 Task: Create a new sales revenue record with the following details: Sales Revenue Name, Date, Revenue, and Product Name.
Action: Key pressed <Key.alt_l><Key.tab><Key.tab>
Screenshot: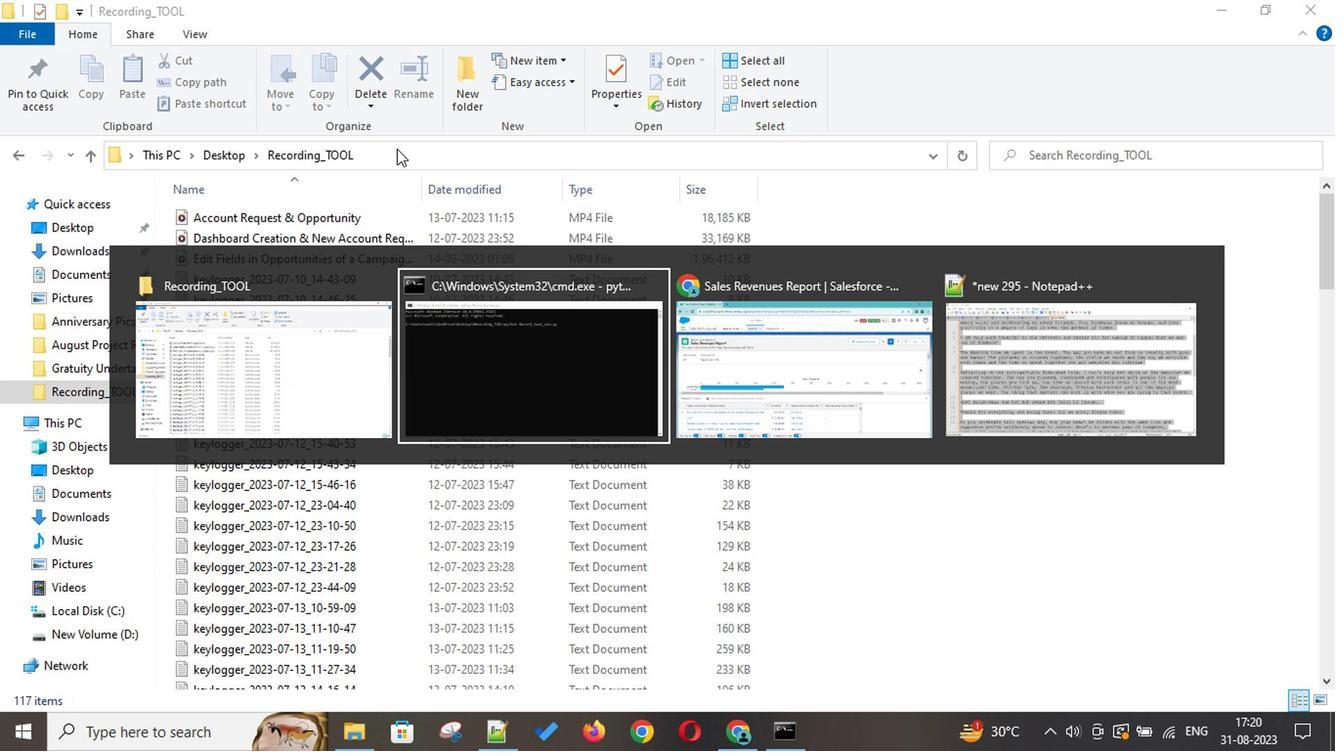 
Action: Mouse moved to (1215, 95)
Screenshot: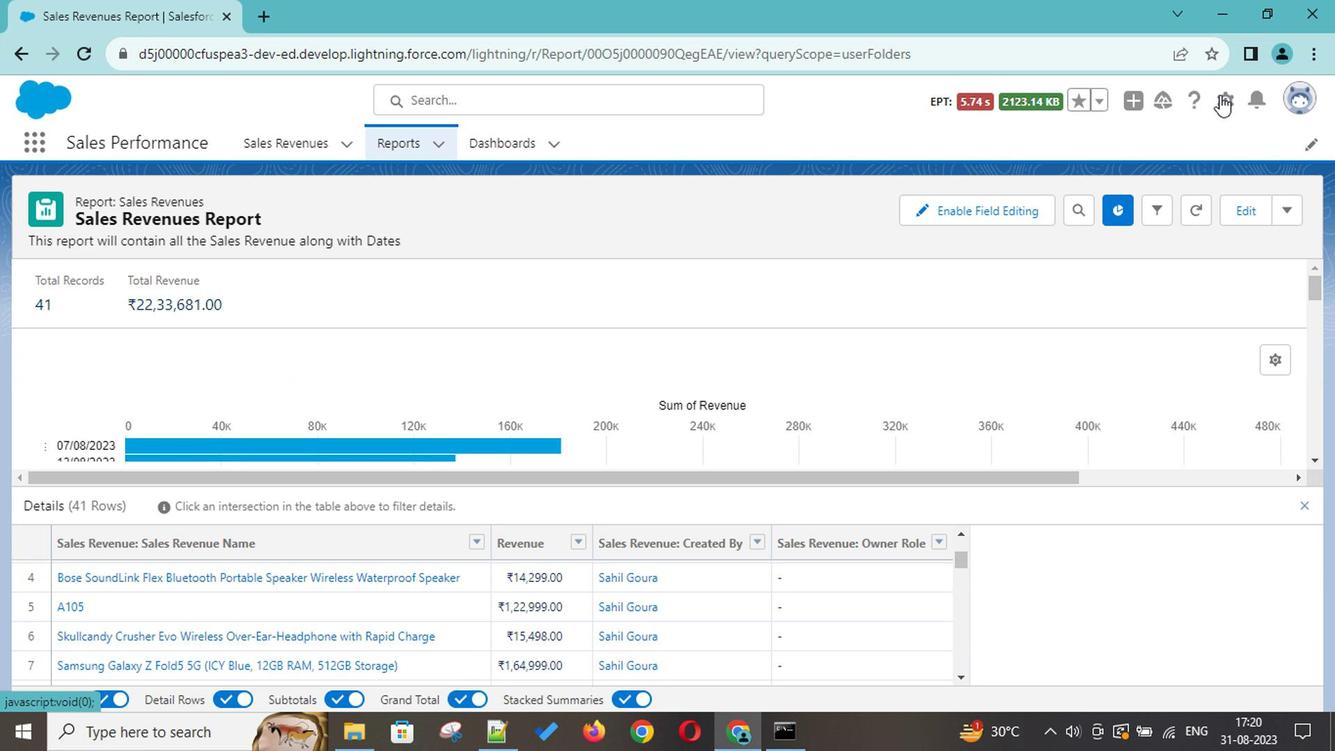 
Action: Mouse pressed left at (1215, 95)
Screenshot: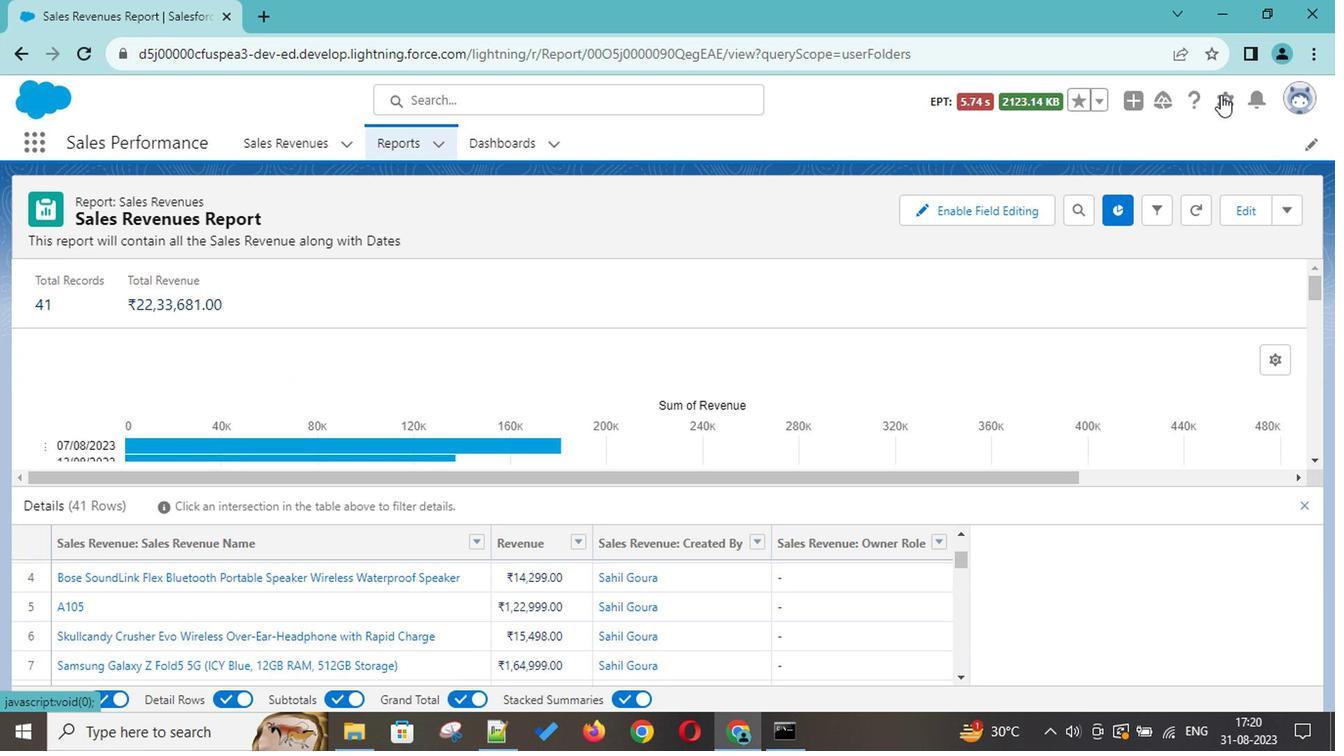 
Action: Mouse moved to (1169, 157)
Screenshot: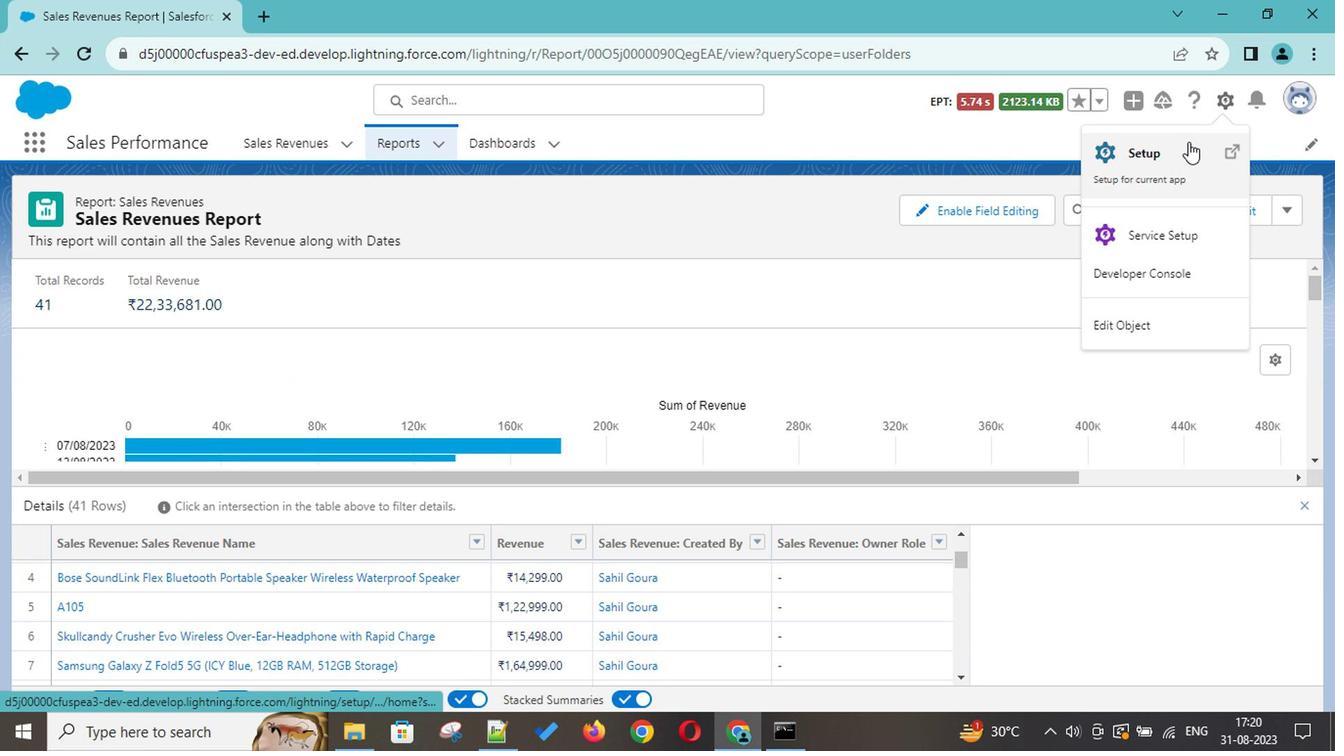 
Action: Mouse pressed left at (1169, 157)
Screenshot: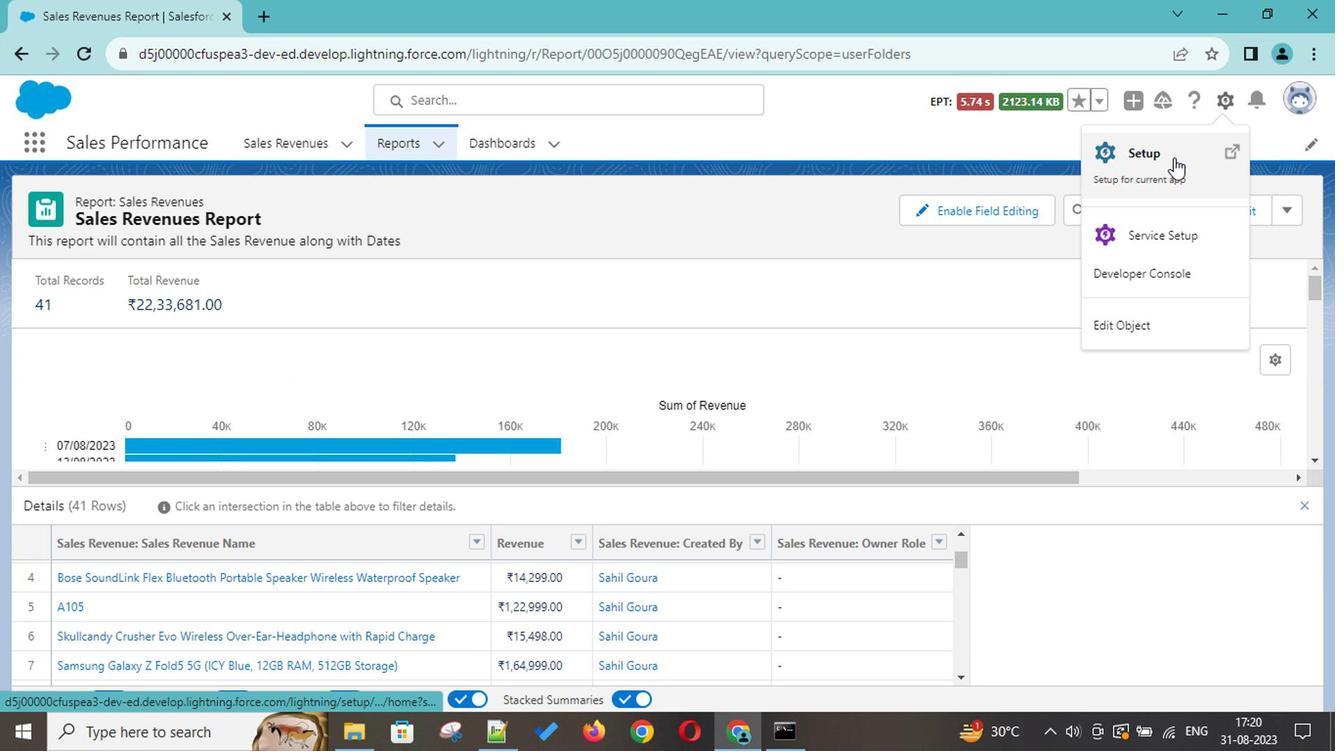 
Action: Mouse moved to (76, 201)
Screenshot: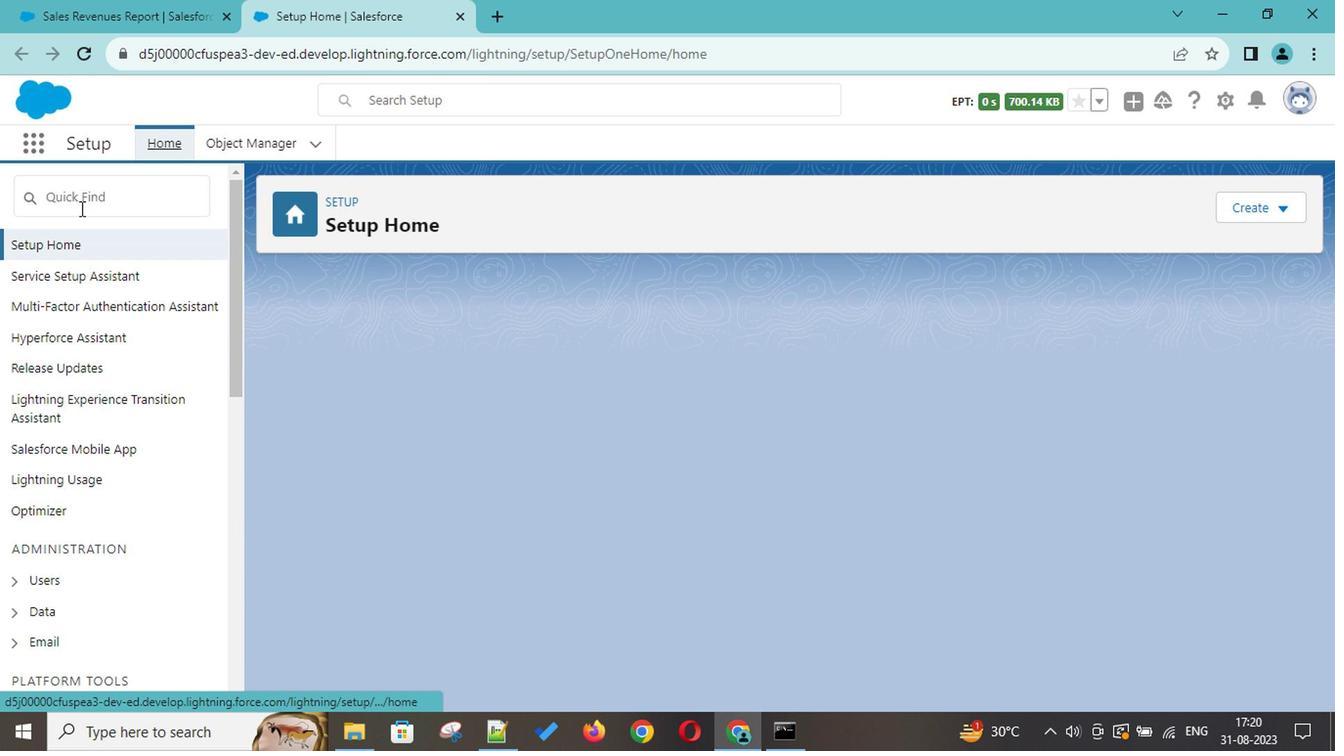 
Action: Mouse pressed left at (76, 201)
Screenshot: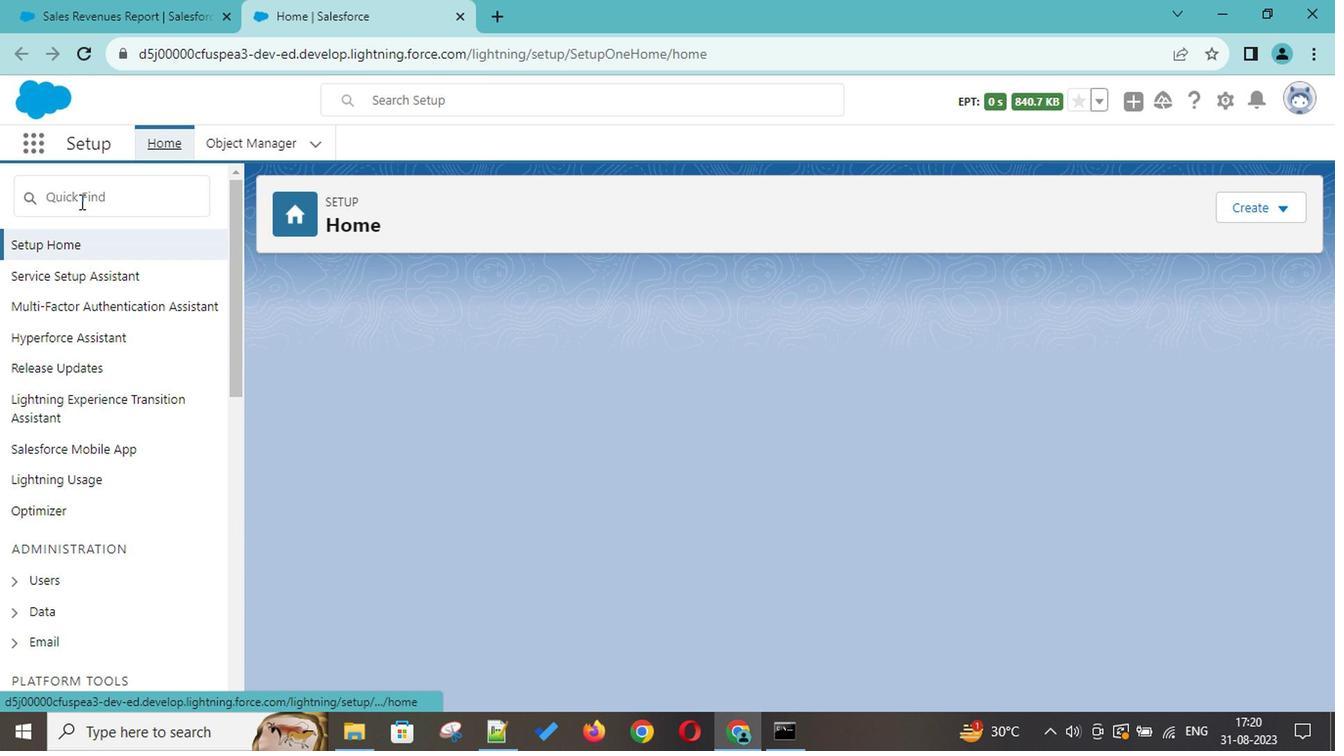 
Action: Key pressed data<Key.space>ca
Screenshot: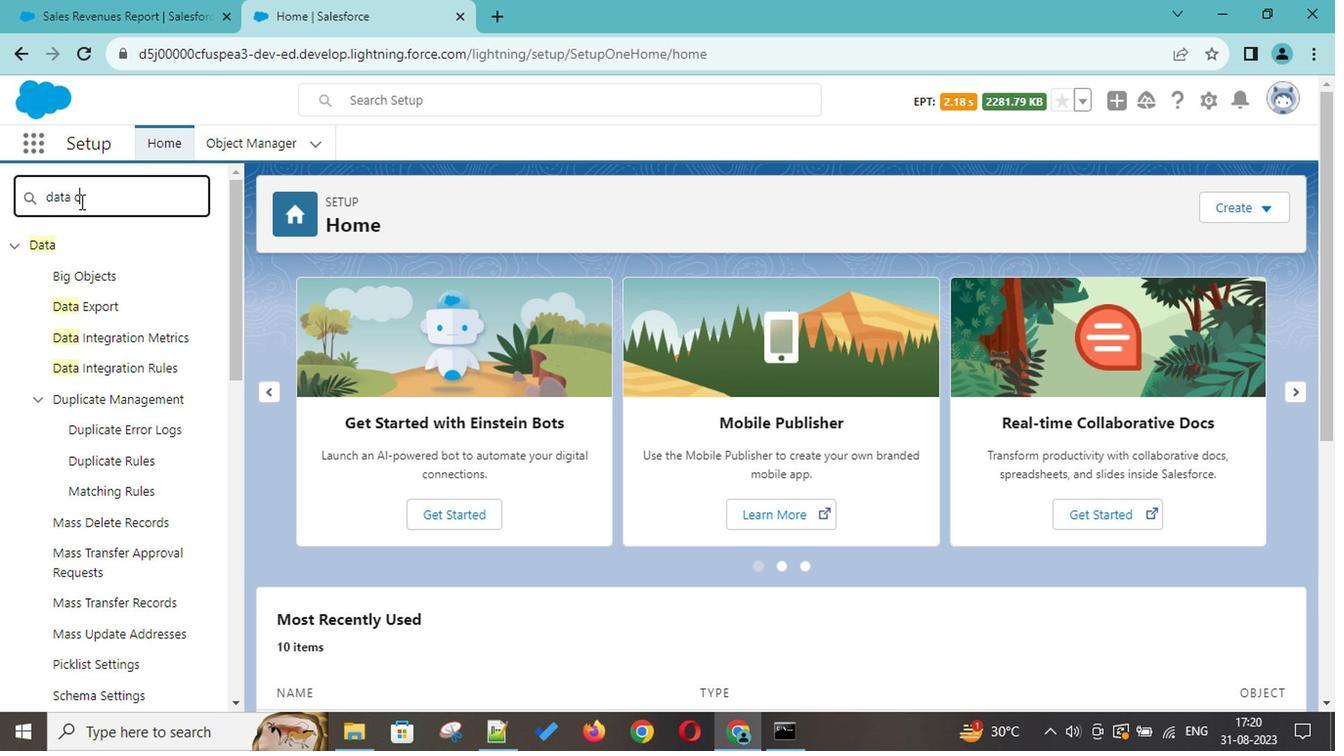 
Action: Mouse moved to (136, 206)
Screenshot: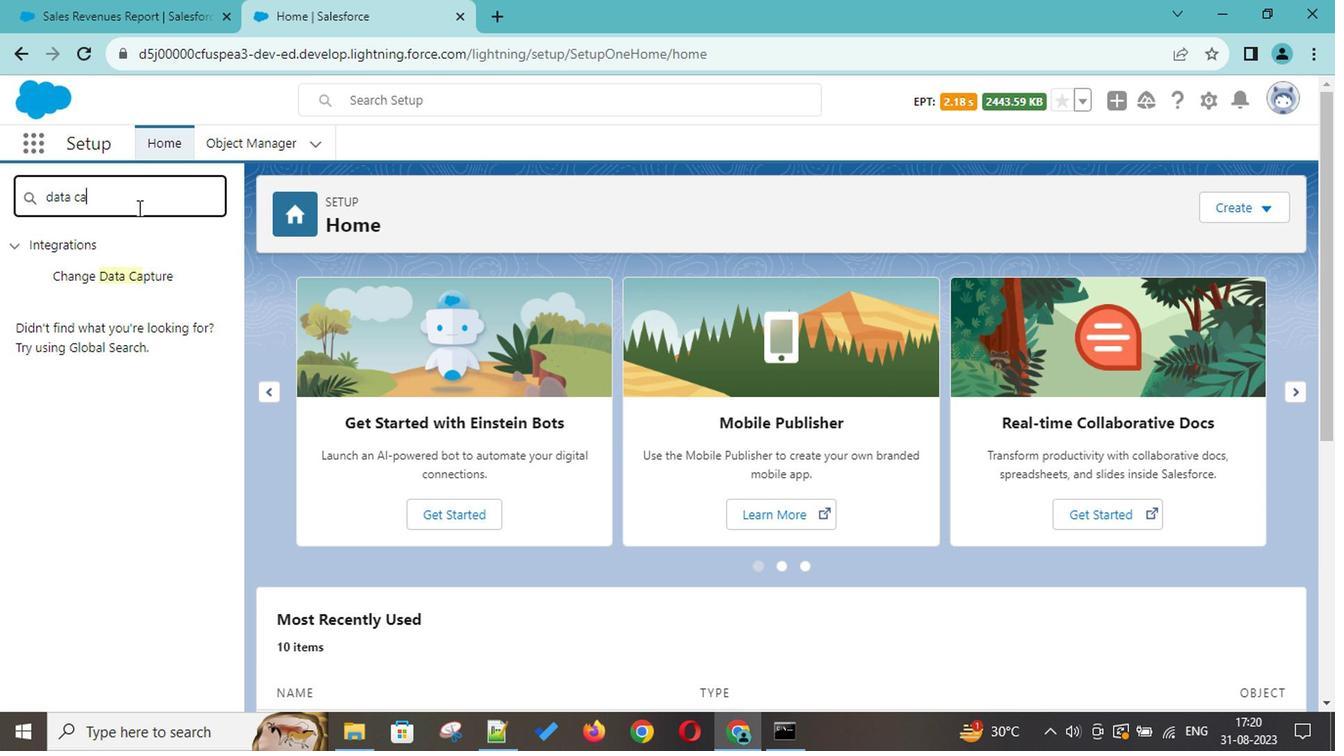 
Action: Mouse pressed left at (136, 206)
Screenshot: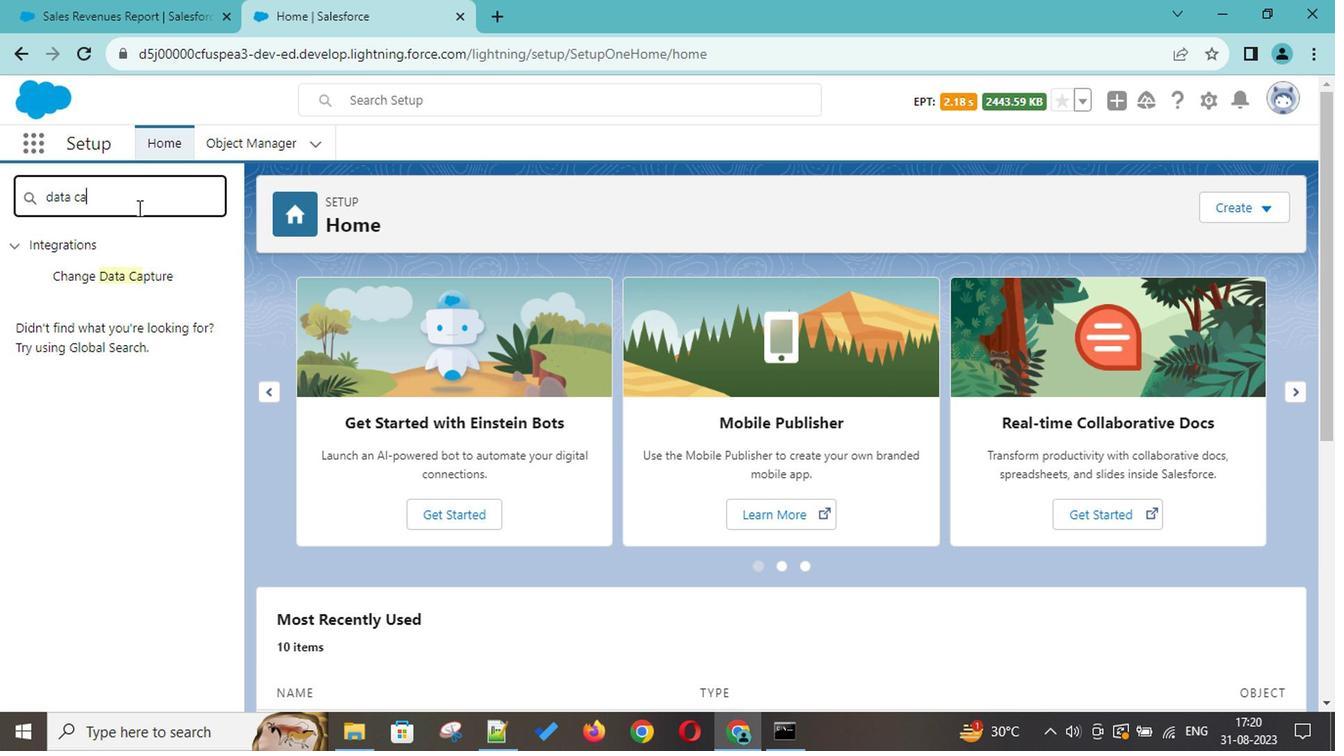 
Action: Mouse moved to (29, 148)
Screenshot: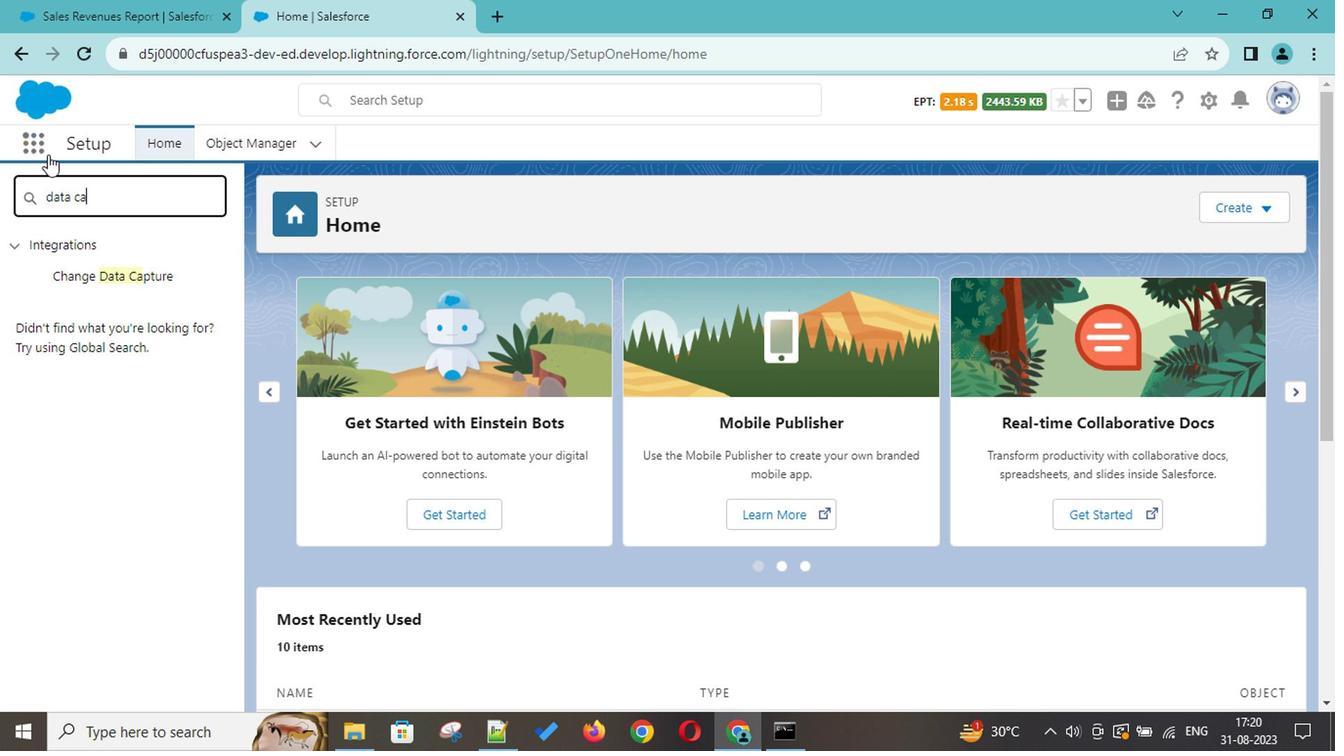 
Action: Mouse pressed left at (29, 148)
Screenshot: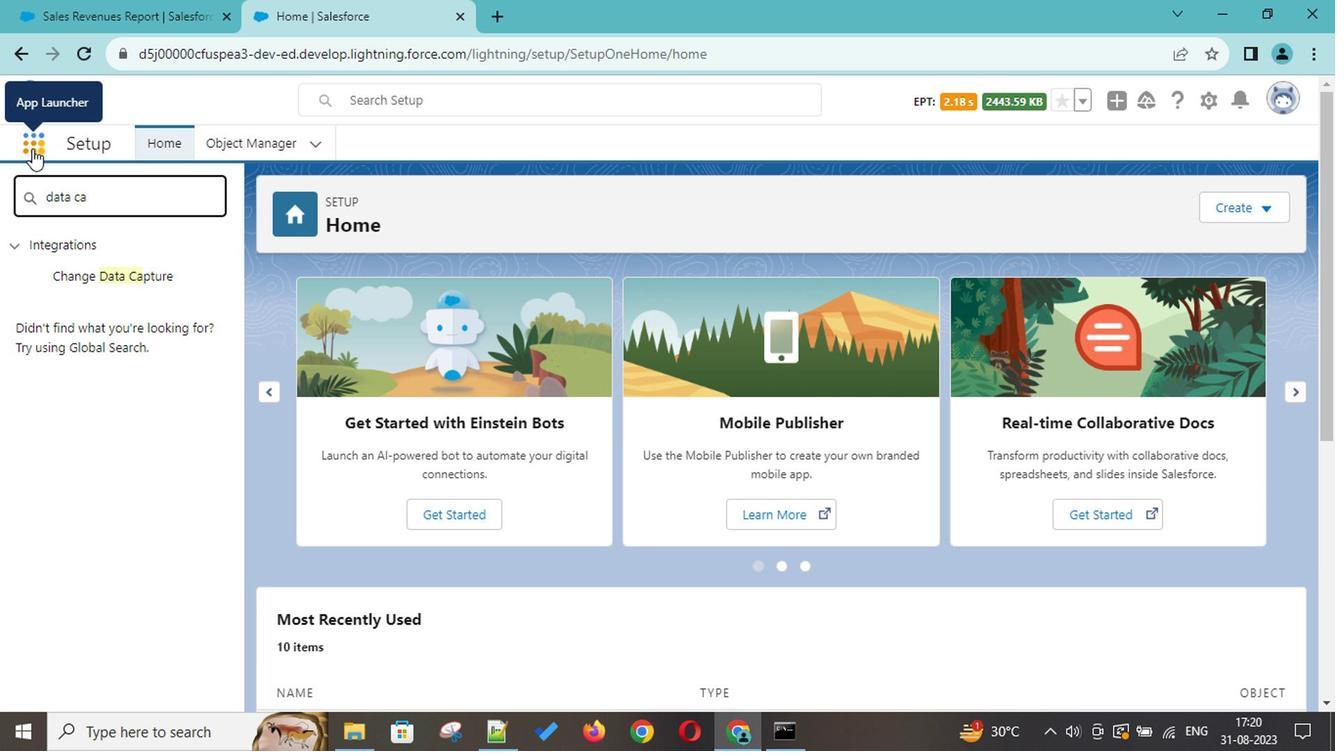 
Action: Mouse moved to (91, 199)
Screenshot: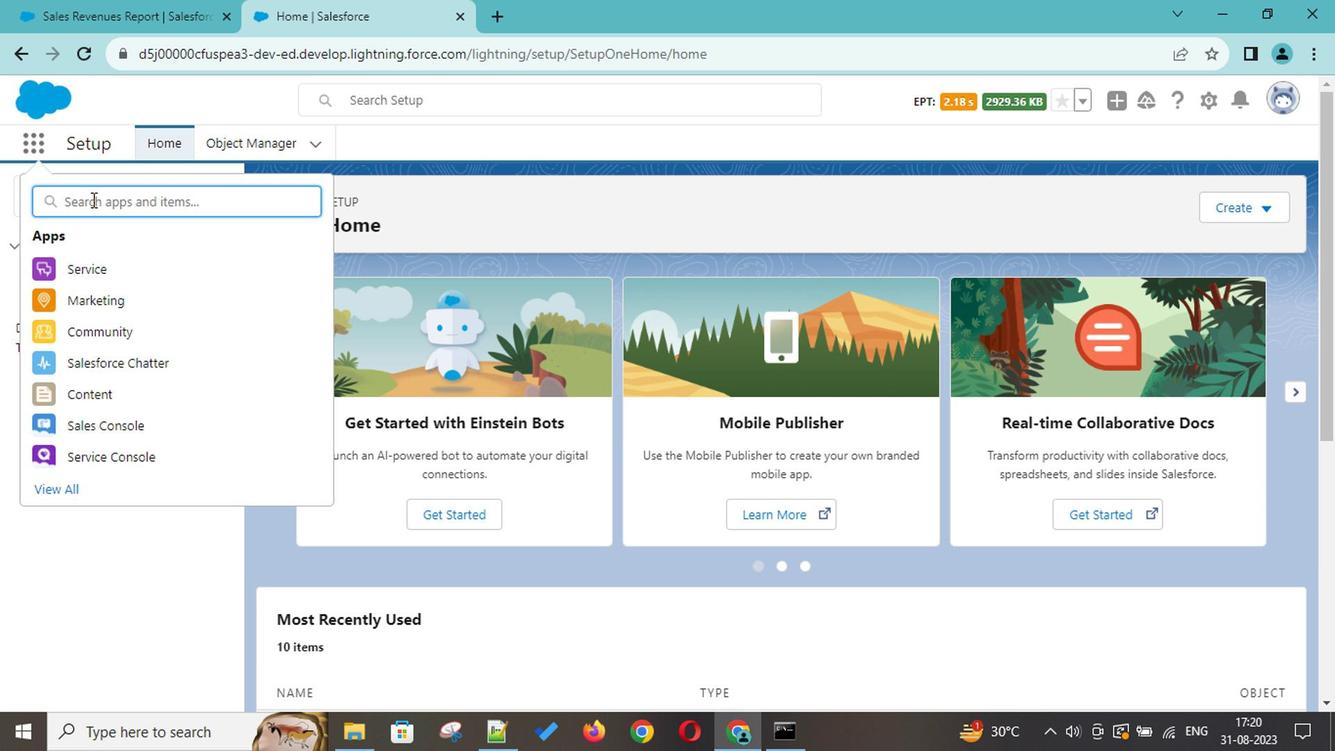 
Action: Key pressed <Key.shift>Sa<Key.backspace>er
Screenshot: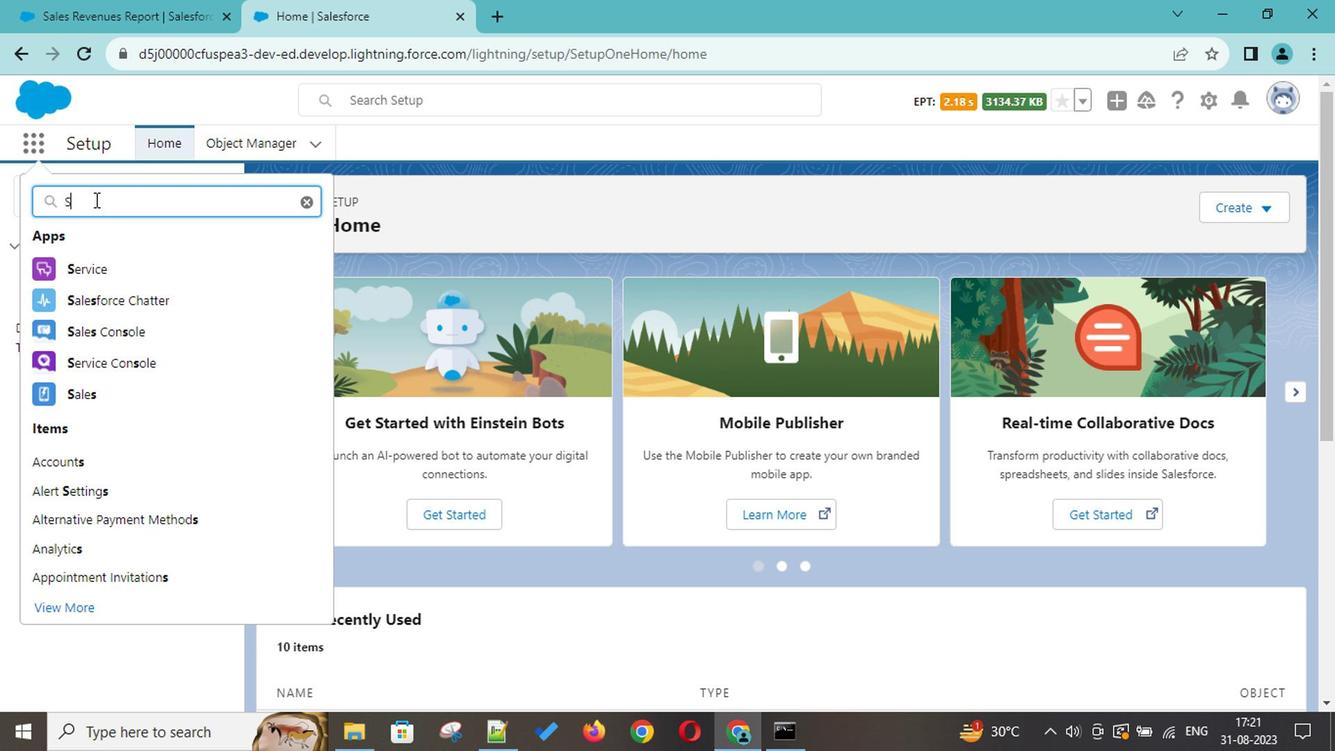 
Action: Mouse moved to (85, 262)
Screenshot: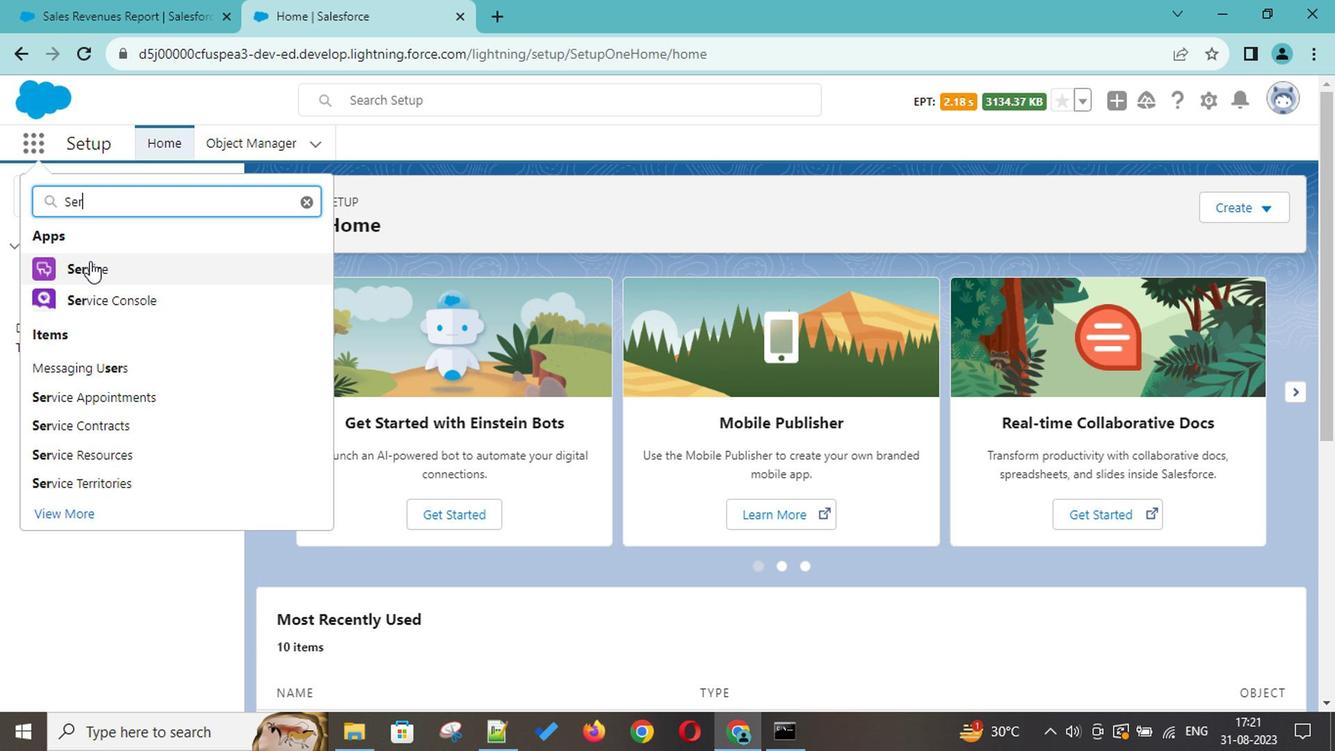 
Action: Mouse pressed left at (85, 262)
Screenshot: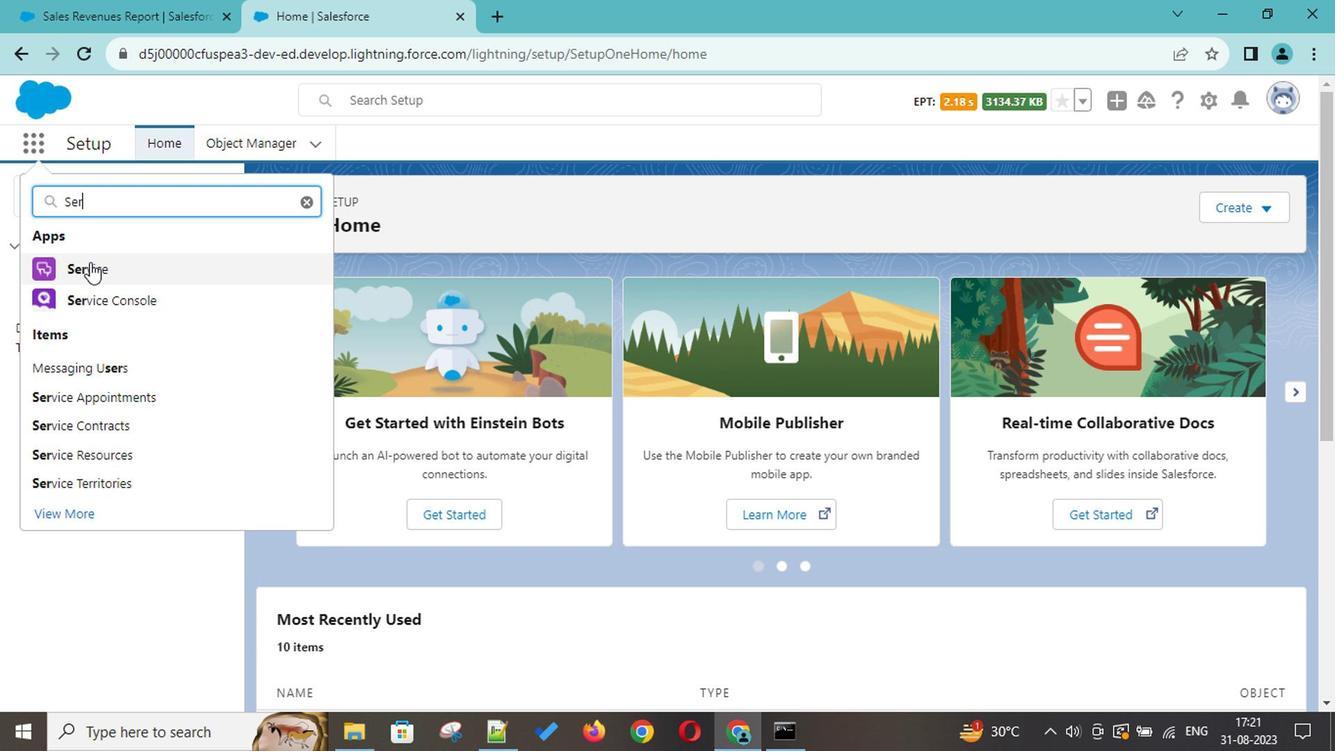 
Action: Mouse moved to (1203, 97)
Screenshot: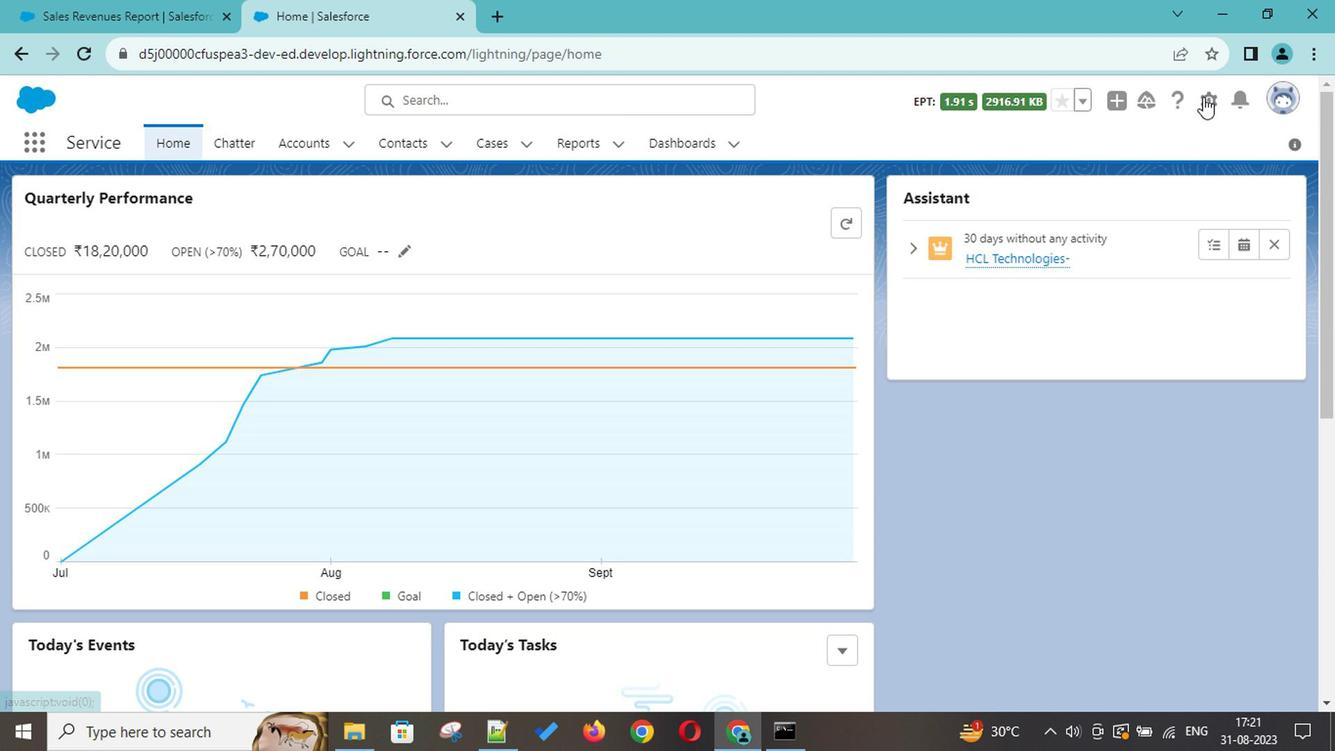 
Action: Mouse pressed left at (1203, 97)
Screenshot: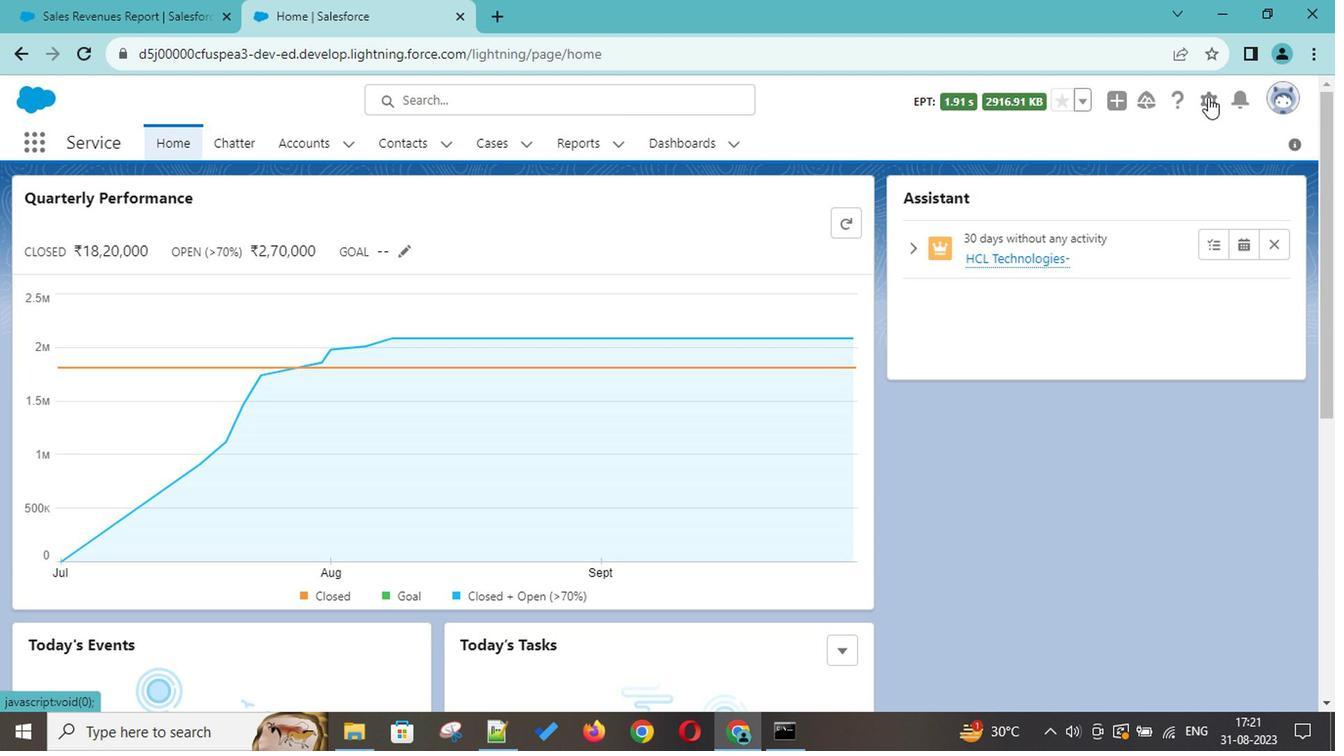 
Action: Mouse moved to (1172, 153)
Screenshot: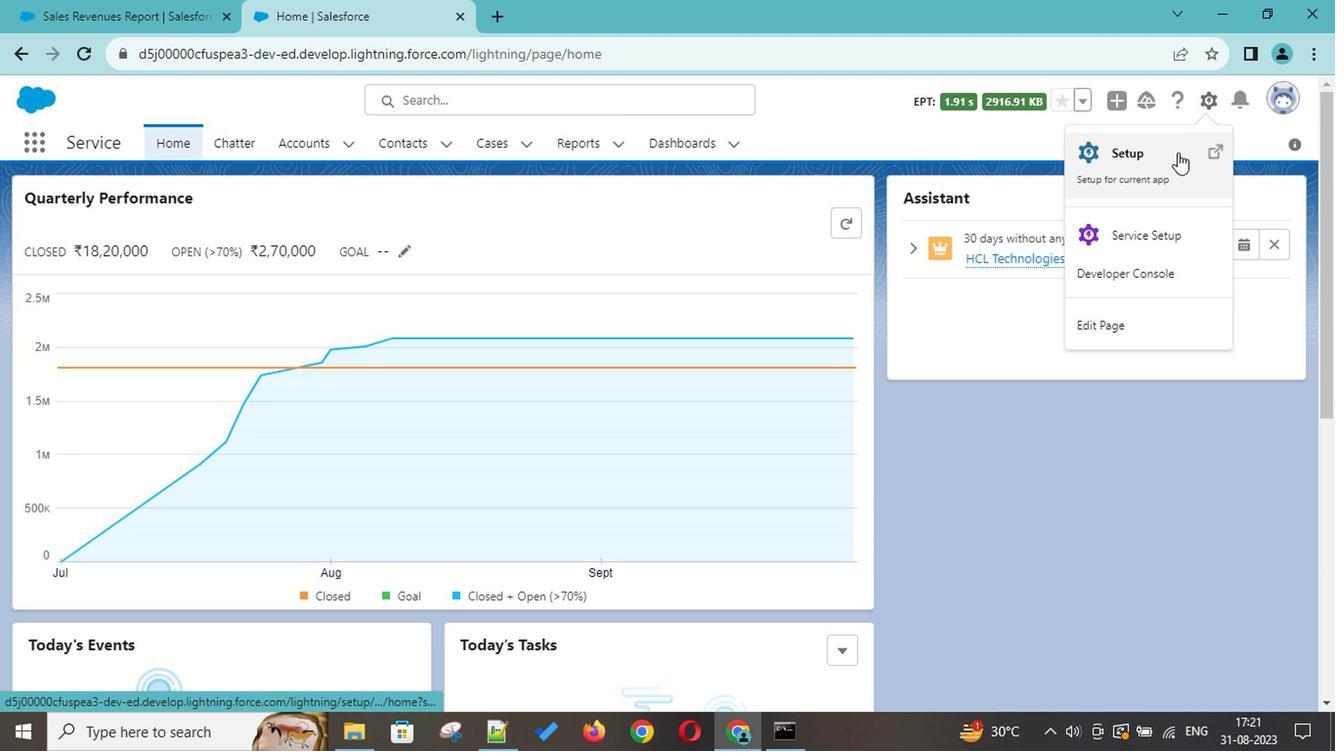 
Action: Mouse pressed left at (1172, 153)
Screenshot: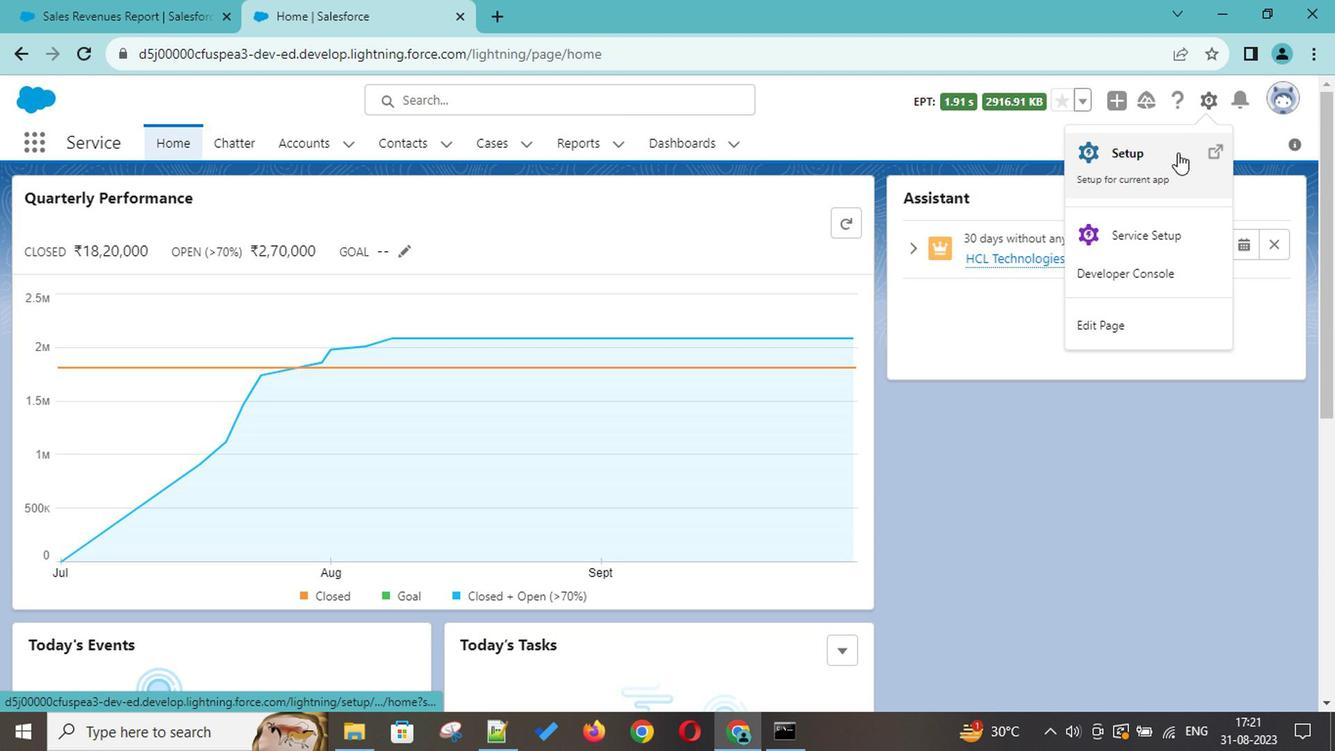 
Action: Mouse moved to (112, 197)
Screenshot: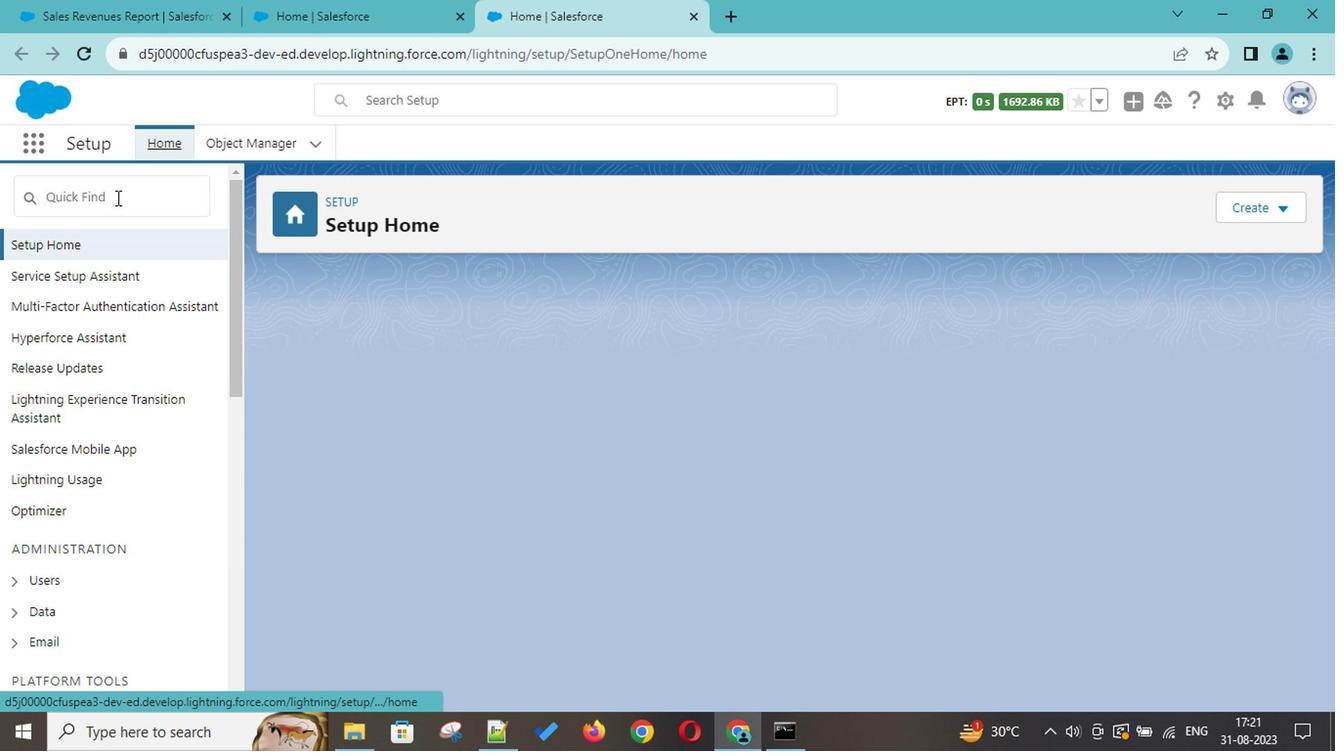 
Action: Mouse pressed left at (112, 197)
Screenshot: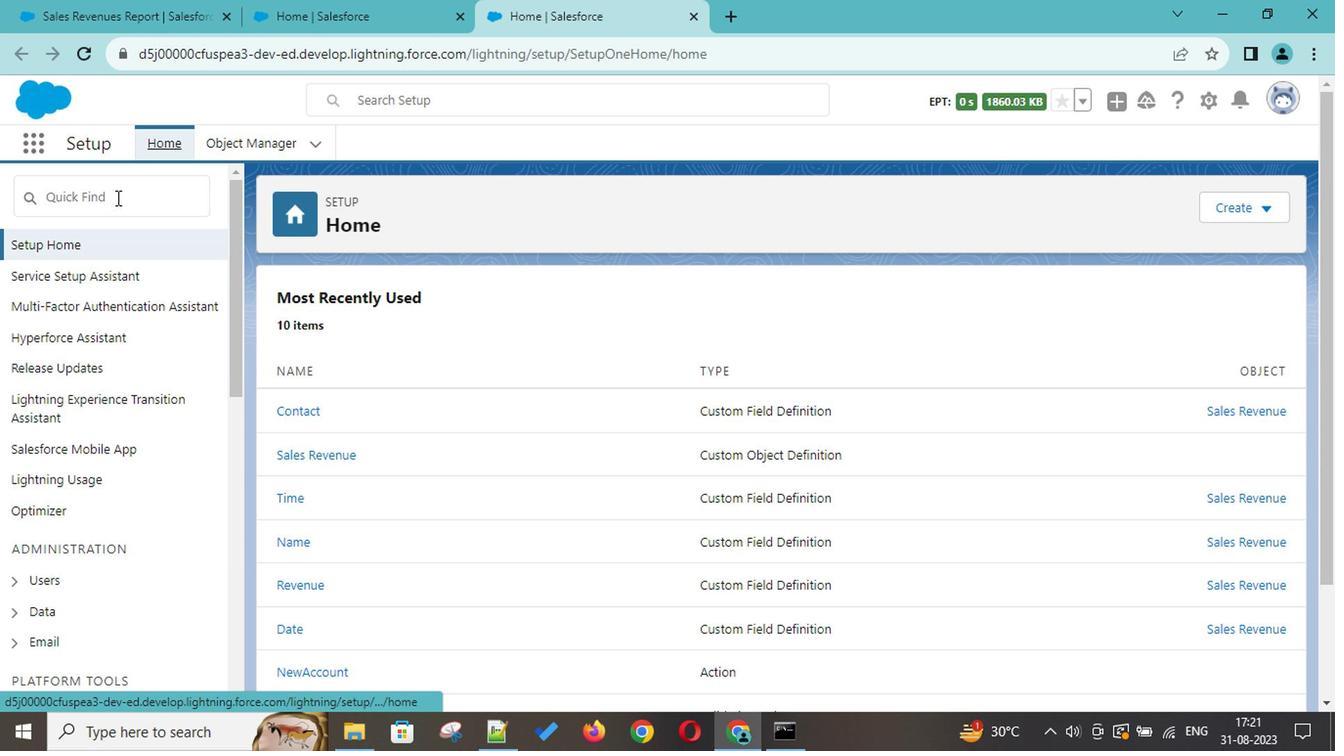 
Action: Key pressed data
Screenshot: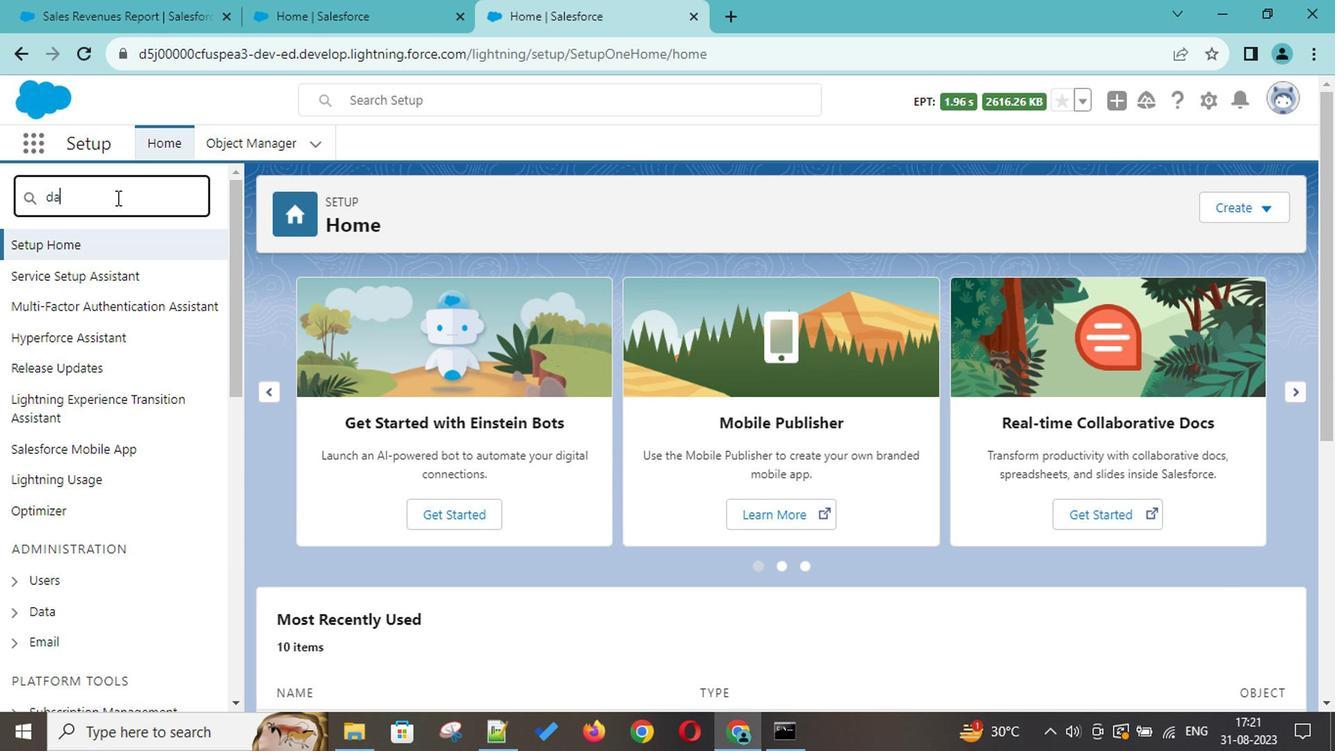 
Action: Mouse moved to (112, 329)
Screenshot: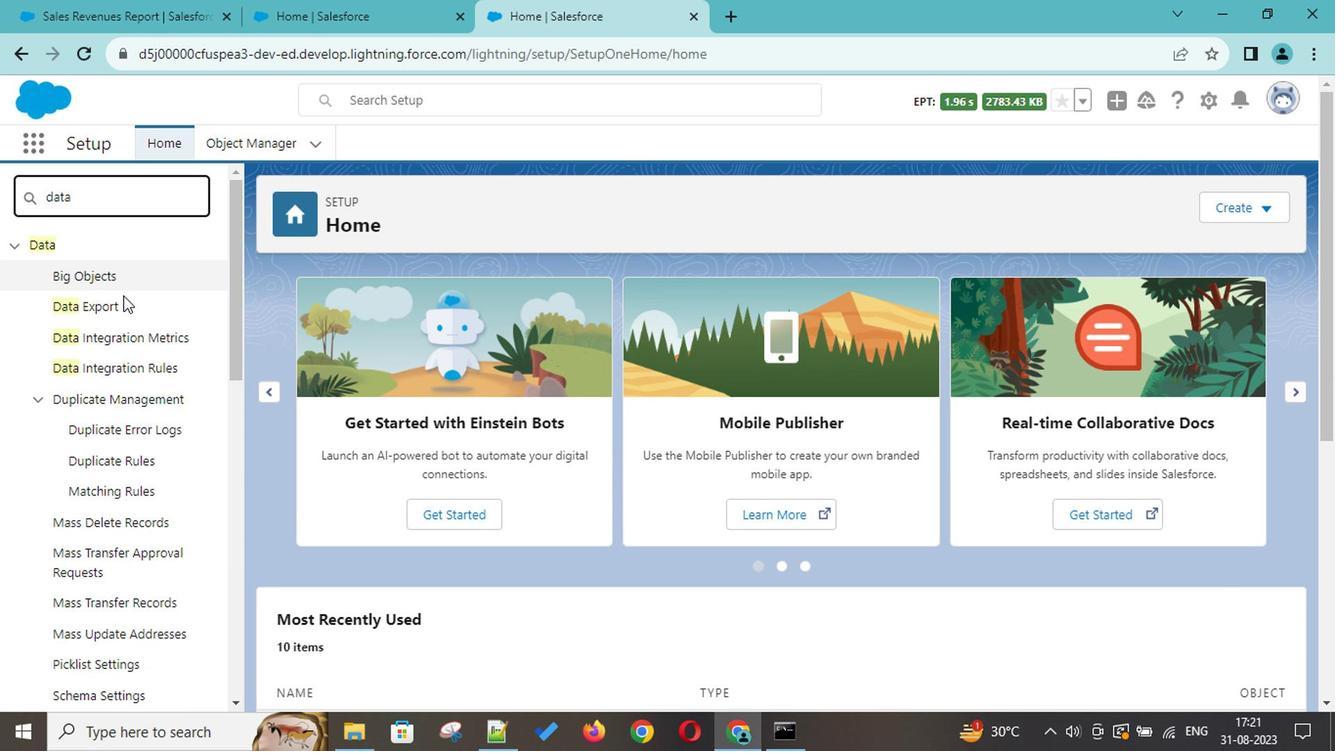 
Action: Mouse scrolled (112, 327) with delta (0, -1)
Screenshot: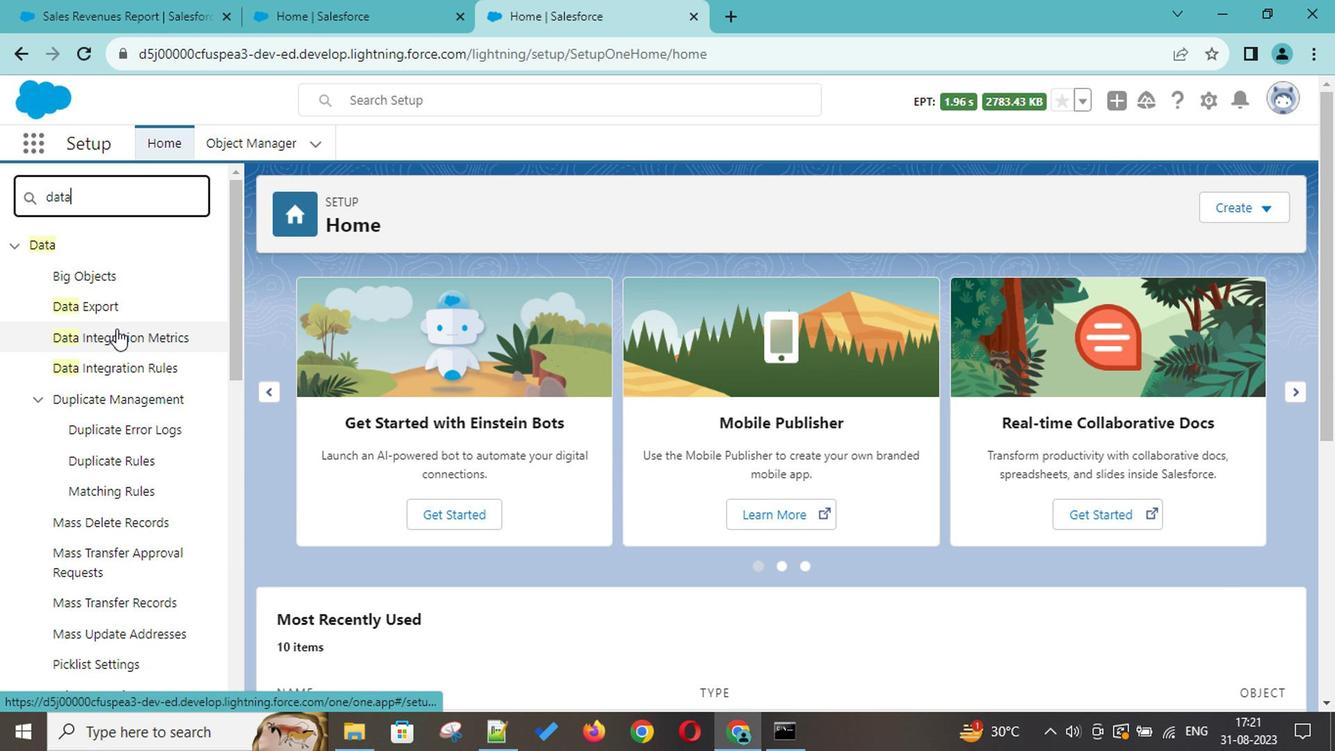 
Action: Mouse scrolled (112, 327) with delta (0, -1)
Screenshot: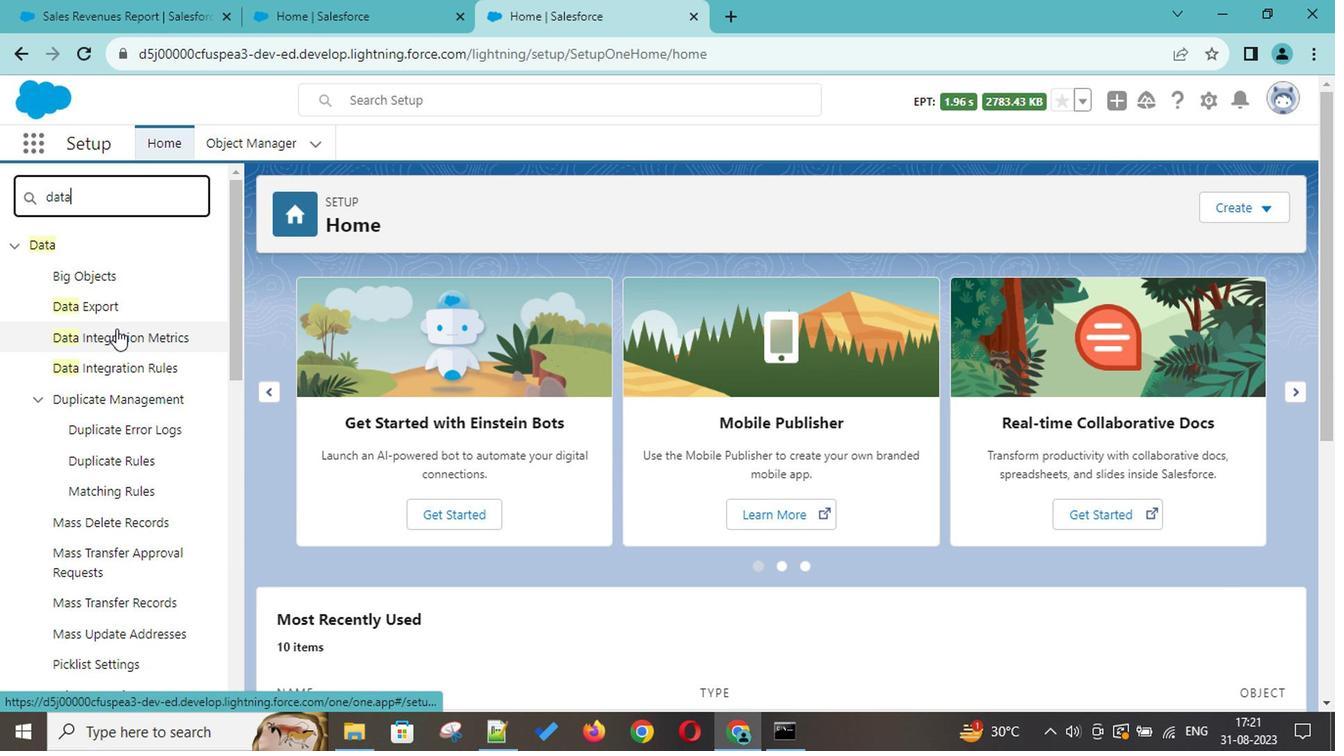 
Action: Mouse scrolled (112, 327) with delta (0, -1)
Screenshot: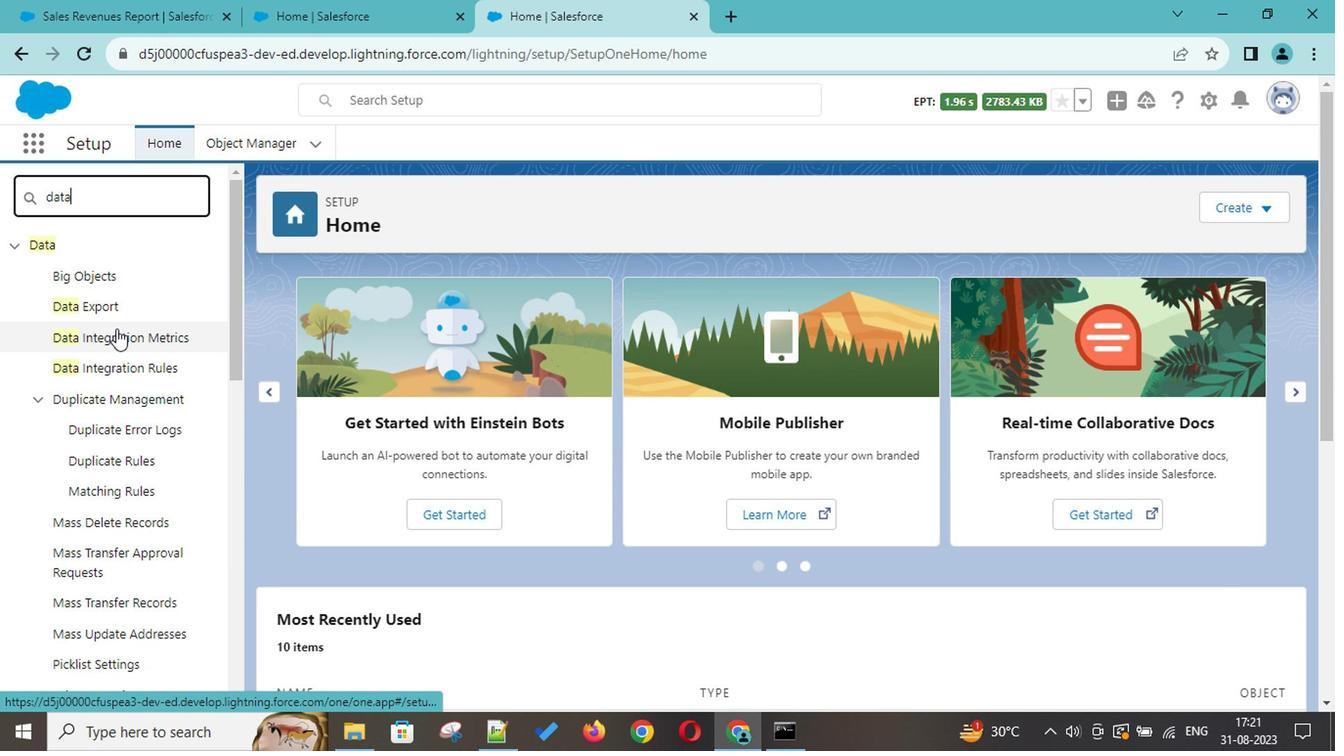 
Action: Mouse scrolled (112, 327) with delta (0, -1)
Screenshot: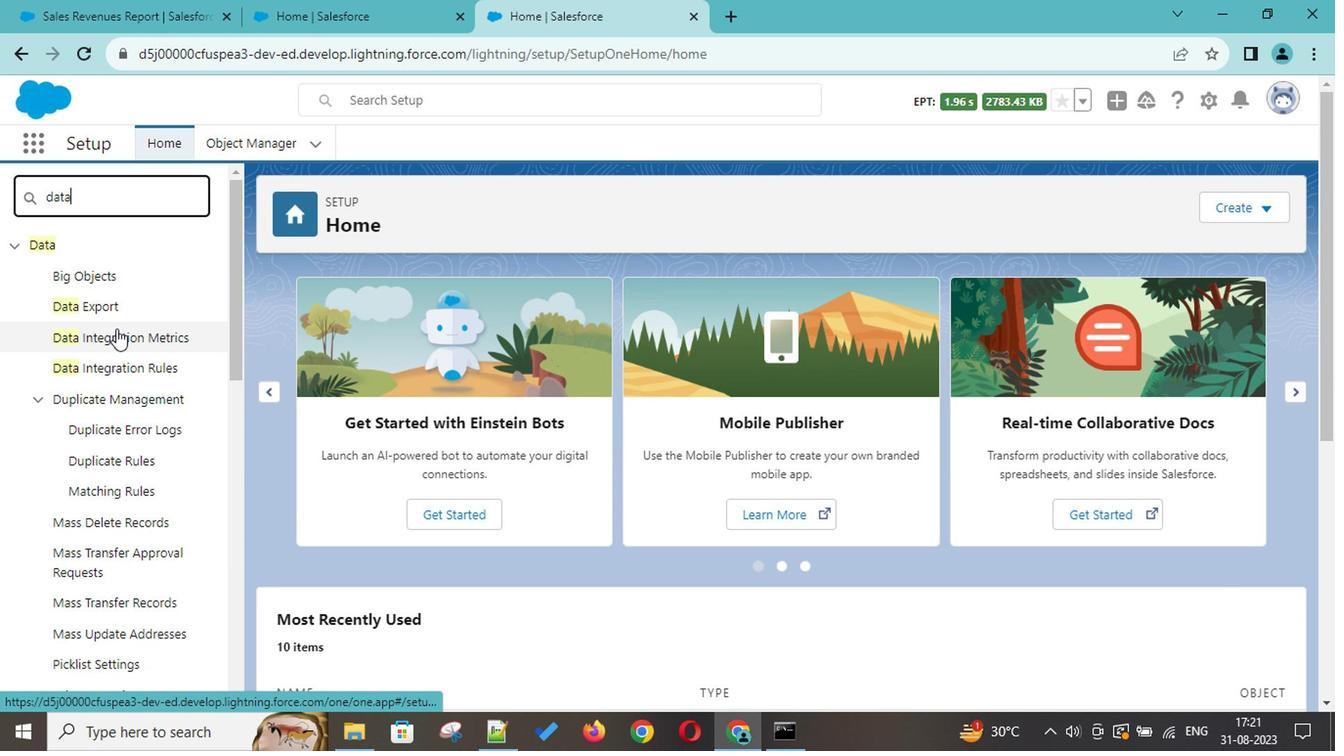 
Action: Mouse scrolled (112, 327) with delta (0, -1)
Screenshot: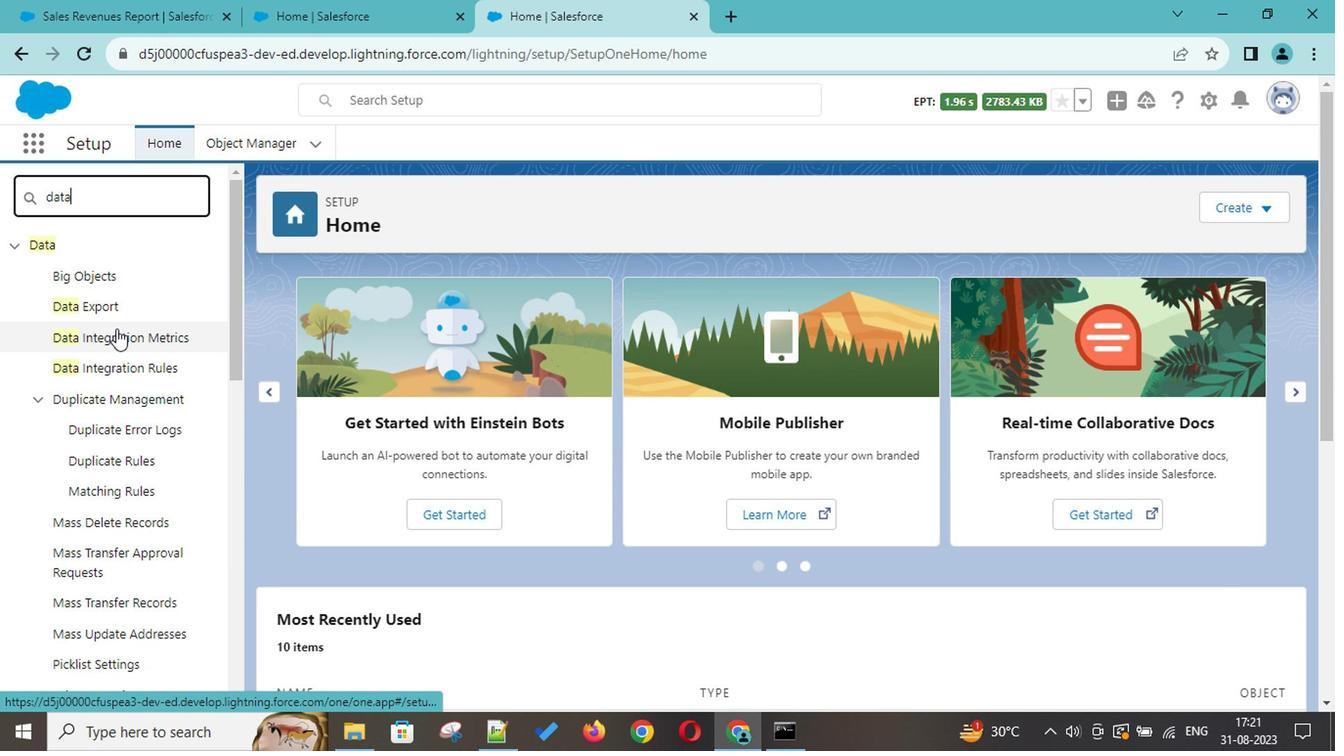 
Action: Mouse scrolled (112, 327) with delta (0, -1)
Screenshot: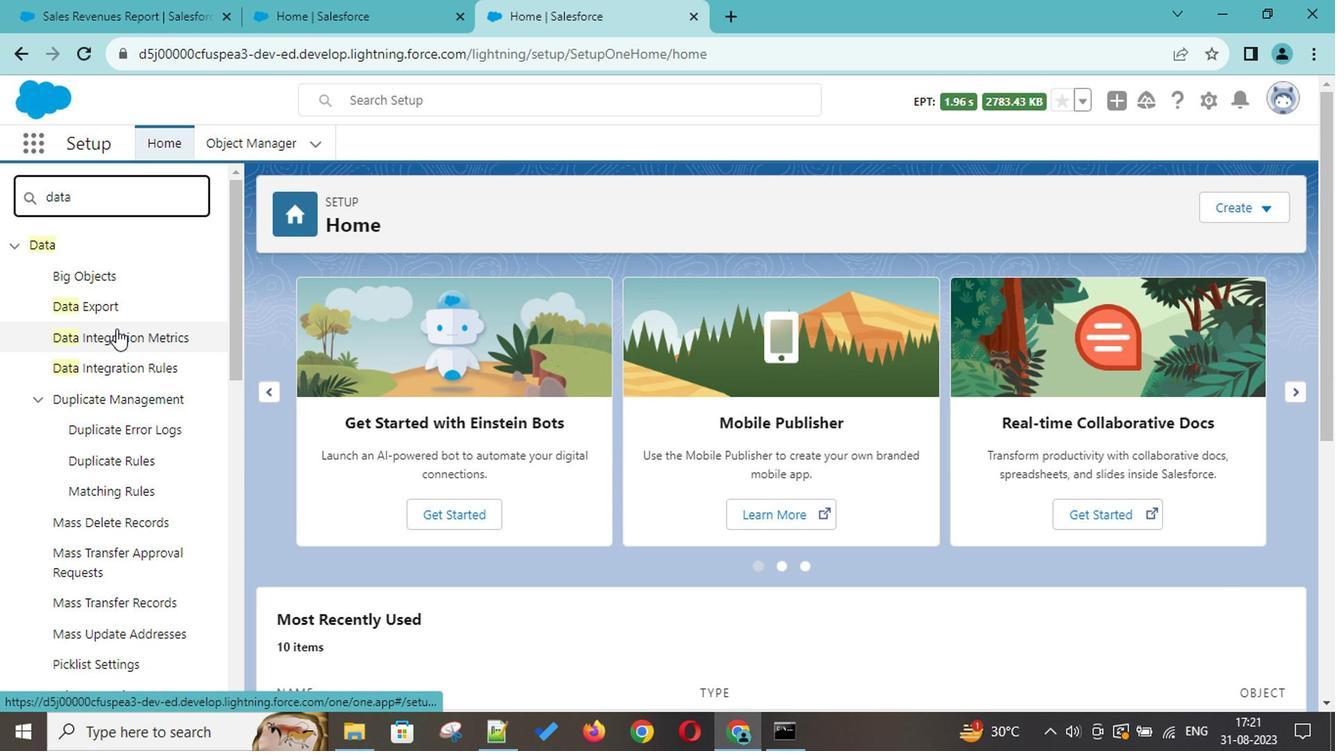 
Action: Key pressed <Key.space>c<Key.backspace><Key.backspace><Key.backspace><Key.backspace><Key.backspace><Key.backspace><Key.backspace><Key.backspace><Key.backspace><Key.backspace><Key.backspace><Key.backspace>
Screenshot: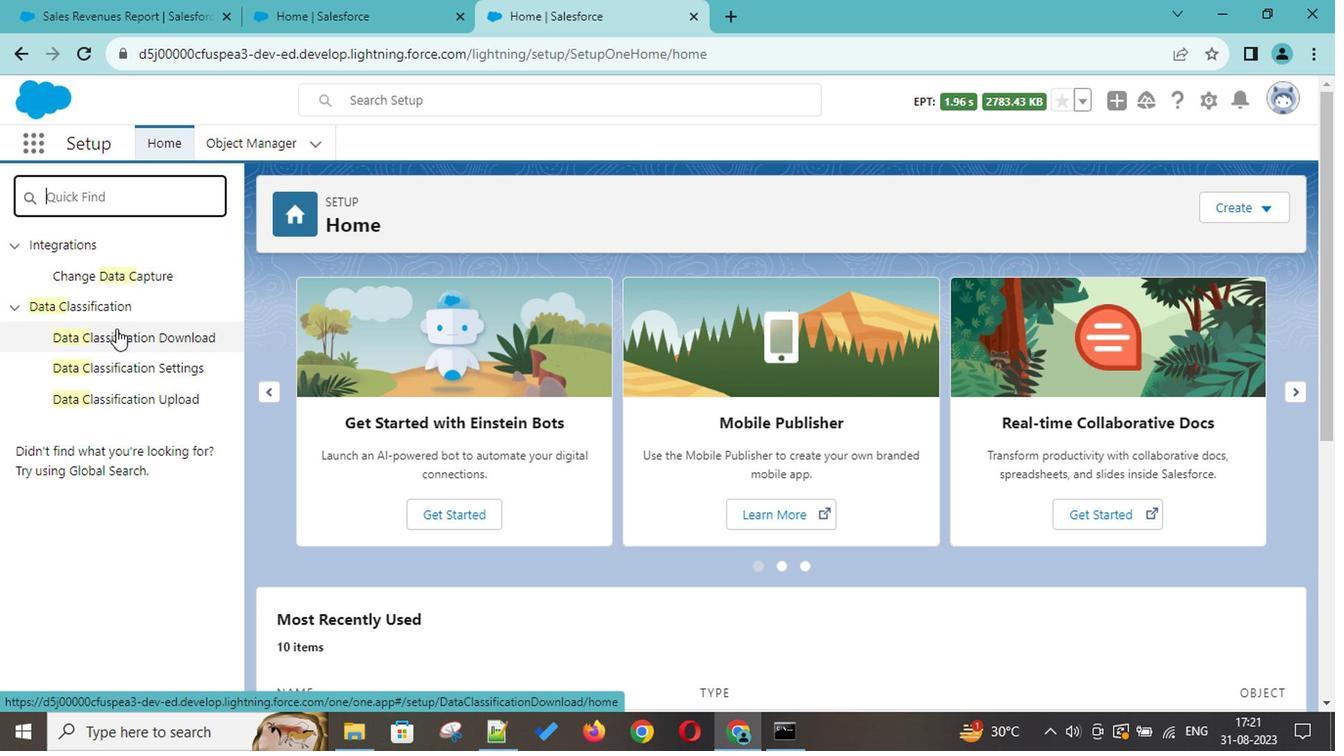 
Action: Mouse moved to (330, 0)
Screenshot: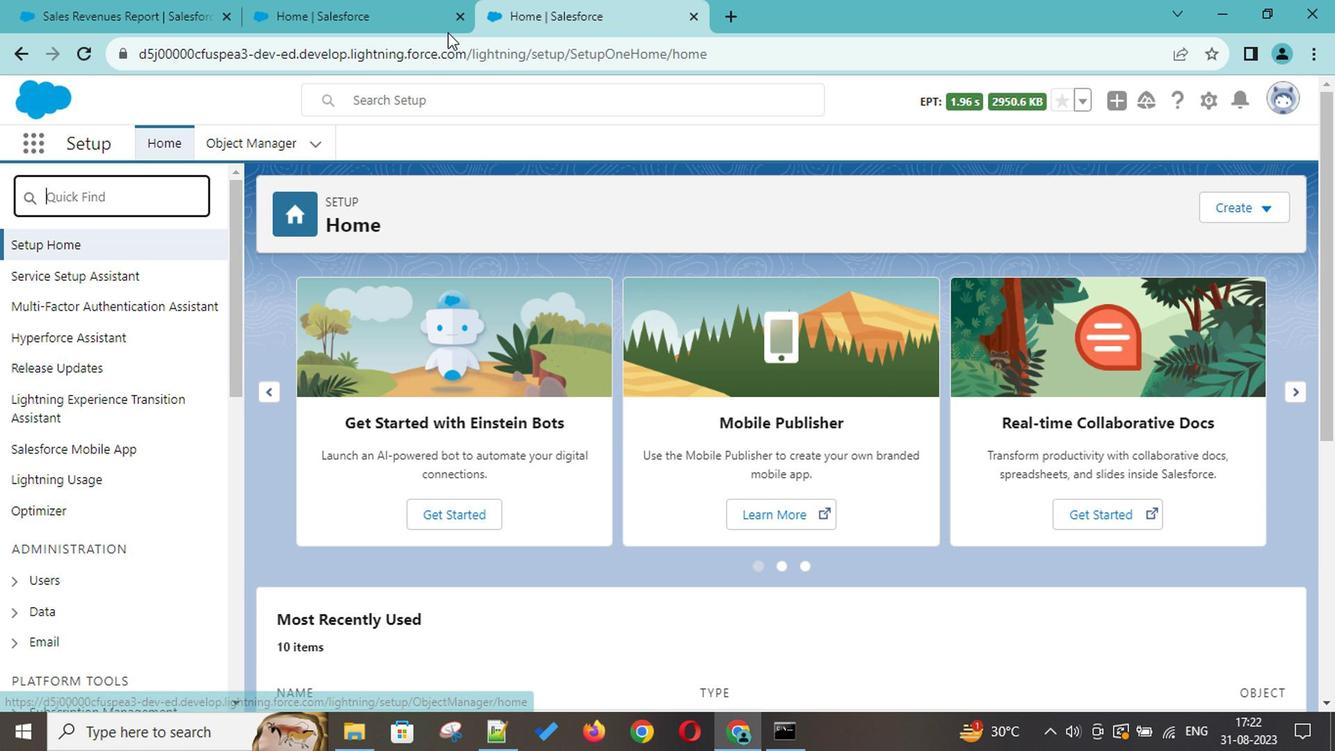 
Action: Mouse pressed left at (330, 0)
Screenshot: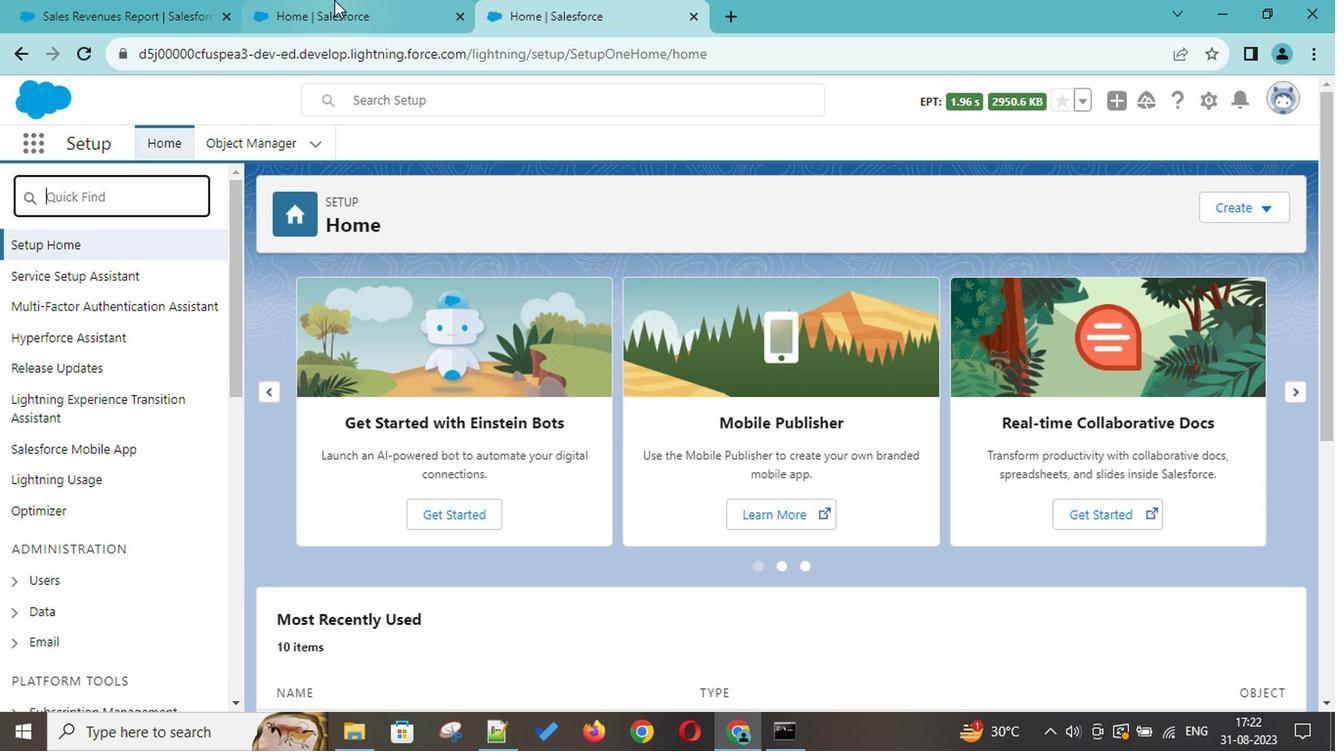 
Action: Mouse moved to (1213, 90)
Screenshot: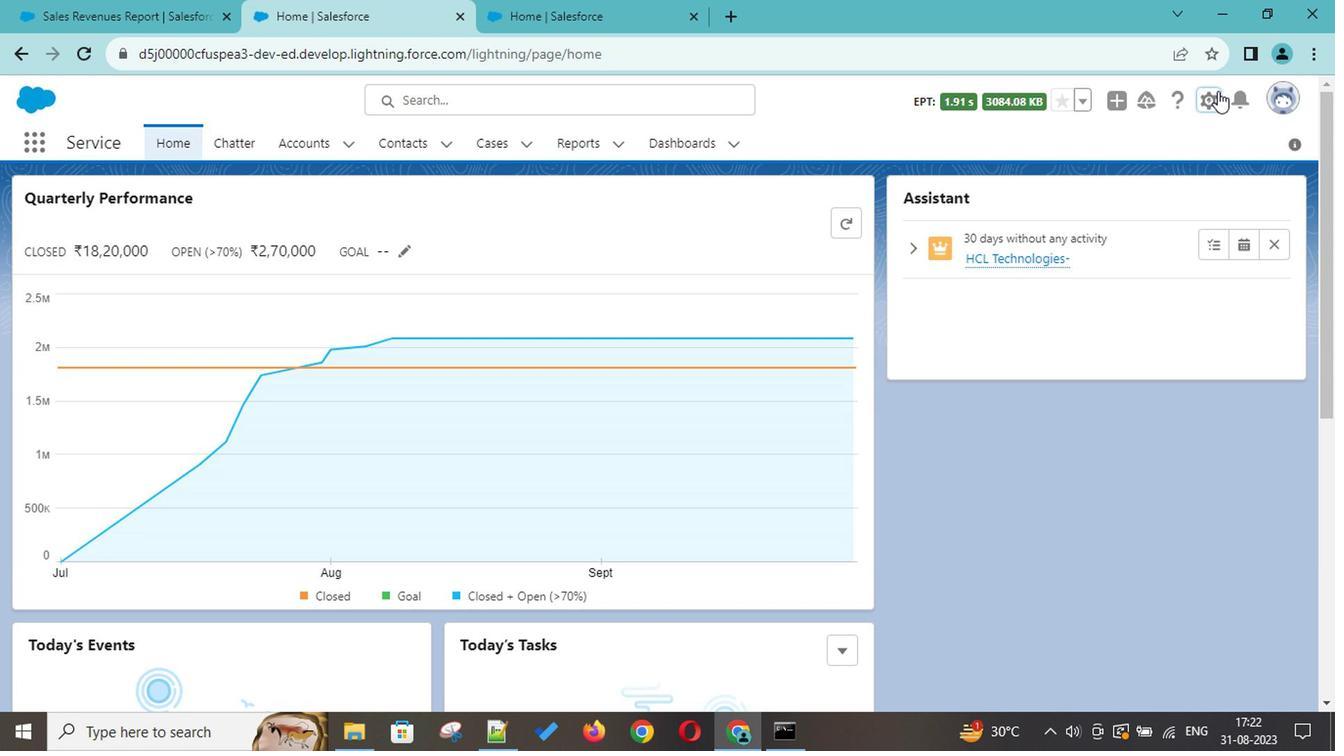 
Action: Mouse pressed left at (1213, 90)
Screenshot: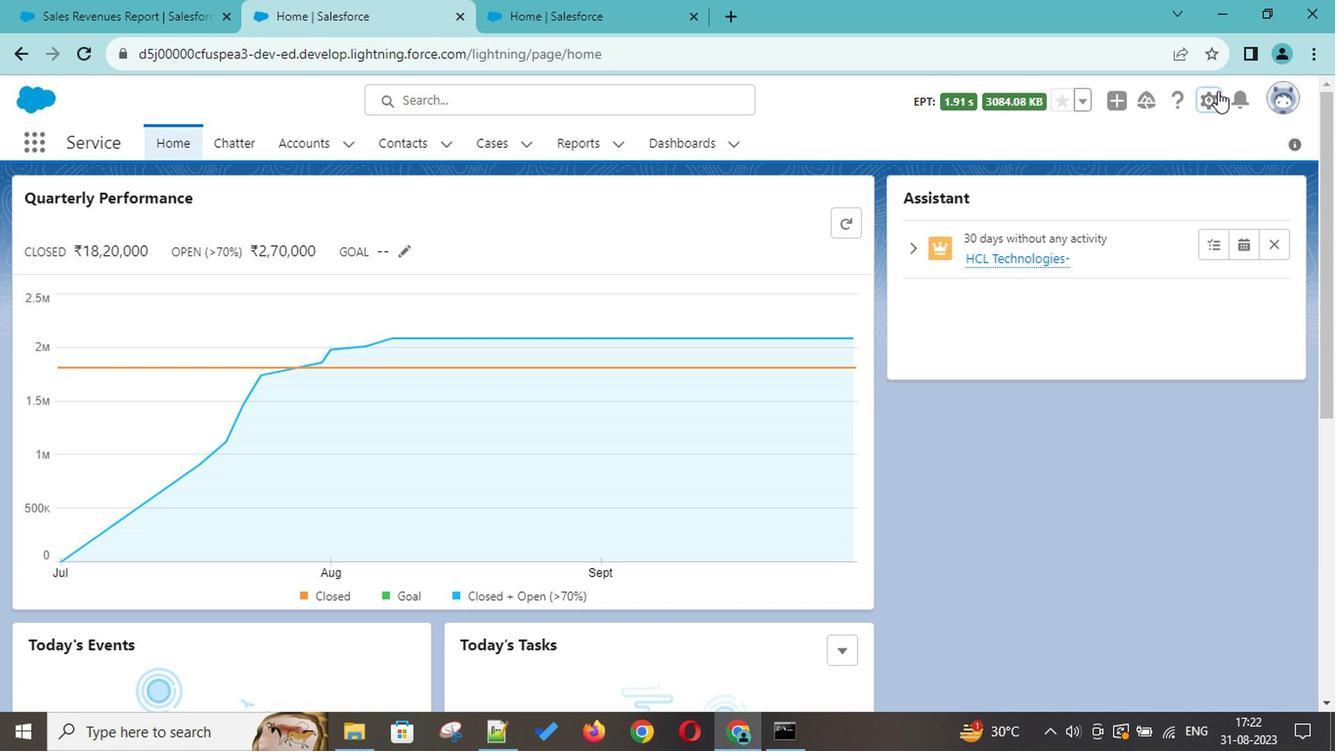 
Action: Mouse moved to (1126, 235)
Screenshot: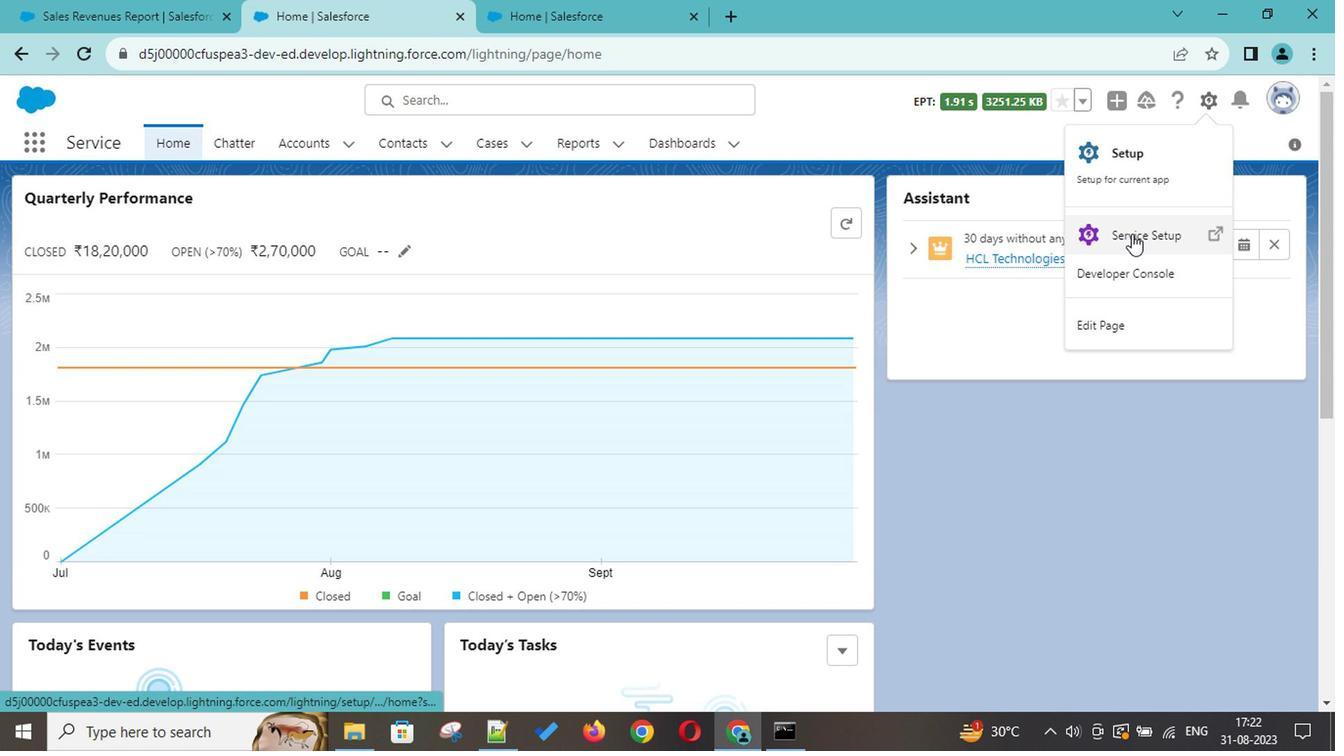 
Action: Mouse pressed left at (1126, 235)
Screenshot: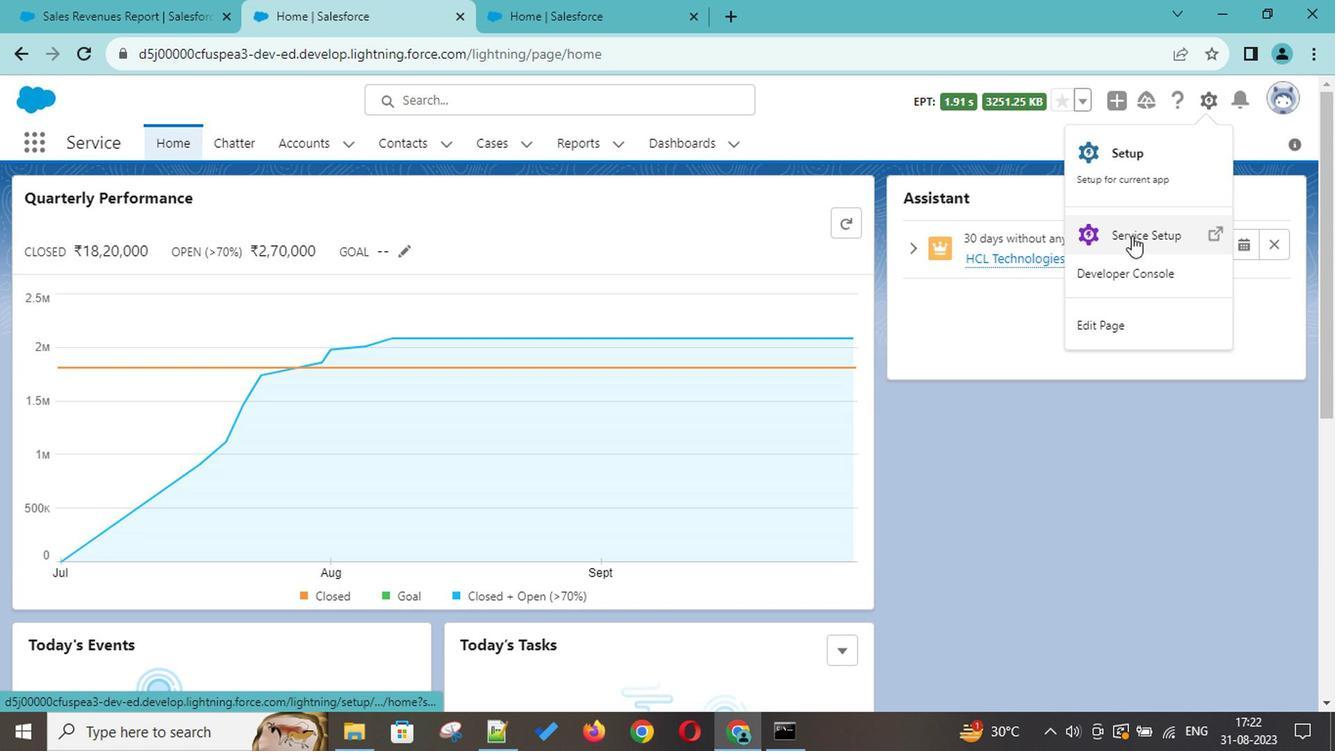 
Action: Mouse moved to (109, 201)
Screenshot: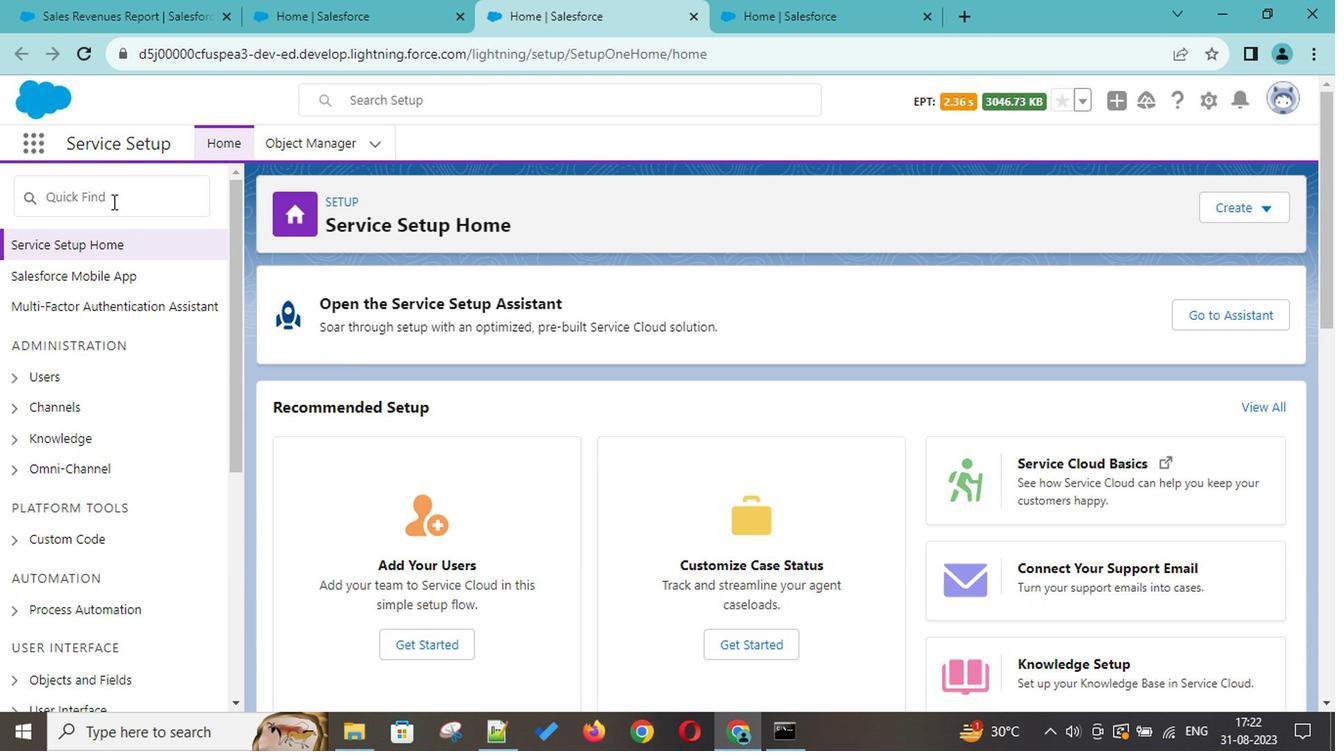 
Action: Mouse pressed left at (109, 201)
Screenshot: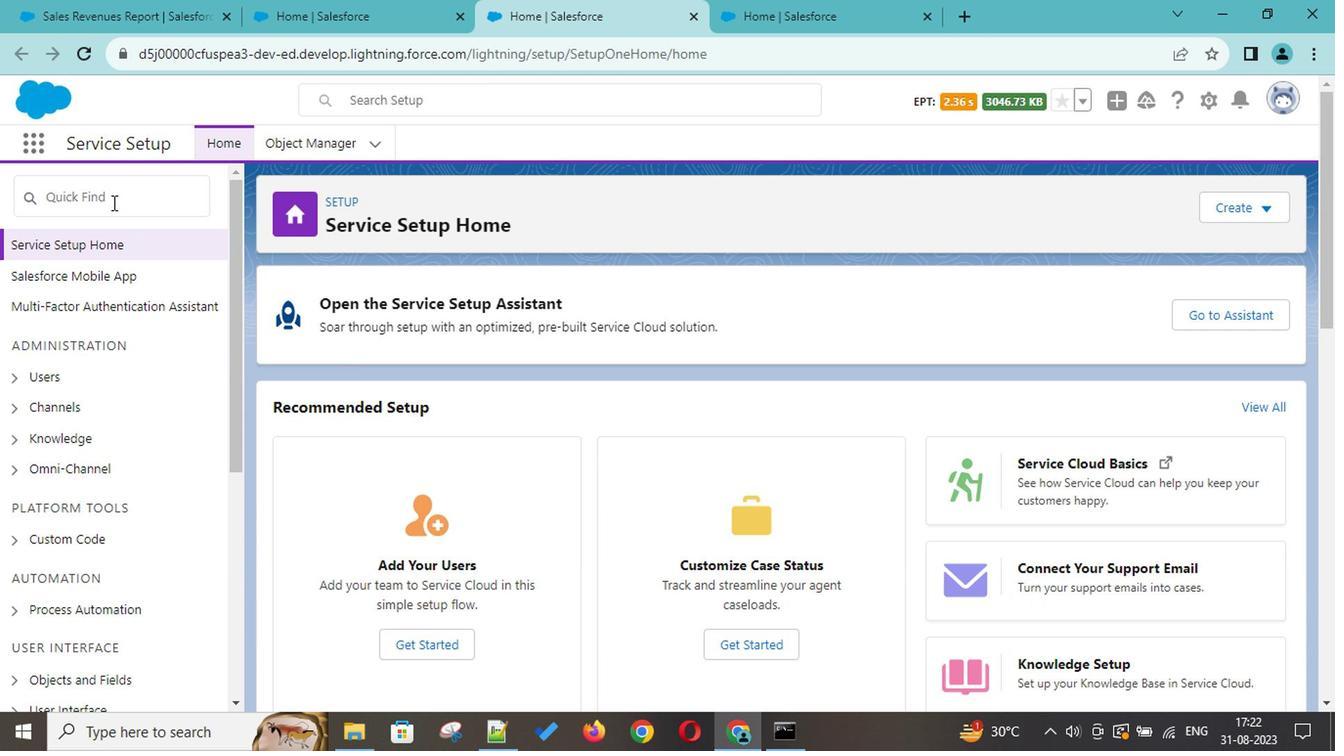 
Action: Key pressed data<Key.space>ca<Key.backspace><Key.backspace><Key.backspace><Key.backspace><Key.backspace><Key.backspace><Key.backspace><Key.backspace><Key.backspace><Key.backspace><Key.backspace>cat<Key.backspace><Key.backspace><Key.backspace><Key.backspace><Key.backspace><Key.backspace><Key.backspace><Key.backspace><Key.backspace><Key.backspace><Key.backspace><Key.backspace><Key.backspace><Key.backspace><Key.backspace><Key.backspace><Key.backspace><Key.backspace>
Screenshot: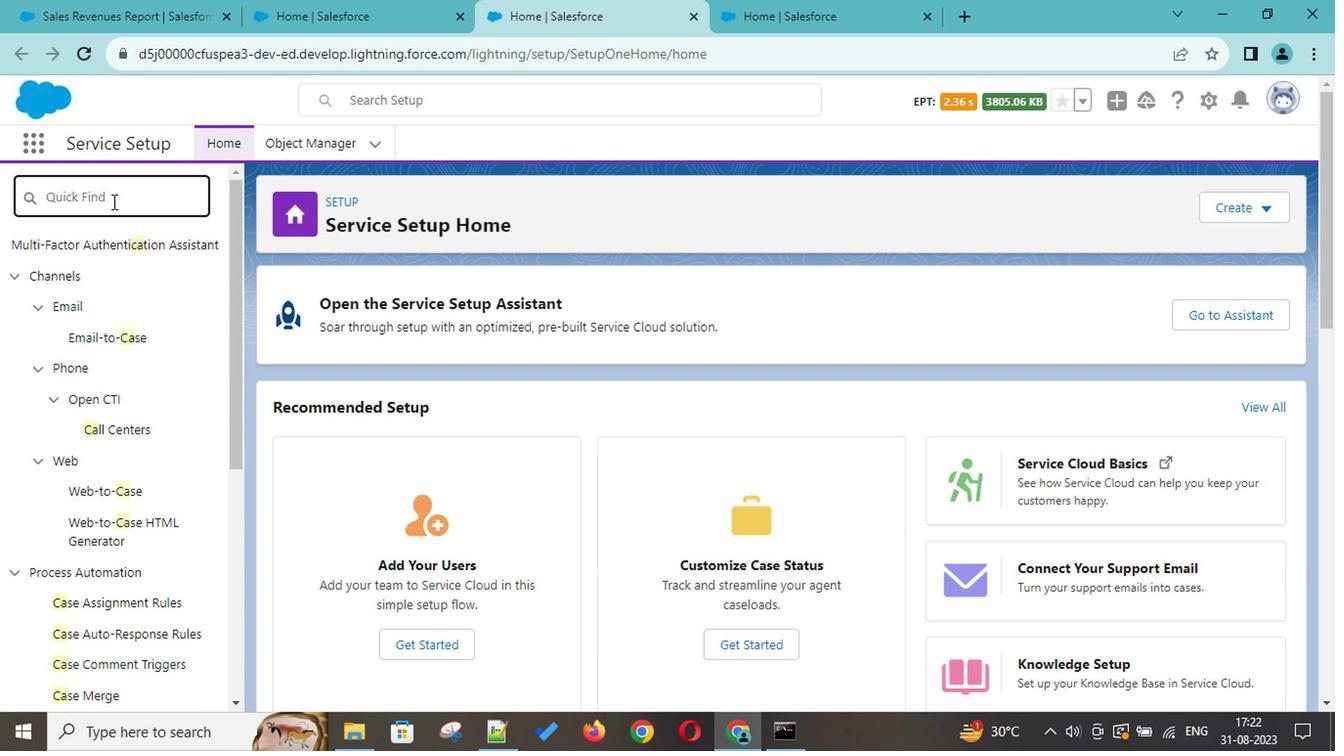 
Action: Mouse moved to (146, 456)
Screenshot: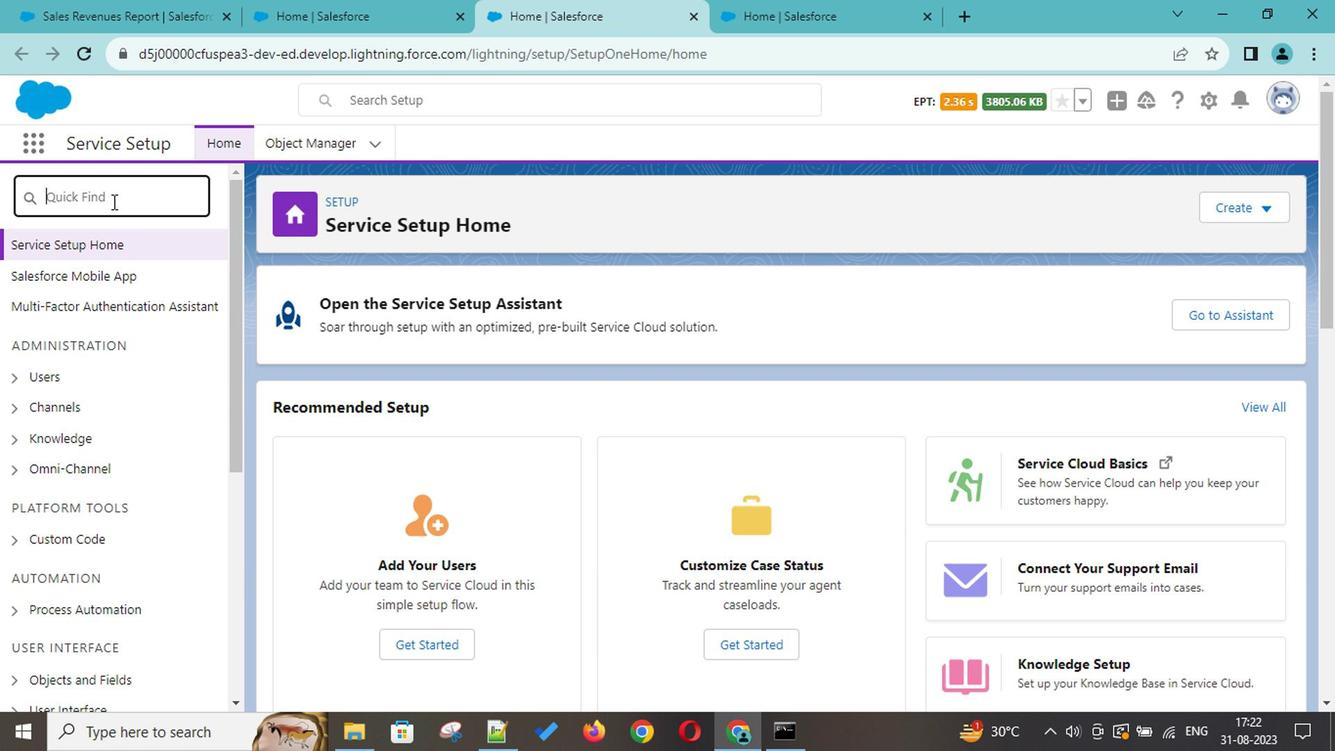 
Action: Mouse scrolled (146, 455) with delta (0, -1)
Screenshot: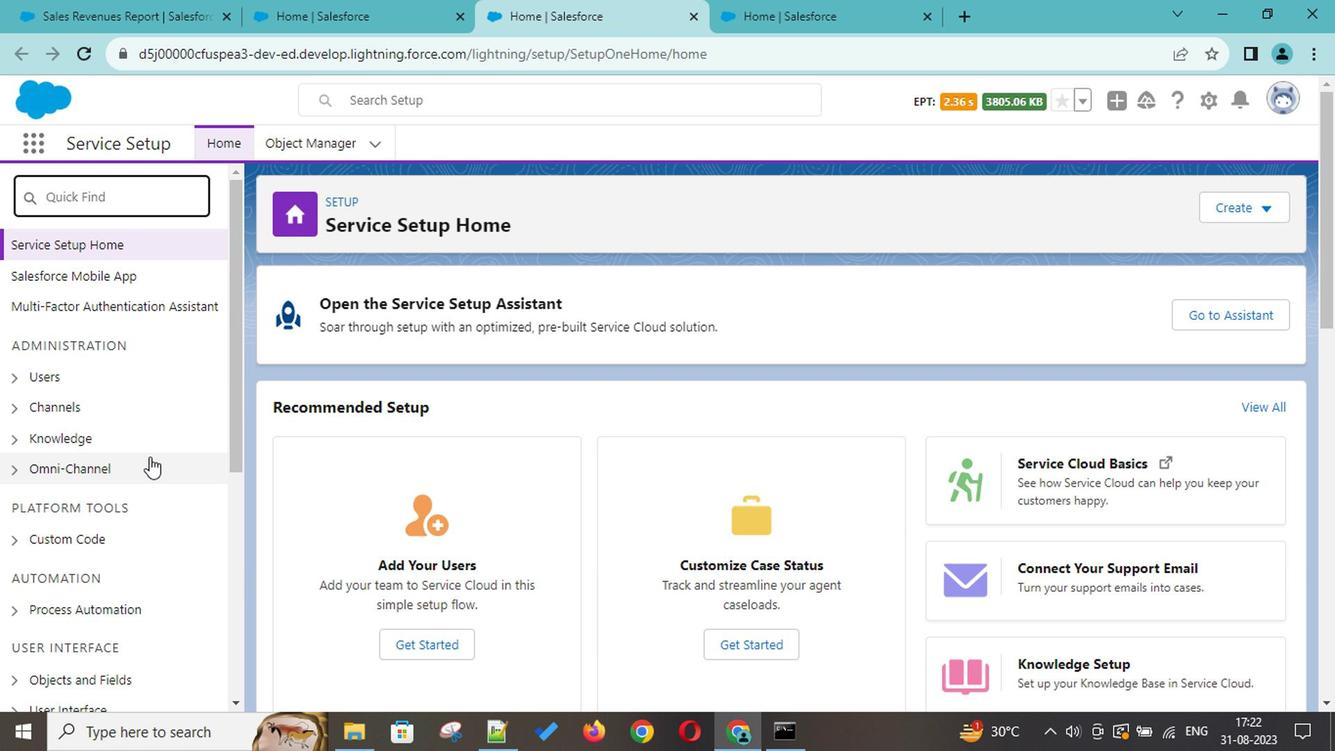 
Action: Mouse scrolled (146, 455) with delta (0, -1)
Screenshot: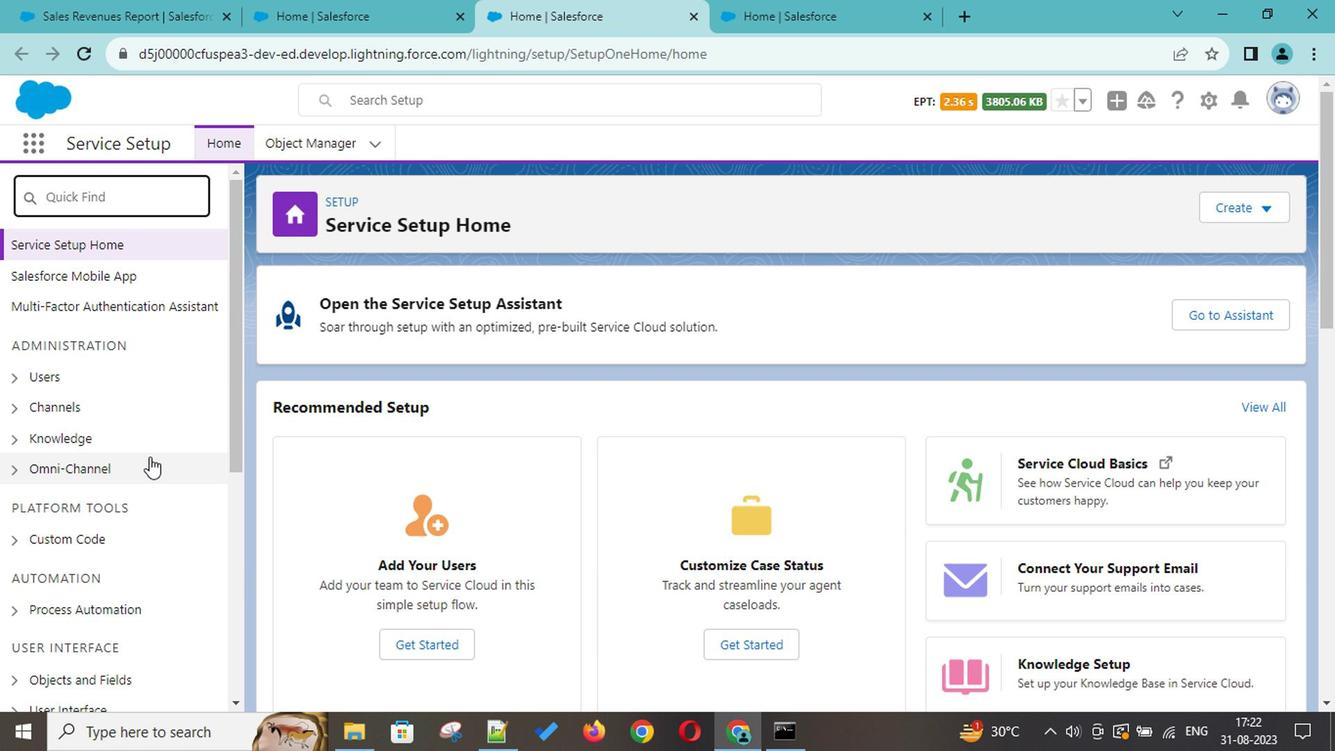 
Action: Mouse scrolled (146, 455) with delta (0, -1)
Screenshot: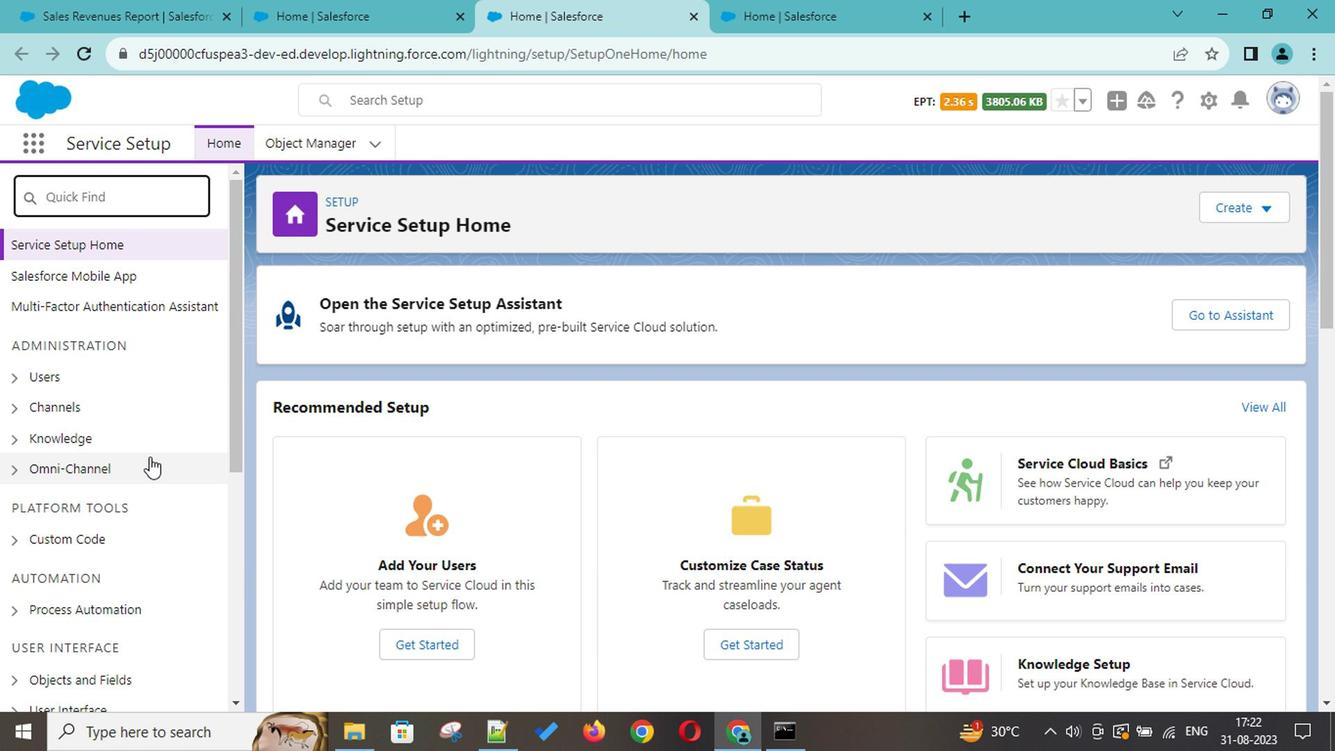
Action: Mouse scrolled (146, 455) with delta (0, -1)
Screenshot: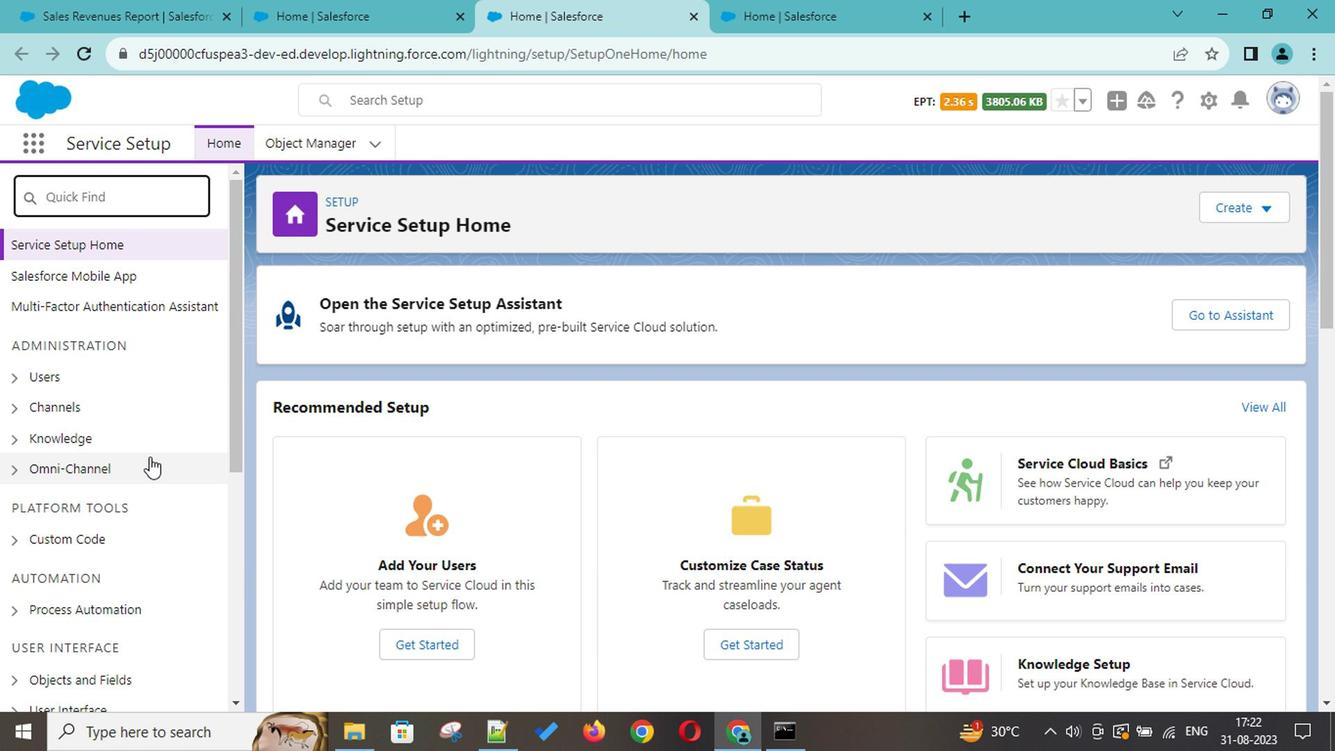 
Action: Mouse scrolled (146, 455) with delta (0, -1)
Screenshot: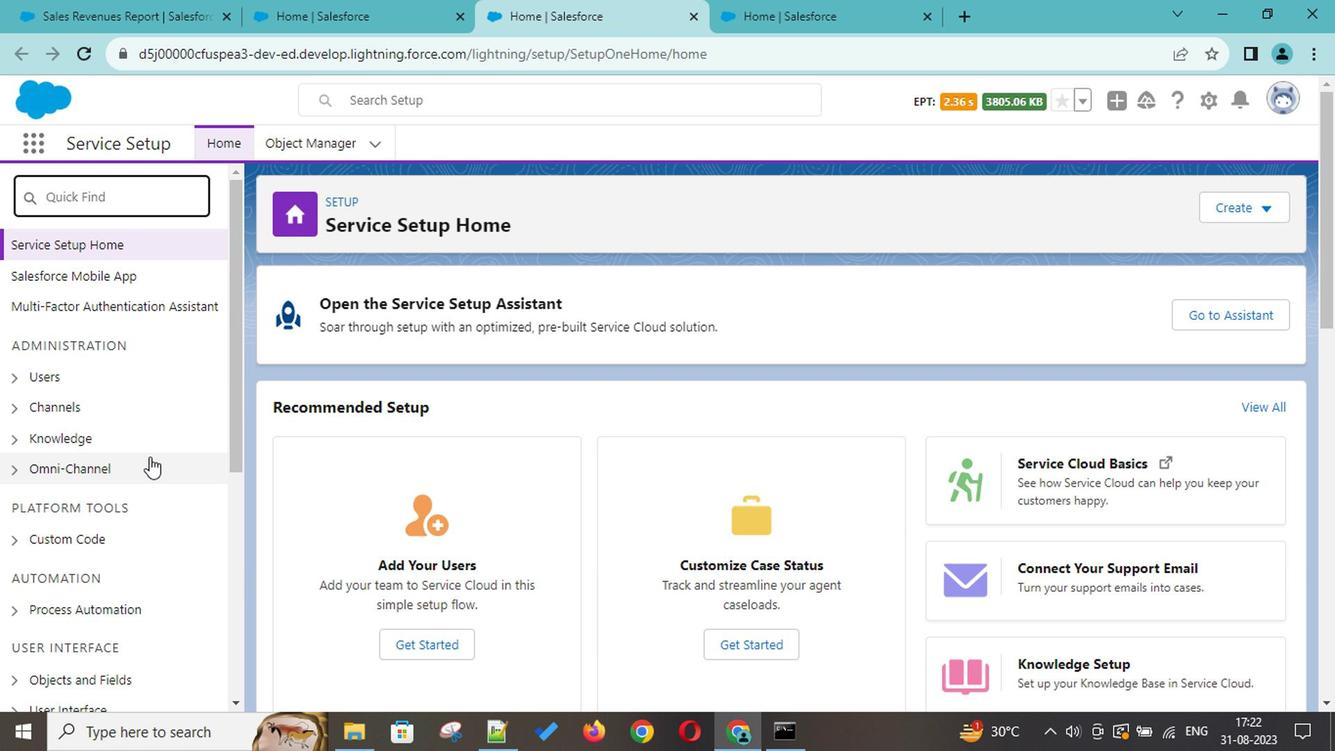 
Action: Mouse scrolled (146, 455) with delta (0, -1)
Screenshot: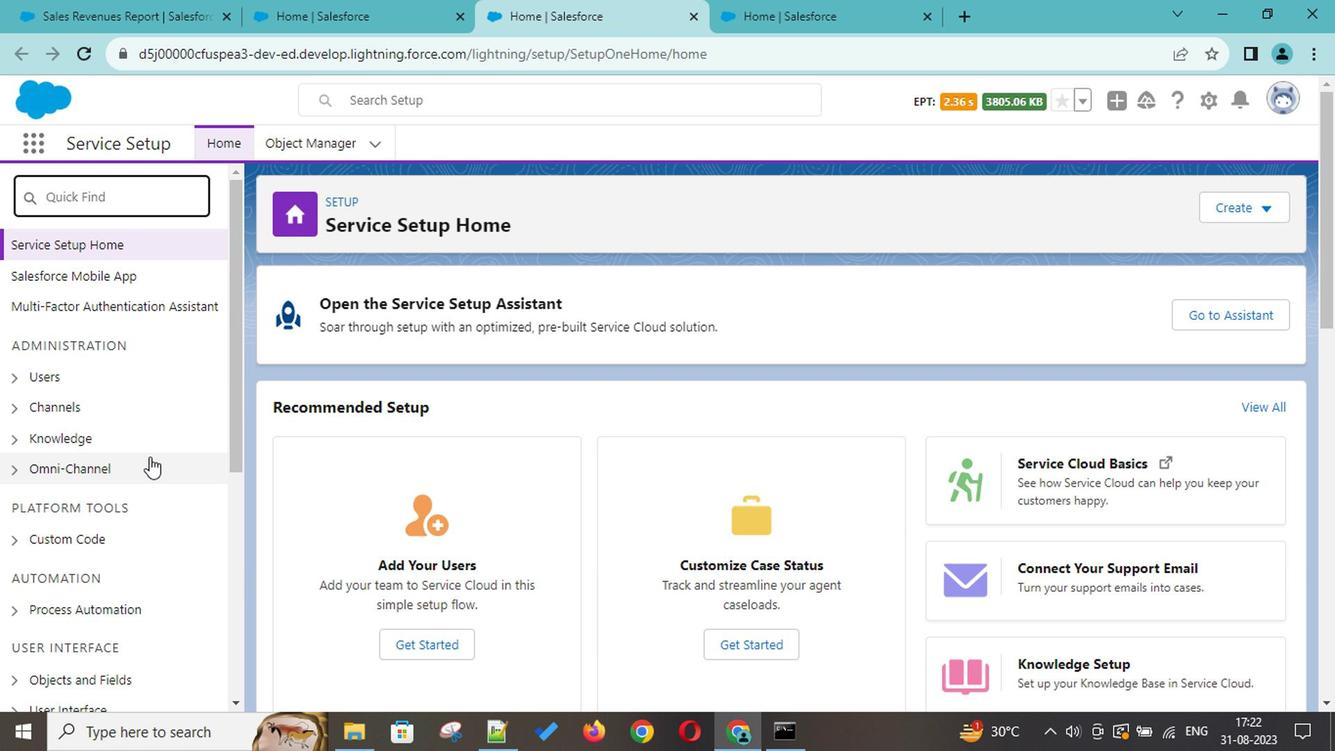 
Action: Mouse scrolled (146, 455) with delta (0, -1)
Screenshot: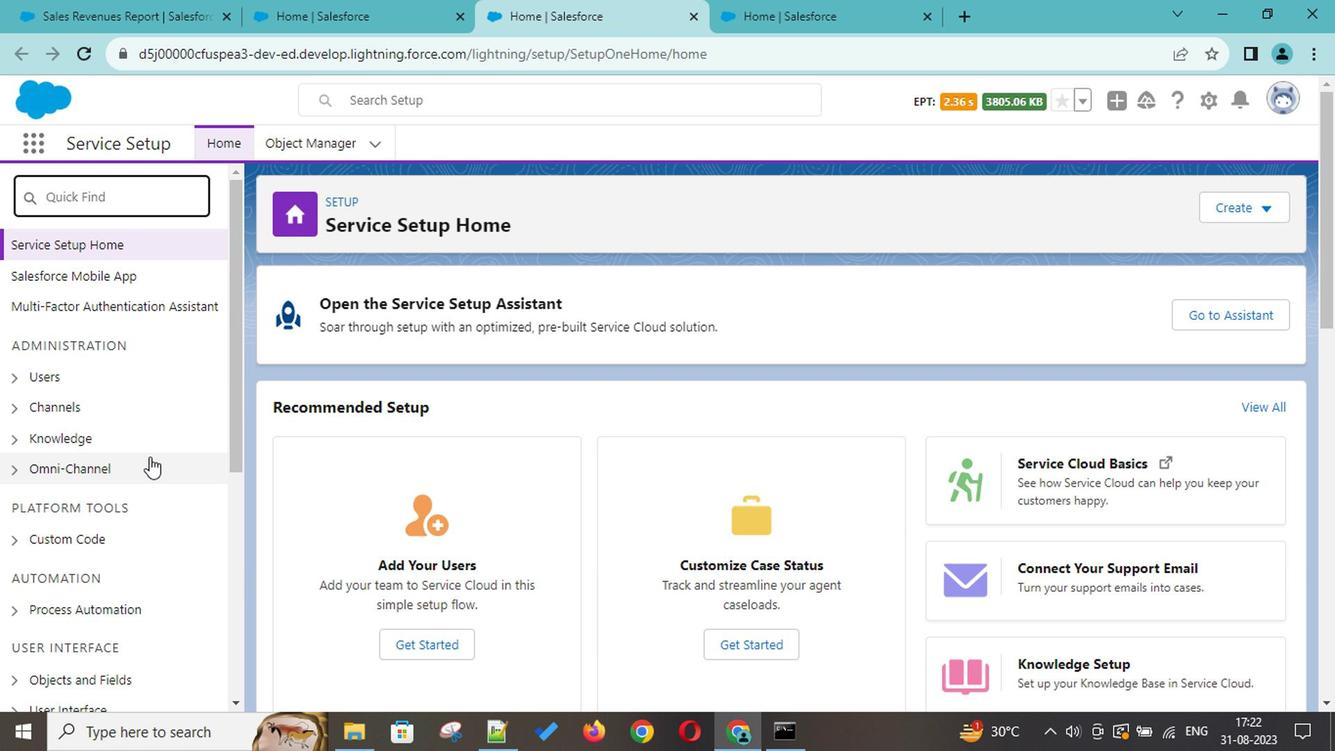 
Action: Mouse scrolled (146, 455) with delta (0, -1)
Screenshot: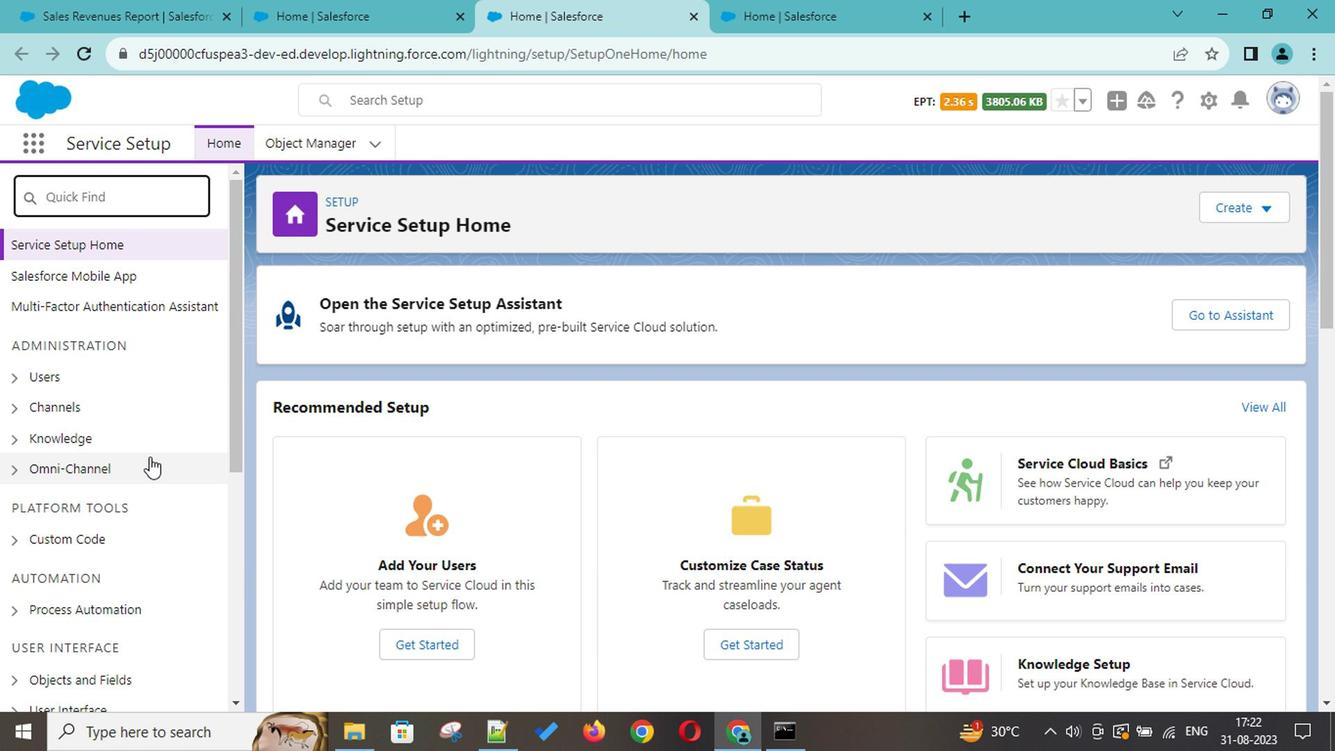 
Action: Mouse scrolled (146, 455) with delta (0, -1)
Screenshot: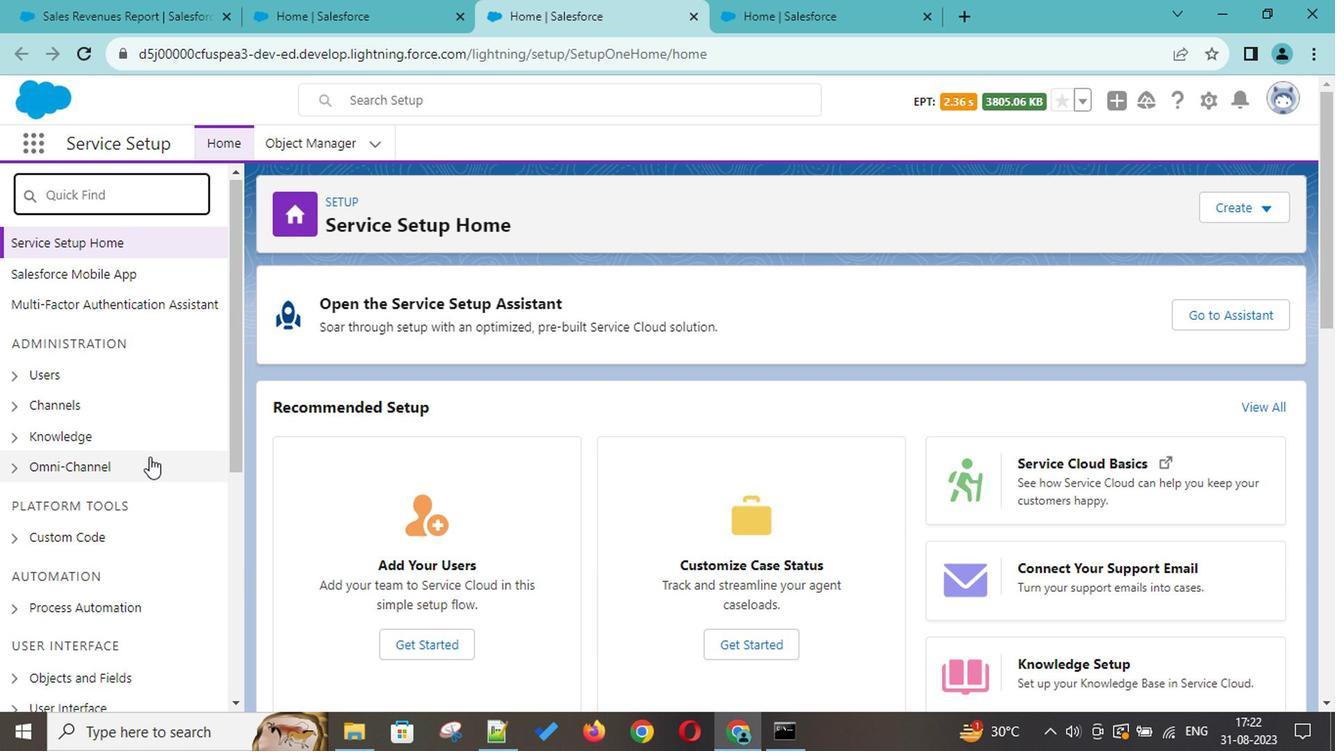 
Action: Mouse scrolled (146, 455) with delta (0, -1)
Screenshot: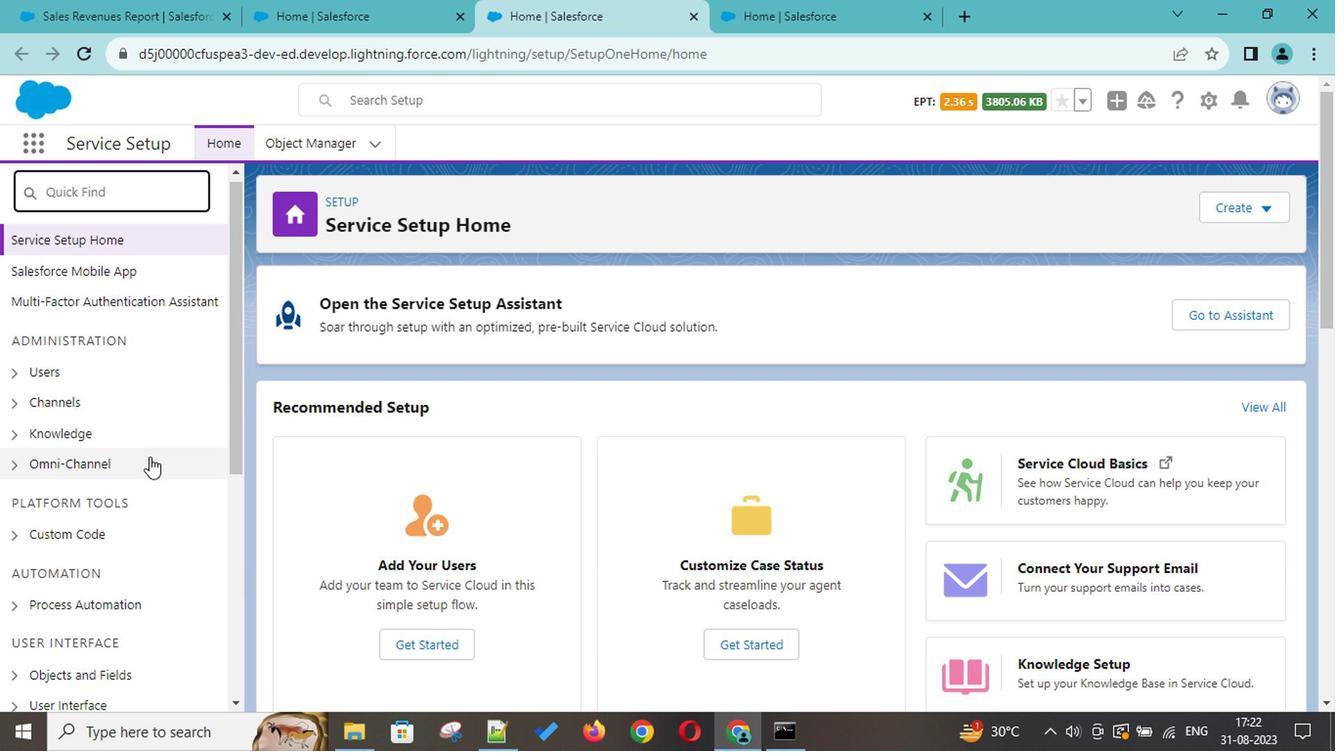 
Action: Mouse scrolled (146, 455) with delta (0, -1)
Screenshot: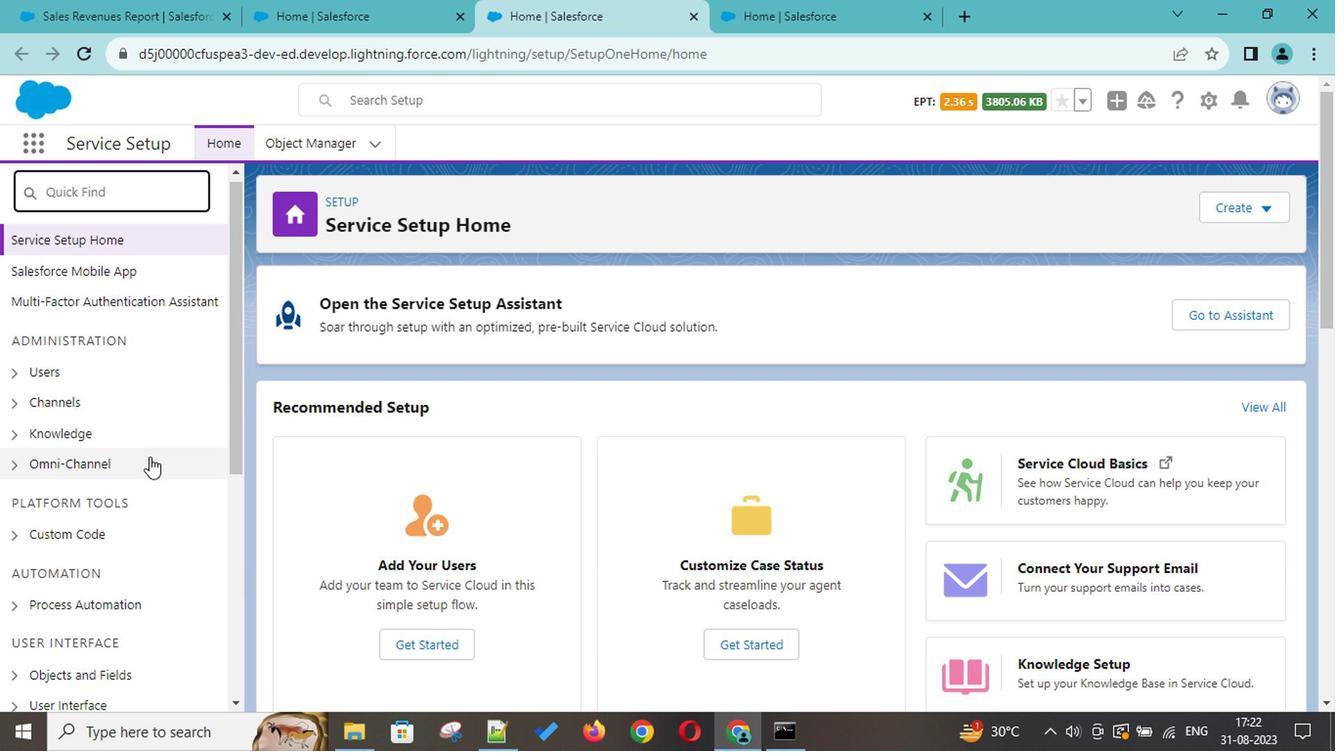 
Action: Mouse scrolled (146, 455) with delta (0, -1)
Screenshot: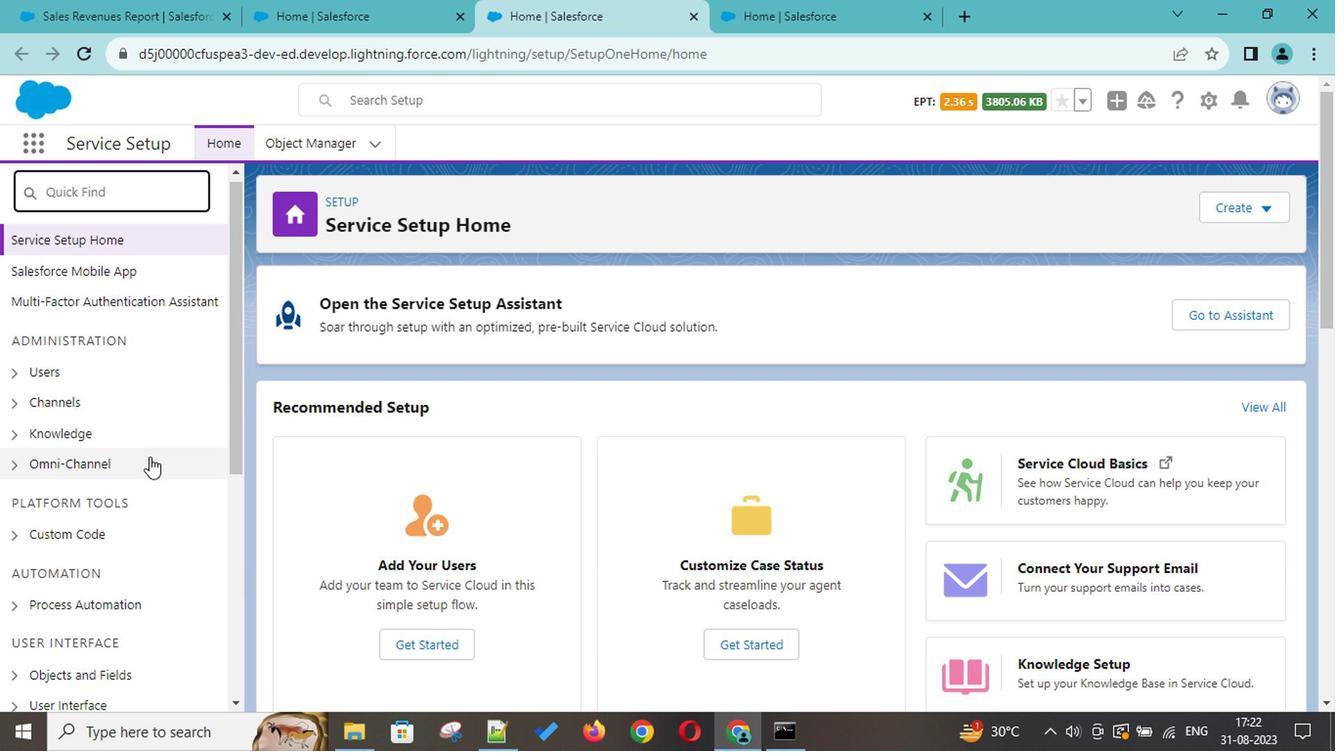 
Action: Mouse scrolled (146, 455) with delta (0, -1)
Screenshot: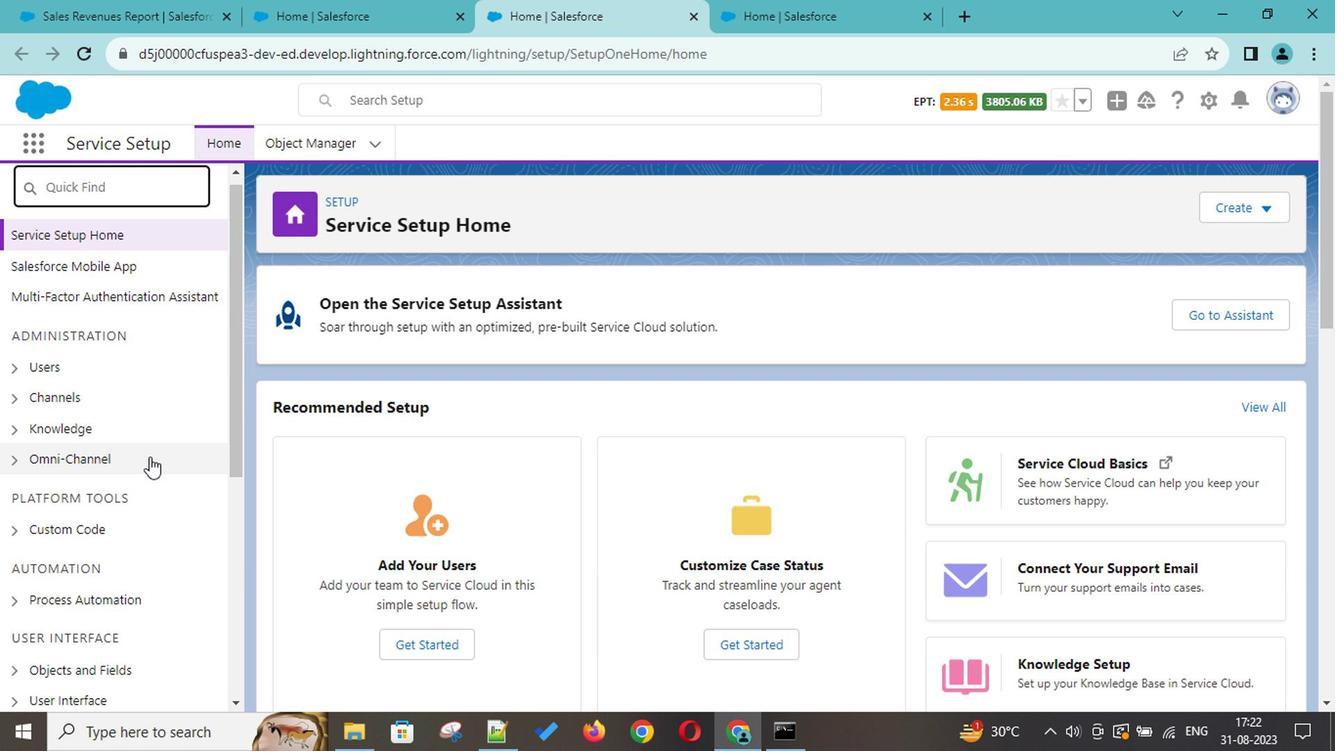 
Action: Mouse scrolled (146, 455) with delta (0, -1)
Screenshot: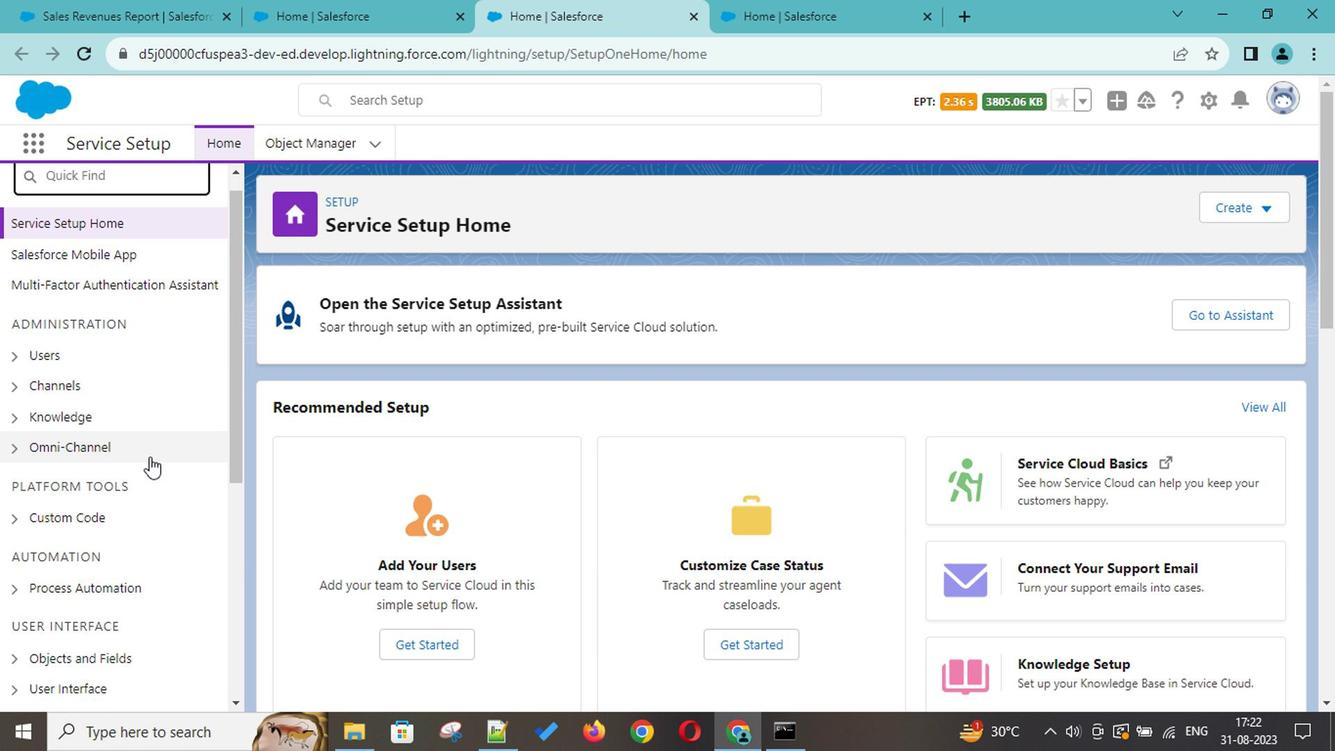 
Action: Mouse moved to (105, 485)
Screenshot: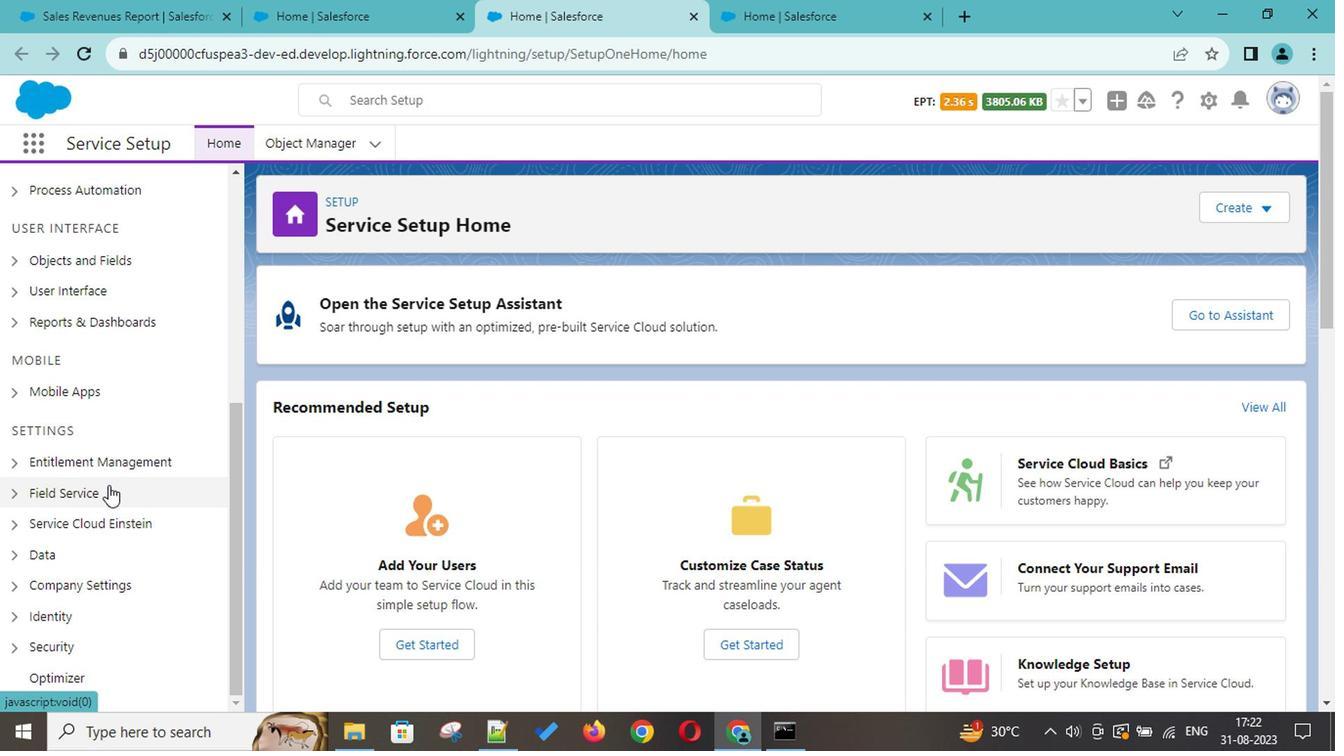 
Action: Mouse pressed left at (105, 485)
Screenshot: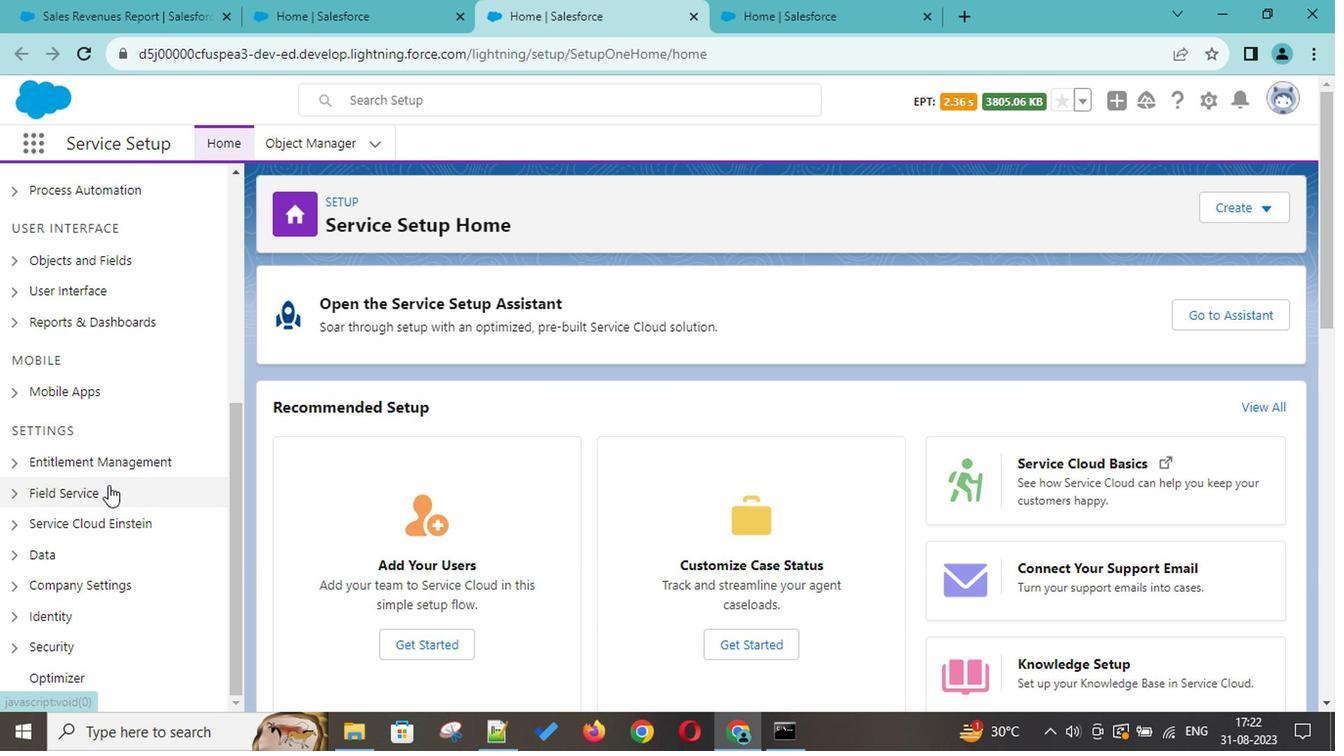 
Action: Mouse moved to (73, 485)
Screenshot: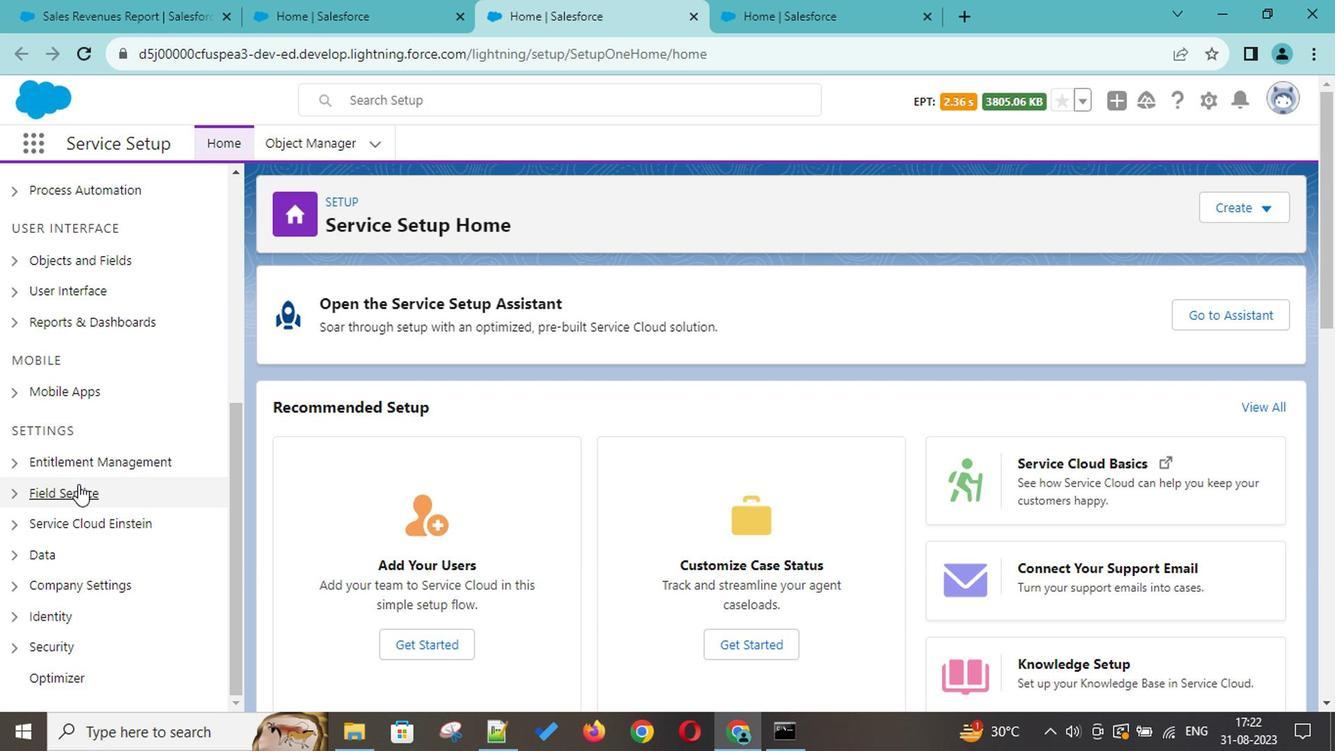 
Action: Mouse pressed left at (73, 485)
Screenshot: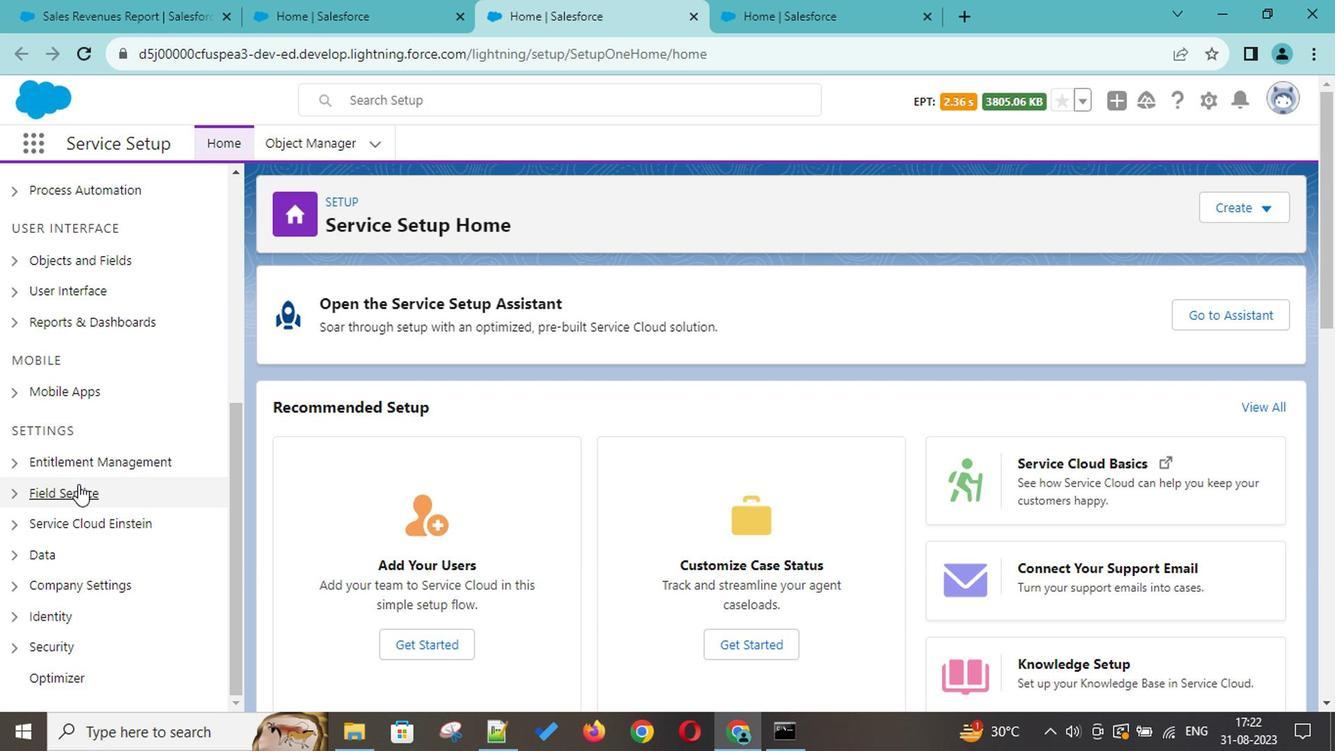 
Action: Mouse moved to (187, 409)
Screenshot: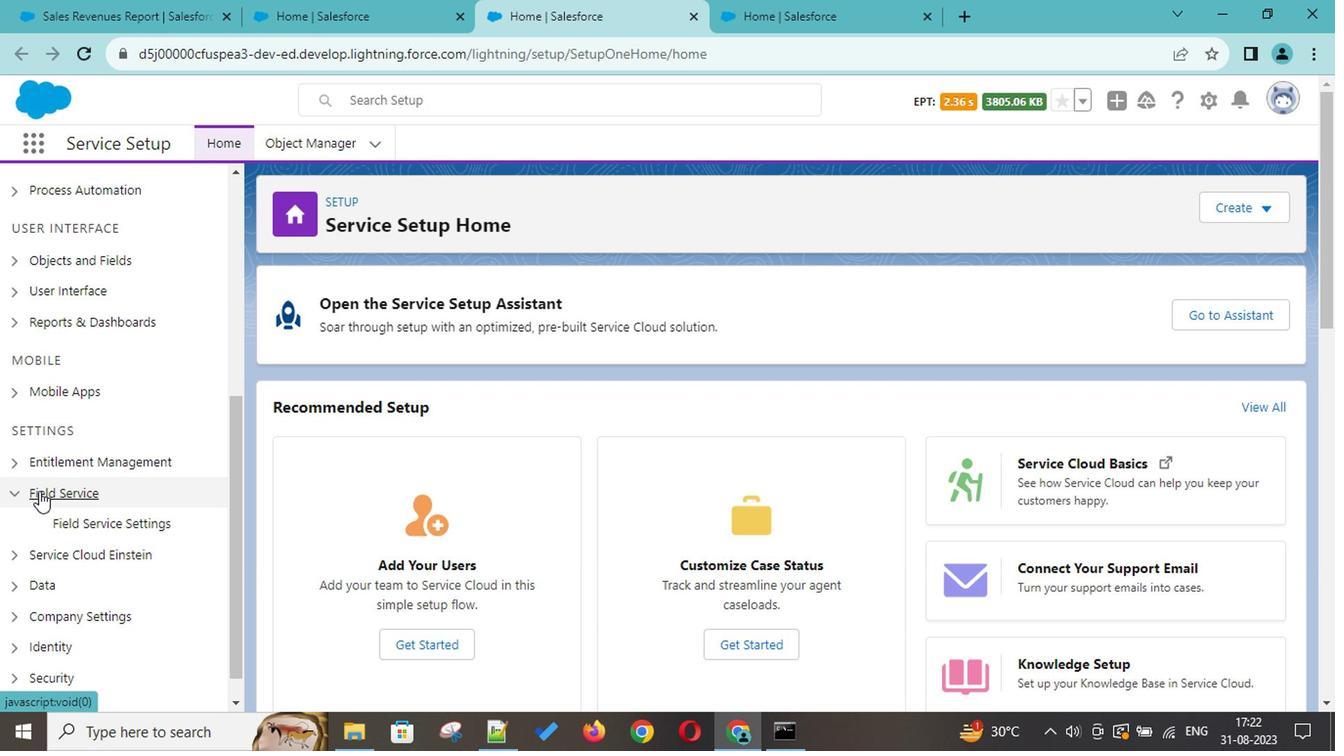 
Action: Mouse scrolled (187, 411) with delta (0, 1)
Screenshot: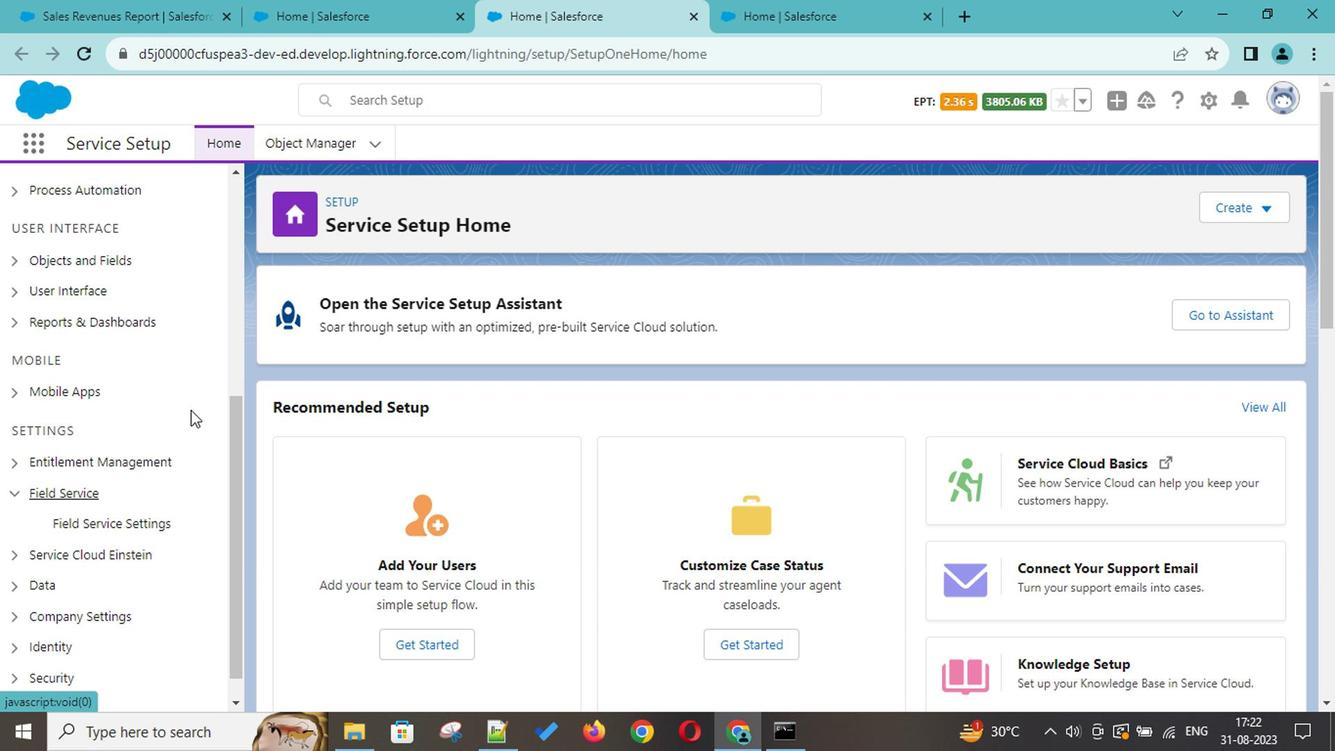 
Action: Mouse scrolled (187, 411) with delta (0, 1)
Screenshot: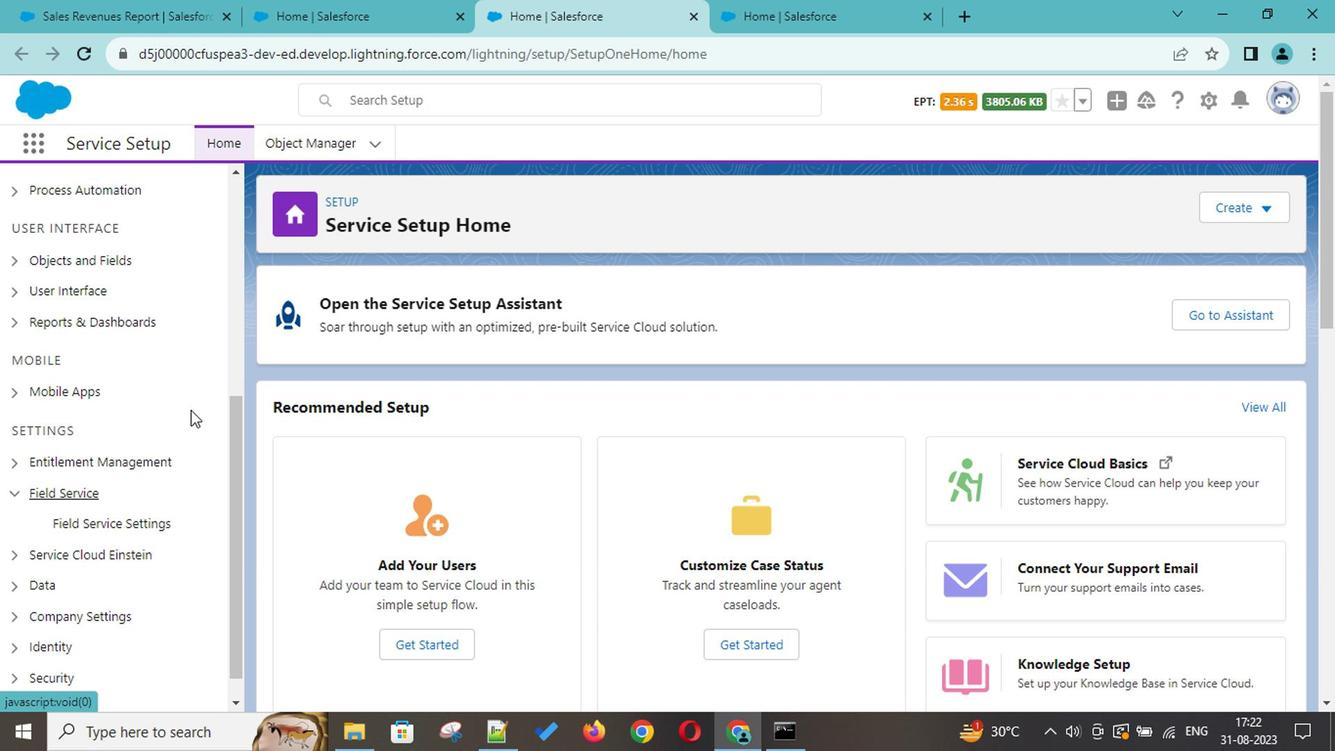
Action: Mouse scrolled (187, 411) with delta (0, 1)
Screenshot: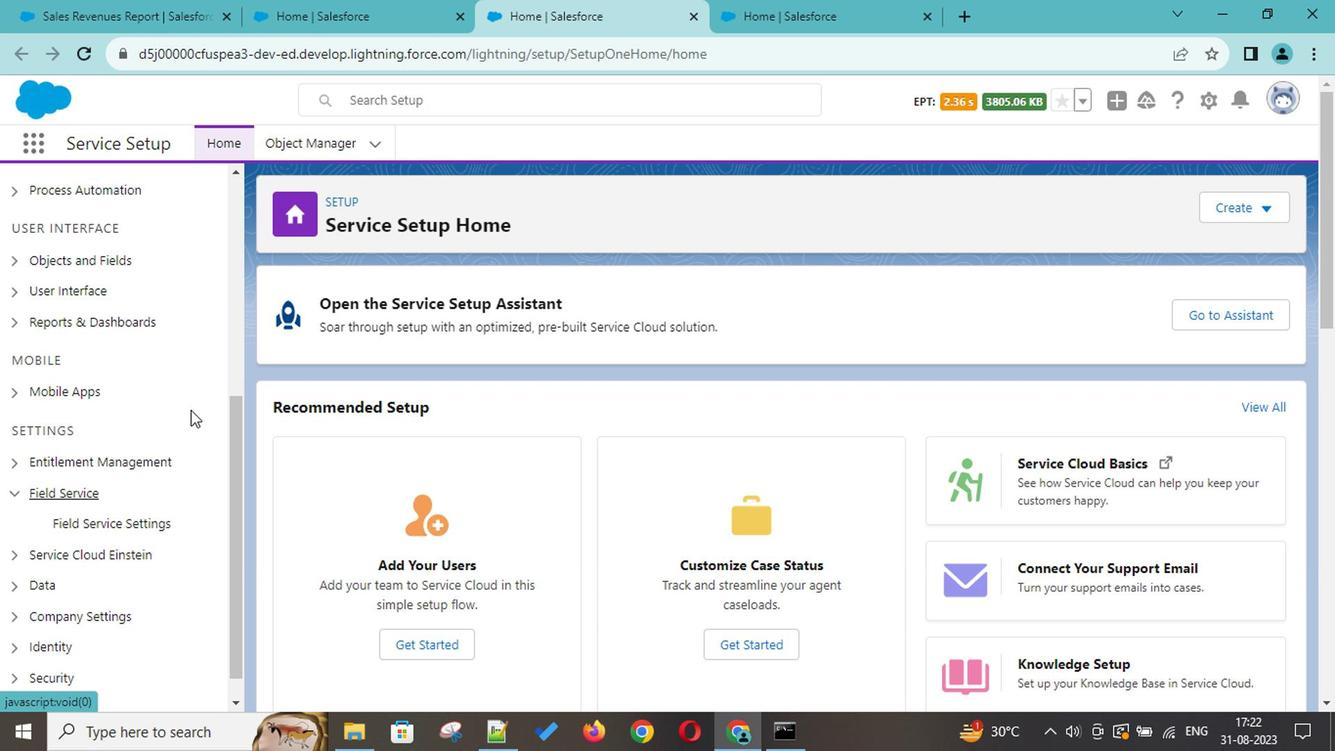 
Action: Mouse moved to (32, 149)
Screenshot: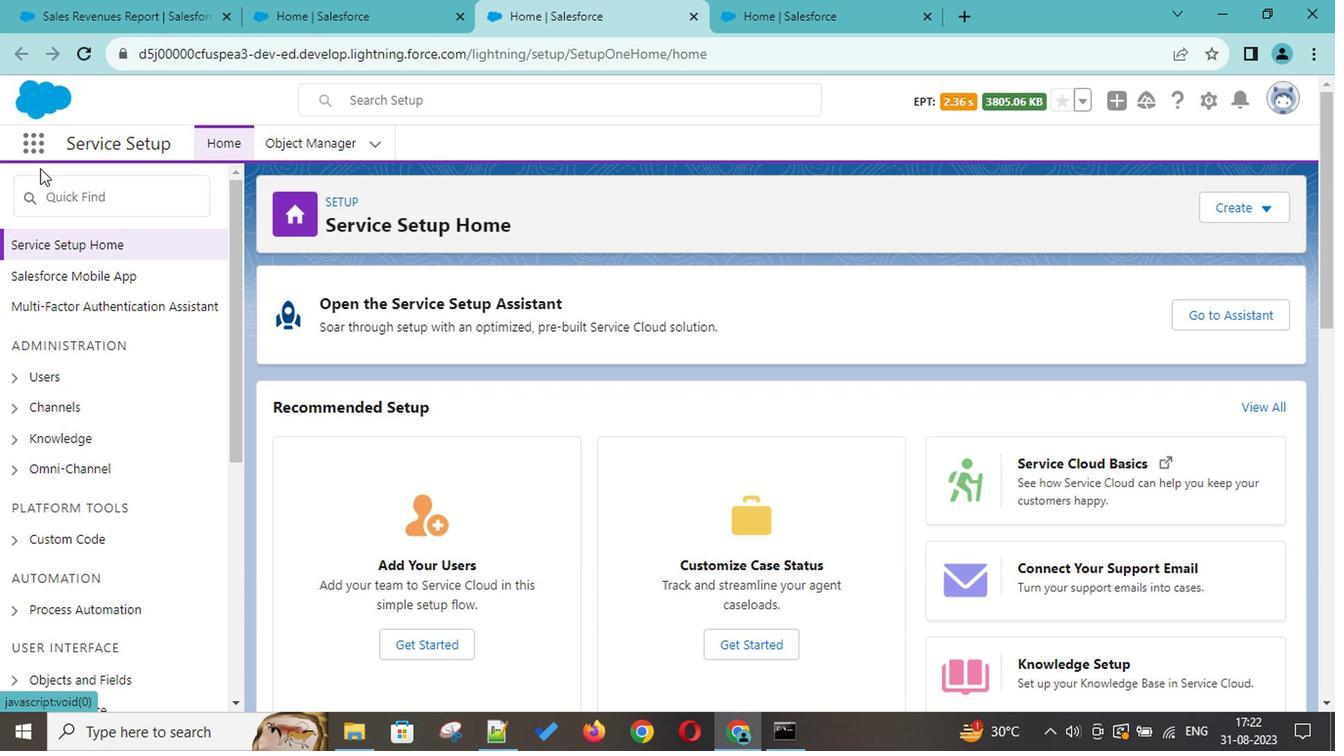
Action: Mouse pressed left at (32, 149)
Screenshot: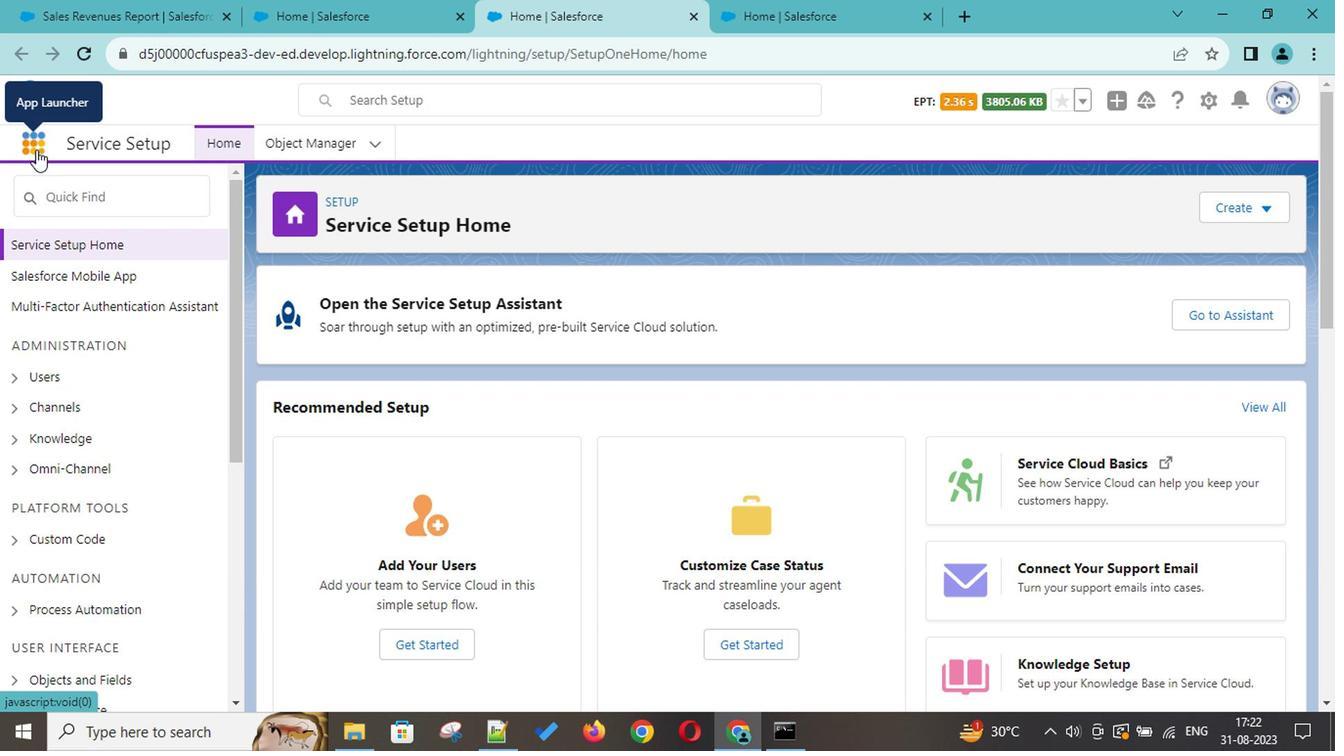 
Action: Mouse moved to (139, 356)
Screenshot: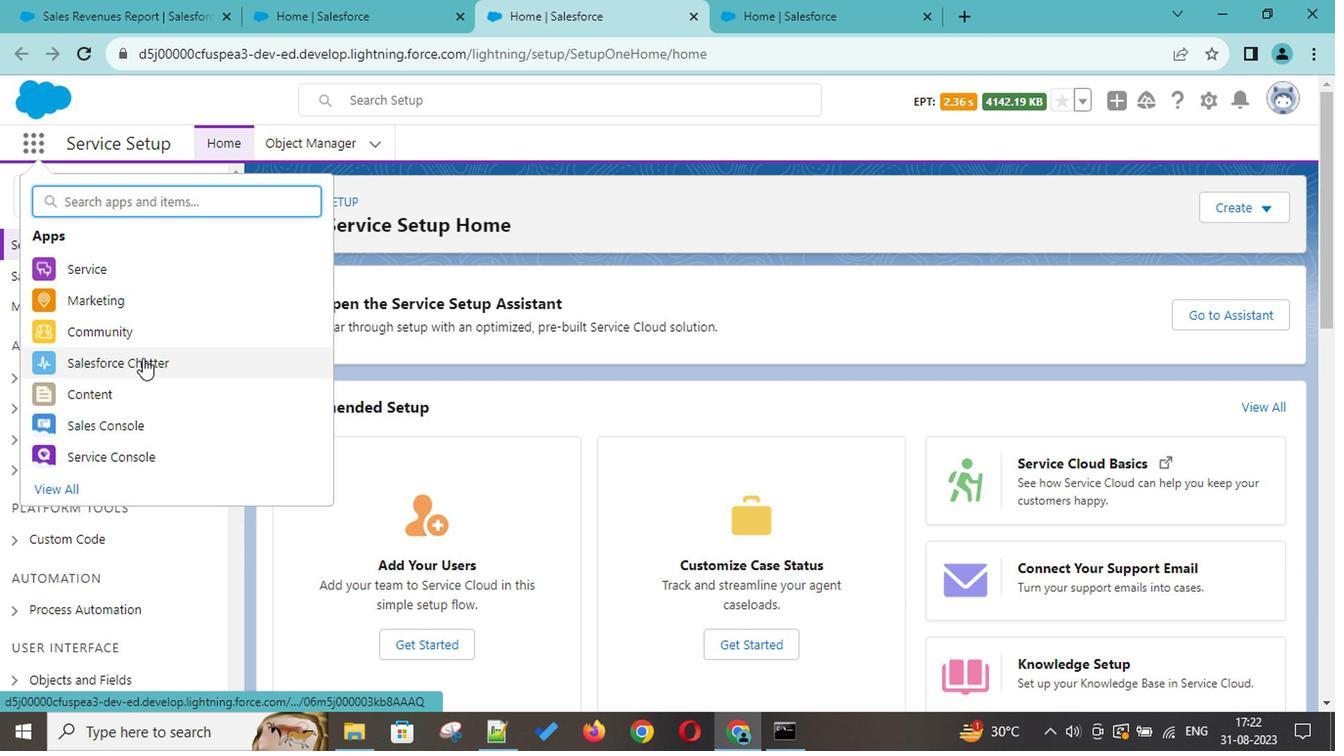 
Action: Mouse scrolled (139, 355) with delta (0, 0)
Screenshot: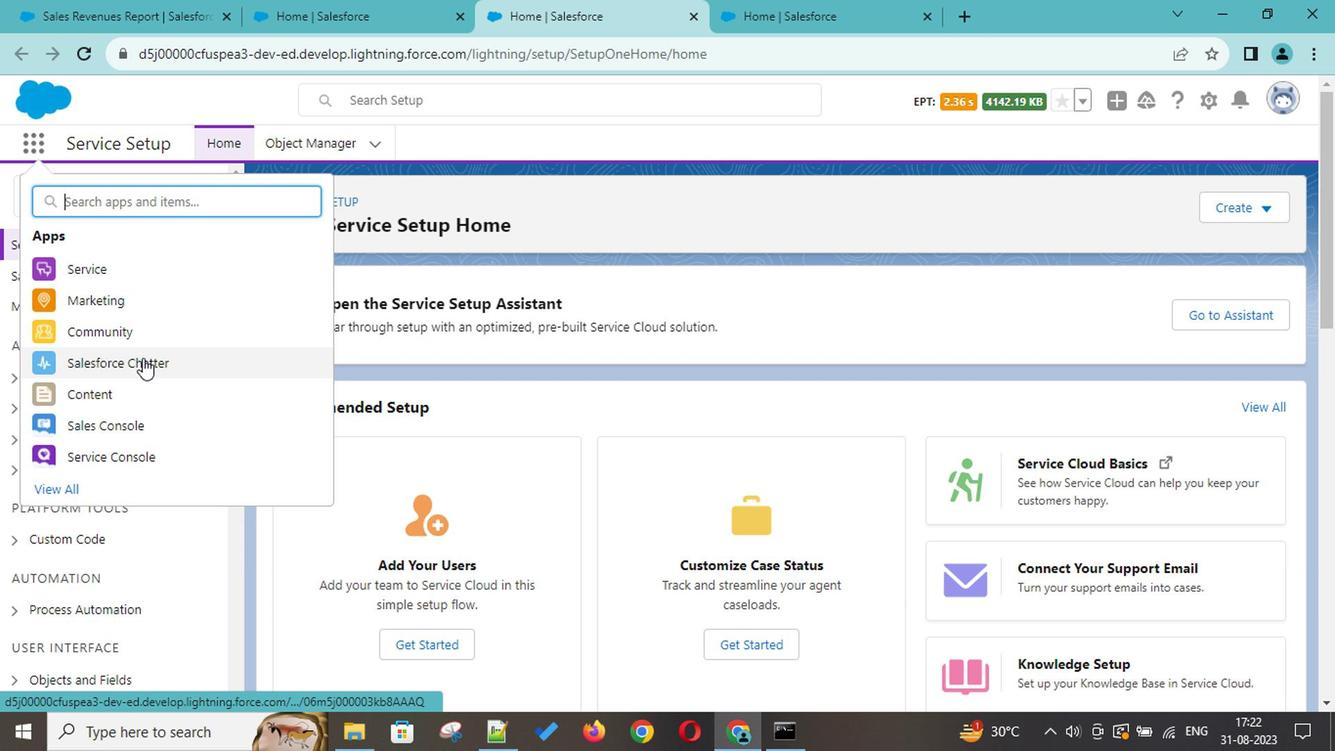 
Action: Mouse scrolled (139, 355) with delta (0, 0)
Screenshot: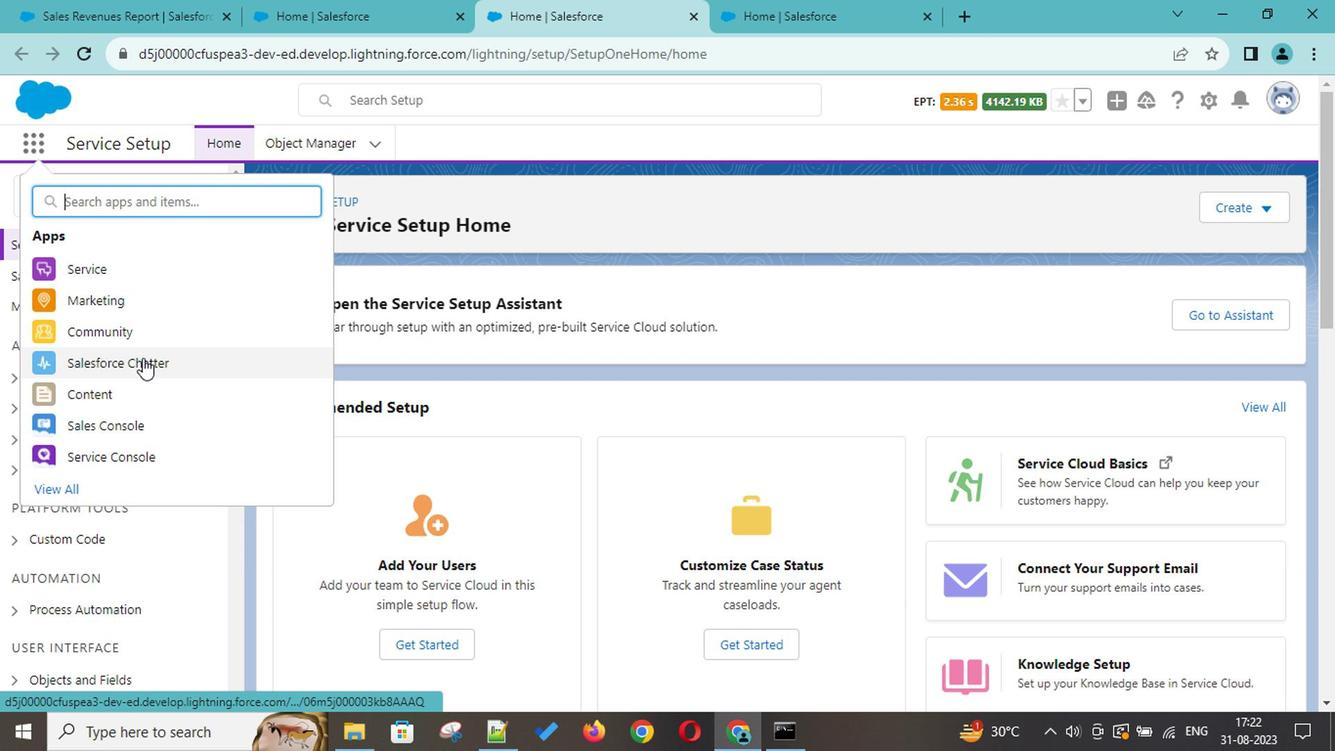 
Action: Mouse moved to (61, 495)
Screenshot: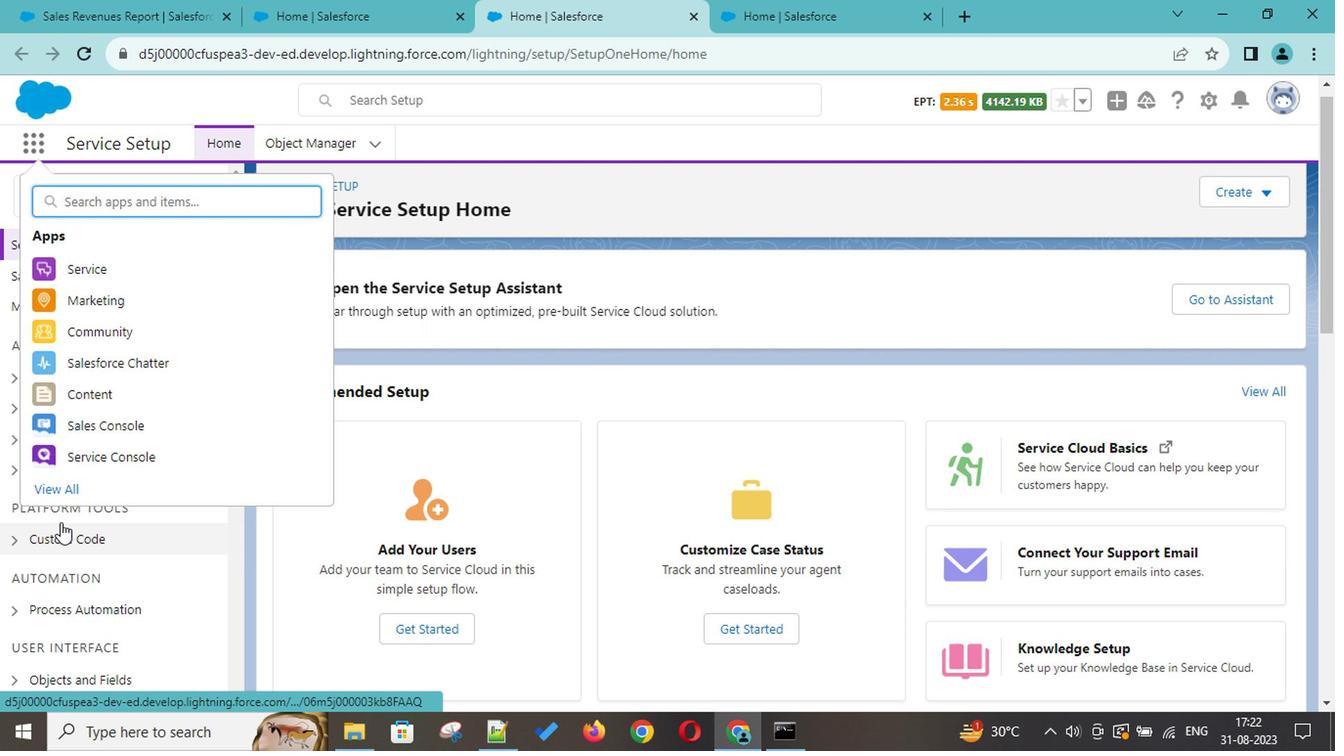 
Action: Mouse pressed left at (61, 495)
Screenshot: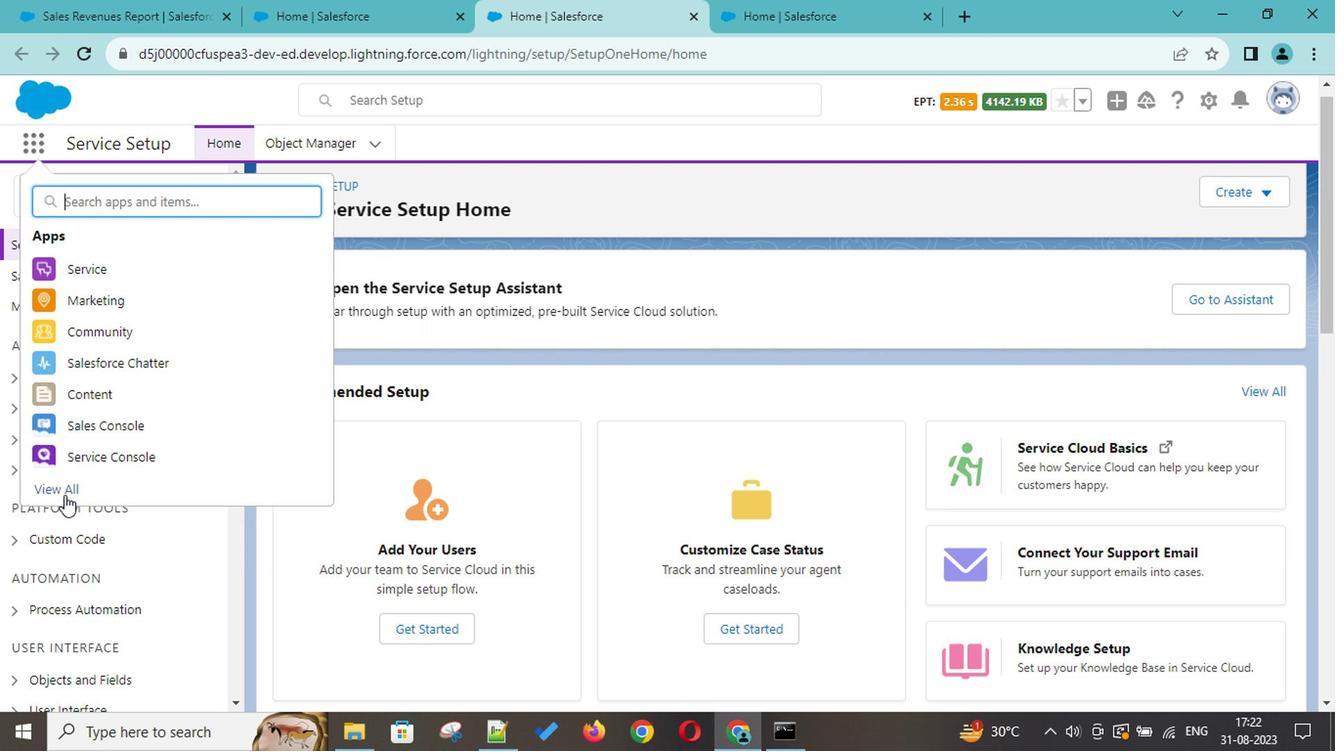 
Action: Mouse moved to (495, 377)
Screenshot: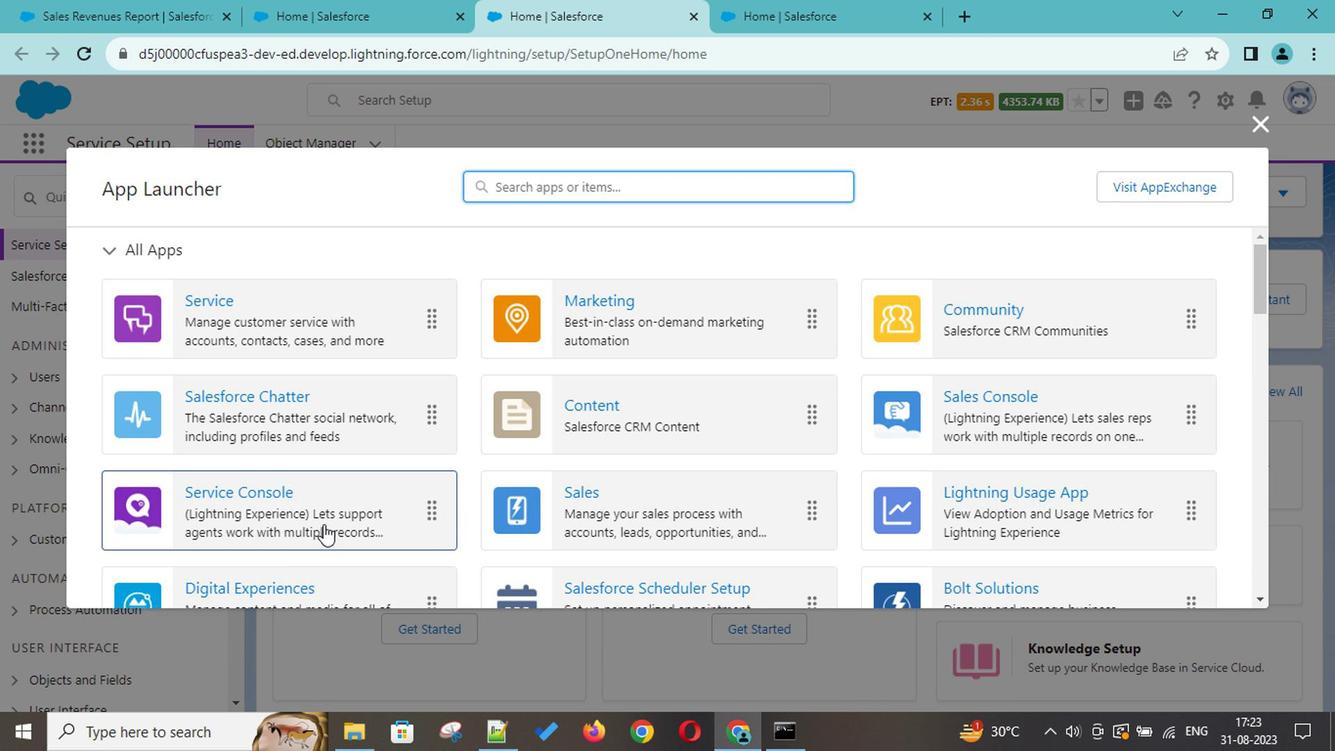 
Action: Mouse scrolled (495, 375) with delta (0, -1)
Screenshot: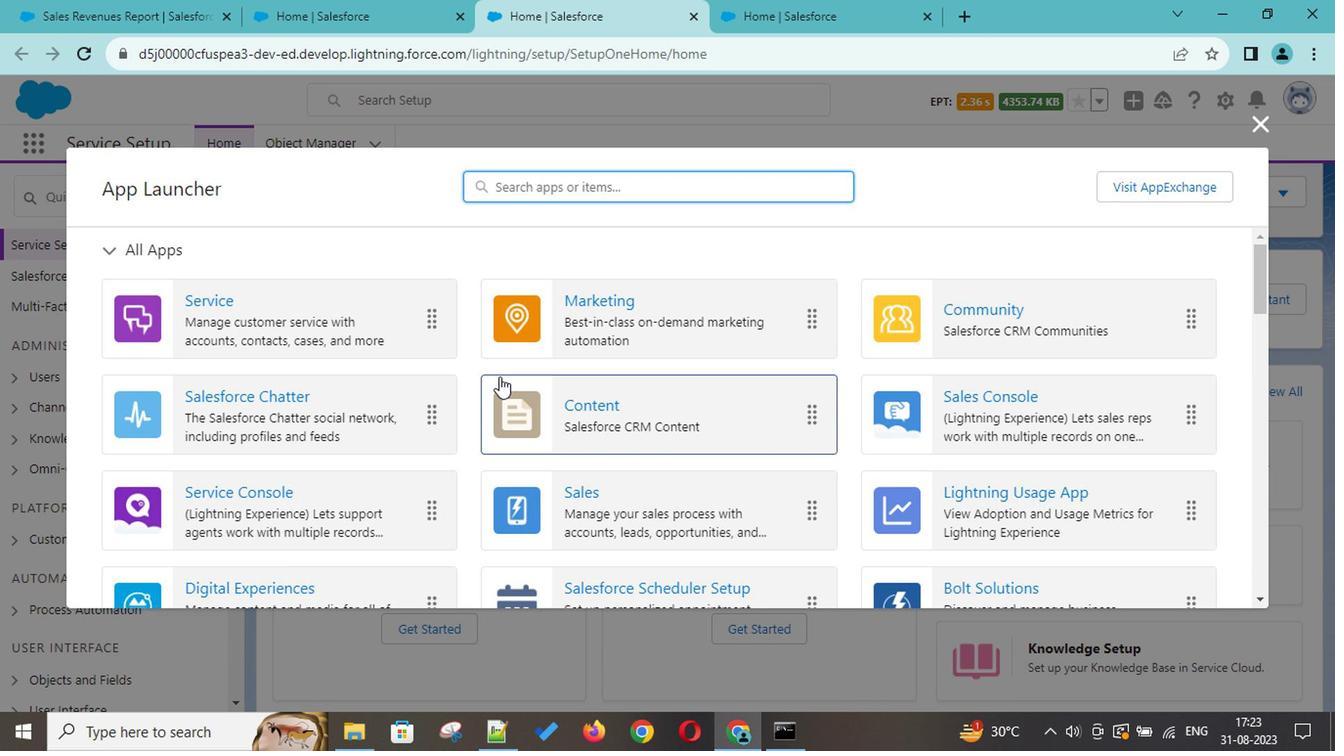 
Action: Mouse scrolled (495, 375) with delta (0, -1)
Screenshot: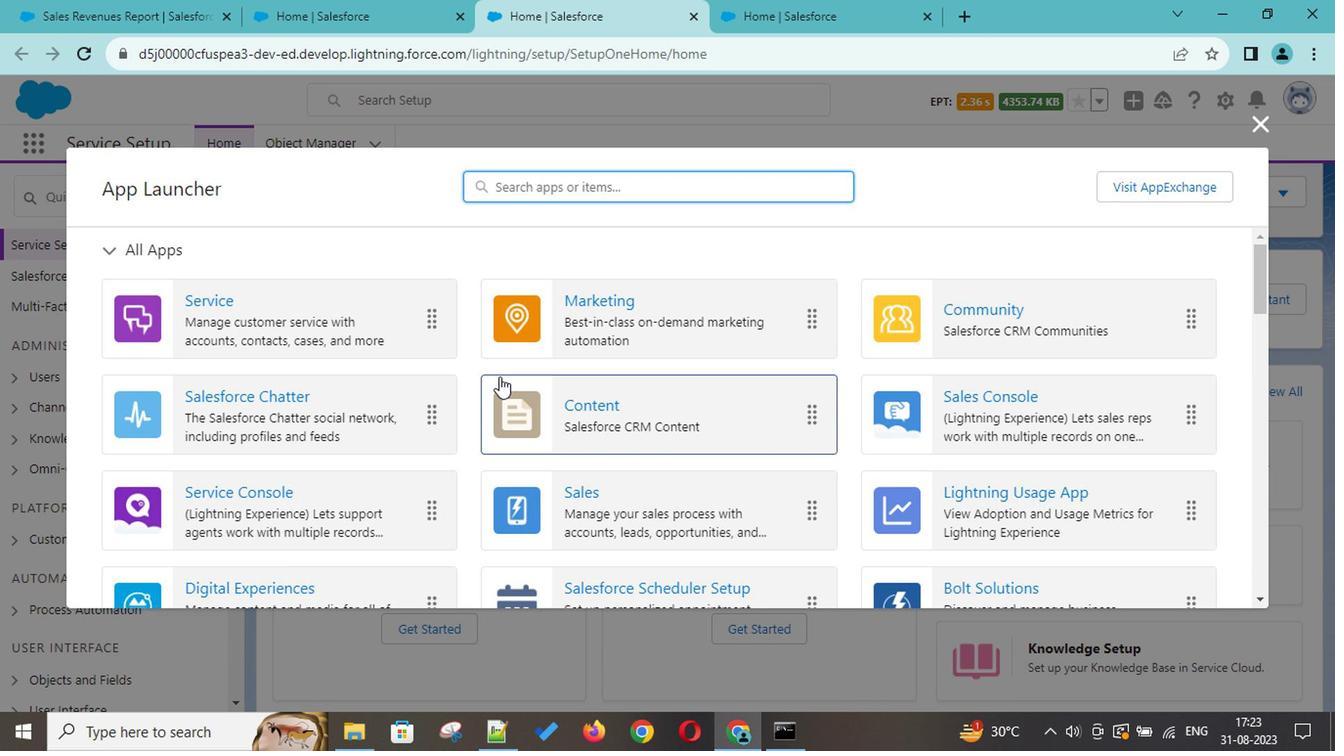 
Action: Mouse scrolled (495, 375) with delta (0, -1)
Screenshot: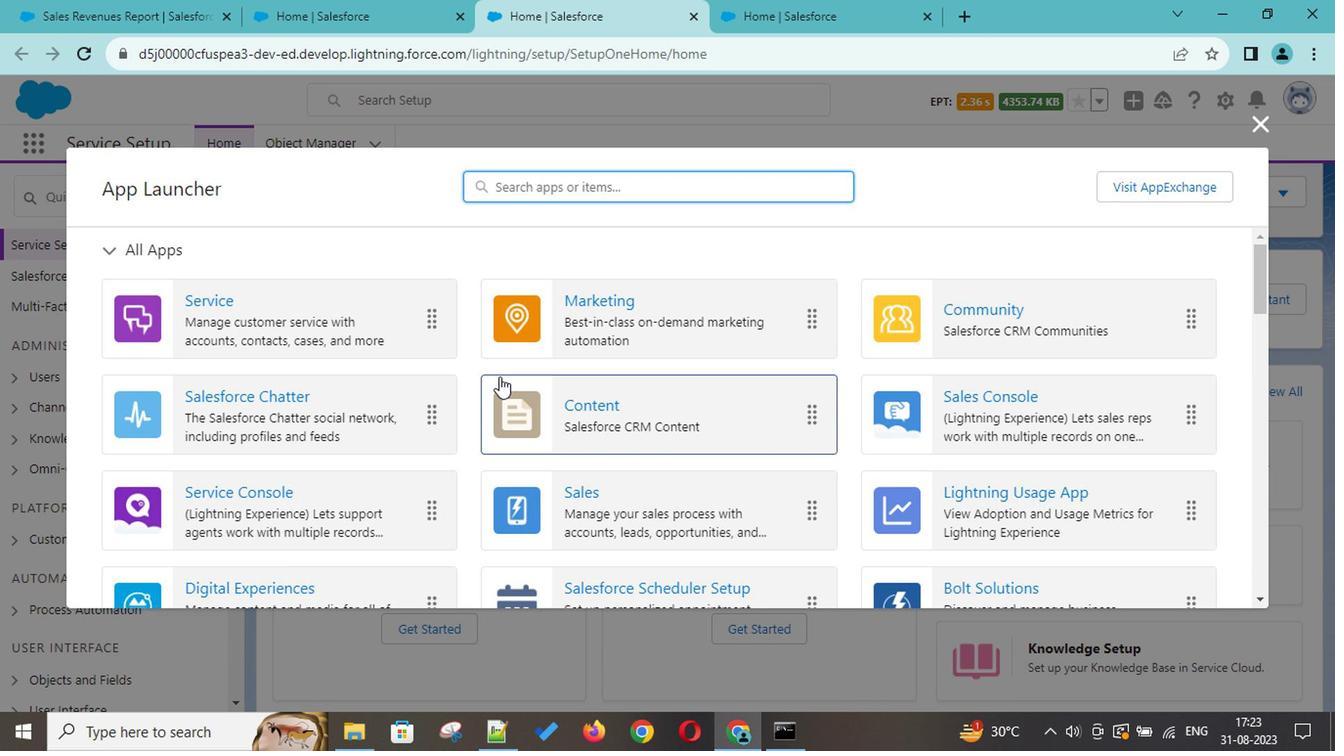 
Action: Mouse scrolled (495, 375) with delta (0, -1)
Screenshot: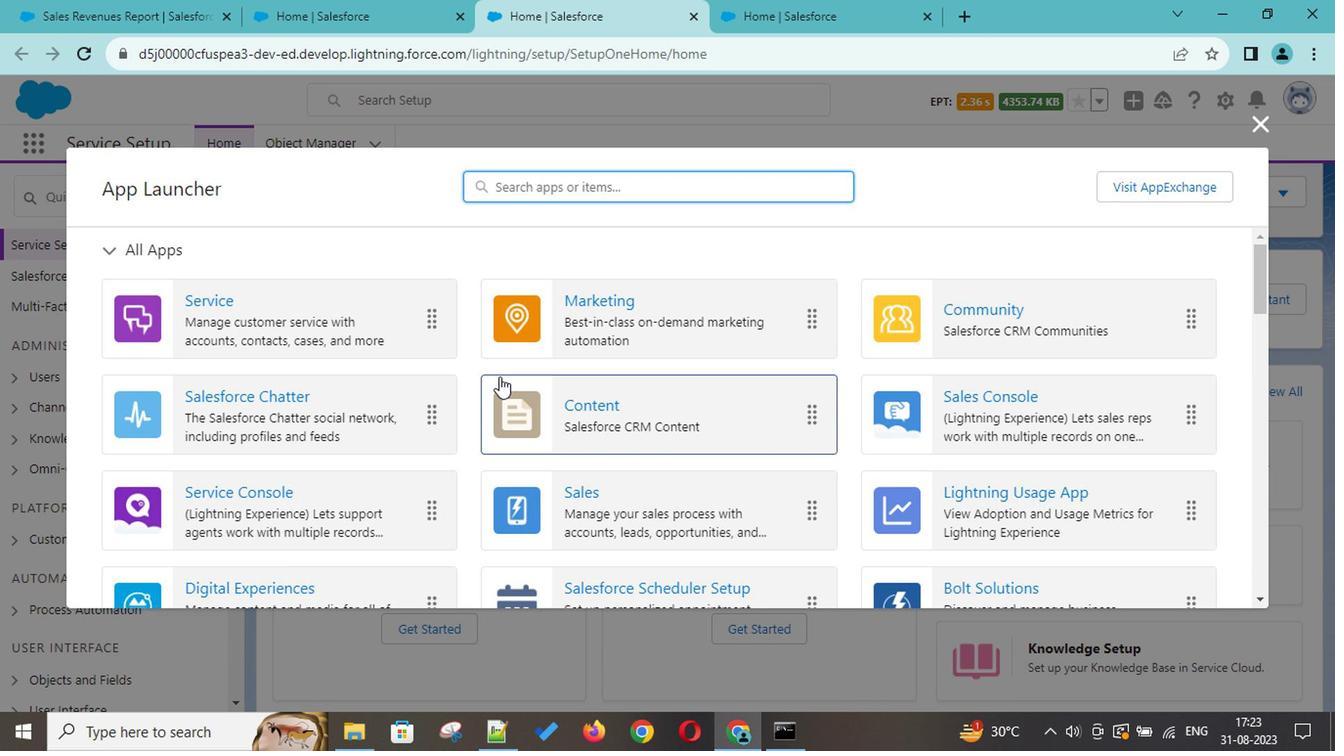 
Action: Mouse scrolled (495, 375) with delta (0, -1)
Screenshot: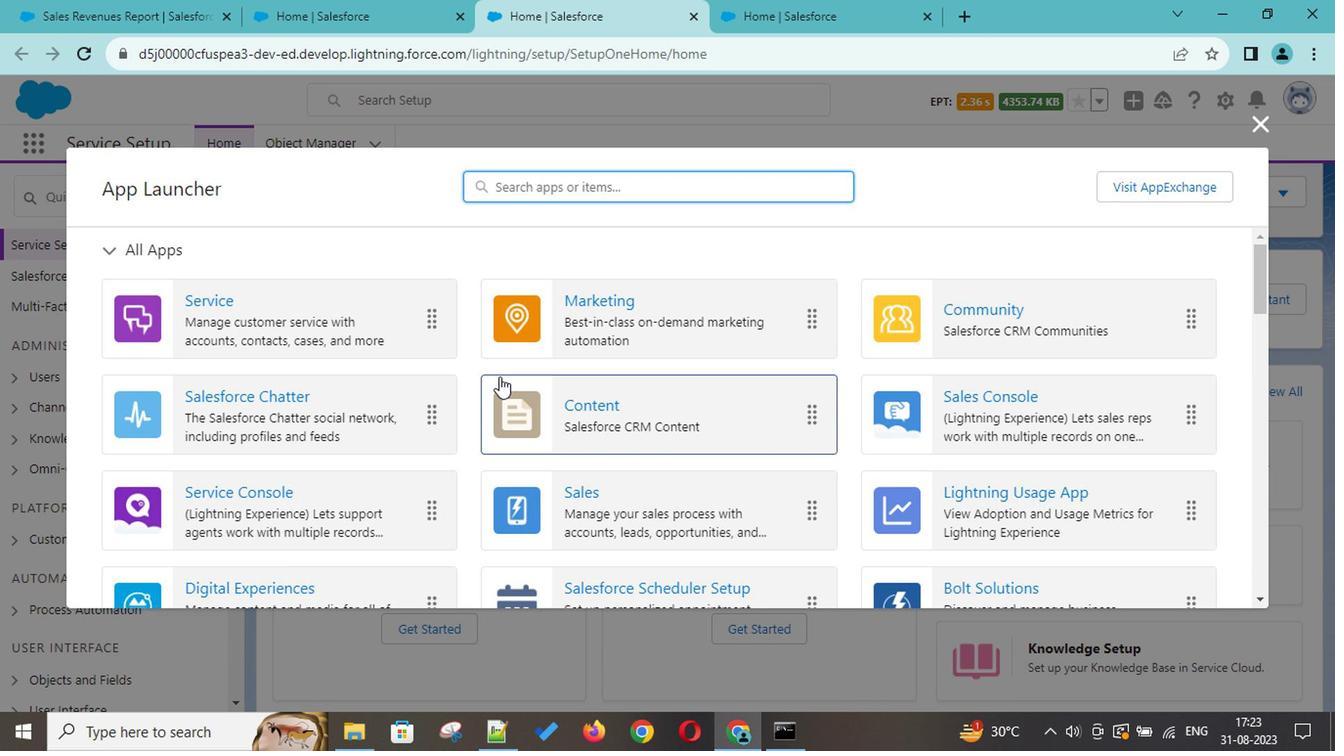 
Action: Mouse scrolled (495, 375) with delta (0, -1)
Screenshot: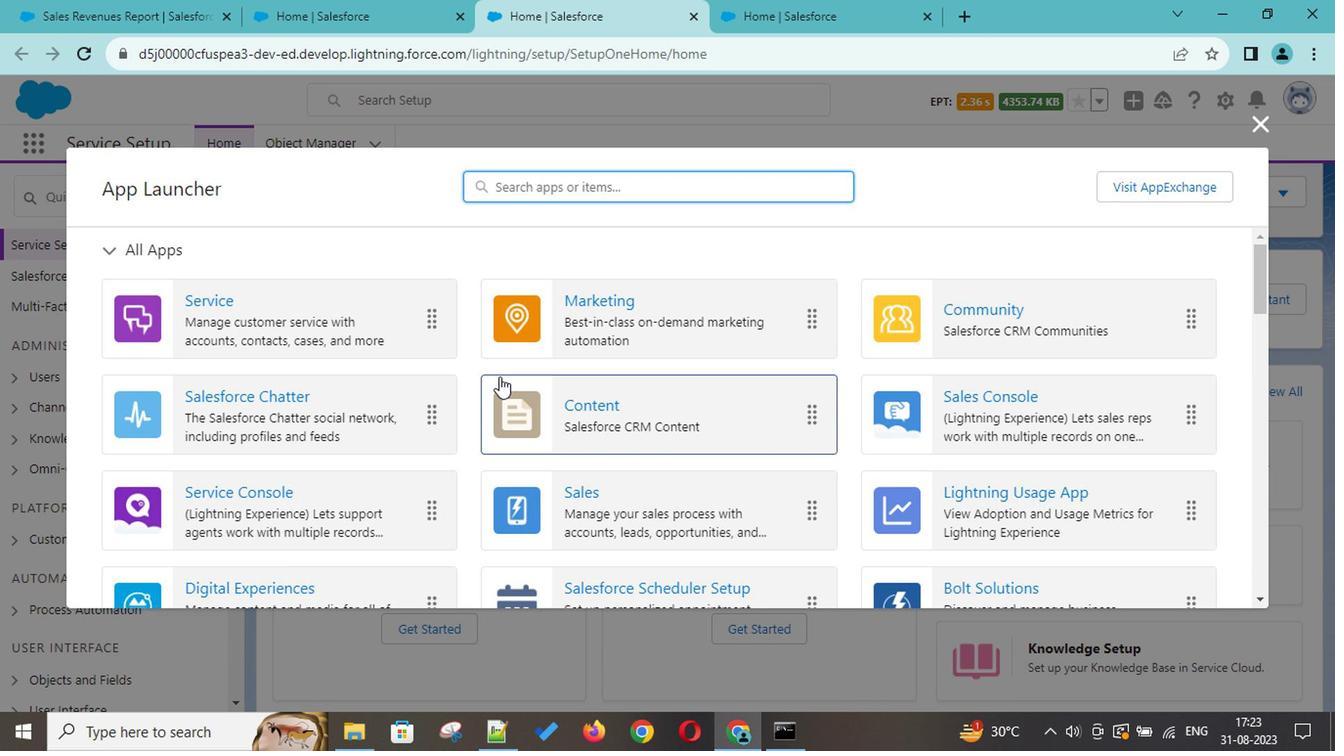 
Action: Mouse scrolled (495, 375) with delta (0, -1)
Screenshot: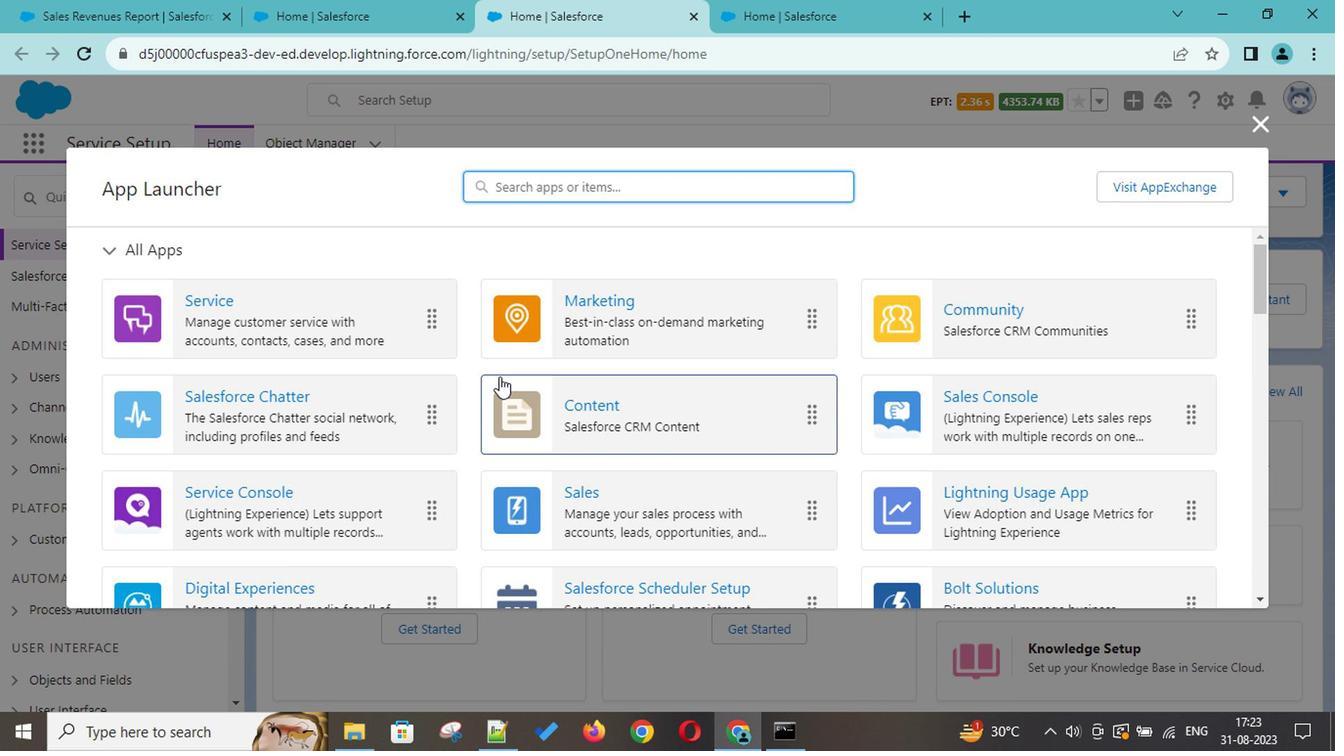 
Action: Mouse scrolled (495, 375) with delta (0, -1)
Screenshot: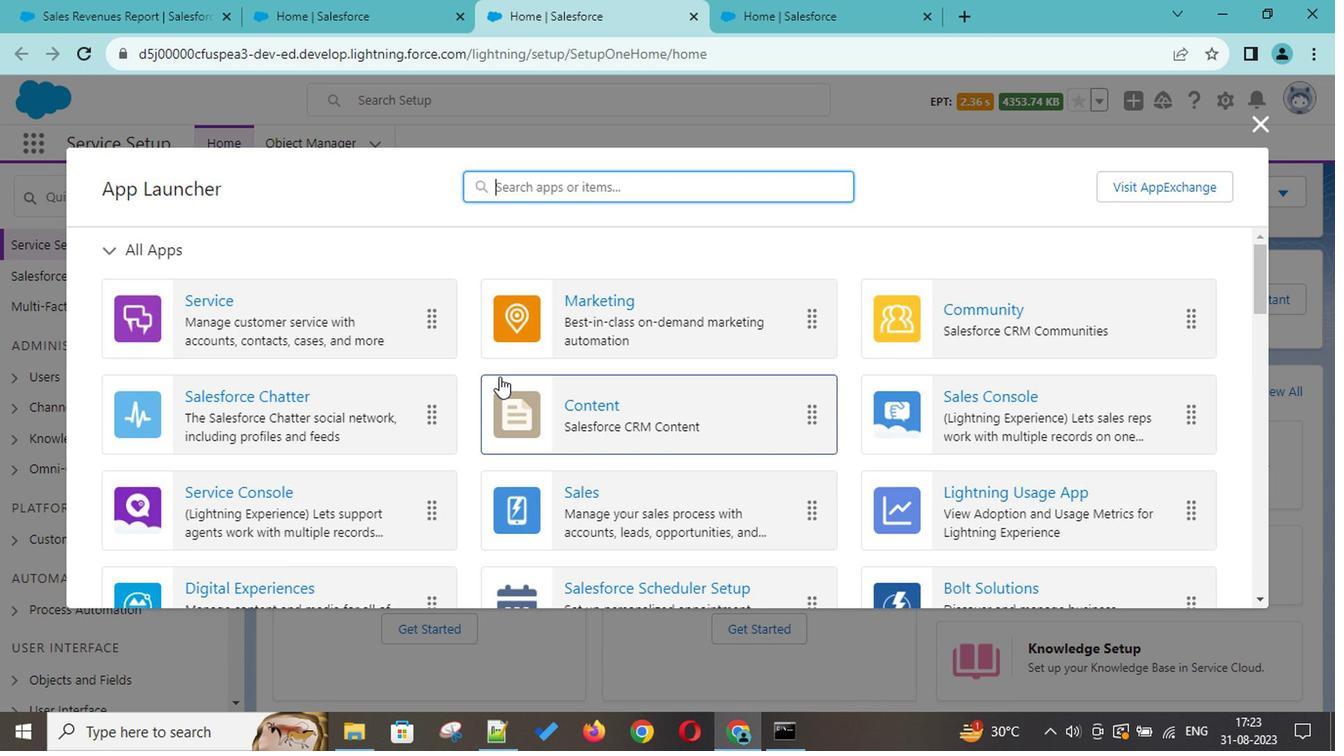 
Action: Mouse scrolled (495, 375) with delta (0, -1)
Screenshot: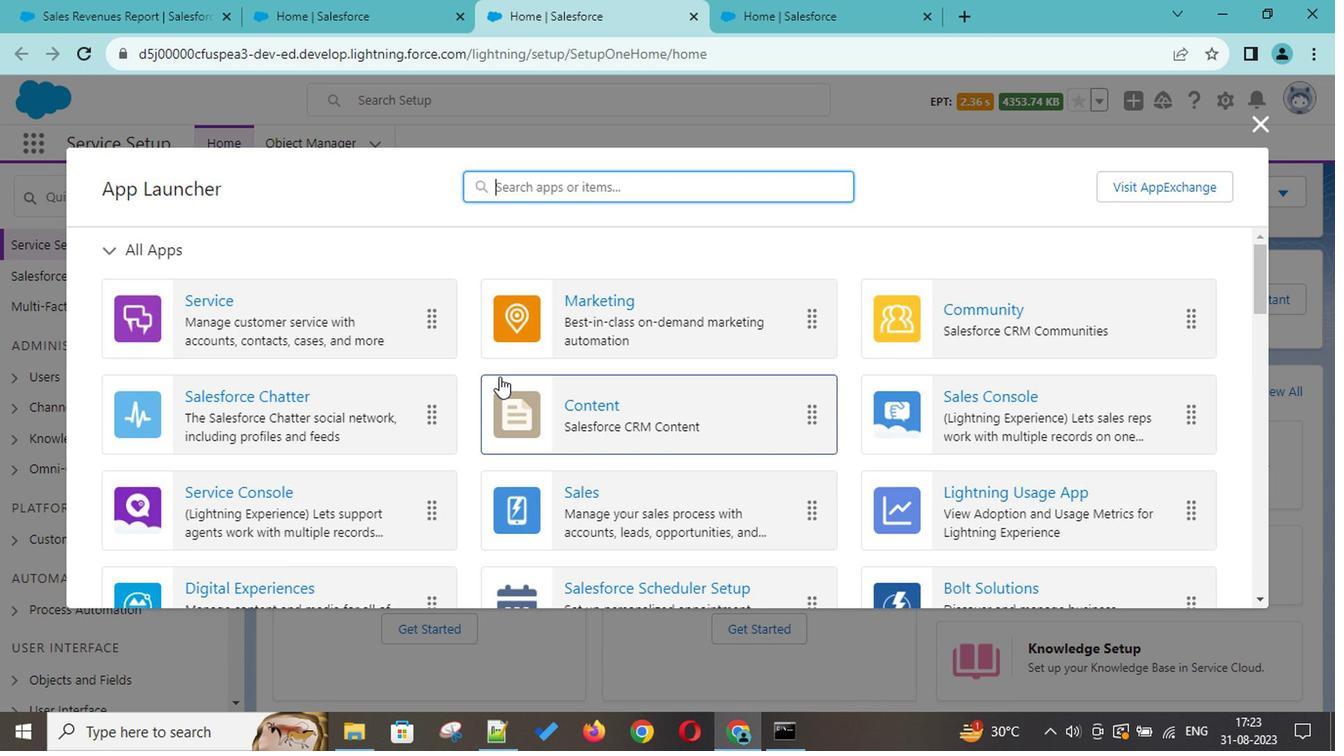 
Action: Mouse scrolled (495, 375) with delta (0, -1)
Screenshot: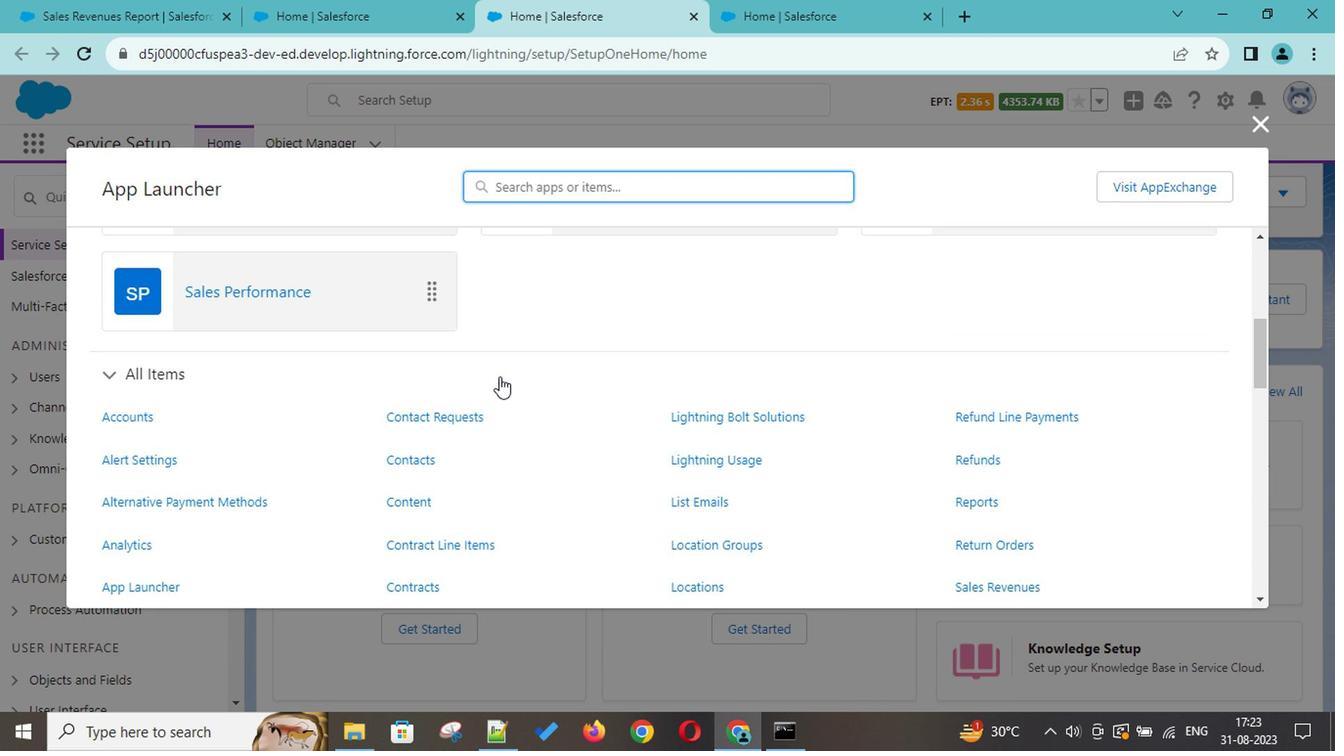 
Action: Mouse scrolled (495, 375) with delta (0, -1)
Screenshot: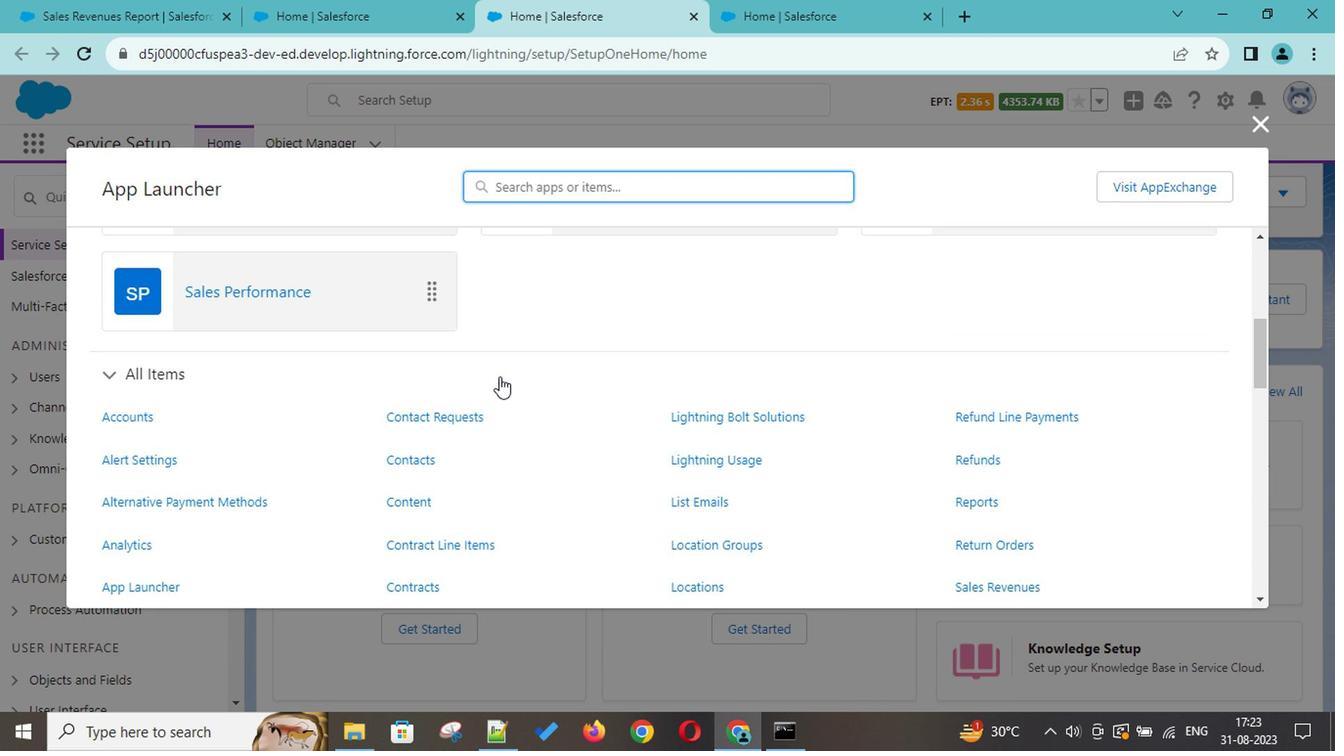 
Action: Mouse moved to (313, 375)
Screenshot: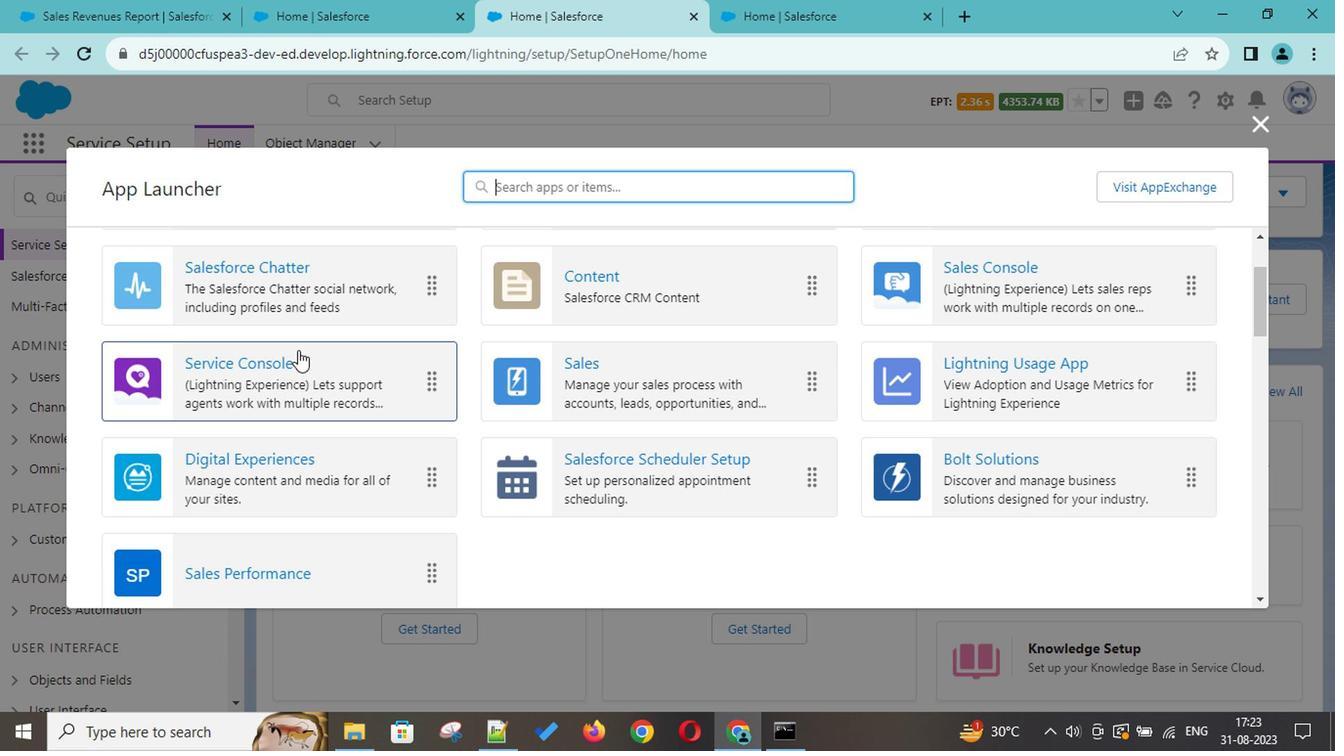 
Action: Mouse scrolled (313, 374) with delta (0, 0)
Screenshot: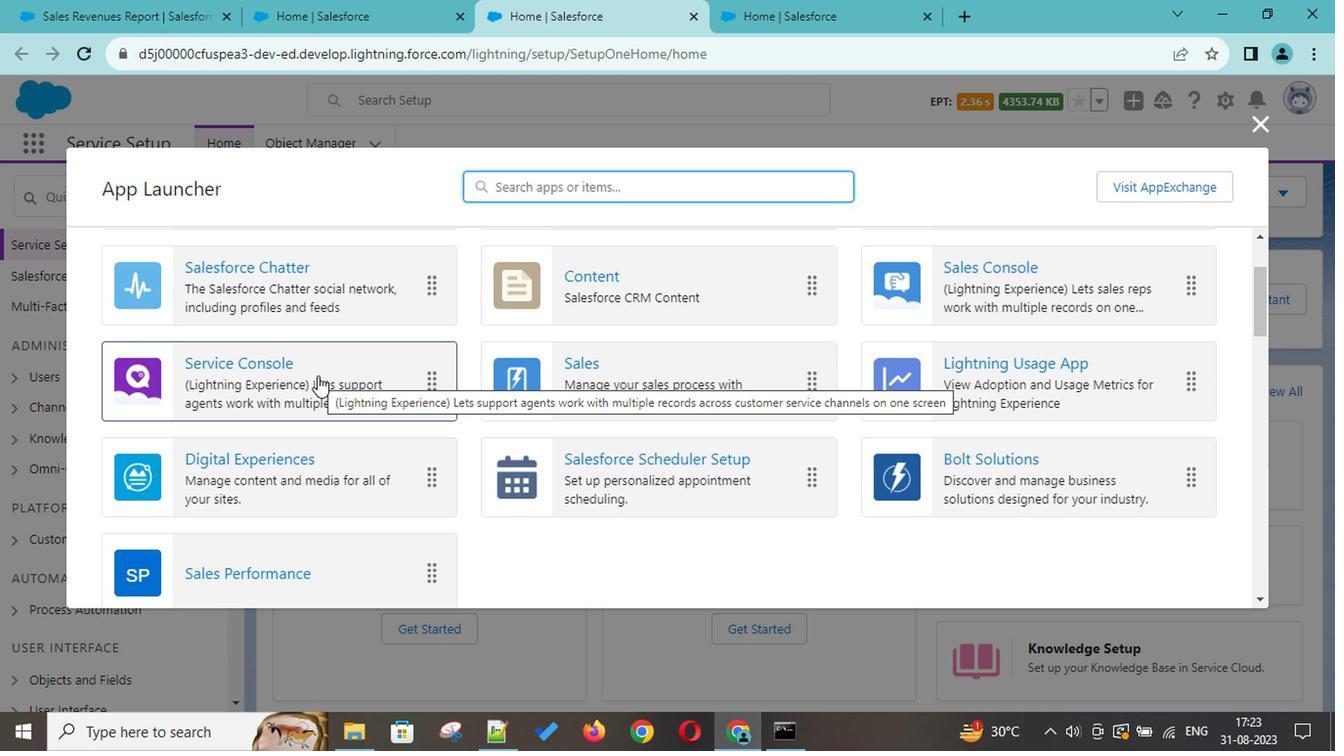 
Action: Mouse scrolled (313, 374) with delta (0, 0)
Screenshot: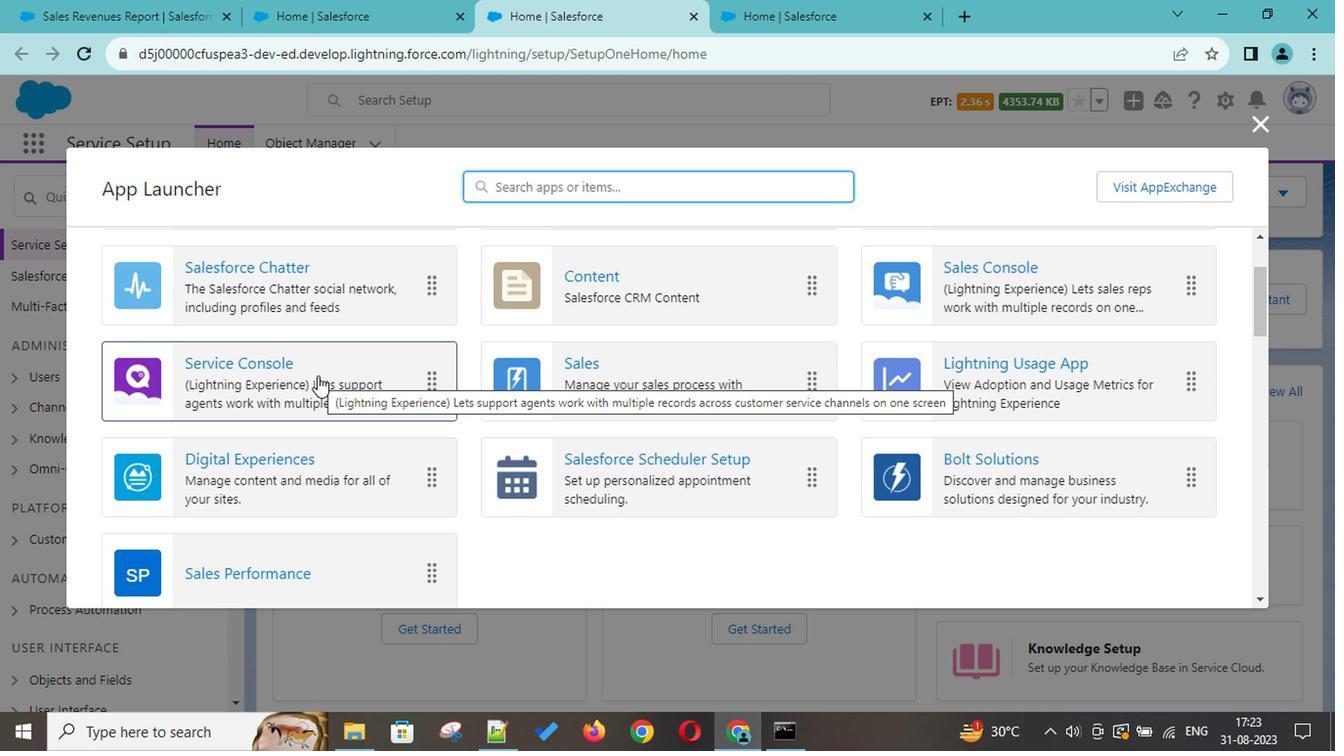 
Action: Mouse scrolled (313, 374) with delta (0, 0)
Screenshot: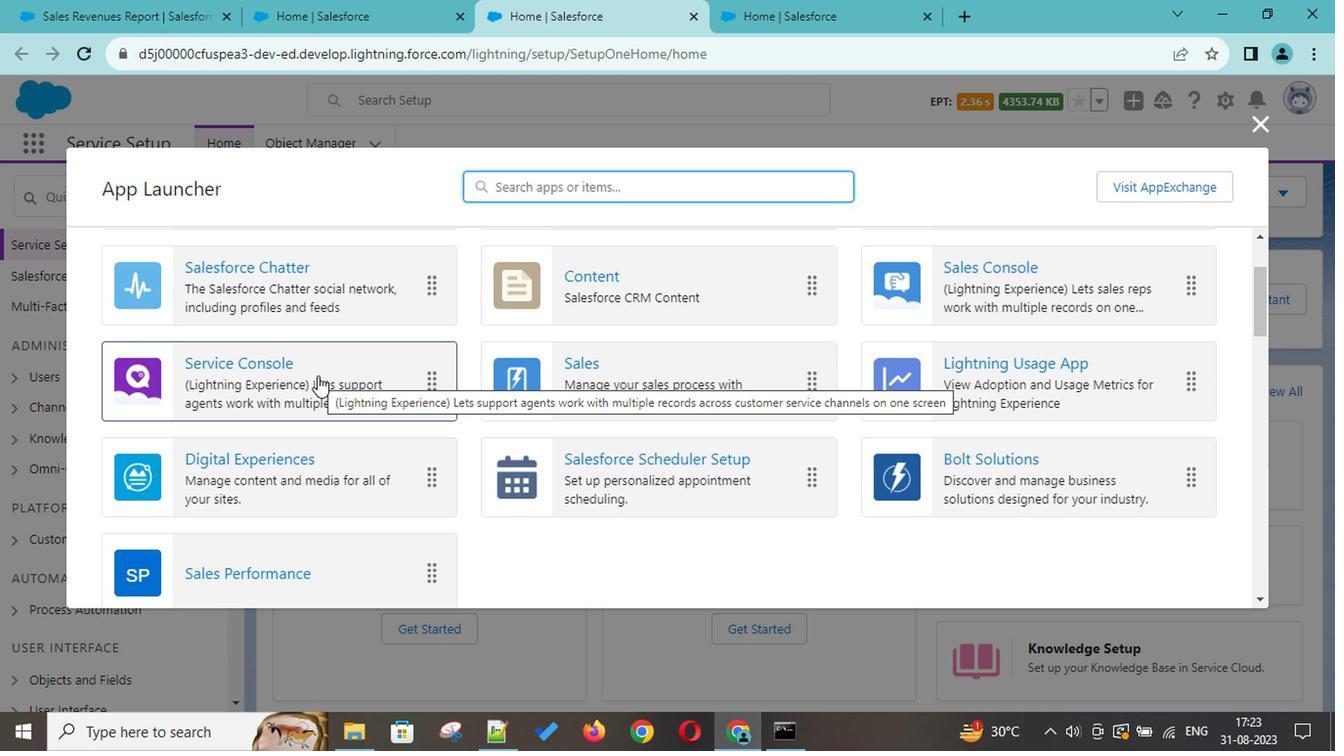 
Action: Mouse scrolled (313, 374) with delta (0, 0)
Screenshot: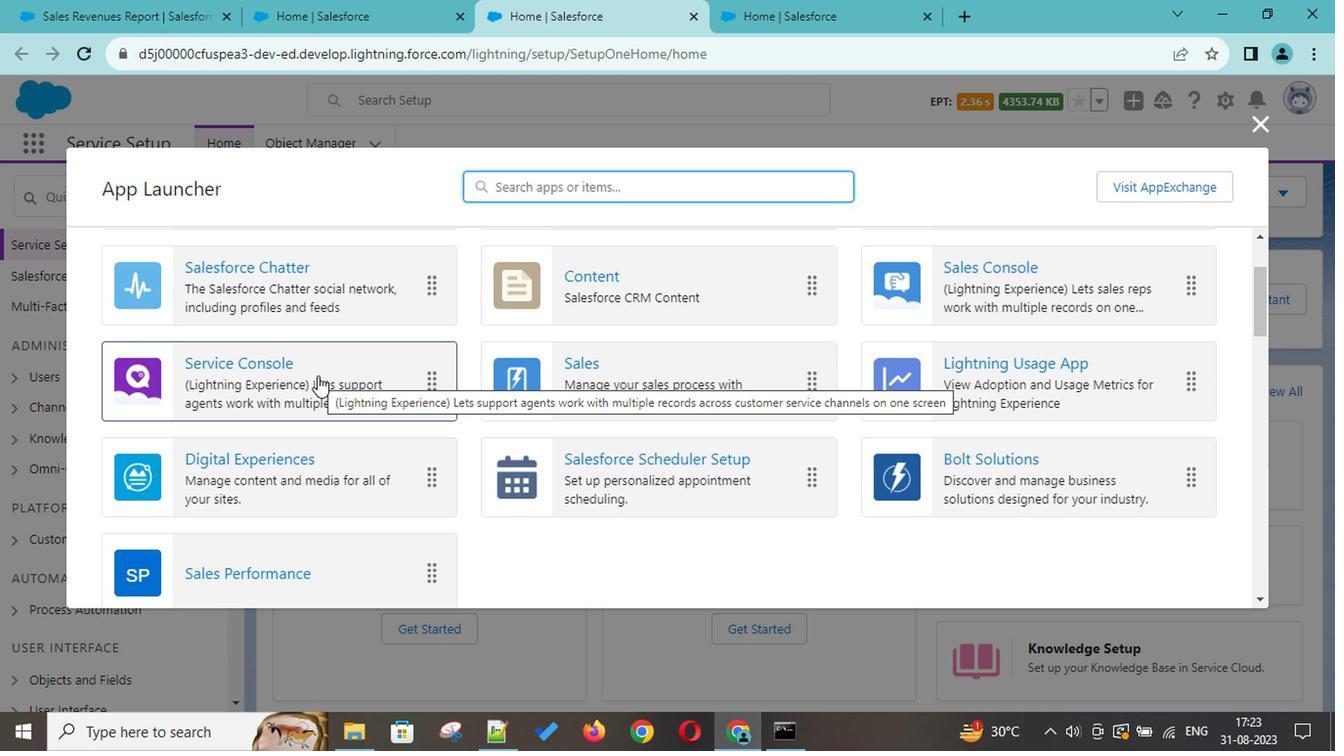 
Action: Mouse scrolled (313, 374) with delta (0, 0)
Screenshot: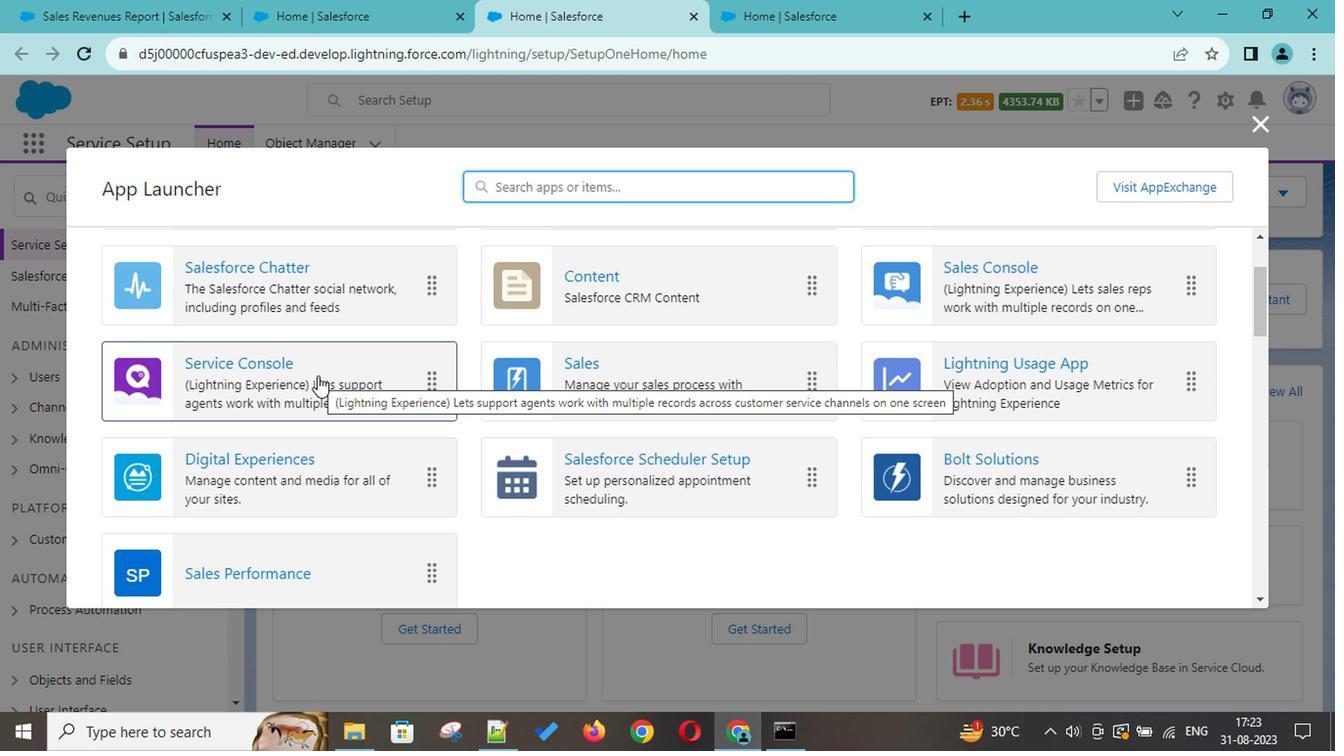 
Action: Mouse scrolled (313, 374) with delta (0, 0)
Screenshot: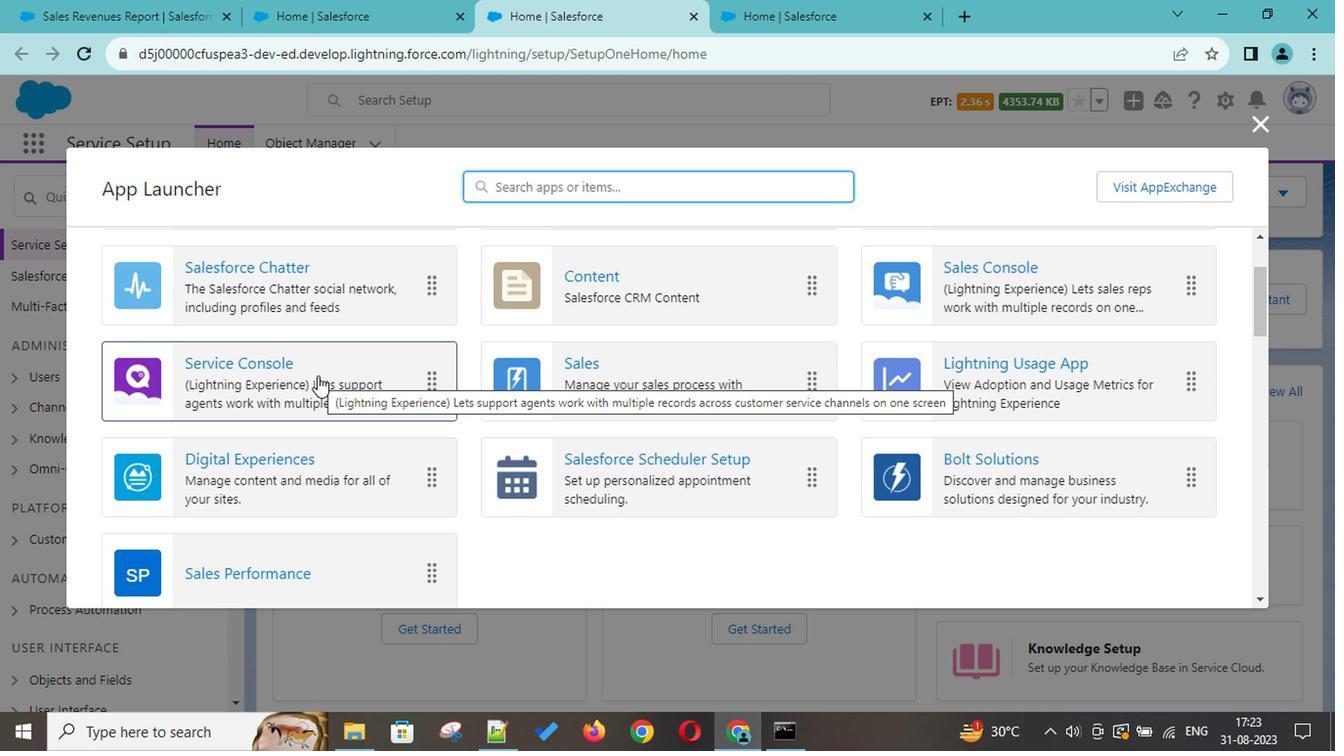 
Action: Mouse scrolled (313, 374) with delta (0, 0)
Screenshot: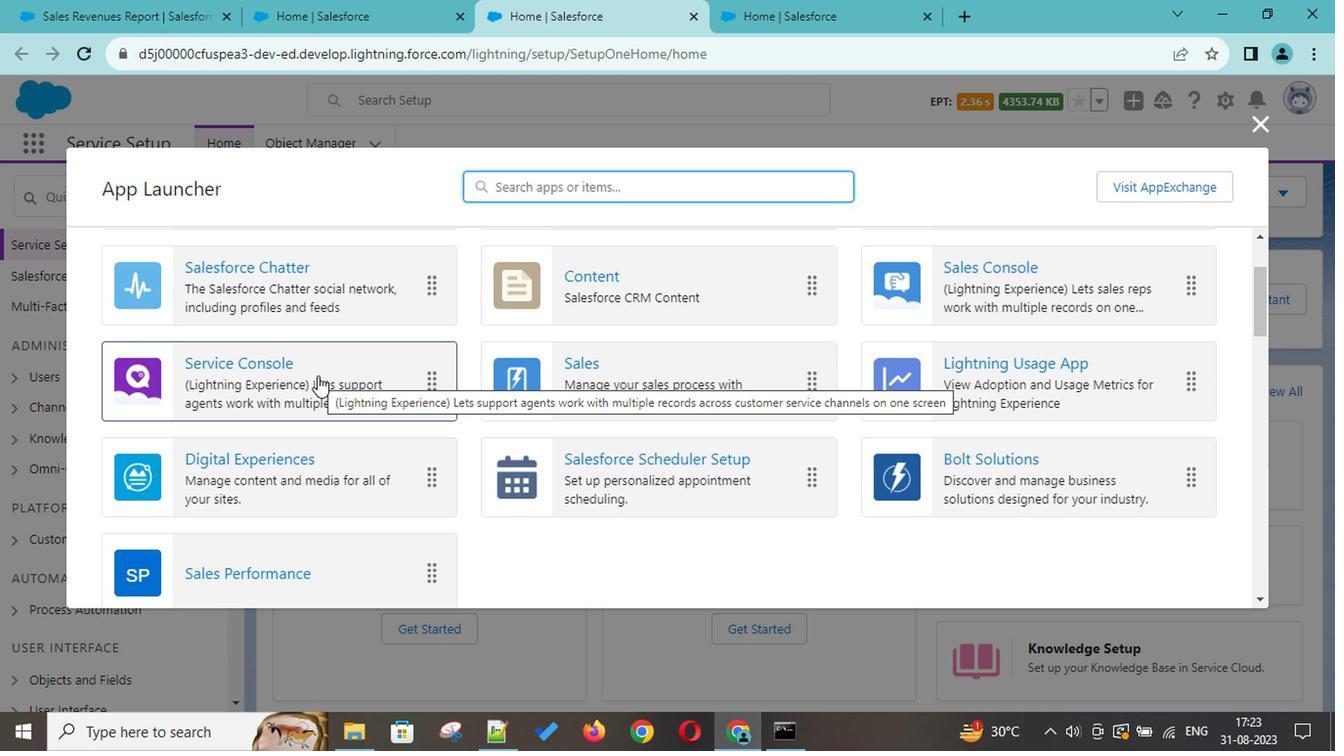 
Action: Mouse scrolled (313, 374) with delta (0, 0)
Screenshot: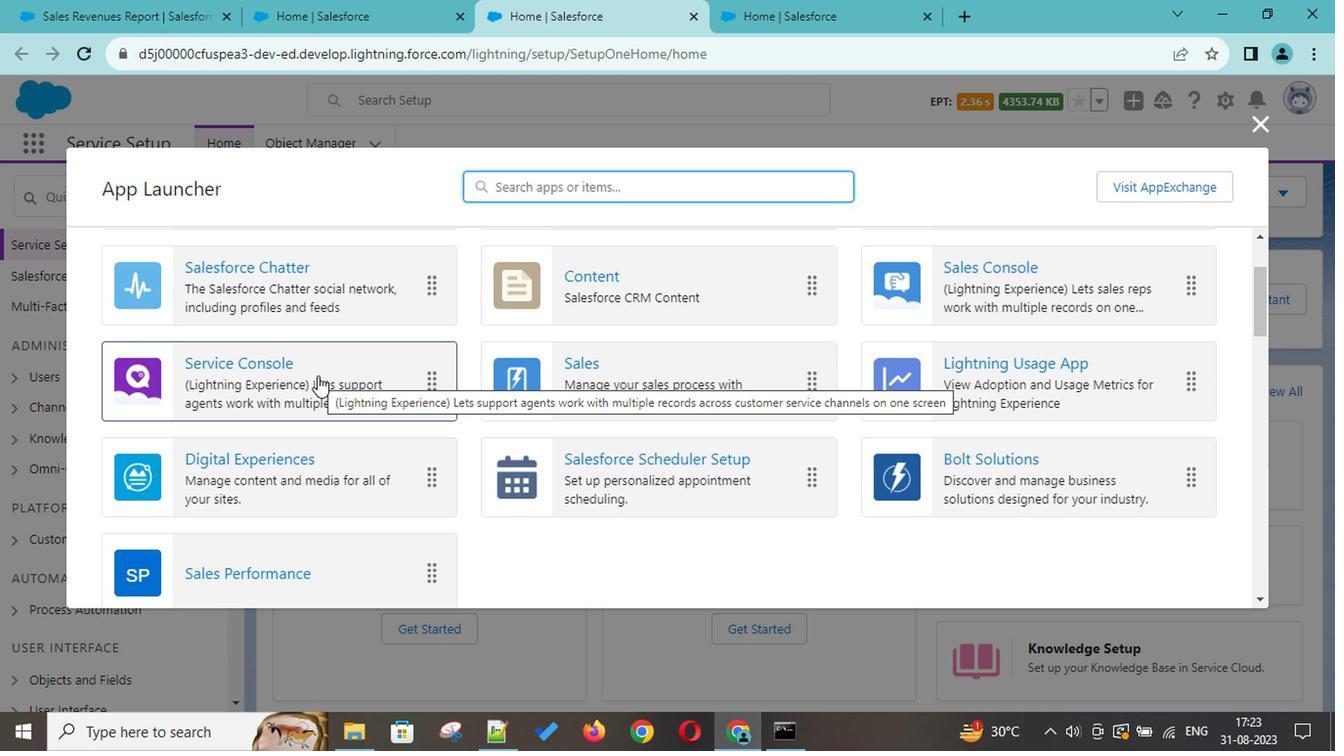 
Action: Mouse scrolled (313, 374) with delta (0, 0)
Screenshot: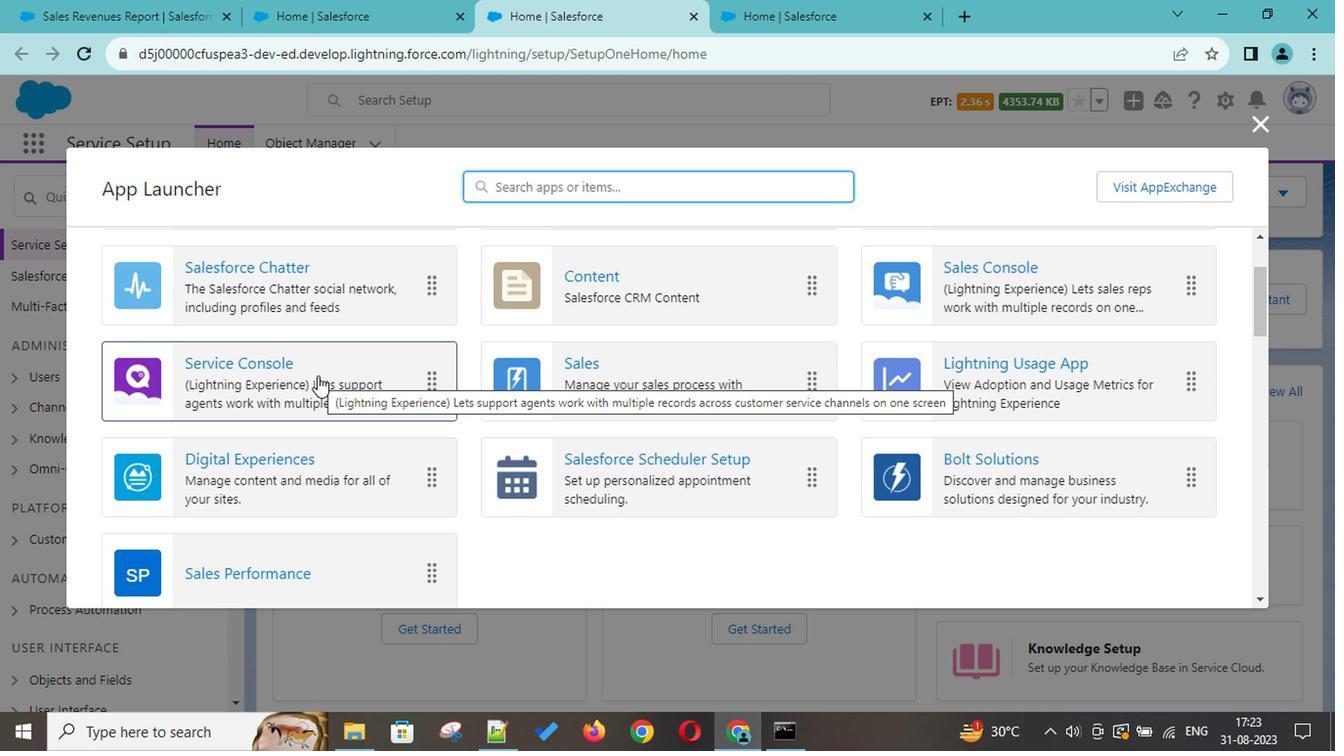 
Action: Mouse scrolled (313, 374) with delta (0, 0)
Screenshot: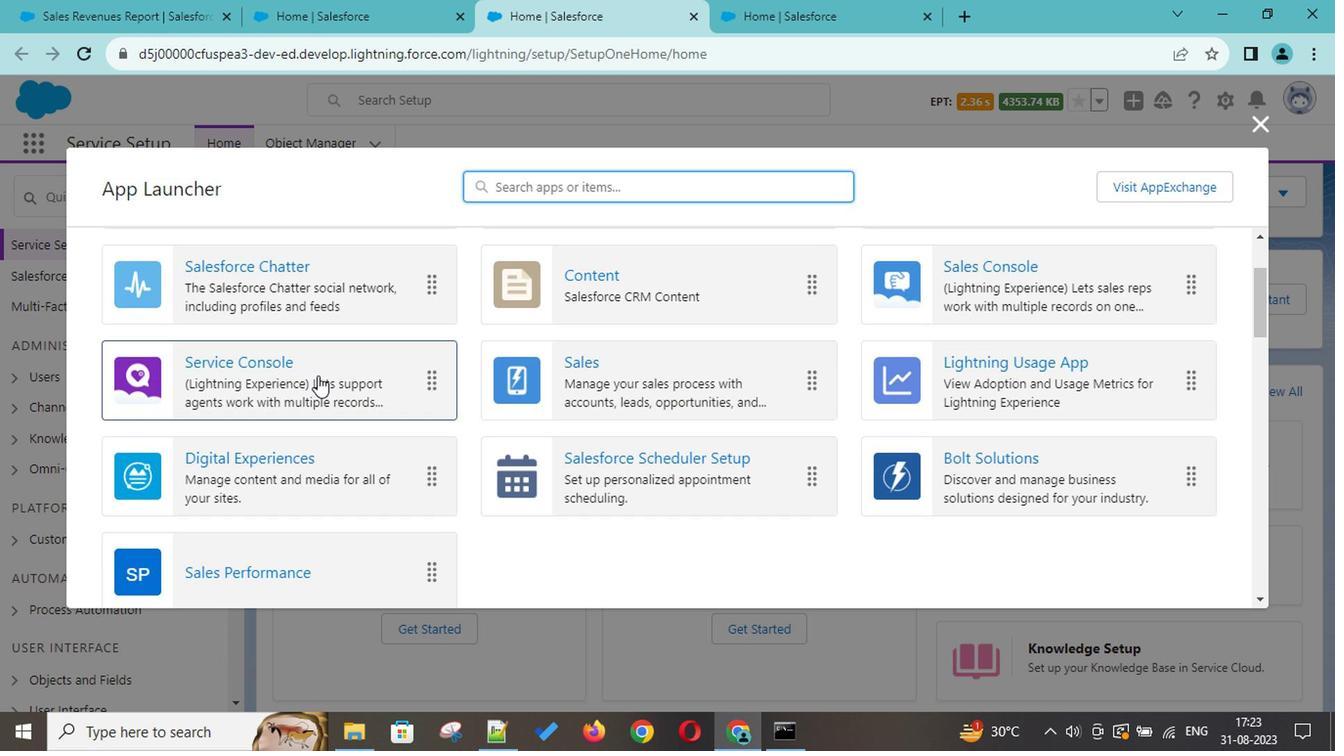 
Action: Mouse scrolled (313, 374) with delta (0, 0)
Screenshot: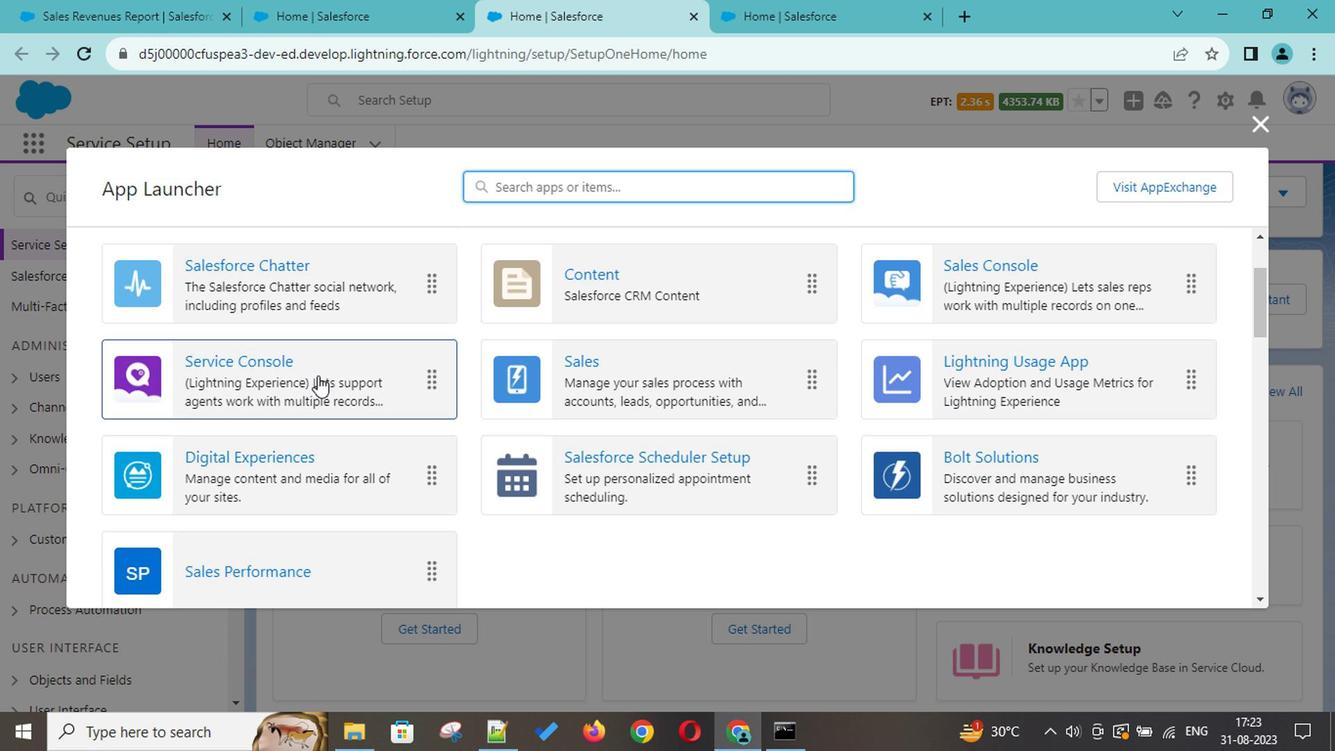 
Action: Mouse scrolled (313, 374) with delta (0, 0)
Screenshot: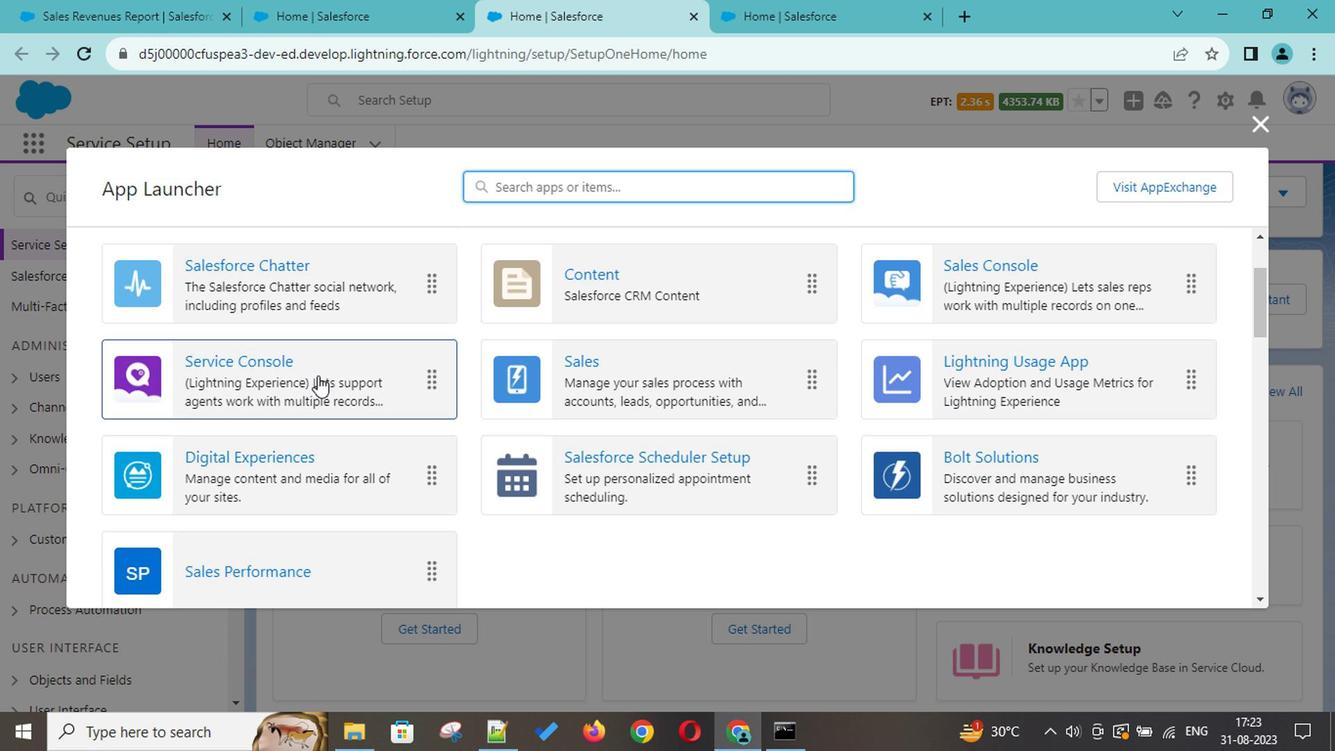 
Action: Mouse scrolled (313, 374) with delta (0, 0)
Screenshot: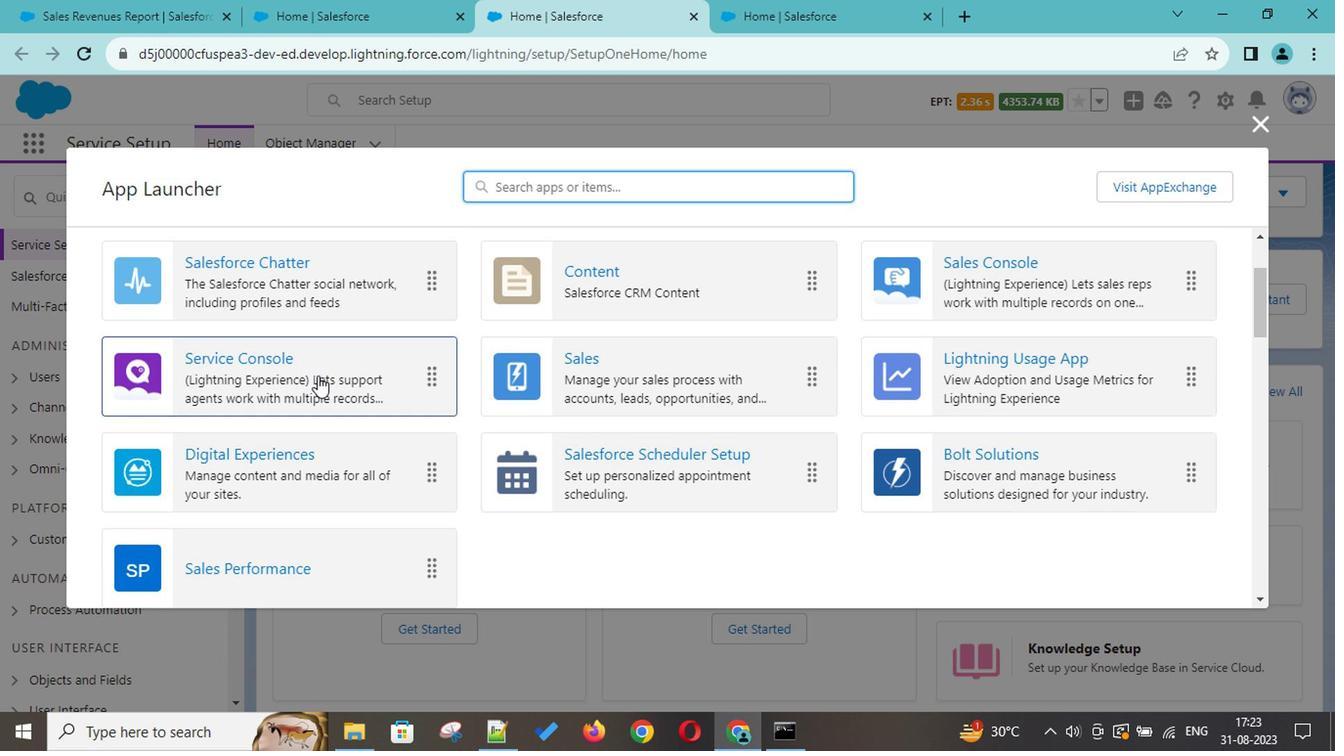
Action: Mouse scrolled (313, 374) with delta (0, 0)
Screenshot: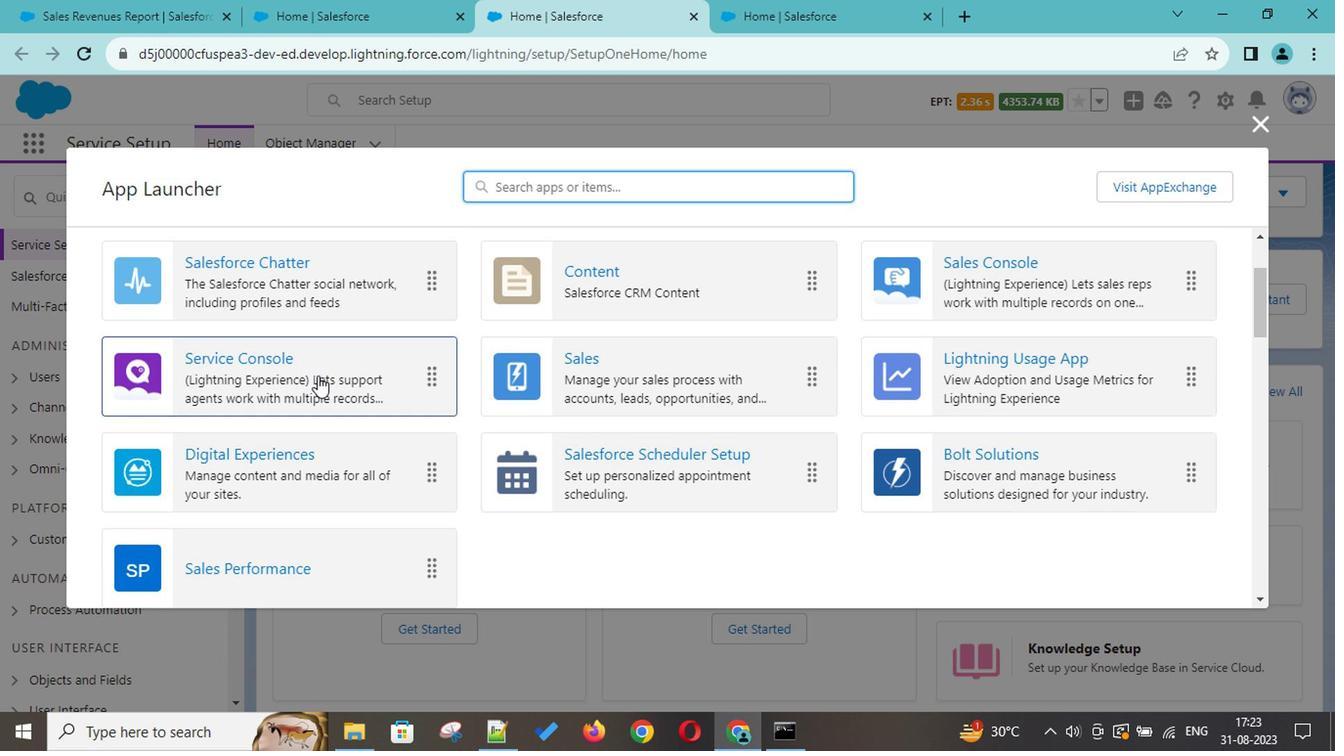 
Action: Mouse scrolled (313, 374) with delta (0, 0)
Screenshot: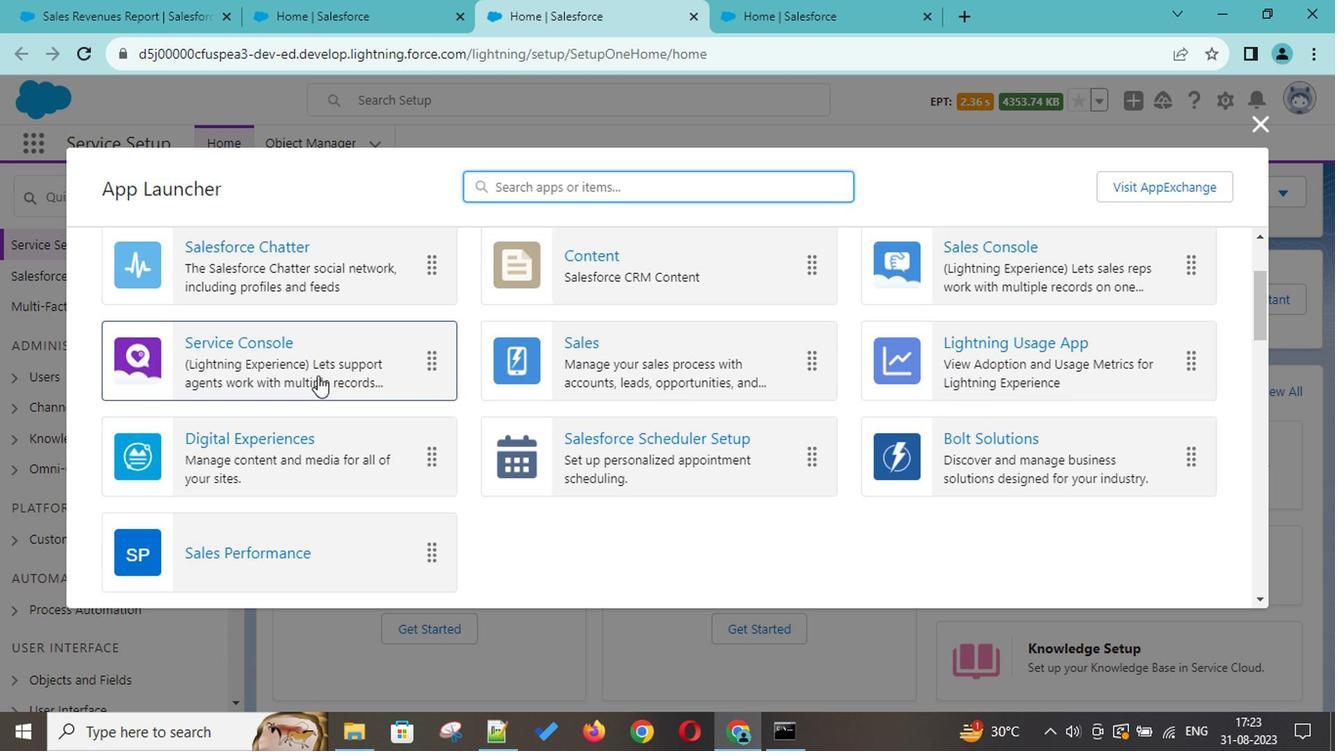 
Action: Mouse scrolled (313, 374) with delta (0, 0)
Screenshot: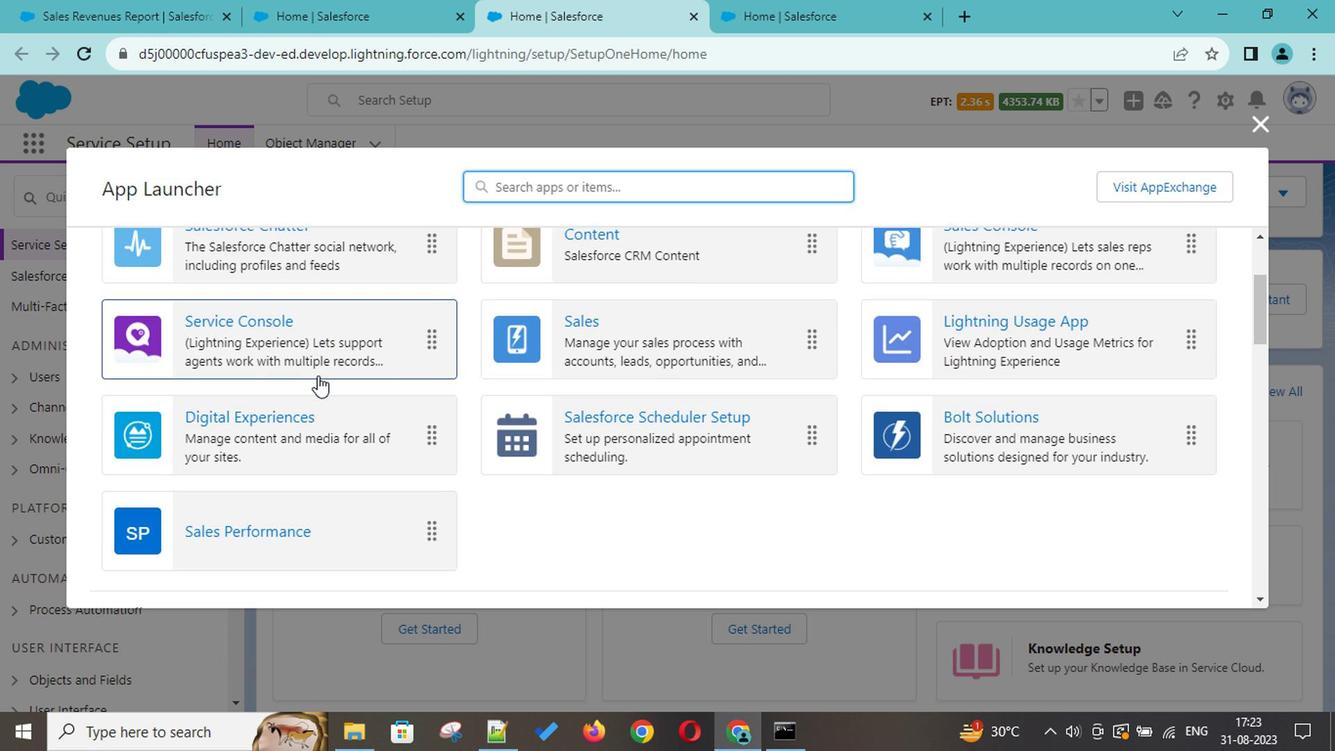 
Action: Mouse moved to (107, 0)
Screenshot: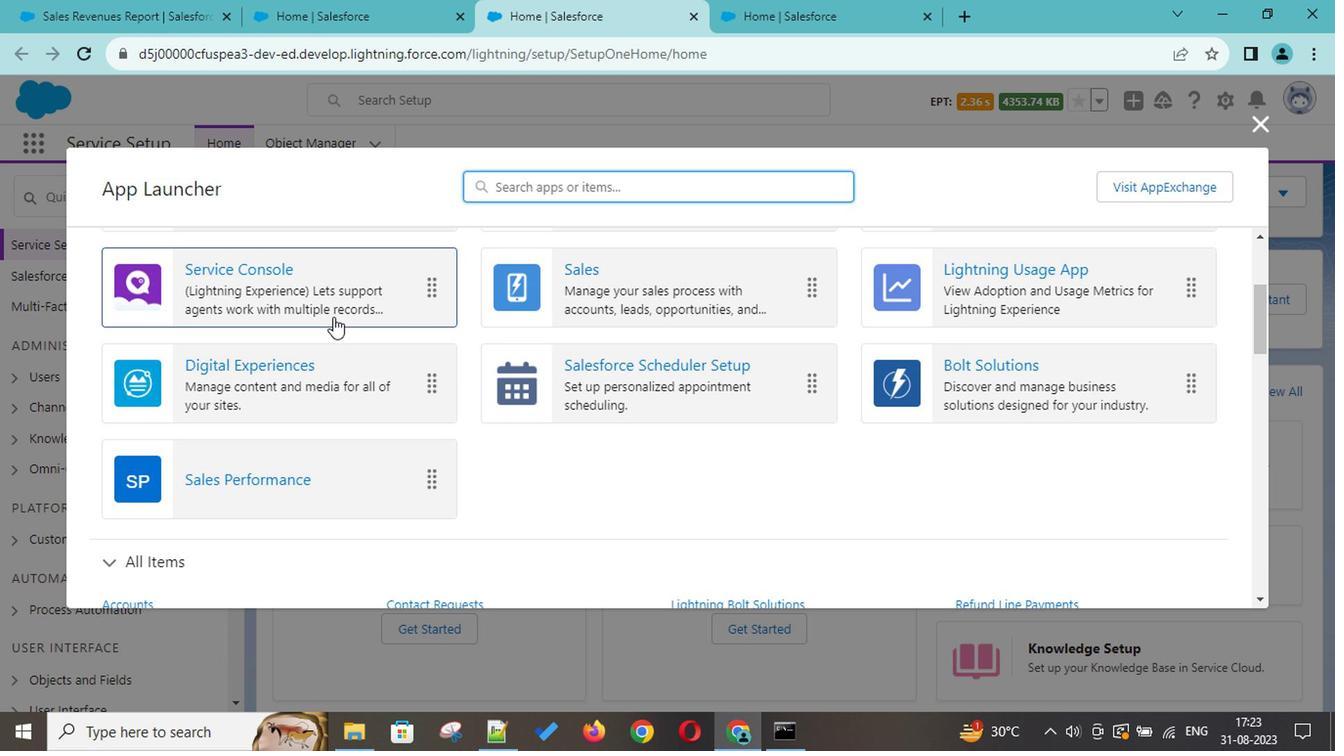 
Action: Mouse pressed left at (107, 0)
Screenshot: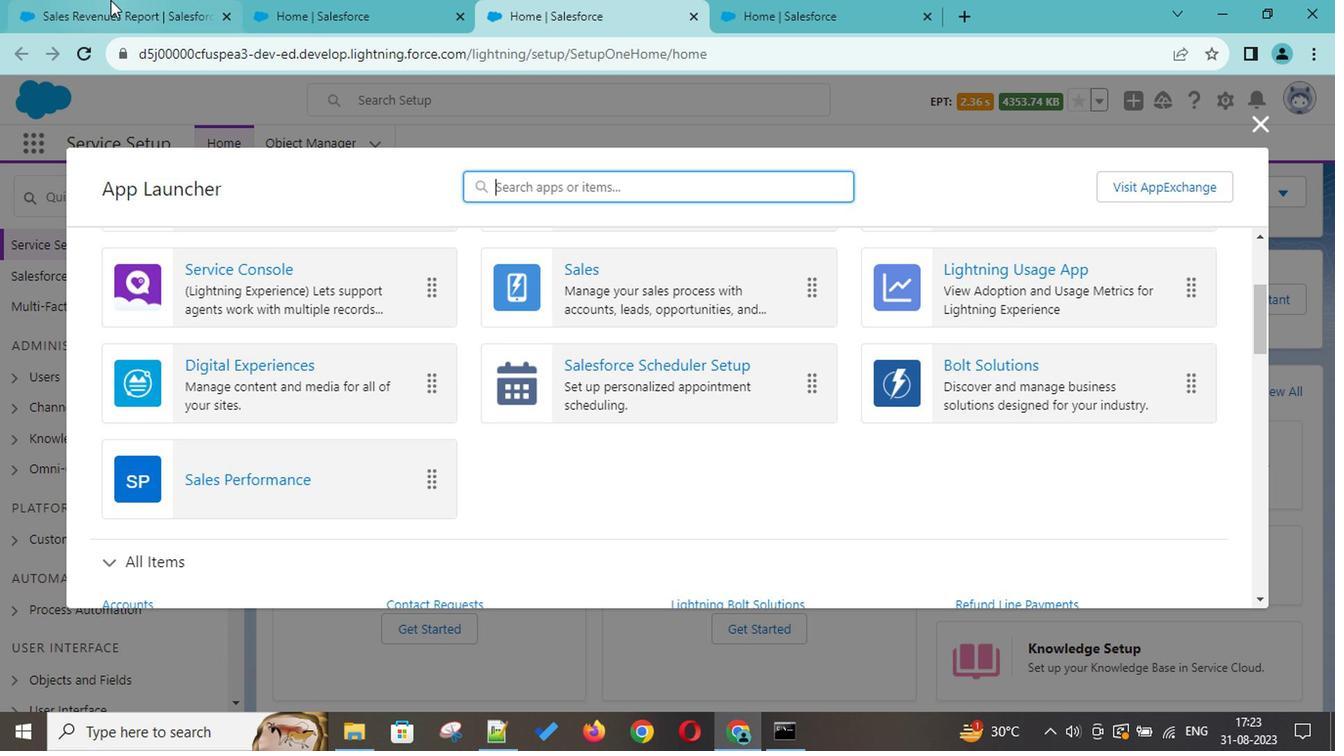 
Action: Mouse moved to (283, 143)
Screenshot: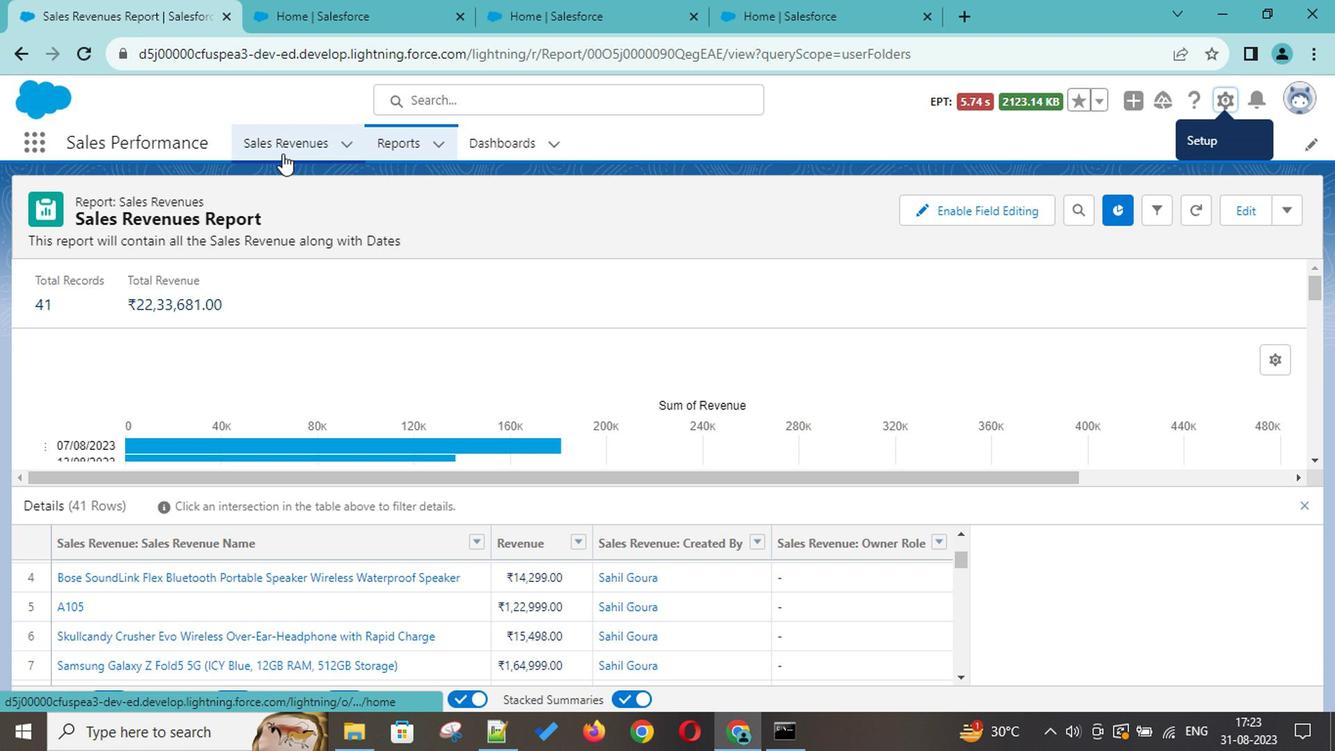 
Action: Mouse pressed left at (283, 143)
Screenshot: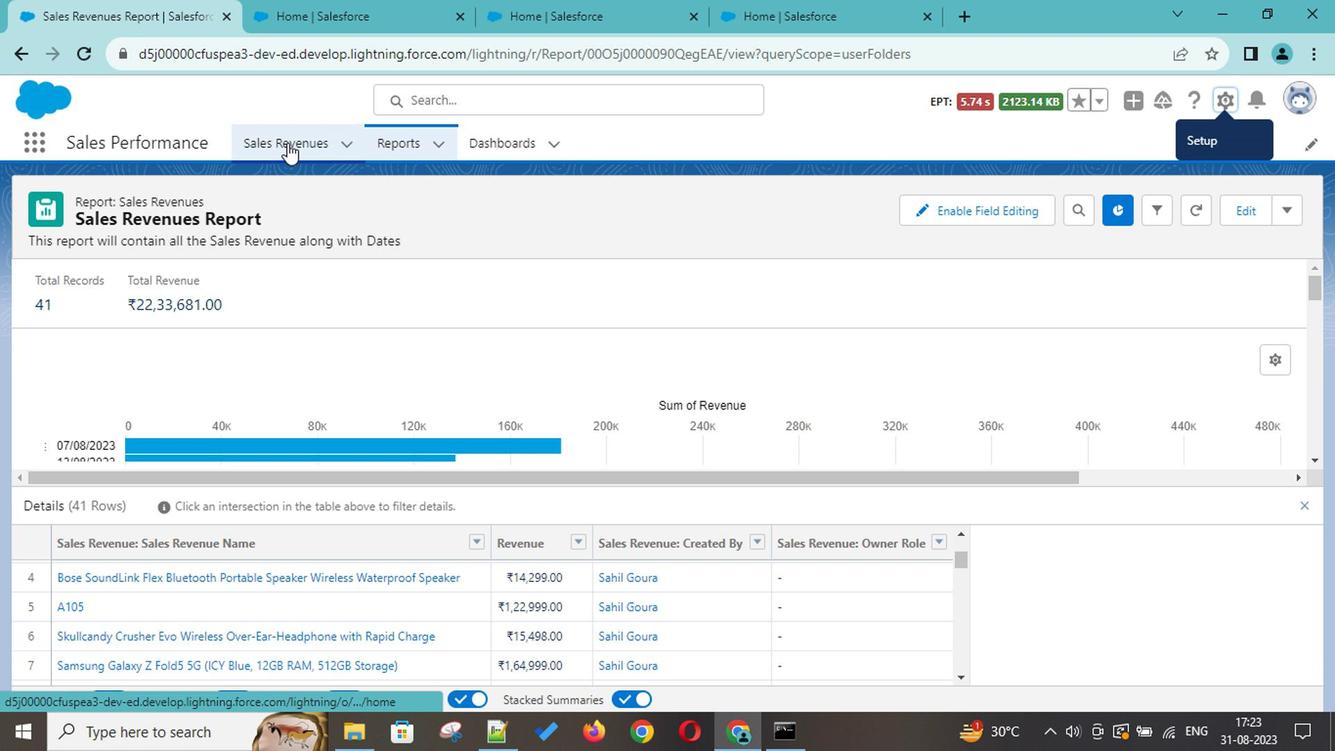 
Action: Mouse moved to (344, 0)
Screenshot: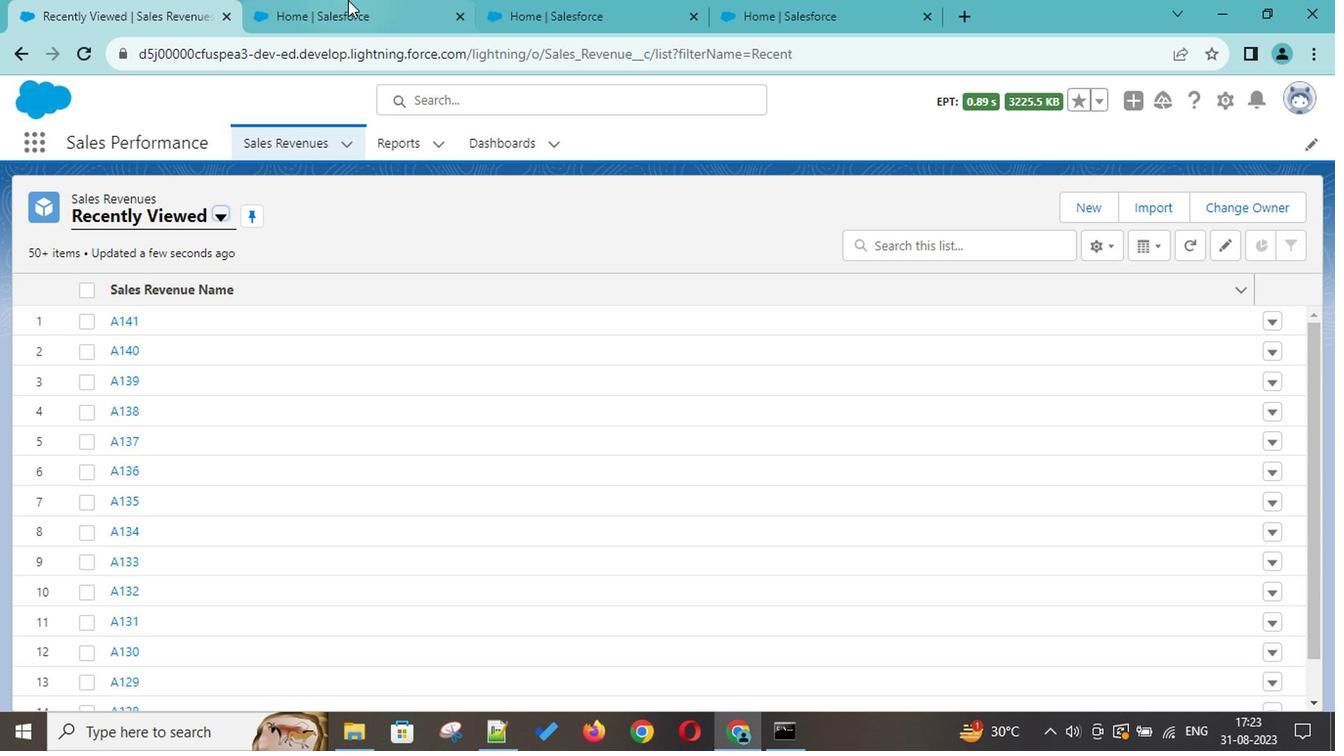 
Action: Mouse pressed left at (344, 0)
Screenshot: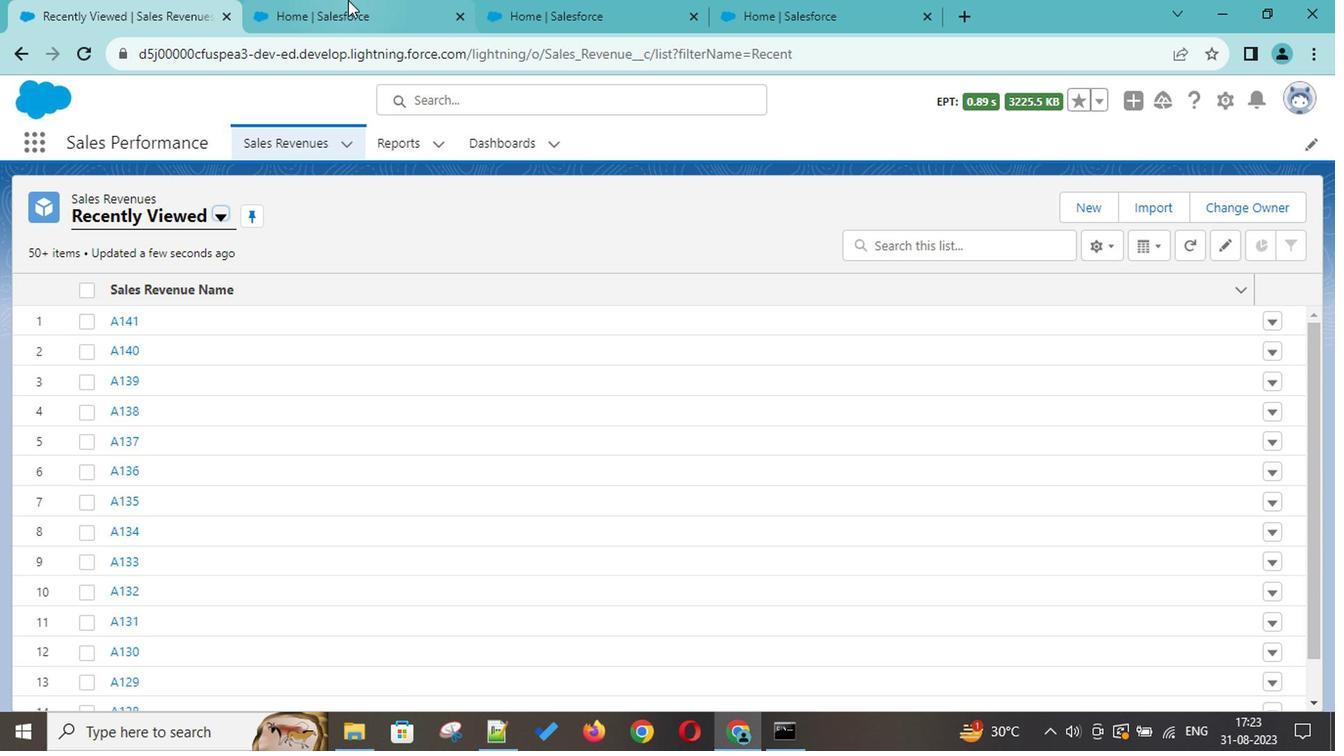 
Action: Mouse moved to (25, 141)
Screenshot: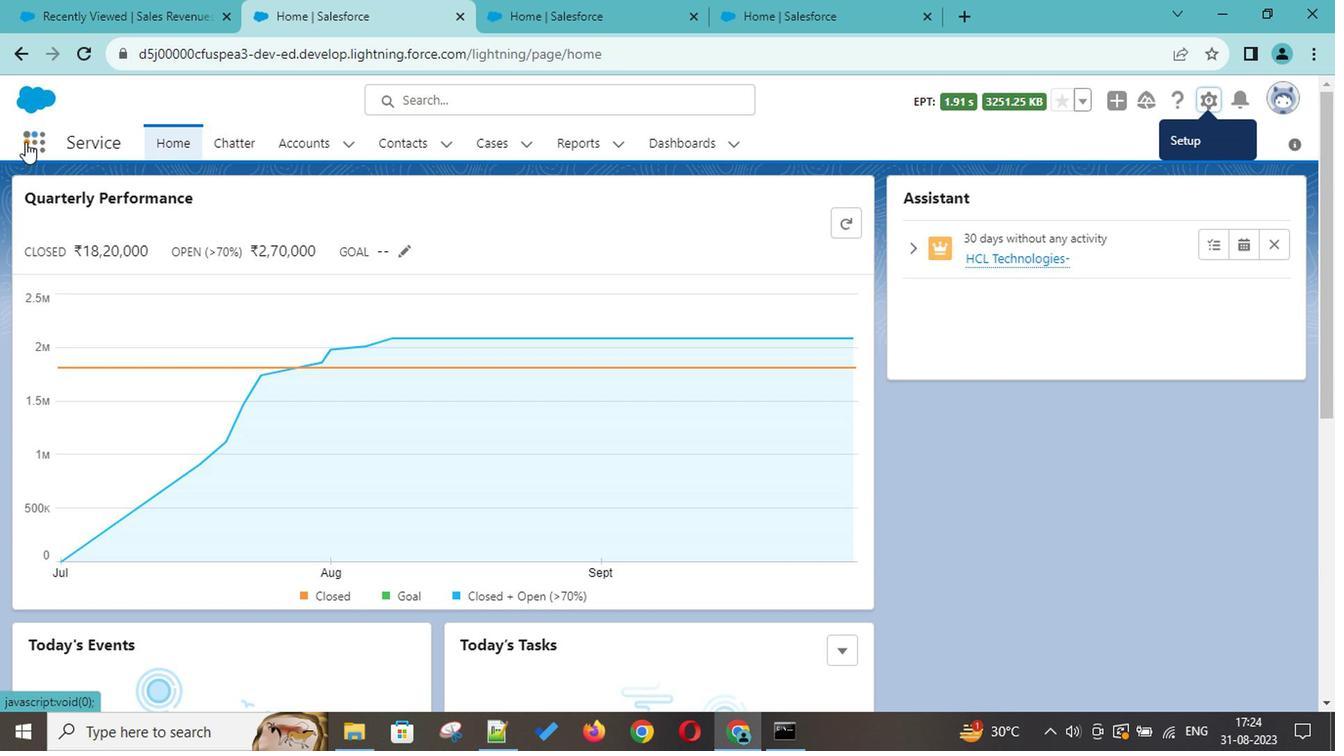 
Action: Mouse pressed left at (25, 141)
Screenshot: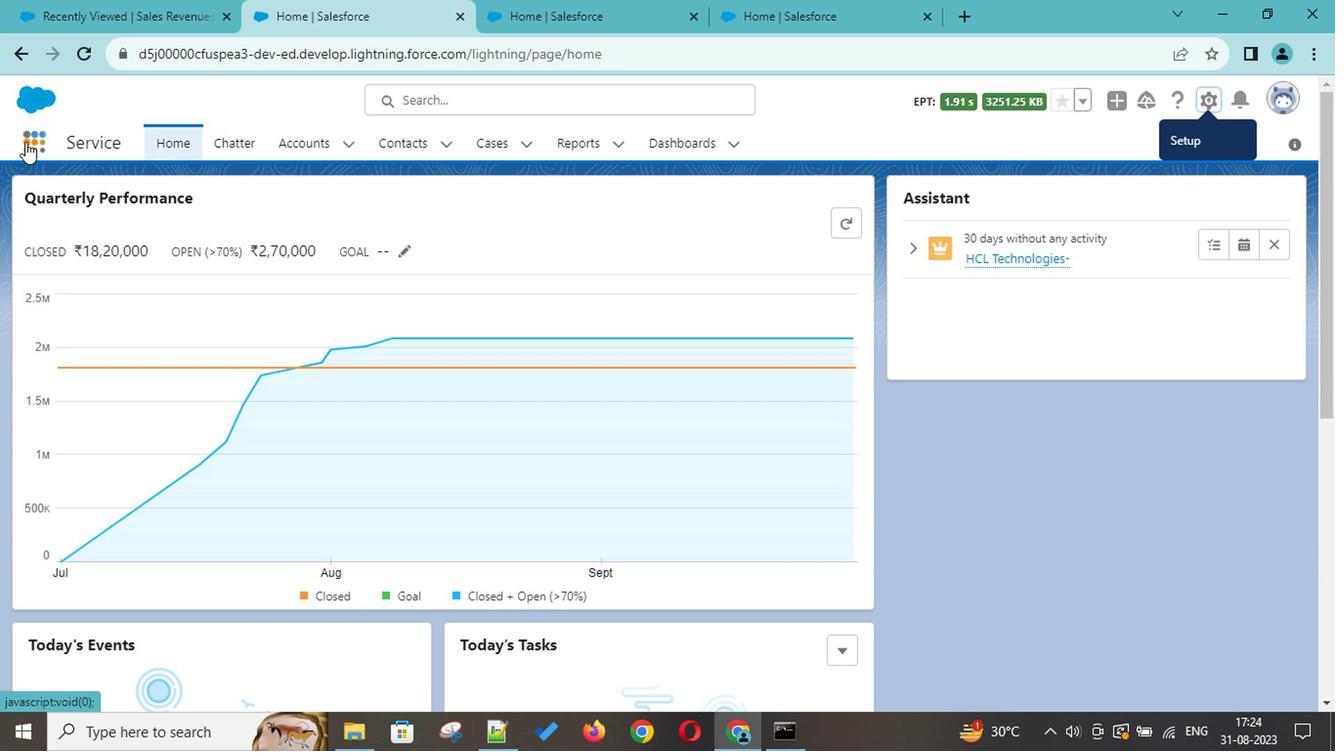 
Action: Mouse moved to (173, 189)
Screenshot: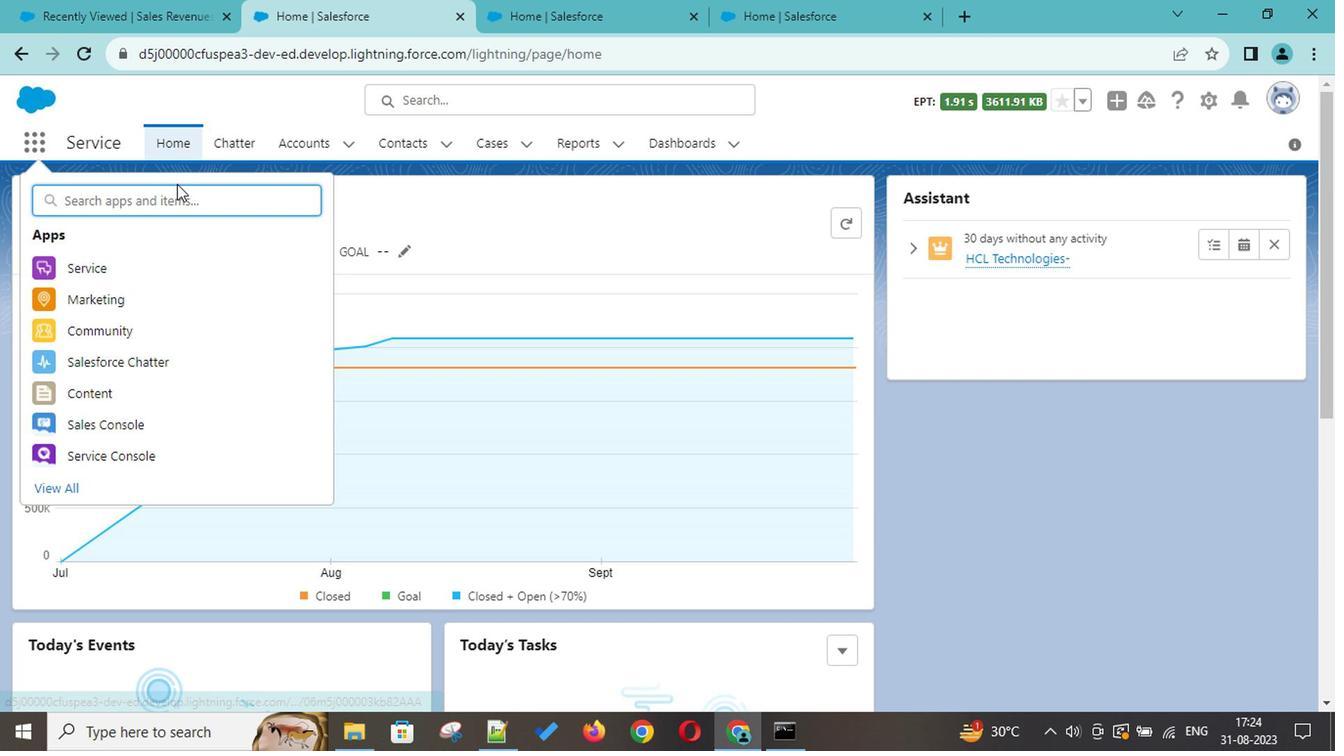 
Action: Key pressed <Key.shift>sal
Screenshot: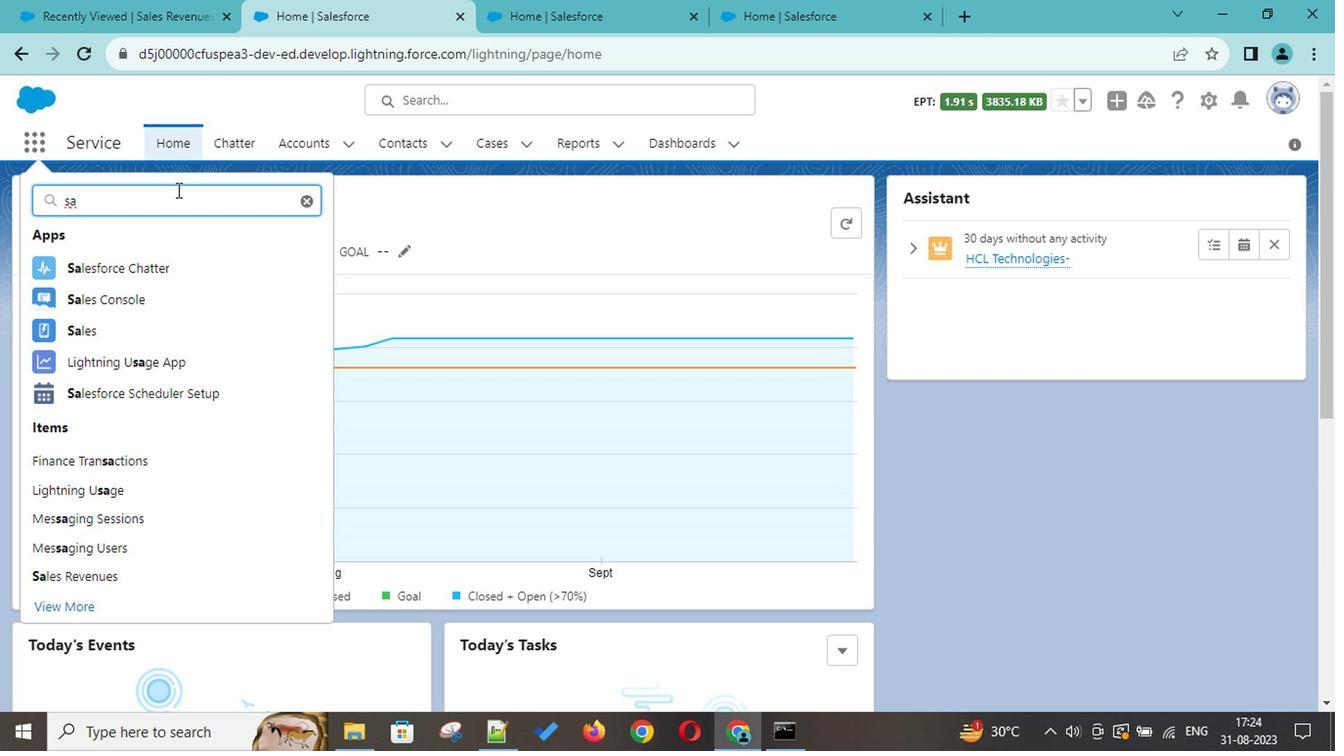 
Action: Mouse moved to (80, 377)
Screenshot: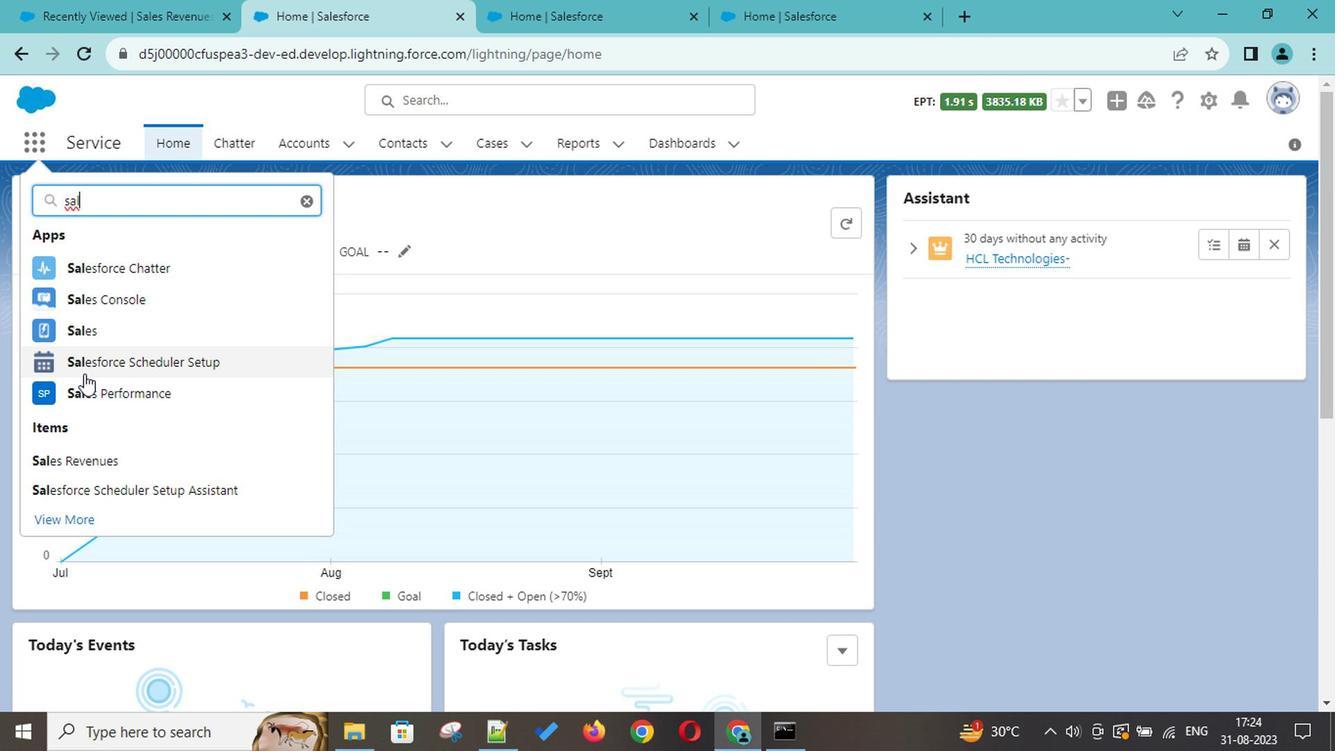 
Action: Mouse pressed left at (80, 377)
Screenshot: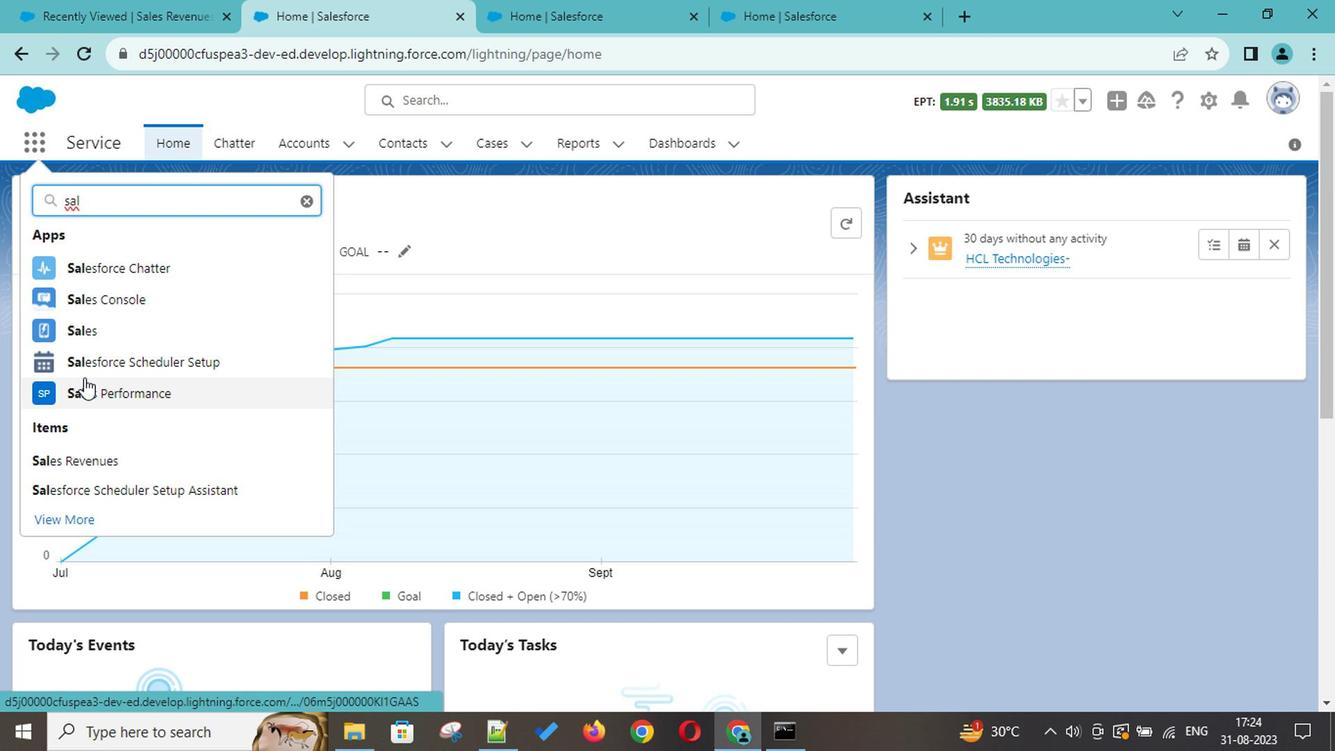 
Action: Mouse moved to (1221, 98)
Screenshot: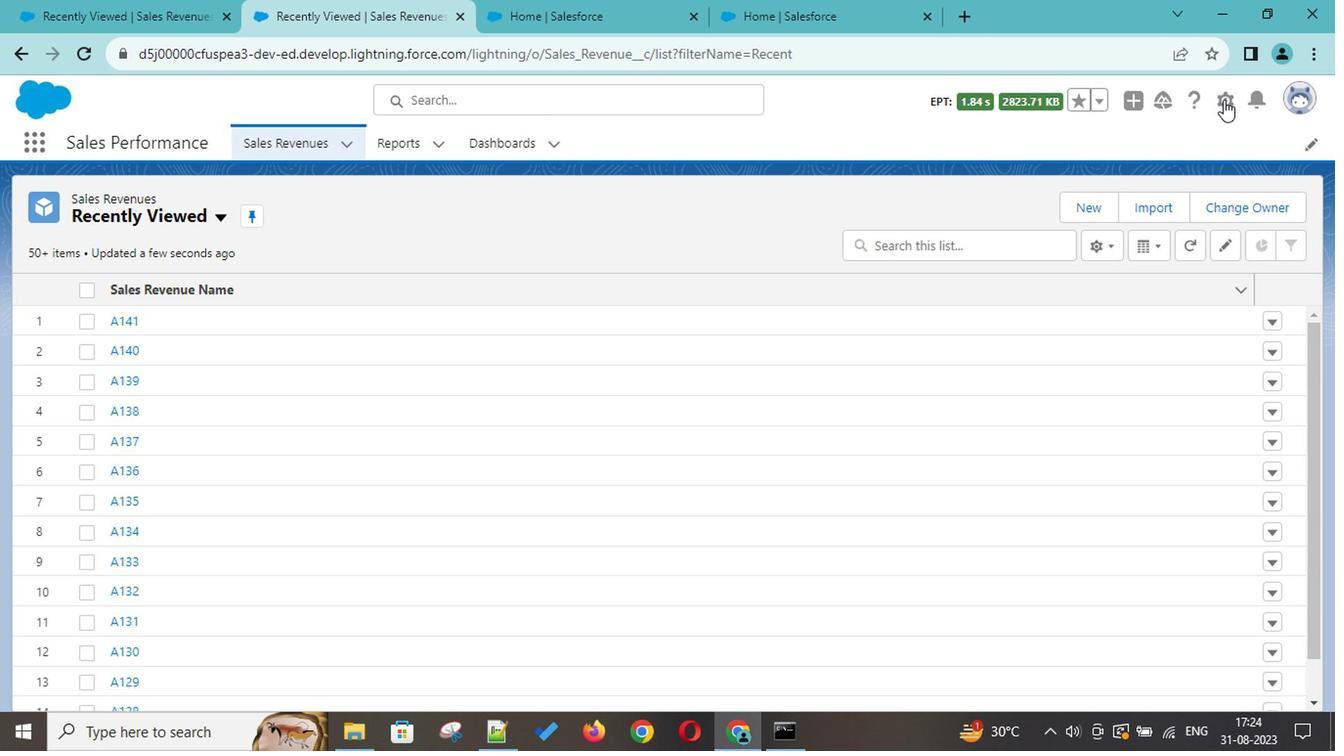 
Action: Mouse pressed left at (1221, 98)
Screenshot: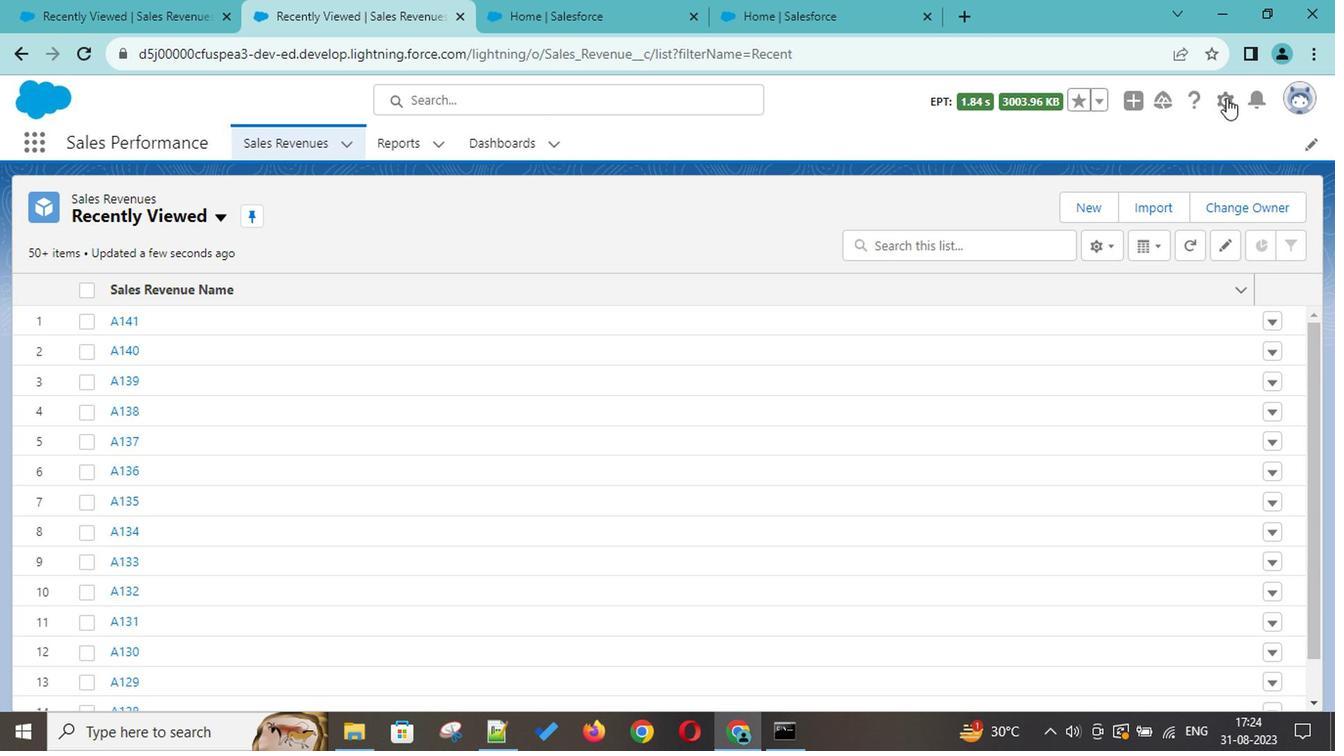 
Action: Mouse moved to (1172, 171)
Screenshot: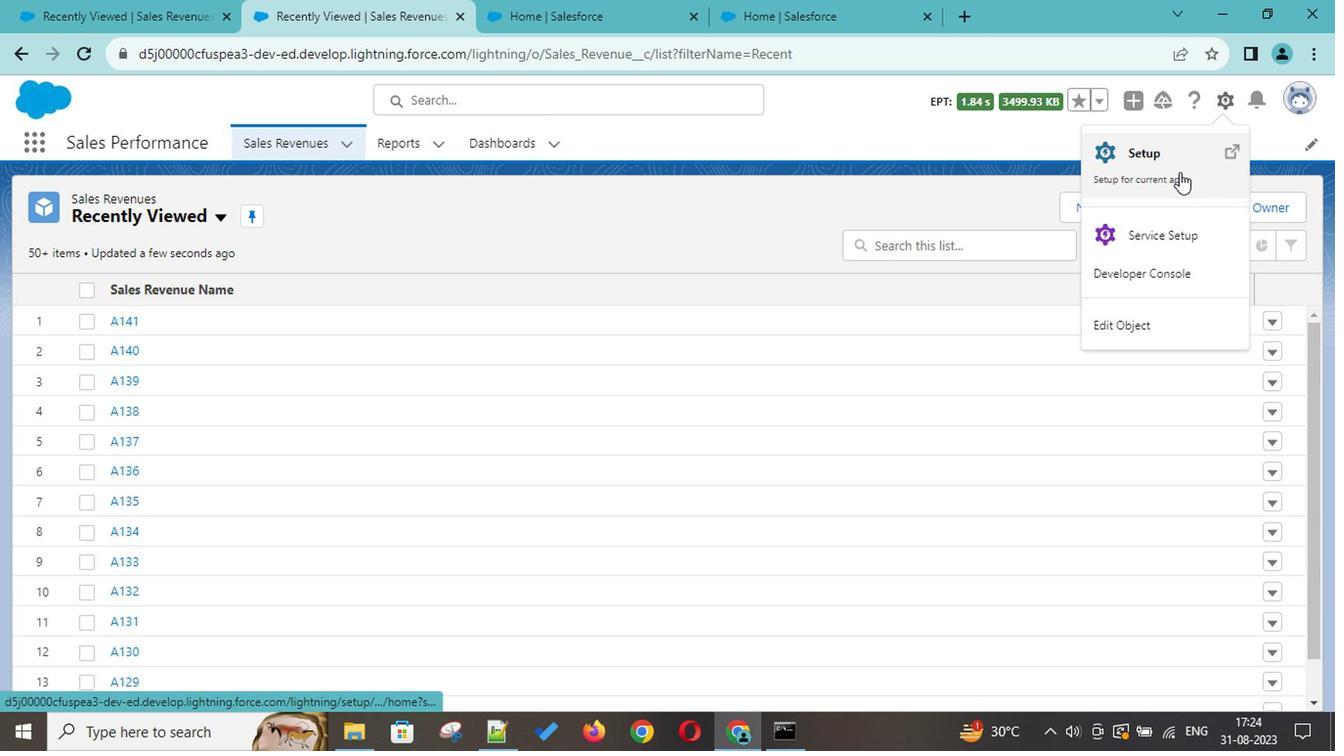 
Action: Mouse pressed left at (1172, 171)
Screenshot: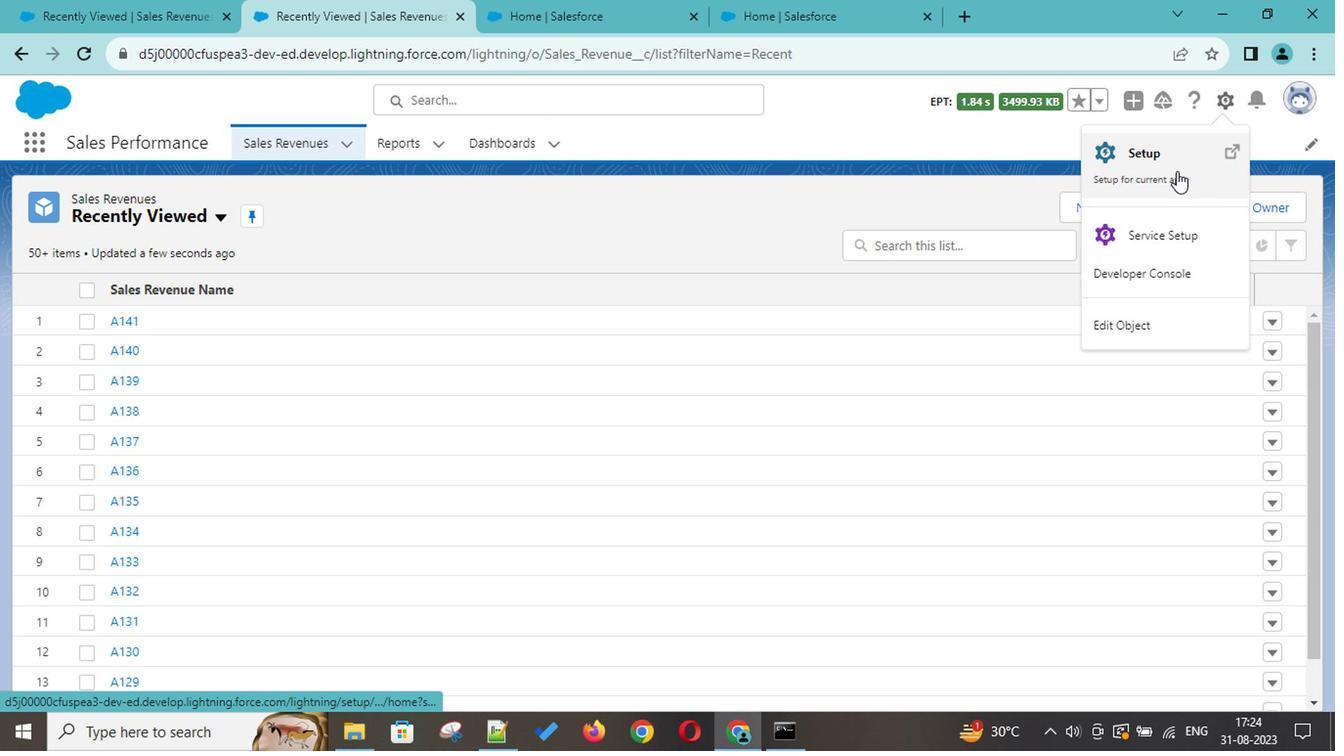 
Action: Mouse moved to (272, 134)
Screenshot: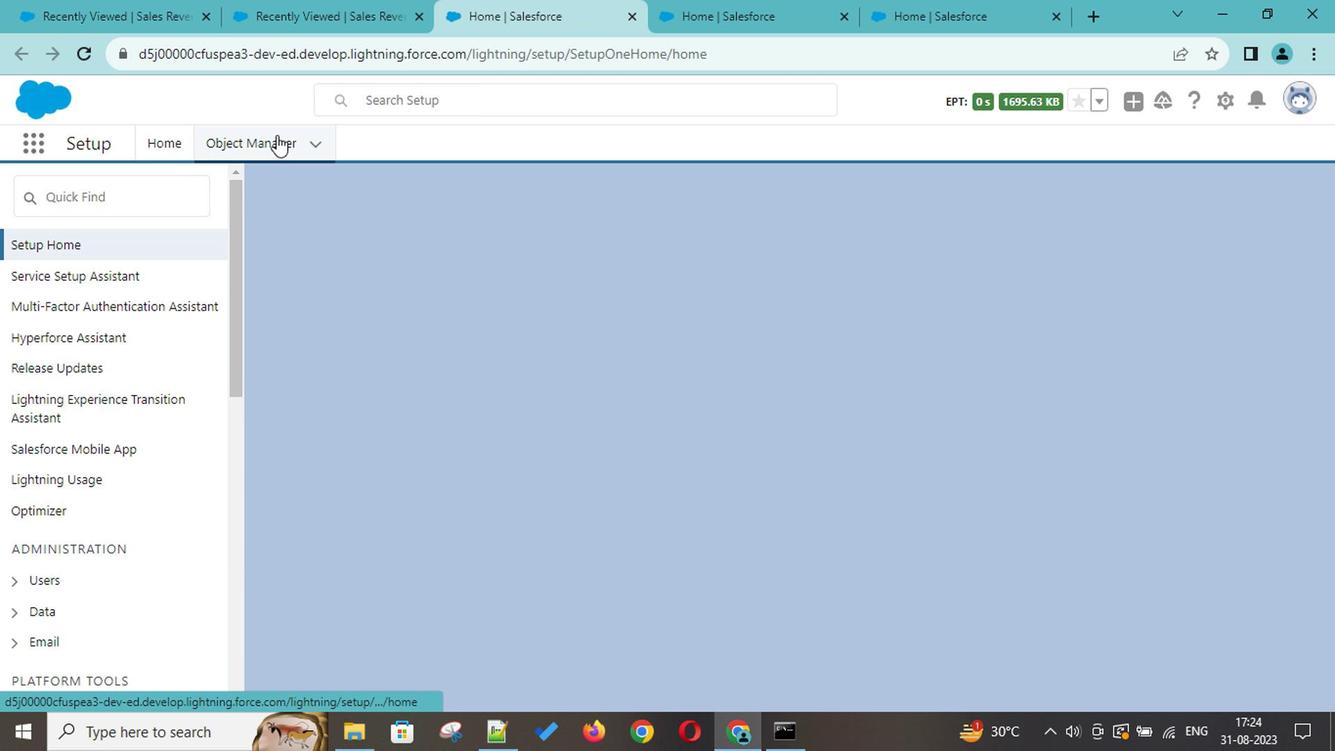 
Action: Mouse pressed left at (272, 134)
Screenshot: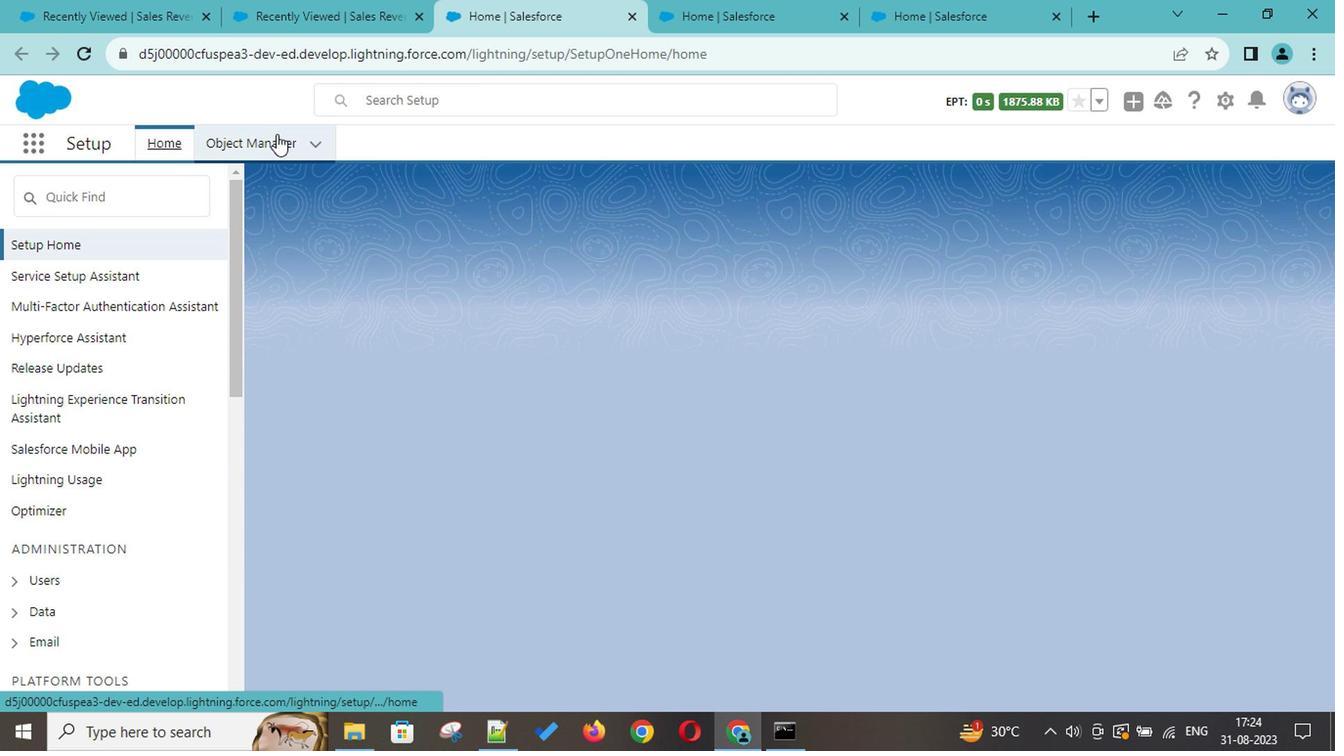 
Action: Mouse moved to (529, 384)
Screenshot: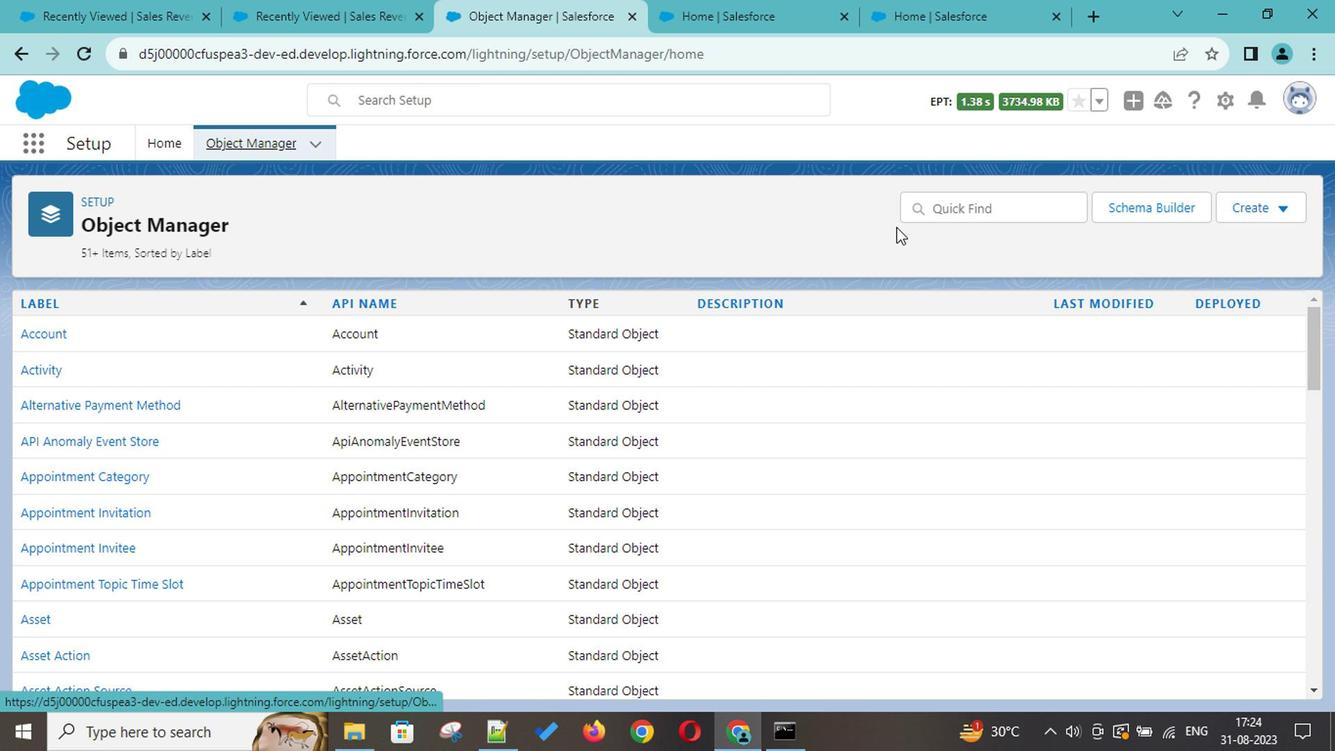 
Action: Mouse scrolled (529, 383) with delta (0, -1)
Screenshot: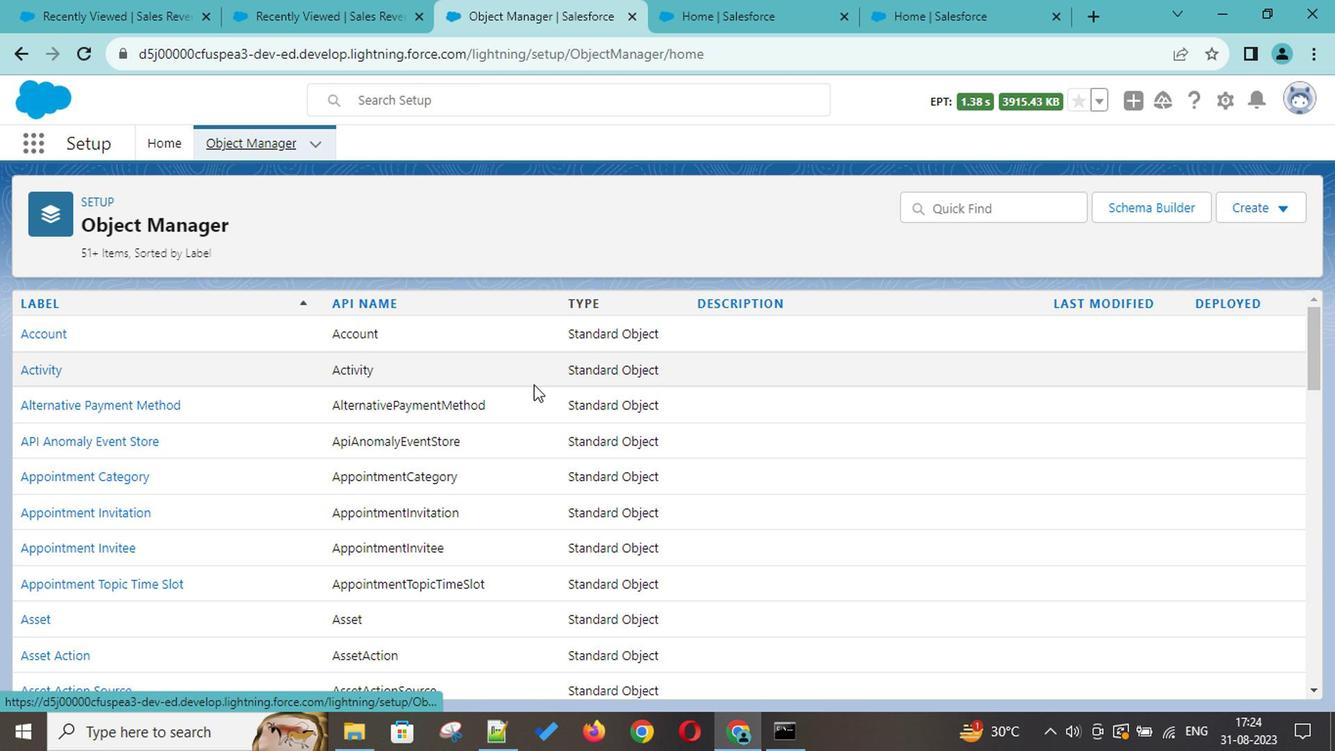 
Action: Mouse scrolled (529, 383) with delta (0, -1)
Screenshot: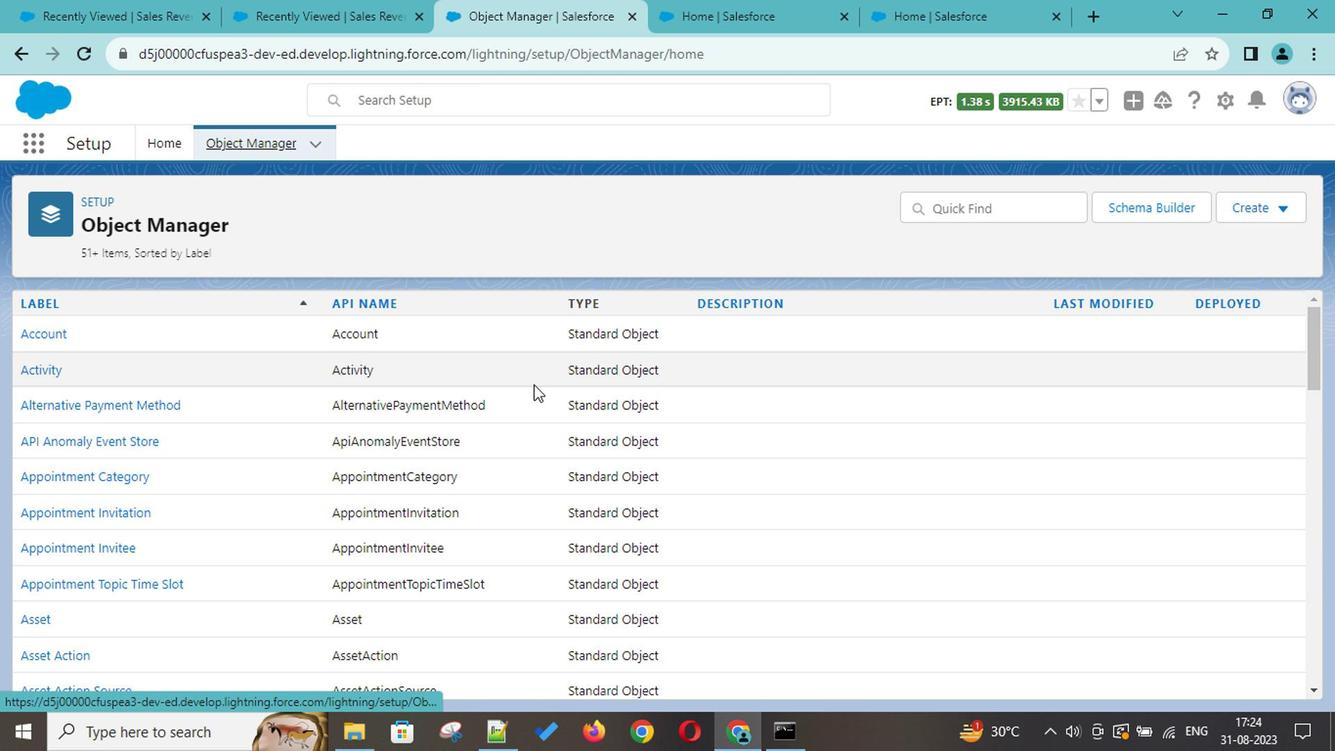
Action: Mouse scrolled (529, 383) with delta (0, -1)
Screenshot: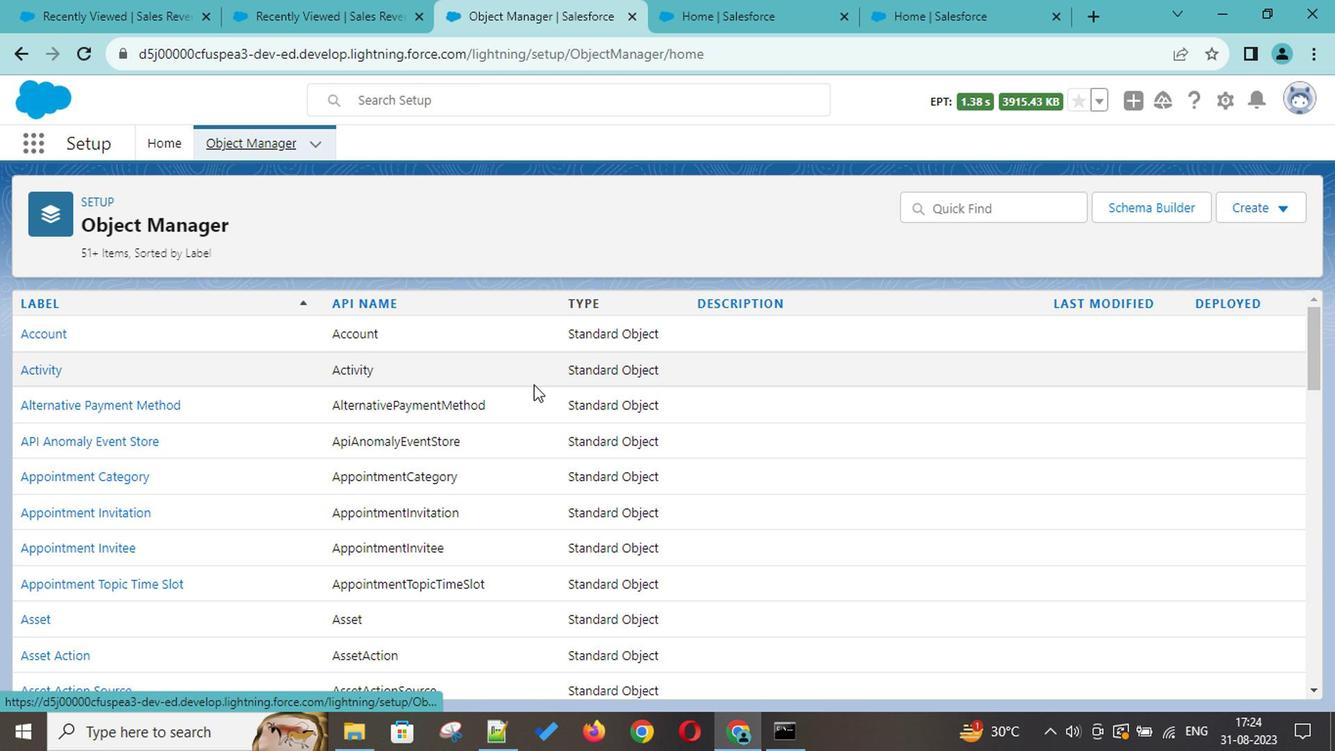 
Action: Mouse scrolled (529, 383) with delta (0, -1)
Screenshot: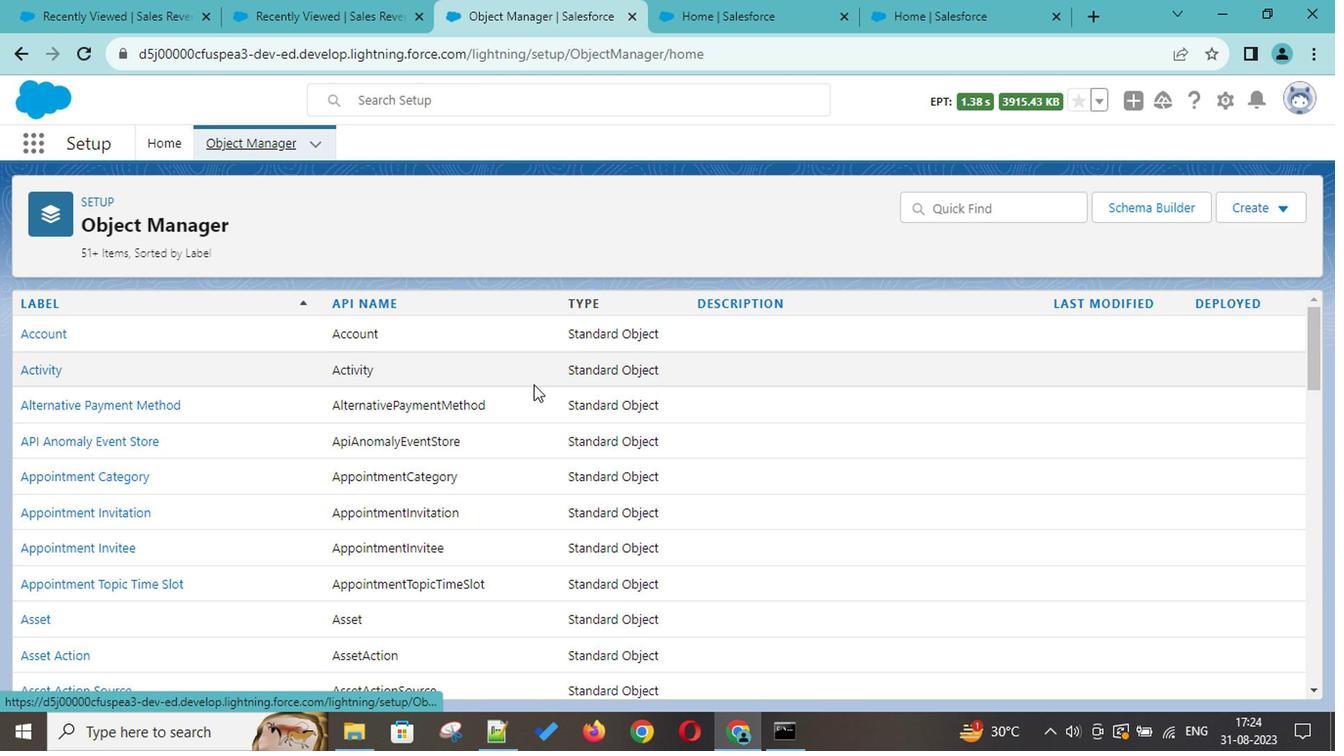 
Action: Mouse scrolled (529, 383) with delta (0, -1)
Screenshot: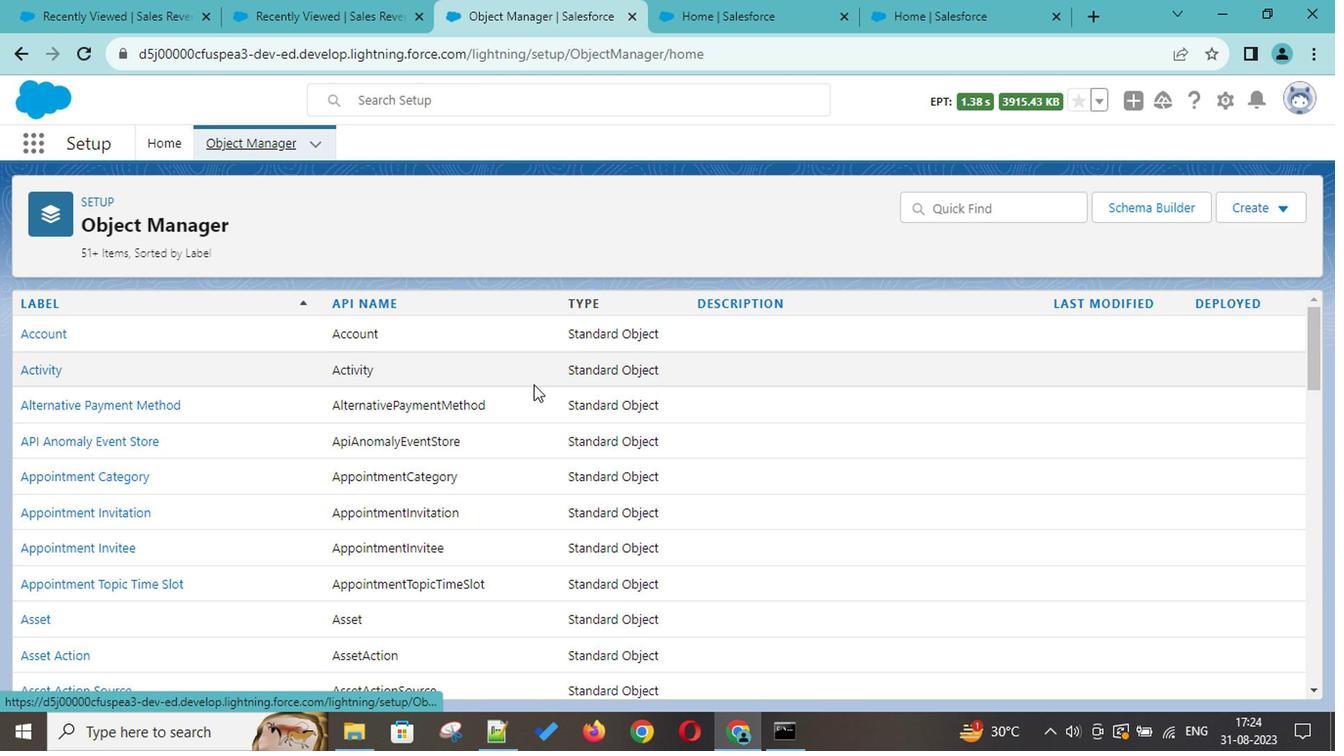 
Action: Mouse scrolled (529, 383) with delta (0, -1)
Screenshot: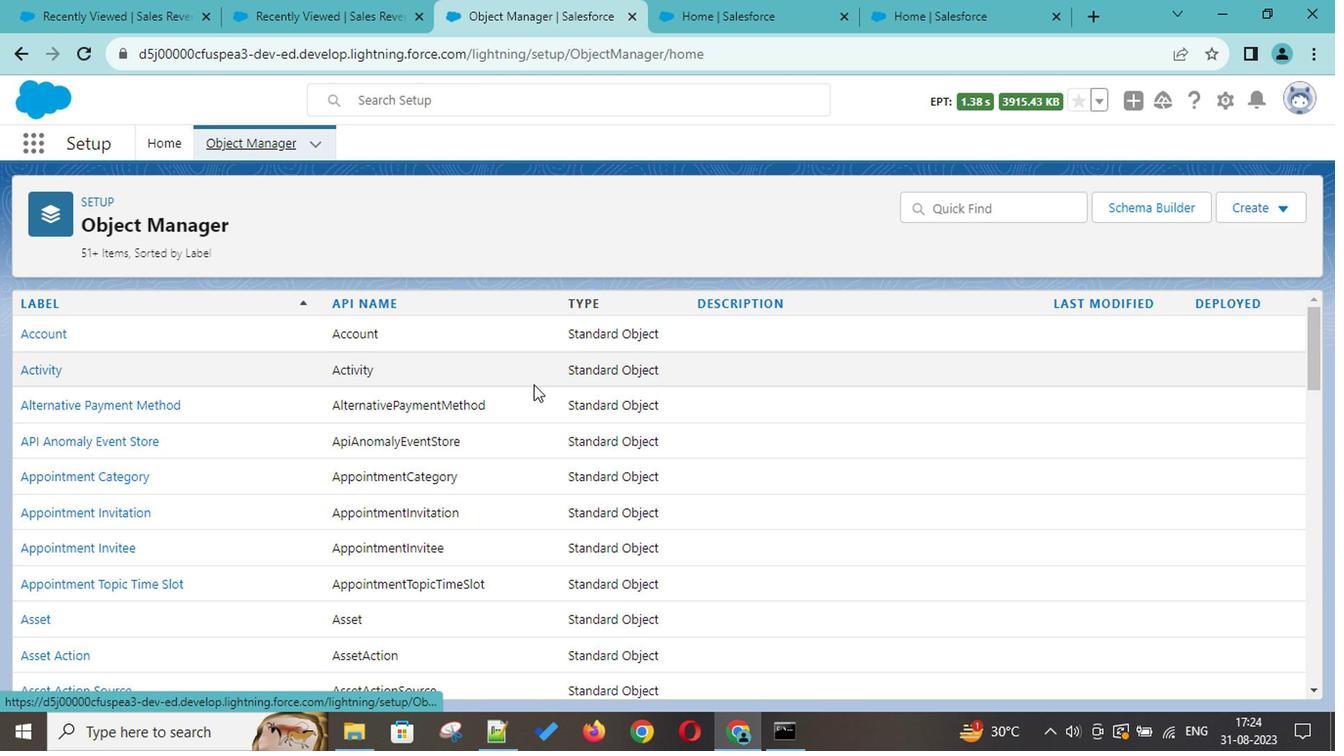 
Action: Mouse scrolled (529, 383) with delta (0, -1)
Screenshot: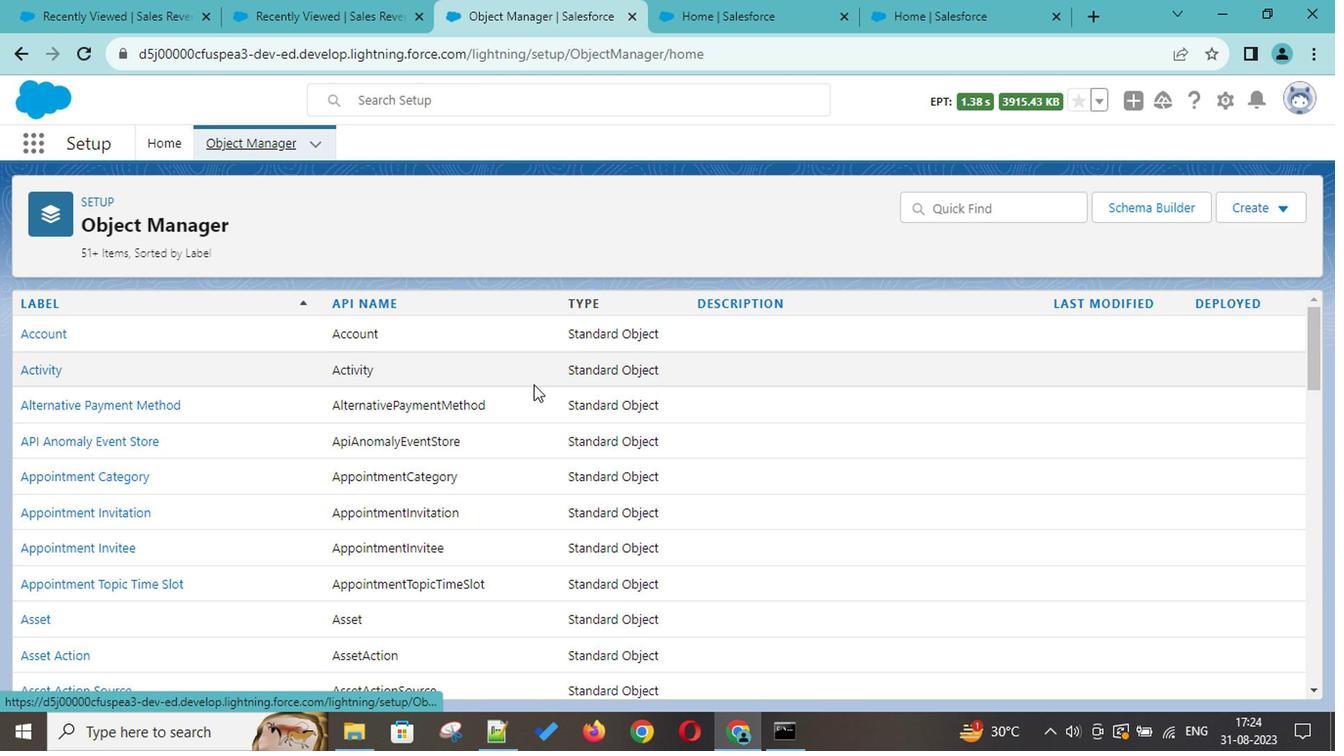 
Action: Mouse scrolled (529, 383) with delta (0, -1)
Screenshot: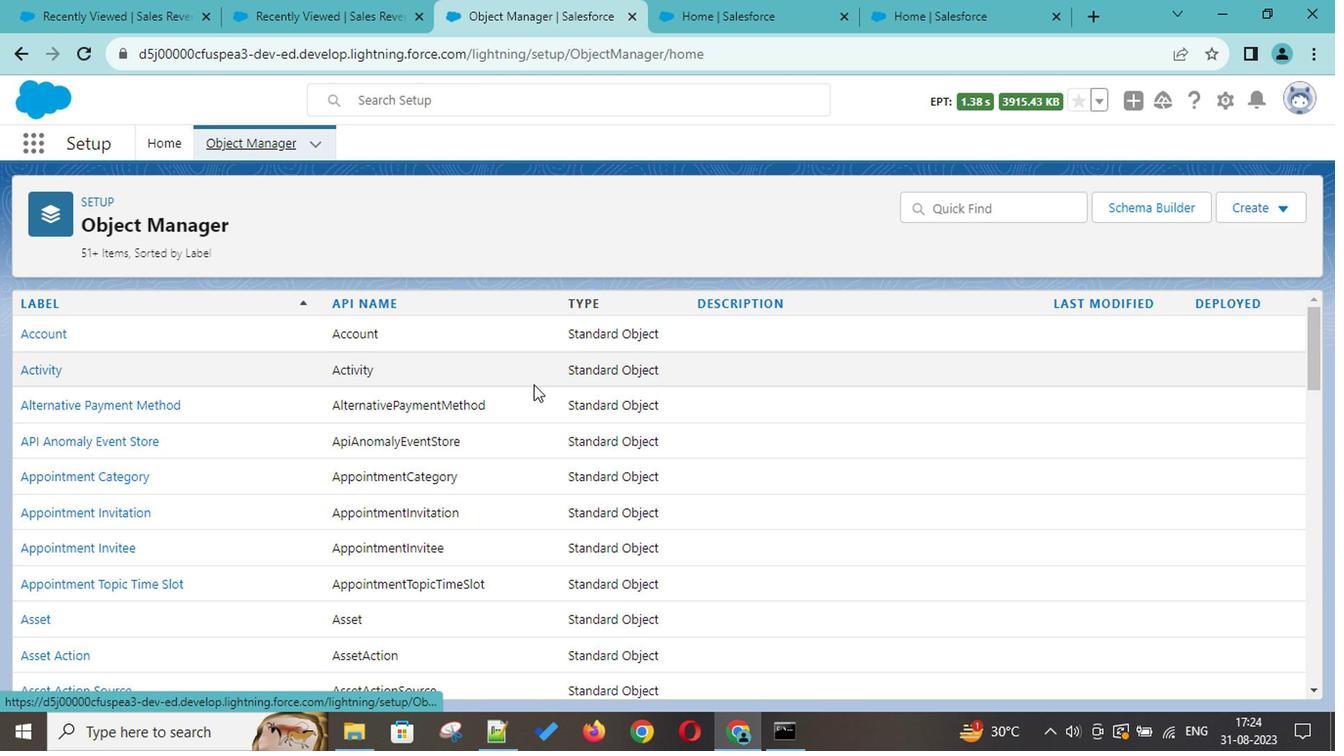 
Action: Mouse scrolled (529, 383) with delta (0, -1)
Screenshot: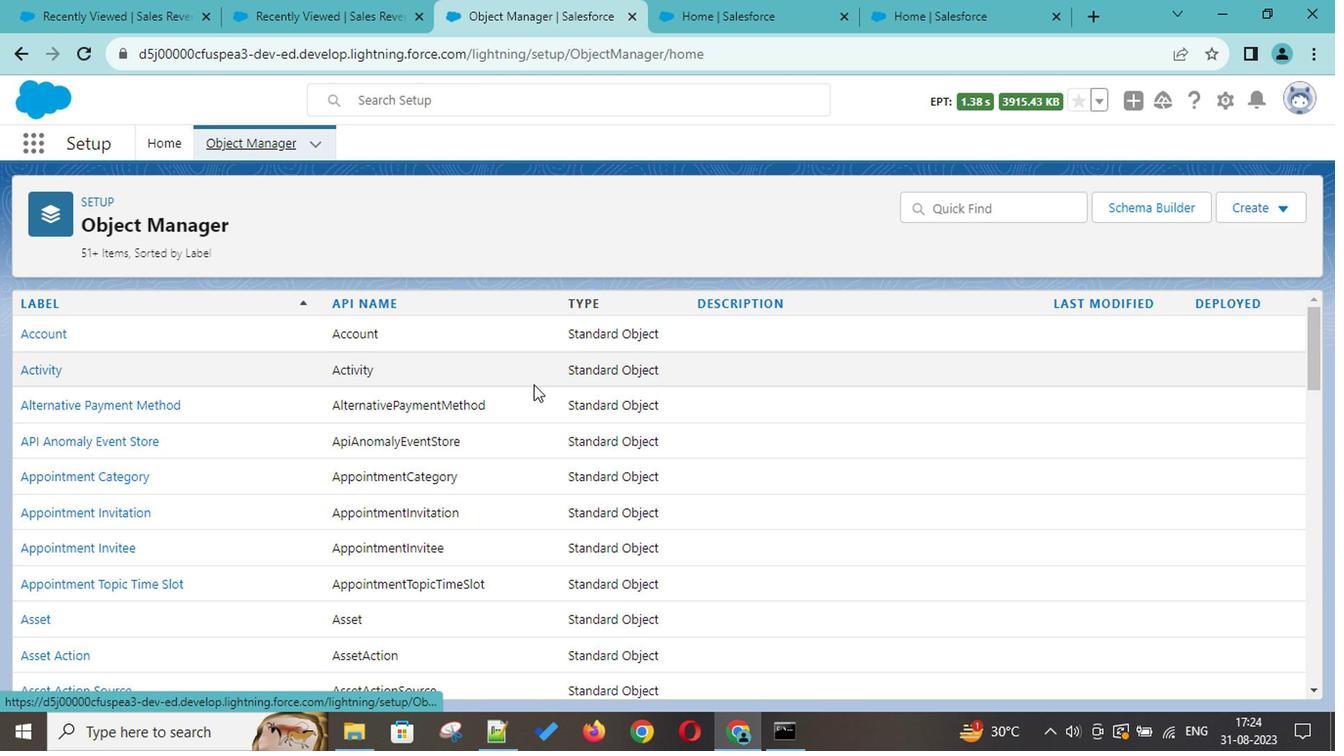 
Action: Mouse scrolled (529, 383) with delta (0, -1)
Screenshot: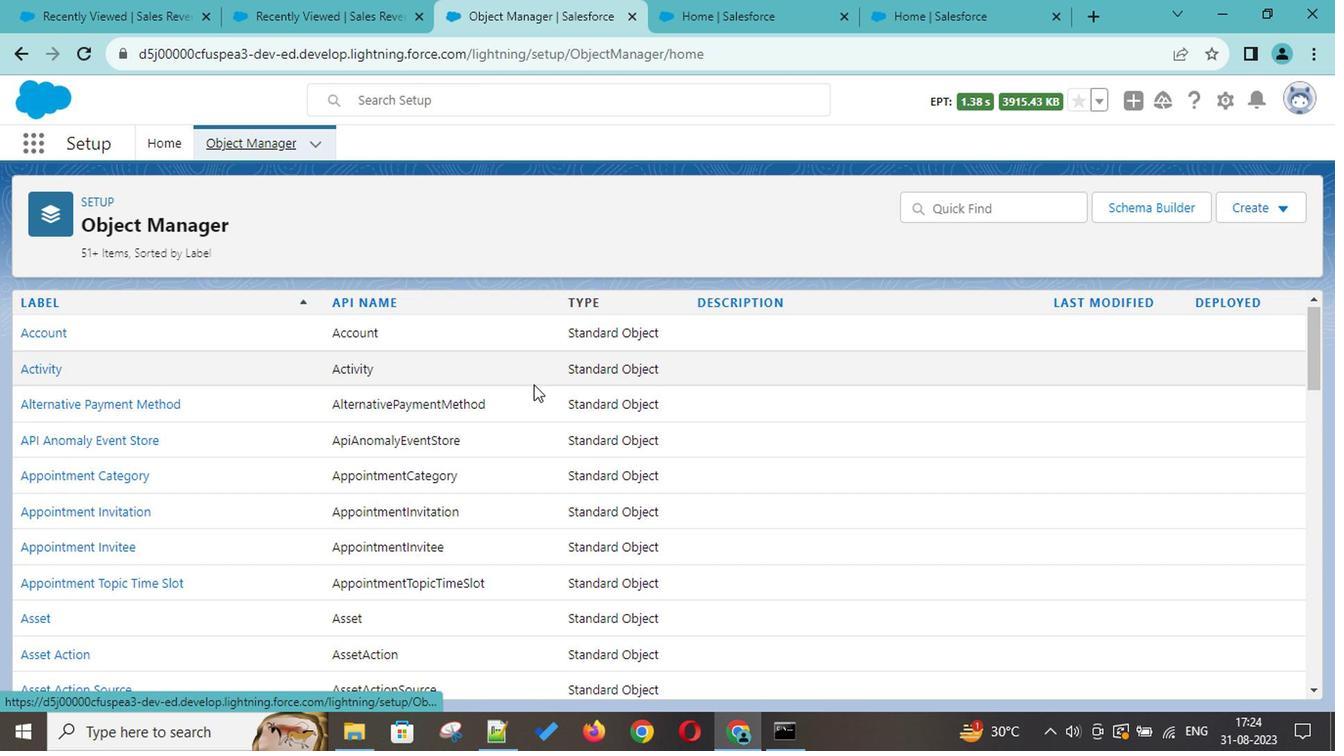 
Action: Mouse scrolled (529, 383) with delta (0, -1)
Screenshot: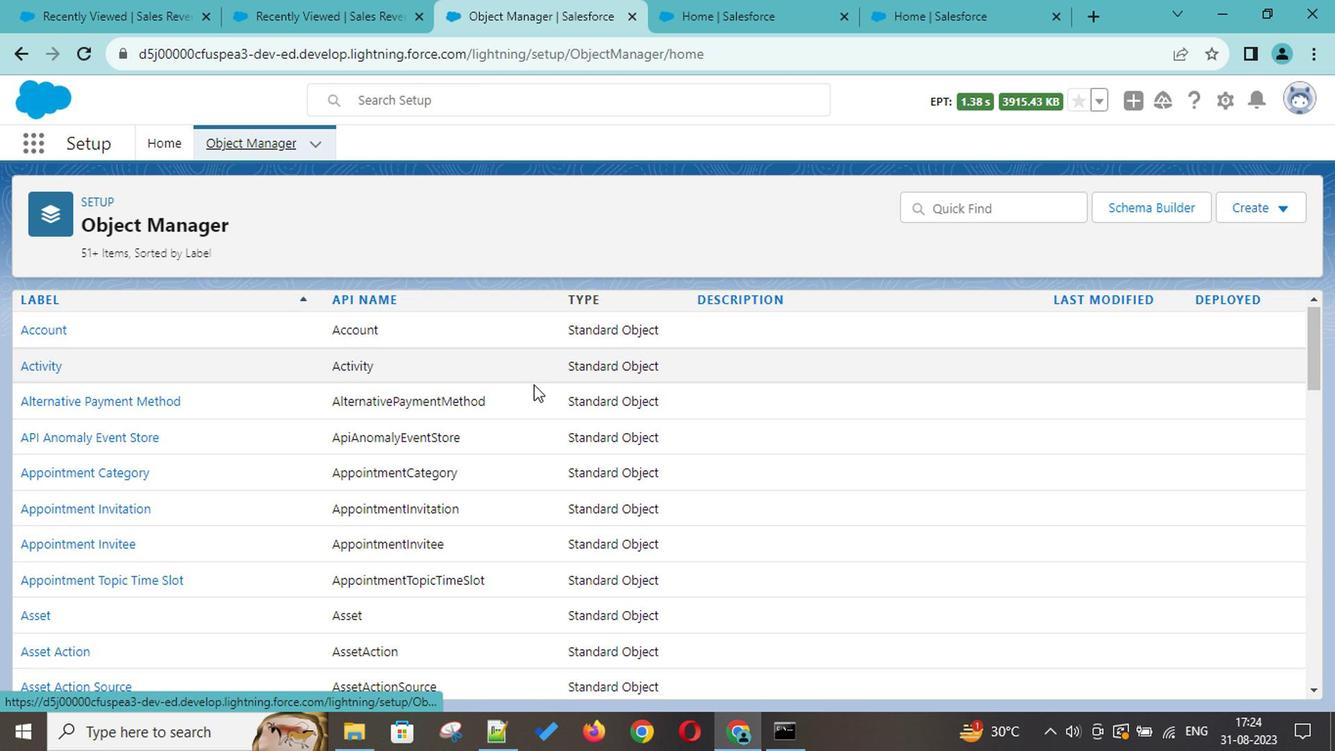 
Action: Mouse scrolled (529, 383) with delta (0, -1)
Screenshot: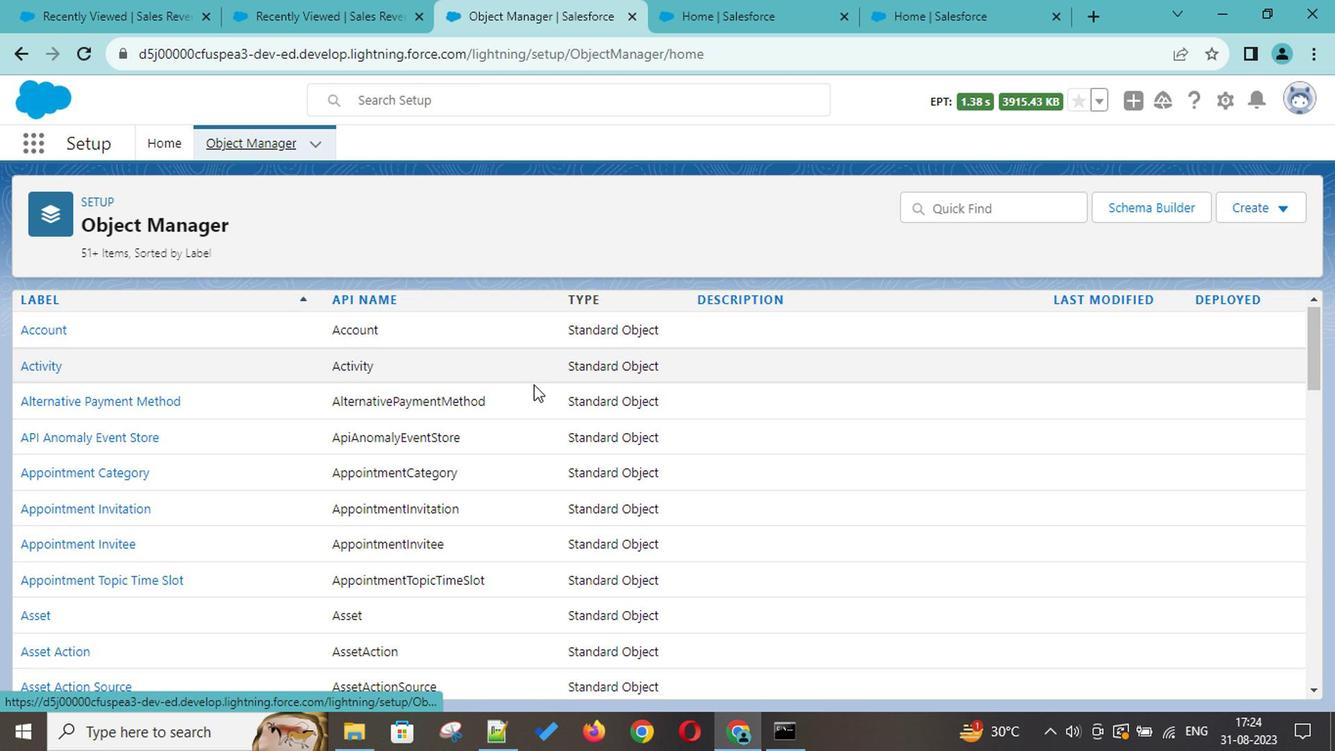 
Action: Mouse scrolled (529, 383) with delta (0, -1)
Screenshot: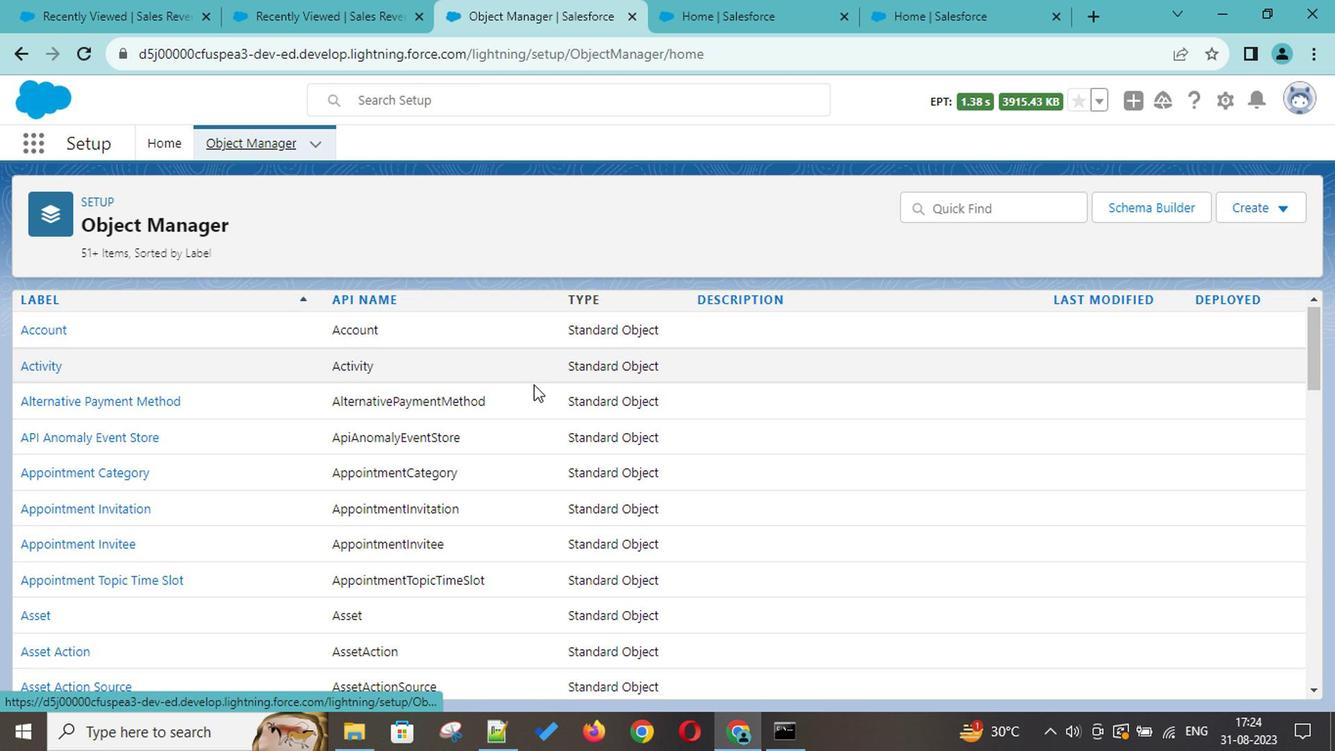 
Action: Mouse scrolled (529, 383) with delta (0, -1)
Screenshot: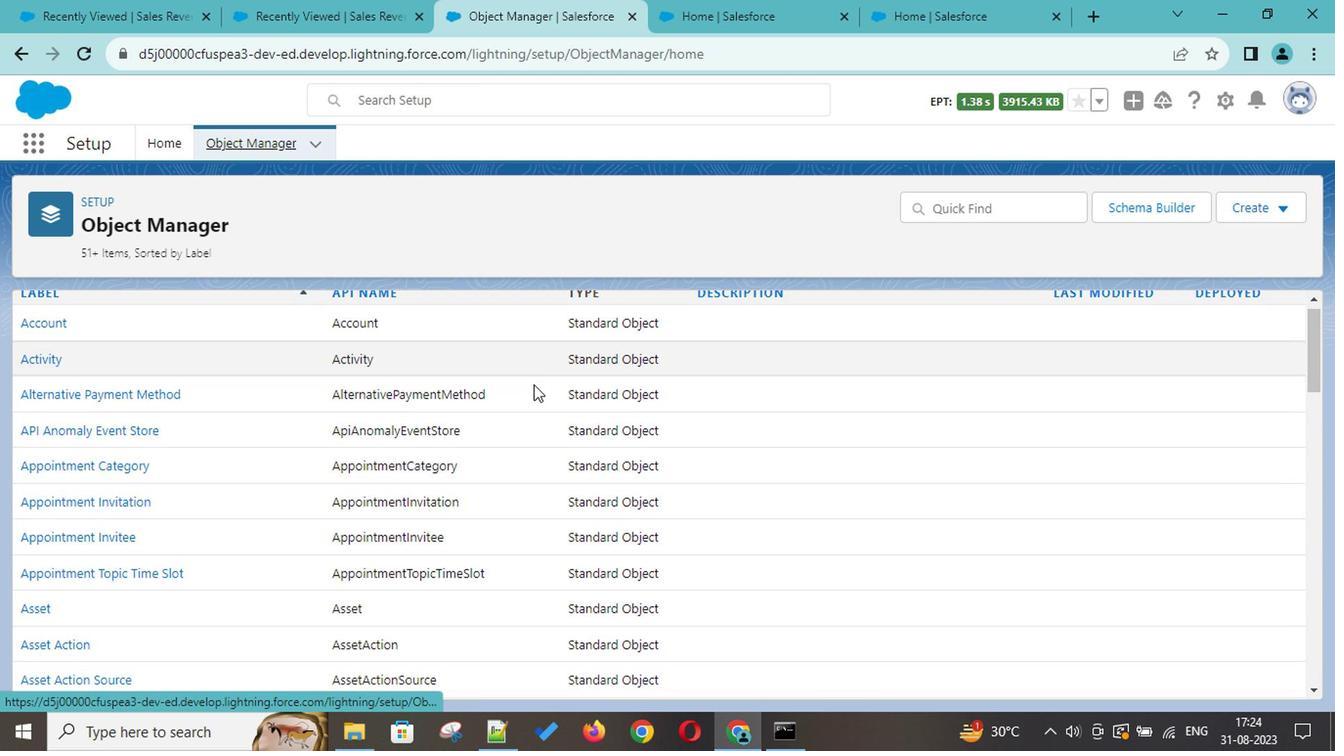 
Action: Mouse scrolled (529, 383) with delta (0, -1)
Screenshot: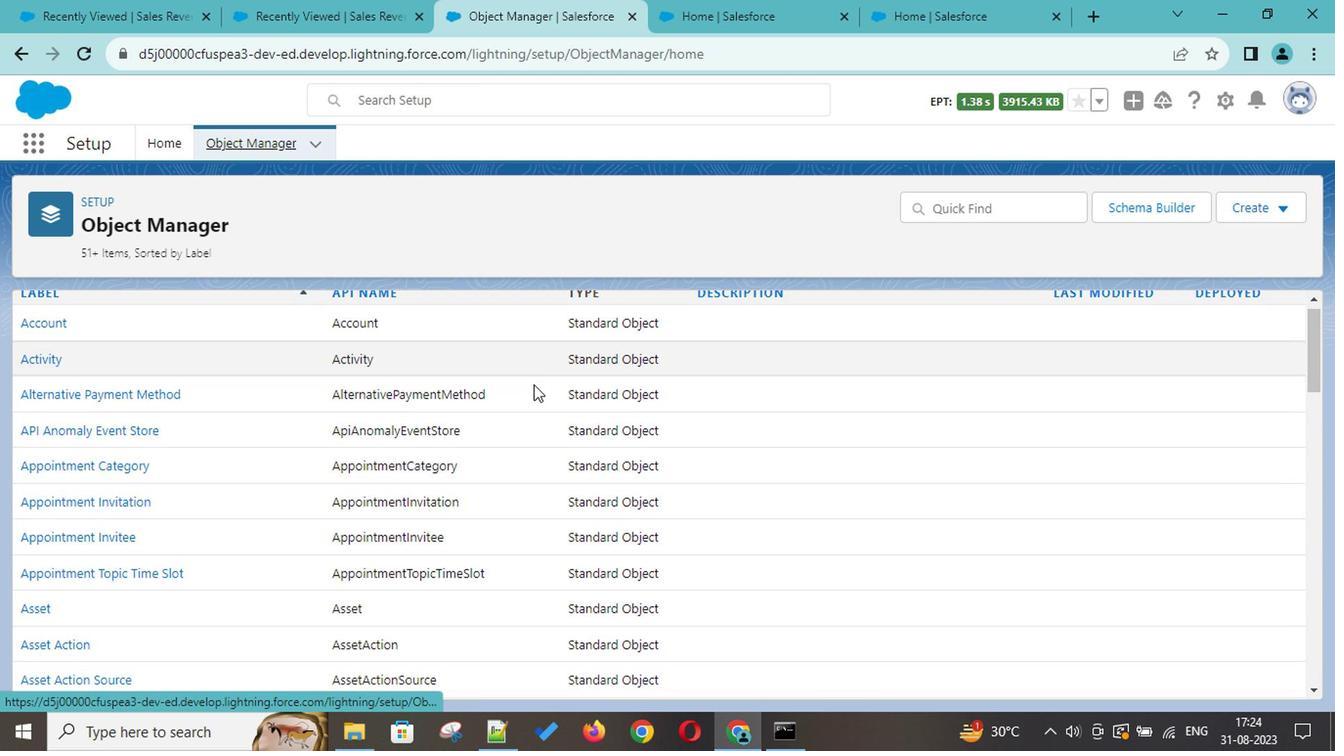 
Action: Mouse scrolled (529, 383) with delta (0, -1)
Screenshot: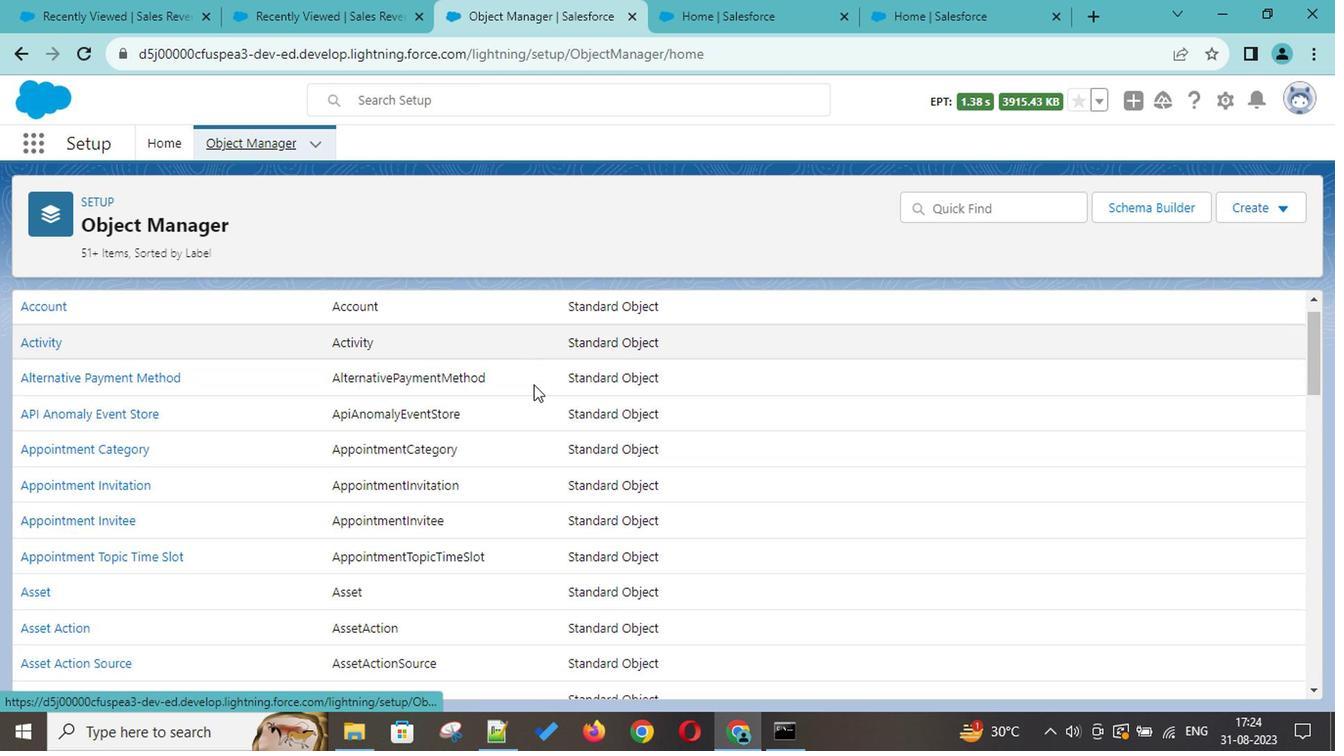 
Action: Mouse scrolled (529, 383) with delta (0, -1)
Screenshot: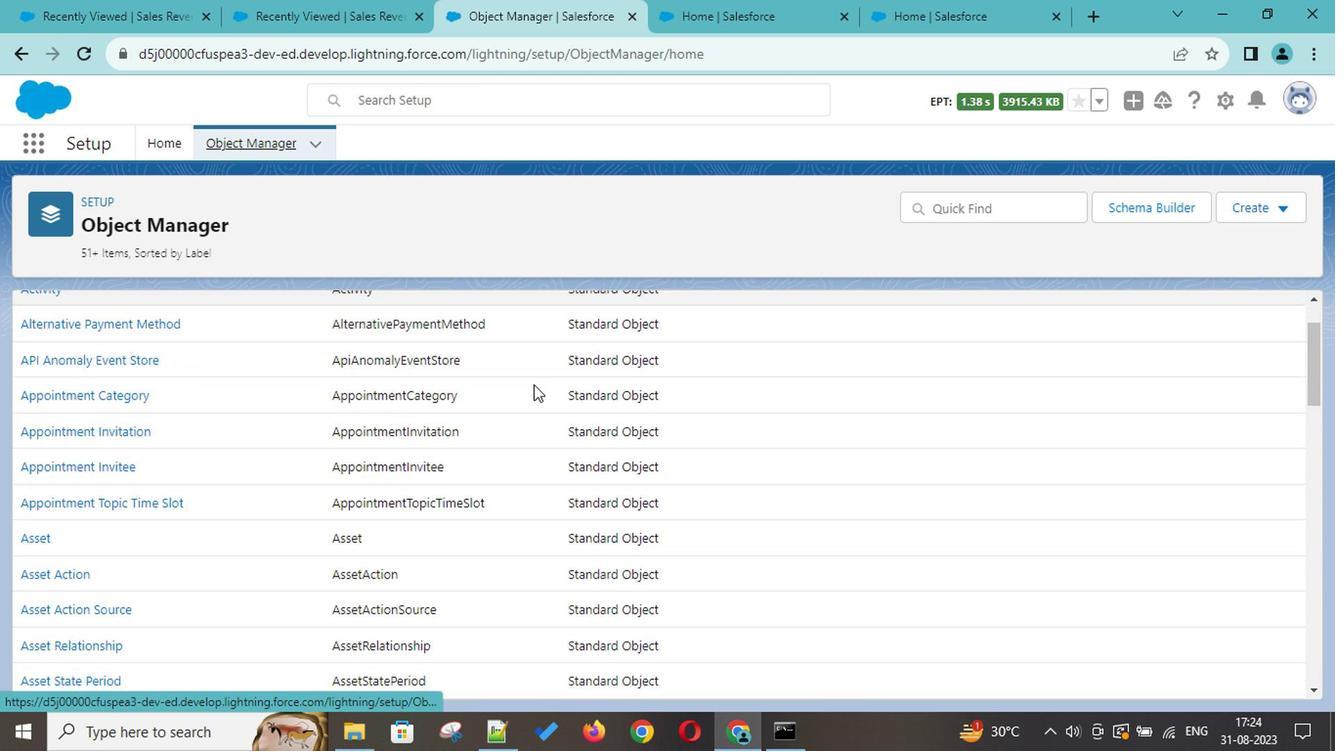 
Action: Mouse scrolled (529, 383) with delta (0, -1)
Screenshot: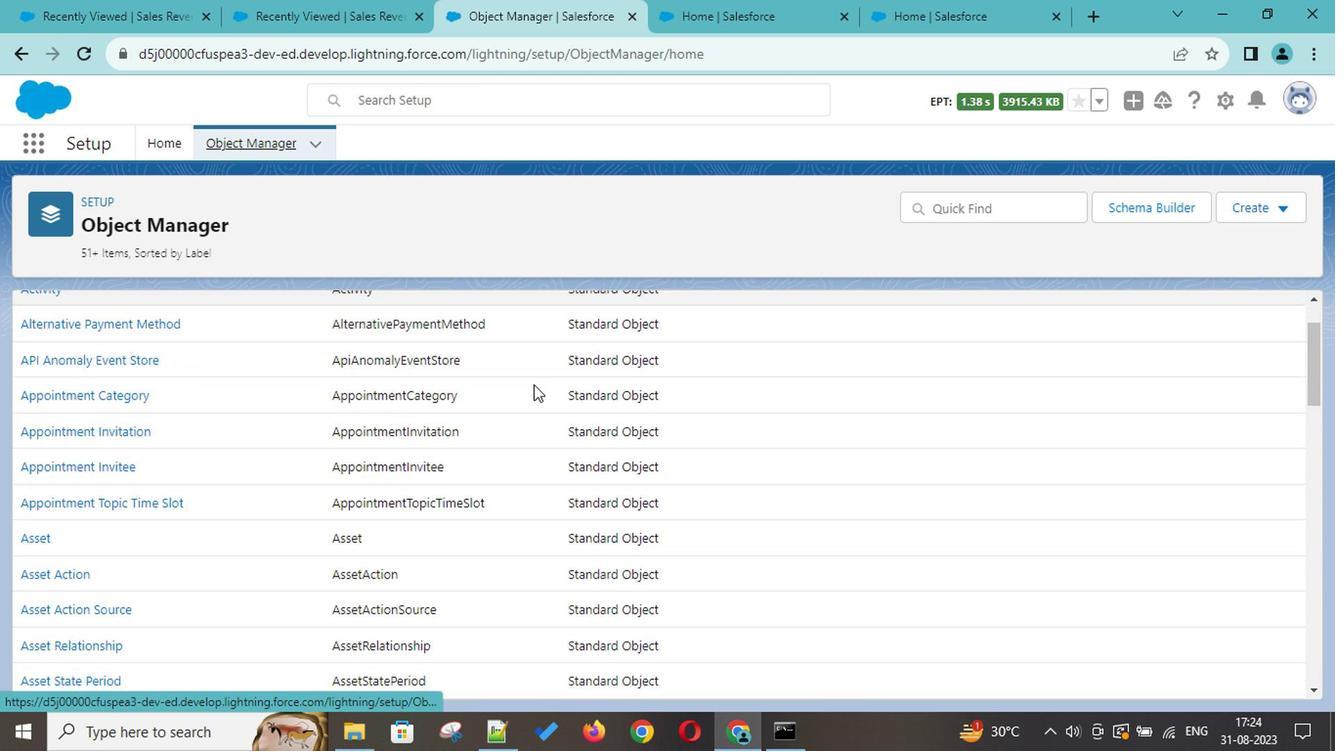 
Action: Mouse scrolled (529, 383) with delta (0, -1)
Screenshot: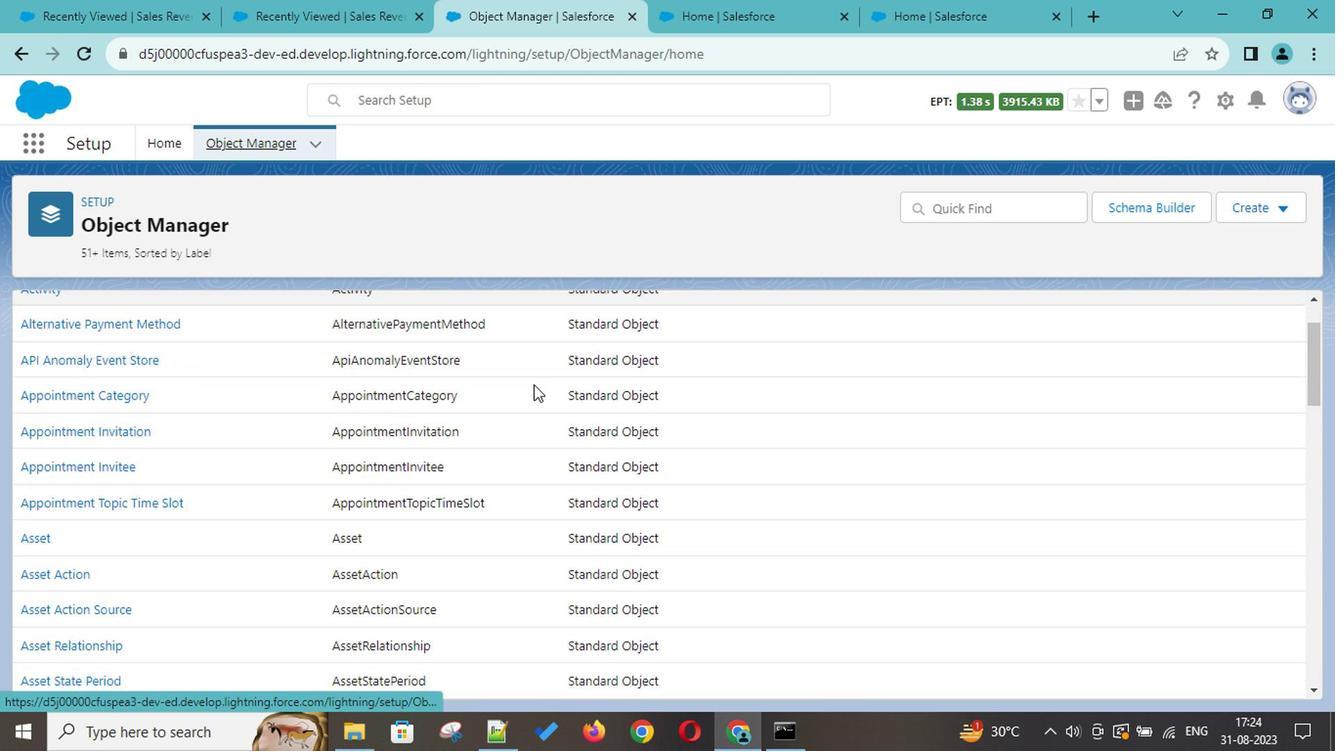 
Action: Mouse scrolled (529, 383) with delta (0, -1)
Screenshot: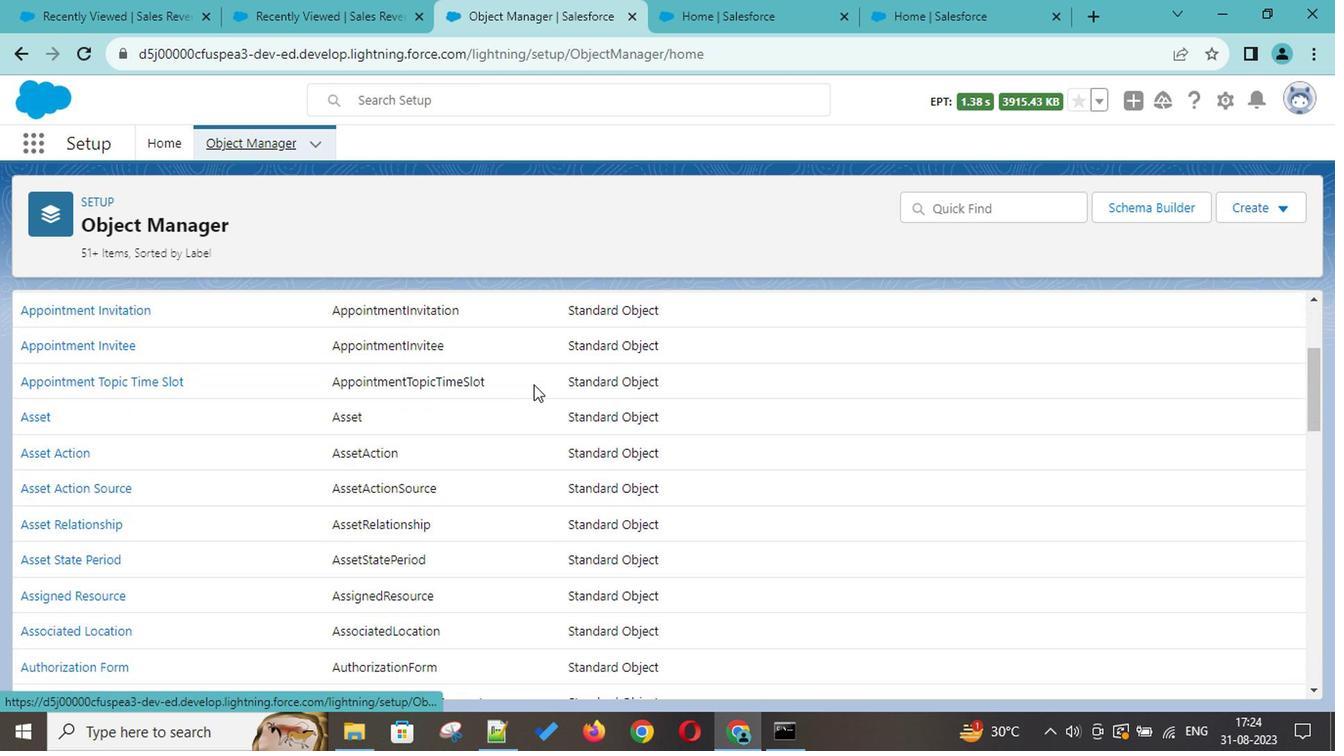 
Action: Mouse scrolled (529, 383) with delta (0, -1)
Screenshot: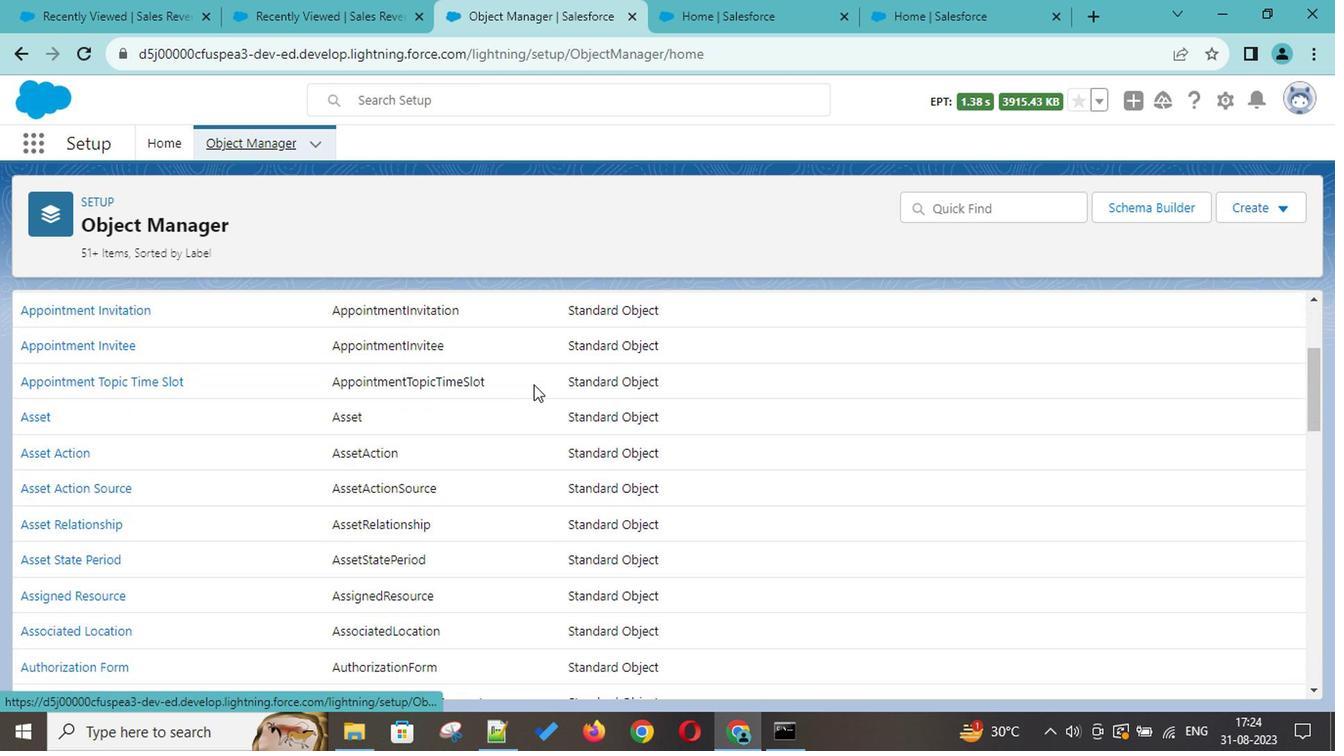 
Action: Mouse scrolled (529, 383) with delta (0, -1)
Screenshot: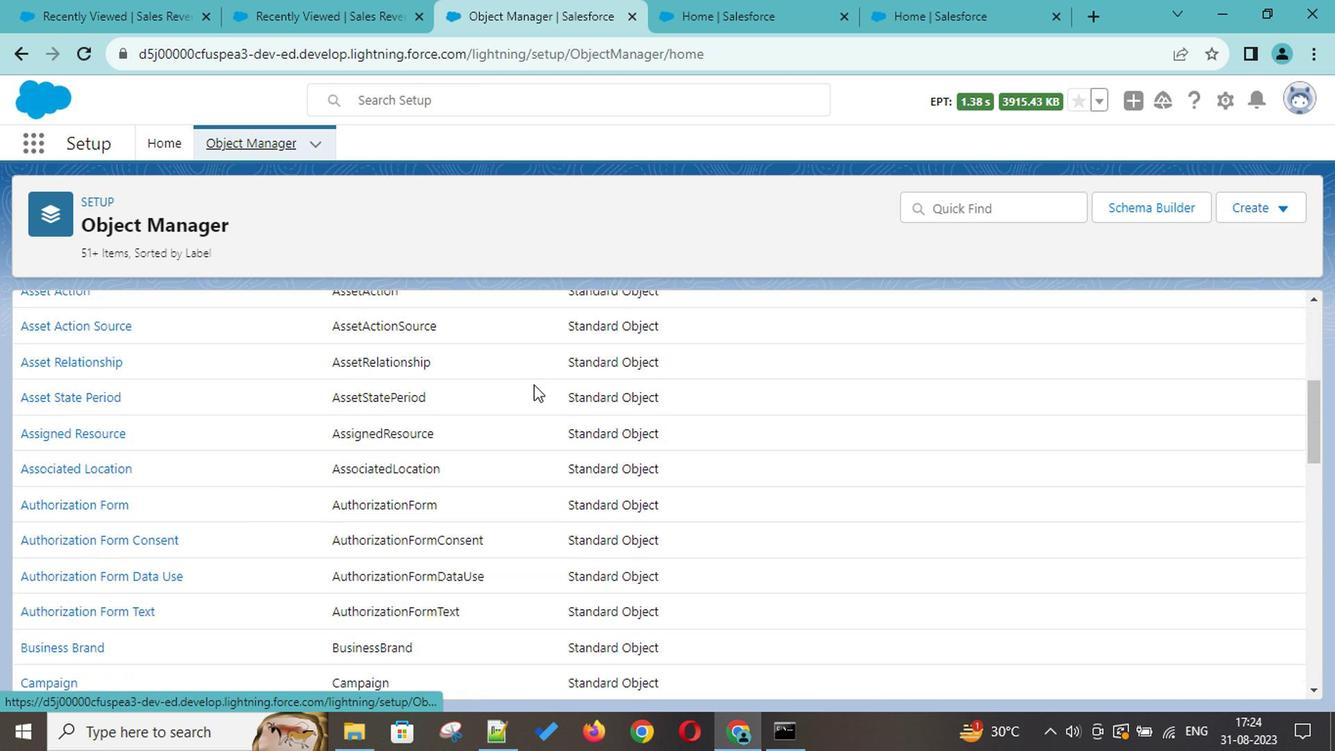 
Action: Mouse scrolled (529, 383) with delta (0, -1)
Screenshot: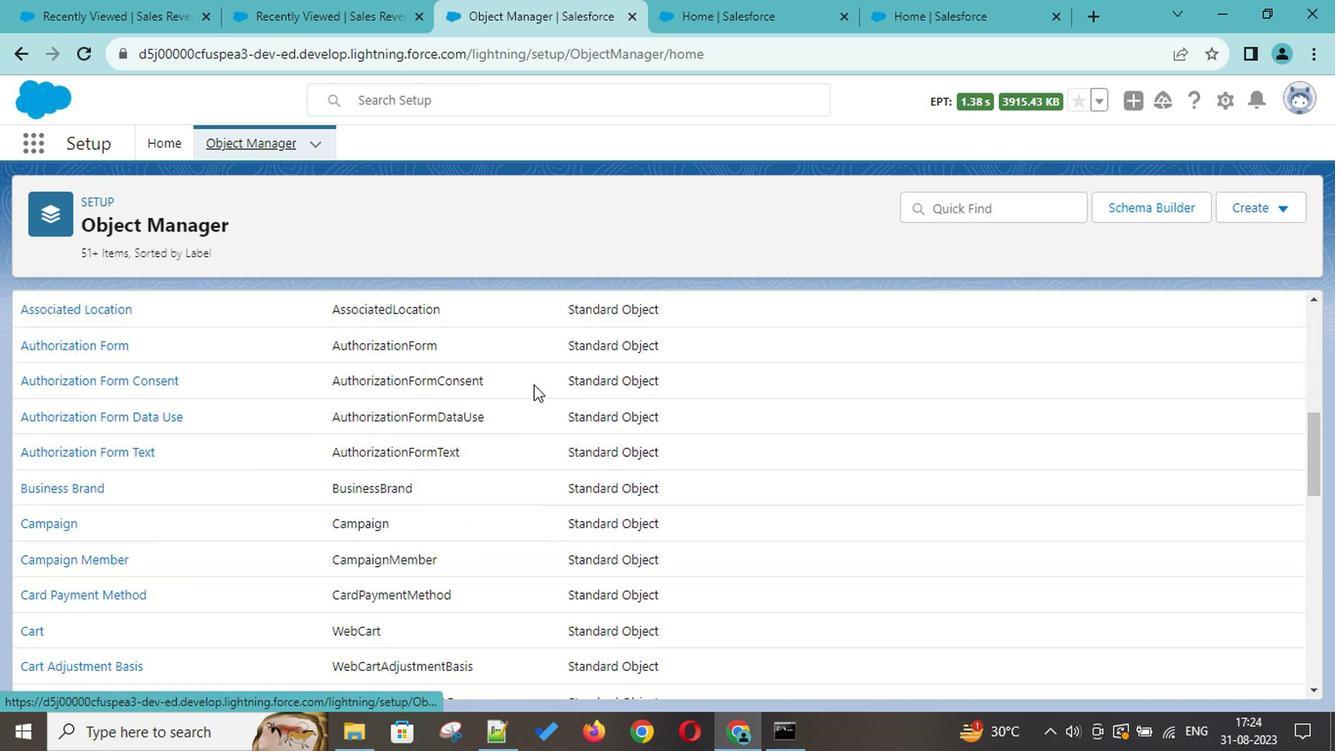 
Action: Mouse scrolled (529, 383) with delta (0, -1)
Screenshot: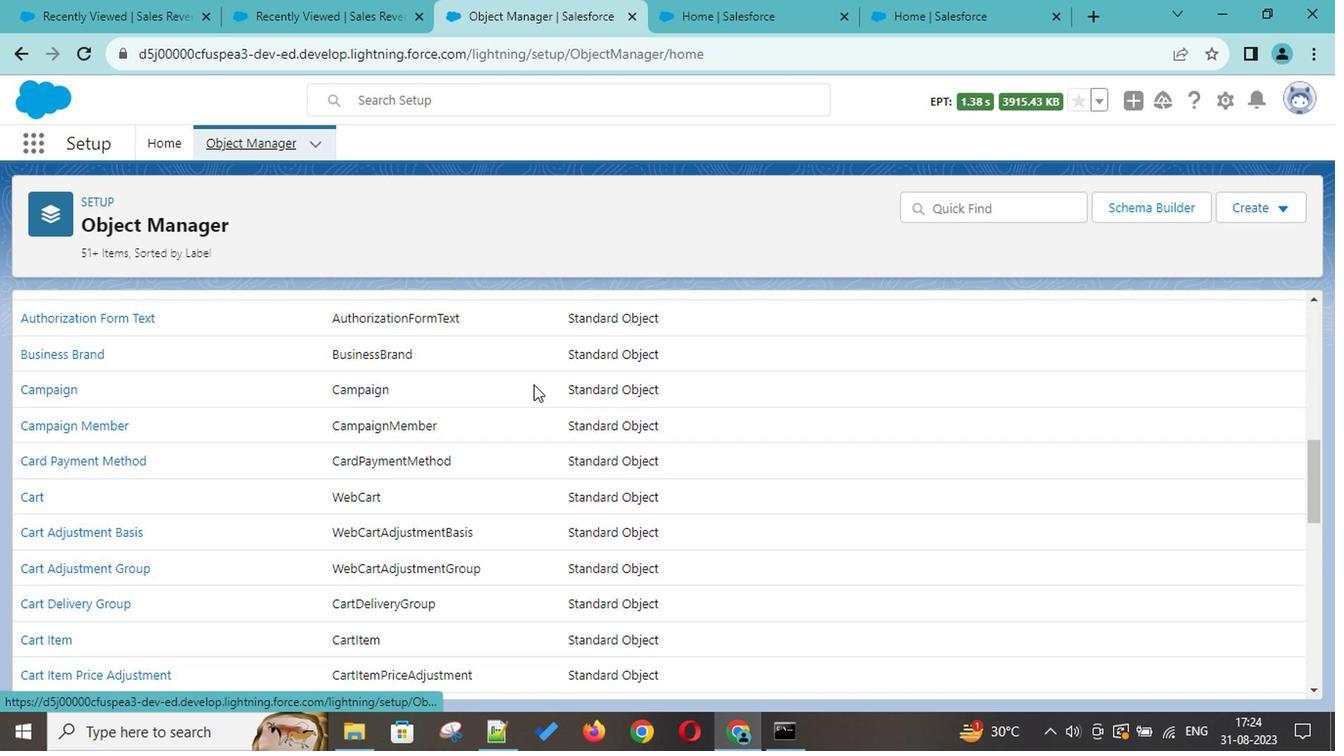 
Action: Mouse scrolled (529, 382) with delta (0, -2)
Screenshot: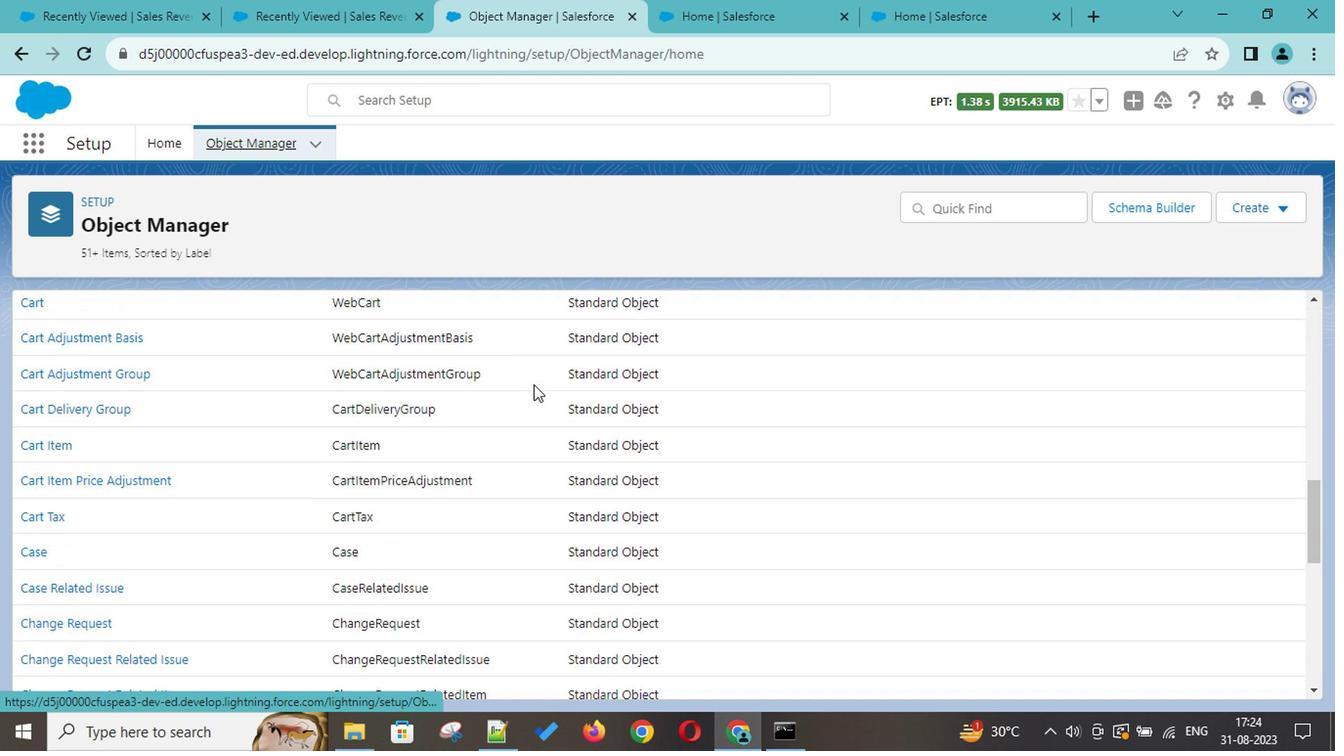 
Action: Mouse scrolled (529, 382) with delta (0, -2)
Screenshot: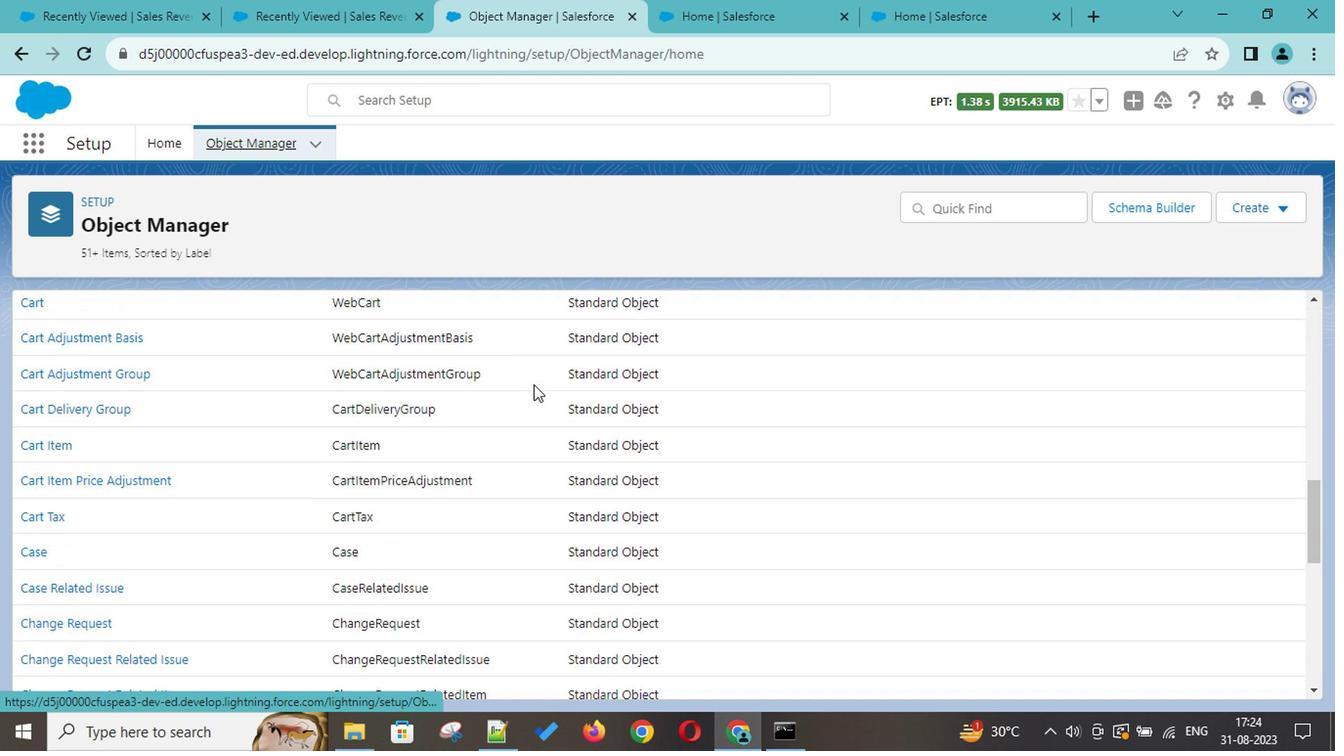 
Action: Mouse scrolled (529, 383) with delta (0, -1)
Screenshot: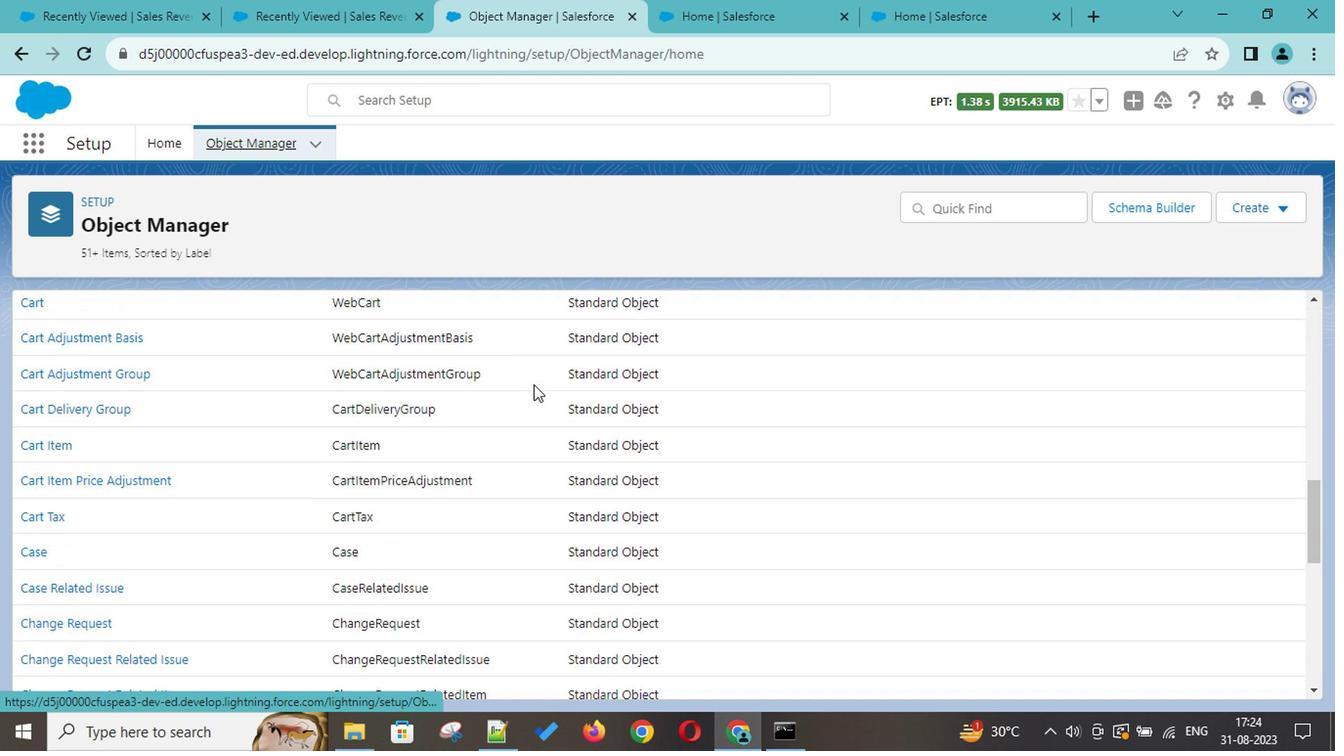 
Action: Mouse scrolled (529, 383) with delta (0, -1)
Screenshot: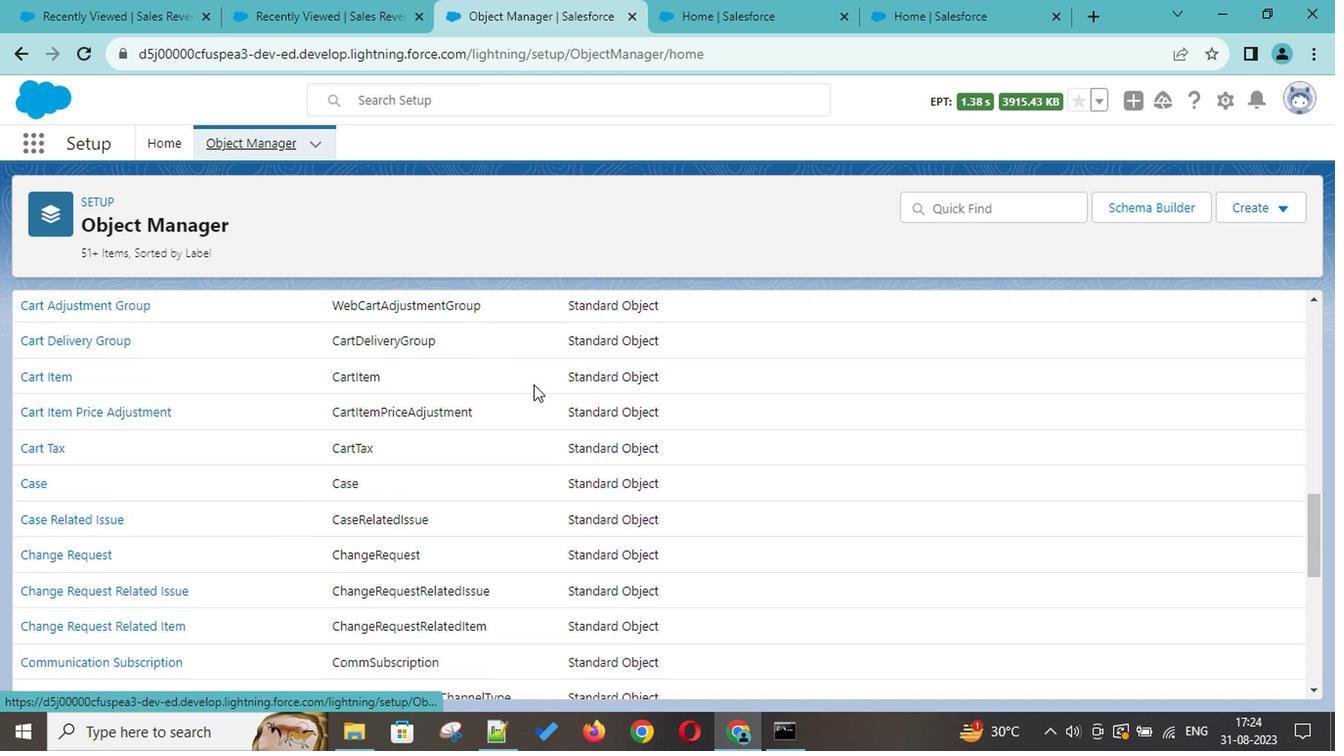 
Action: Mouse scrolled (529, 383) with delta (0, -1)
Screenshot: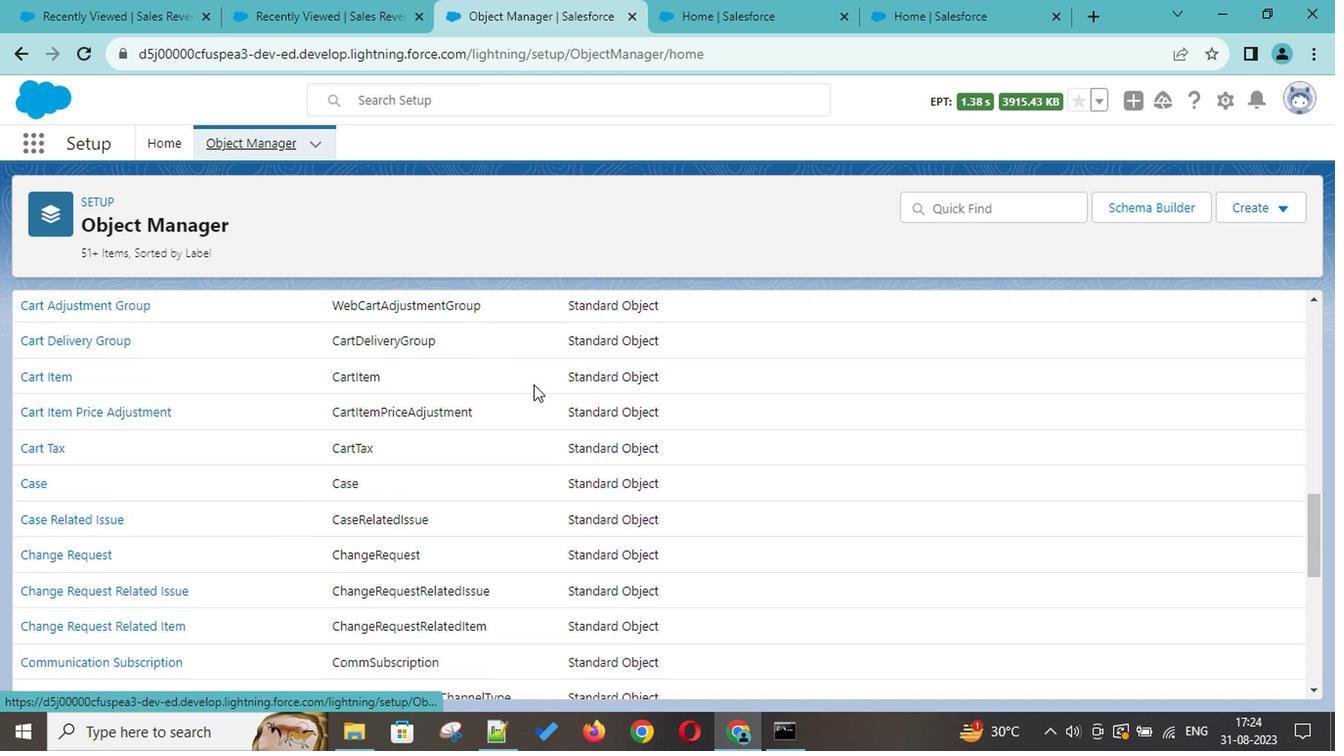 
Action: Mouse scrolled (529, 383) with delta (0, -1)
Screenshot: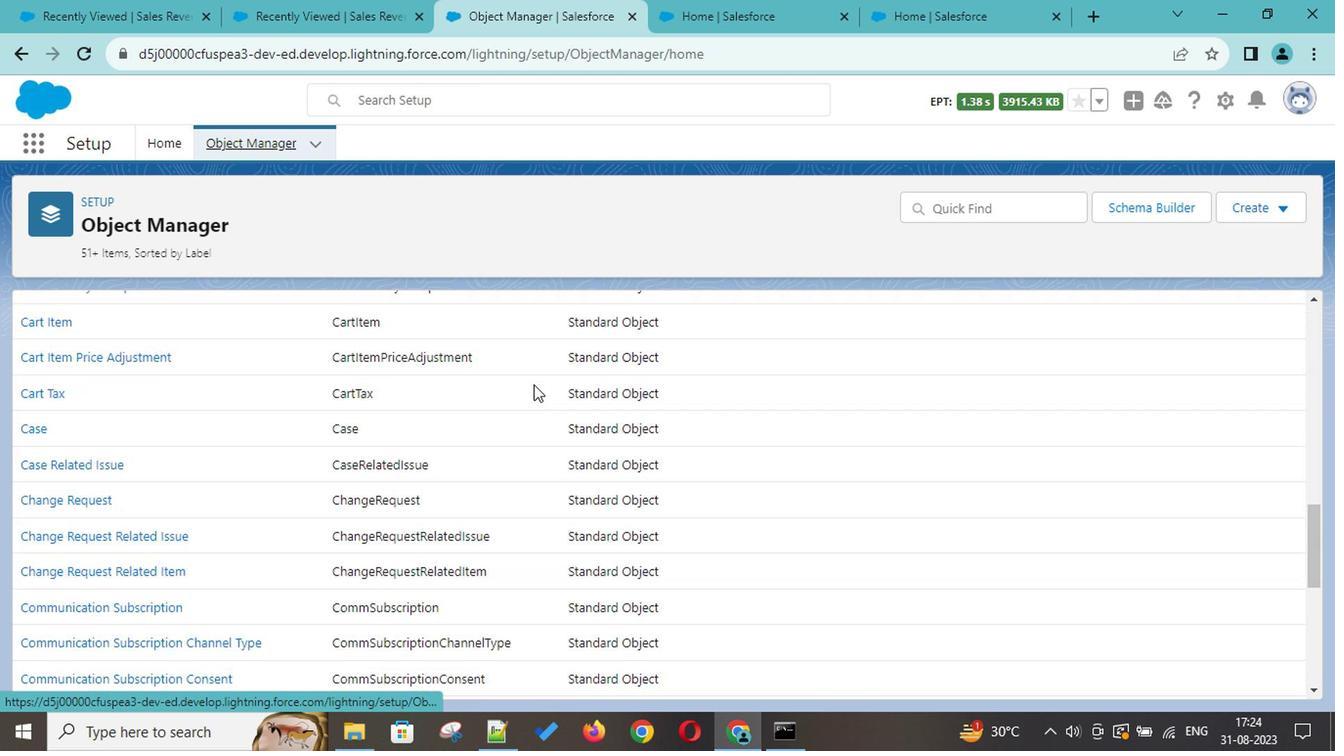 
Action: Mouse scrolled (529, 383) with delta (0, -1)
Screenshot: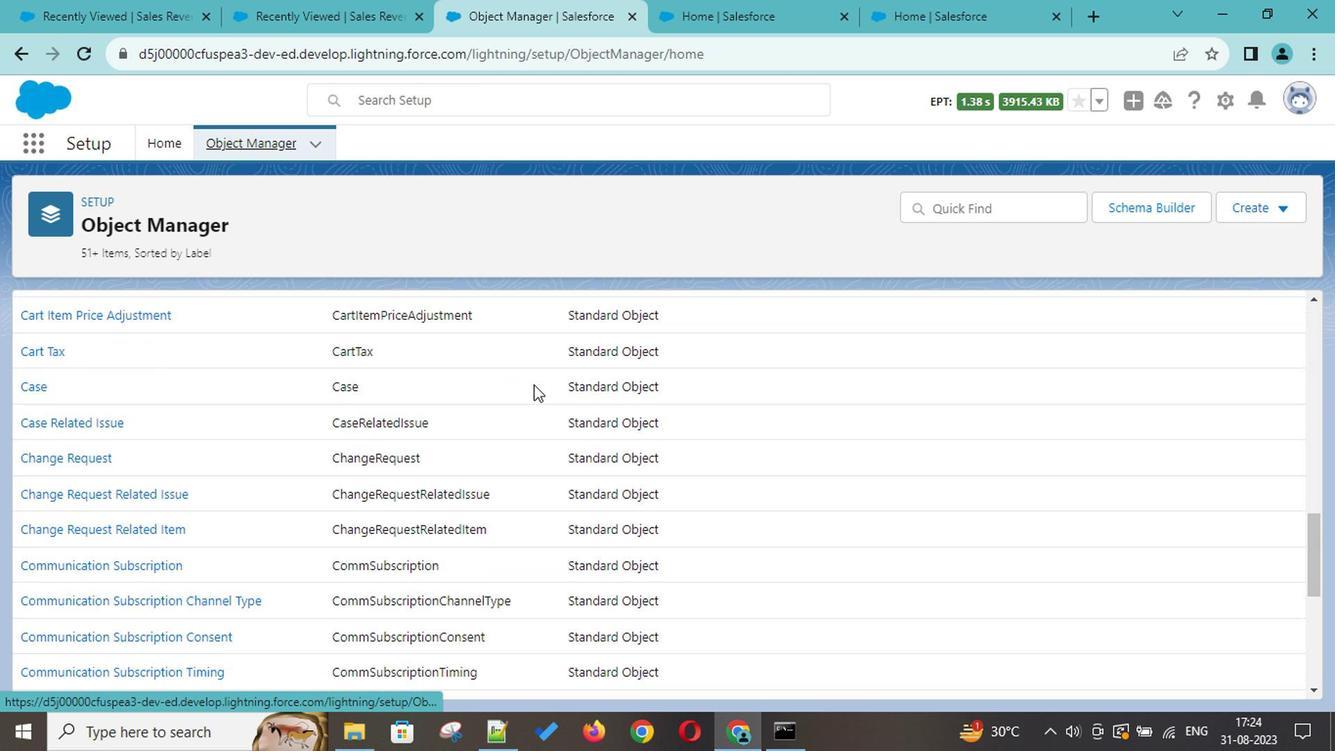 
Action: Mouse scrolled (529, 383) with delta (0, -1)
Screenshot: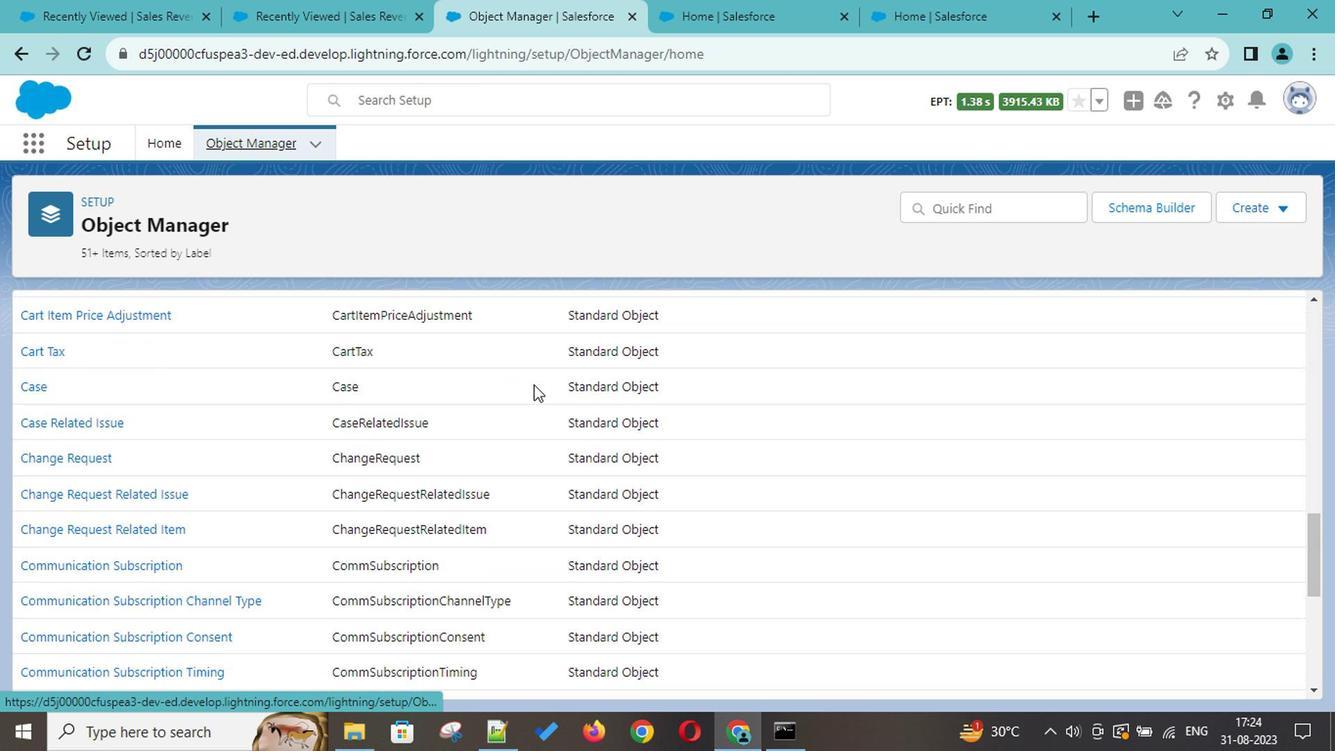 
Action: Mouse scrolled (529, 383) with delta (0, -1)
Screenshot: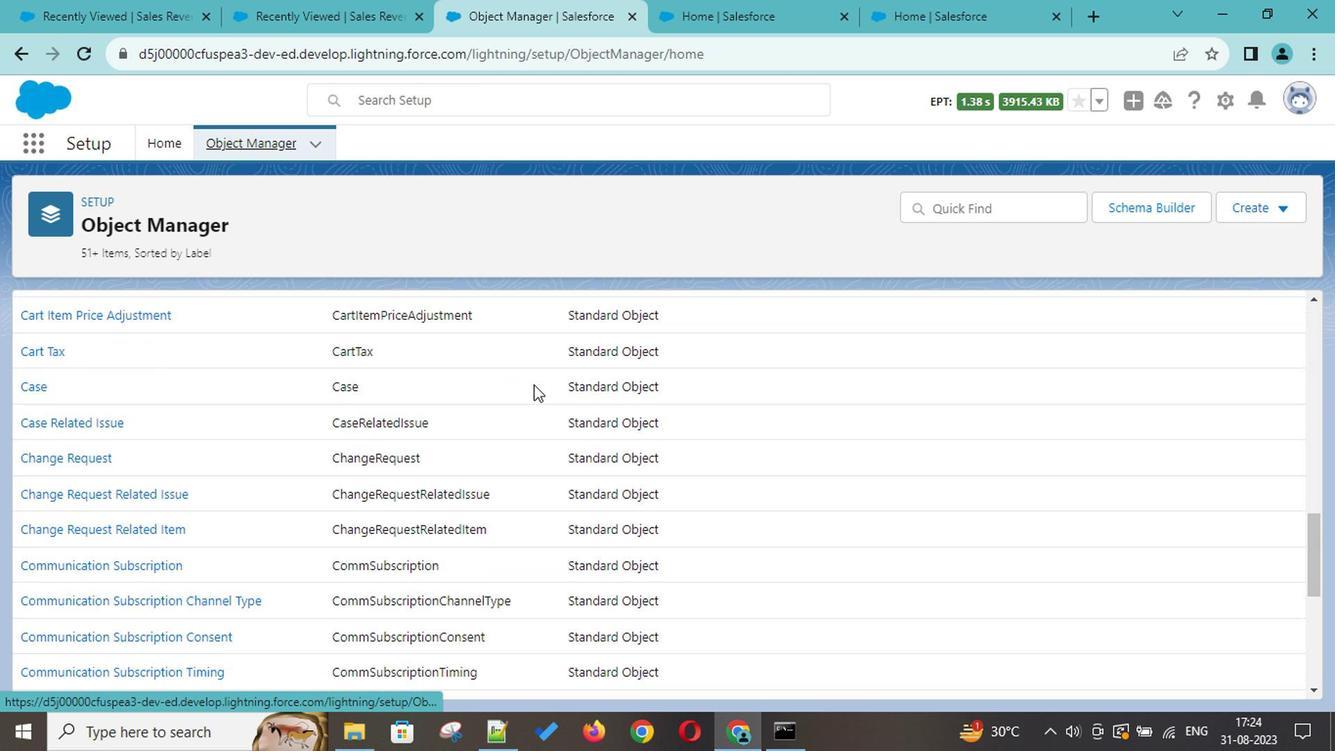 
Action: Mouse scrolled (529, 383) with delta (0, -1)
Screenshot: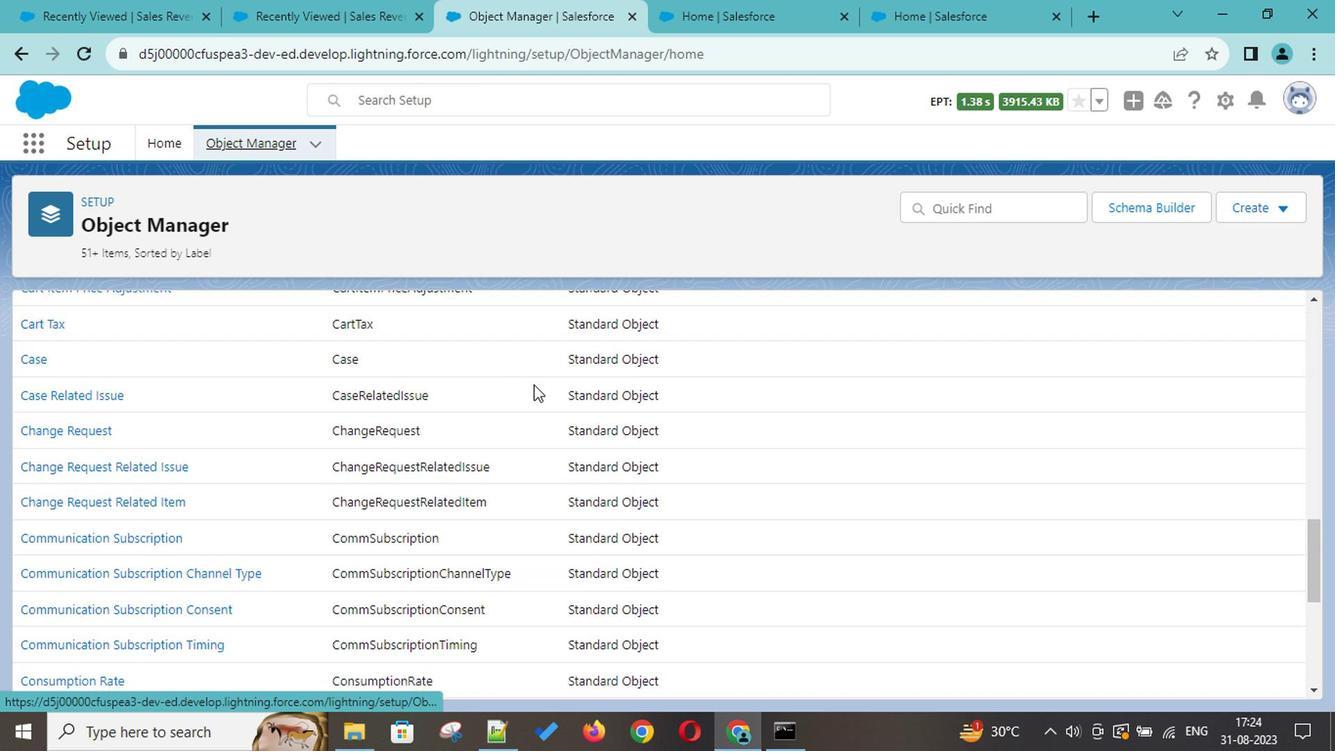 
Action: Mouse scrolled (529, 383) with delta (0, -1)
Screenshot: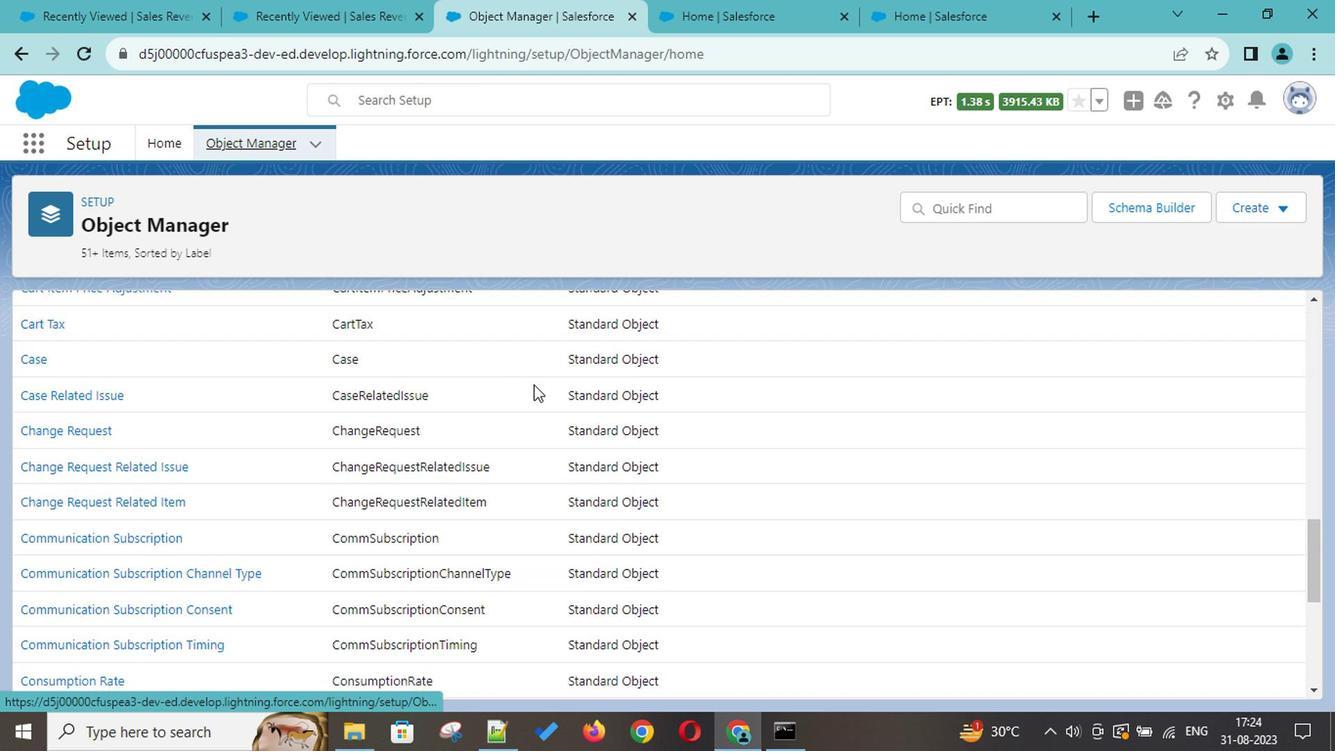 
Action: Mouse scrolled (529, 383) with delta (0, -1)
Screenshot: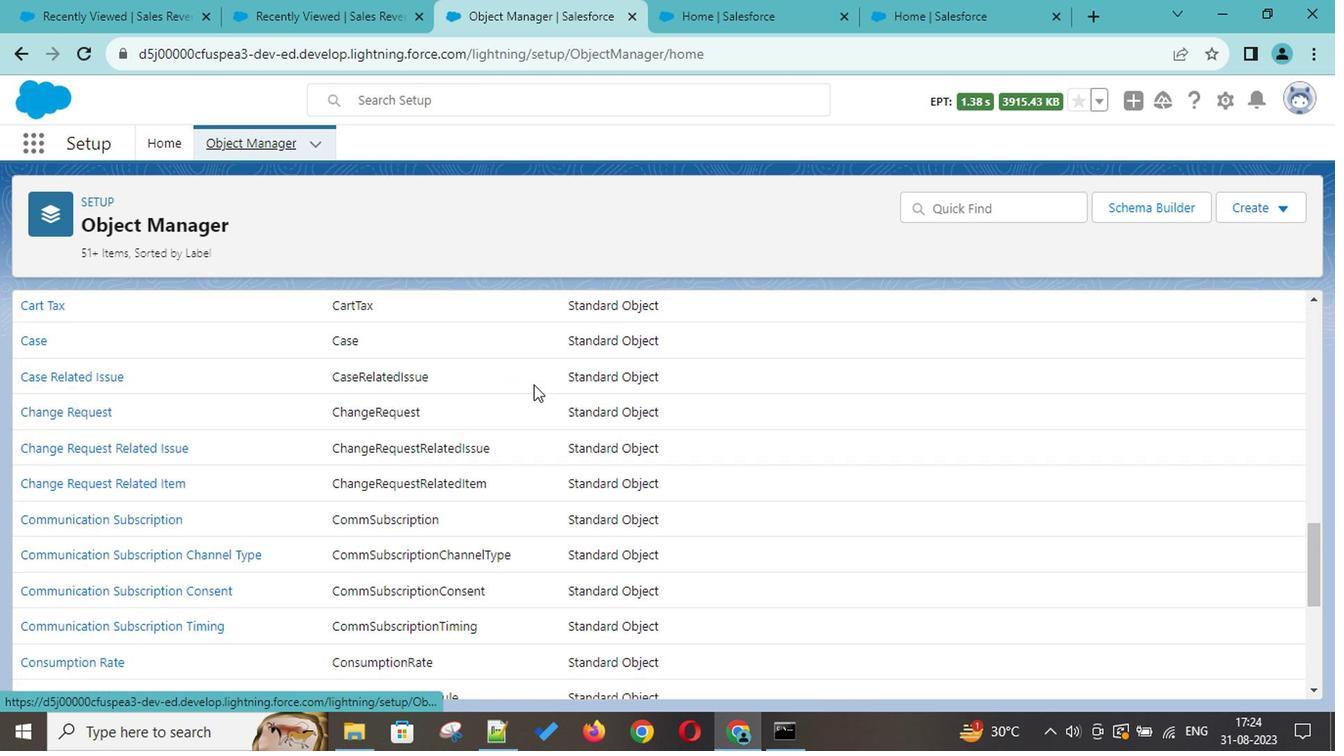 
Action: Mouse scrolled (529, 383) with delta (0, -1)
Screenshot: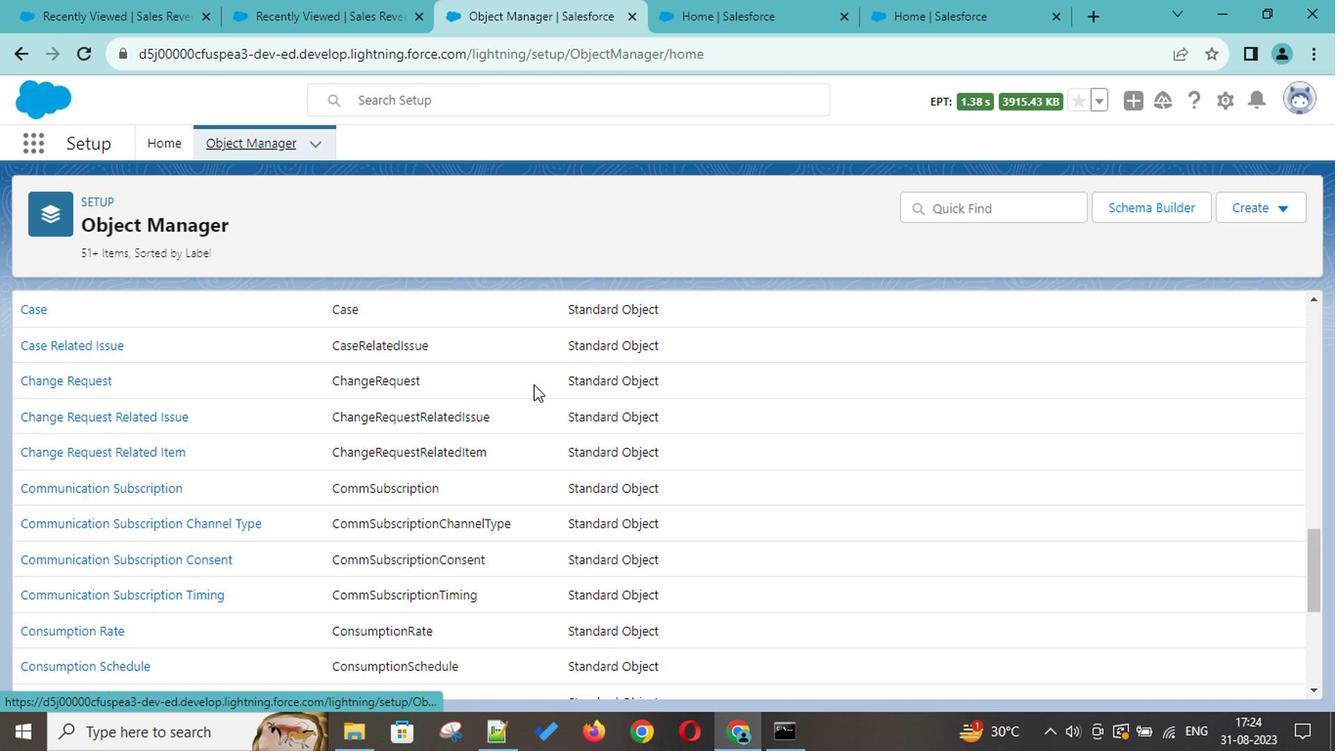 
Action: Mouse scrolled (529, 383) with delta (0, -1)
Screenshot: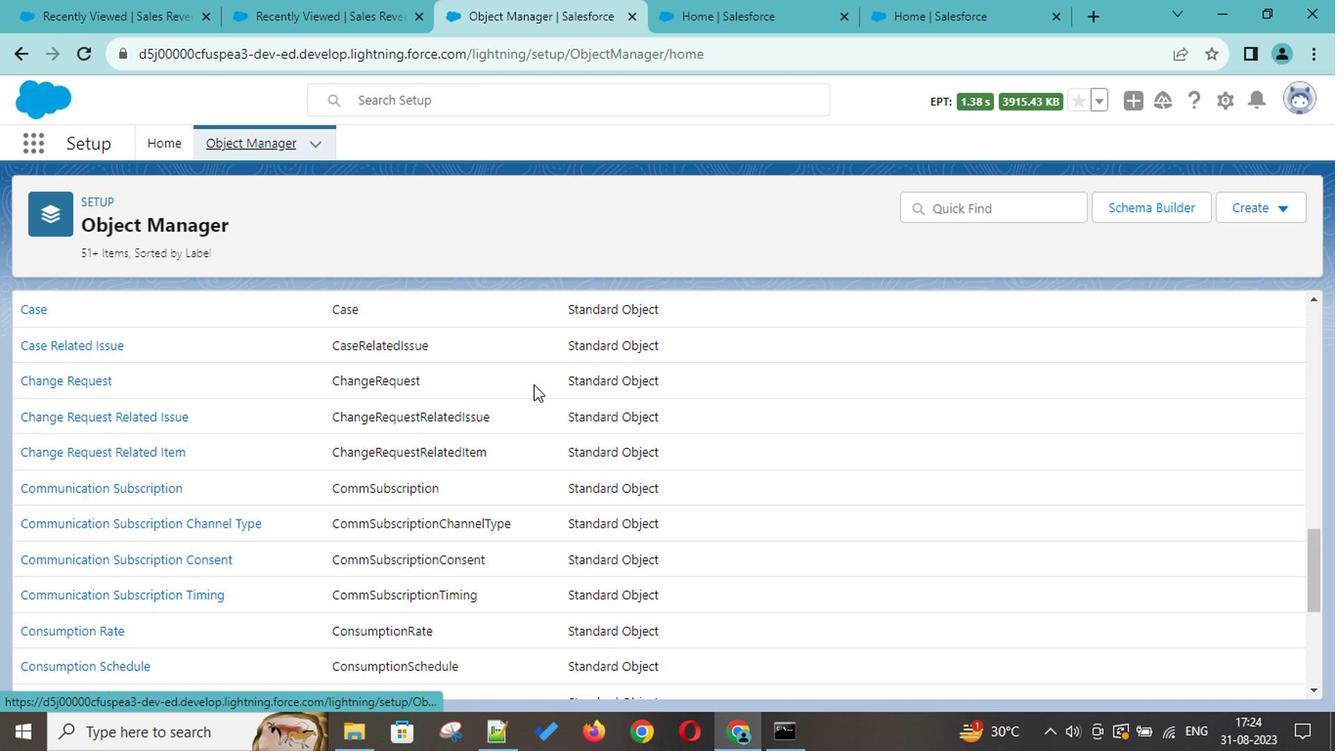 
Action: Mouse scrolled (529, 383) with delta (0, -1)
Screenshot: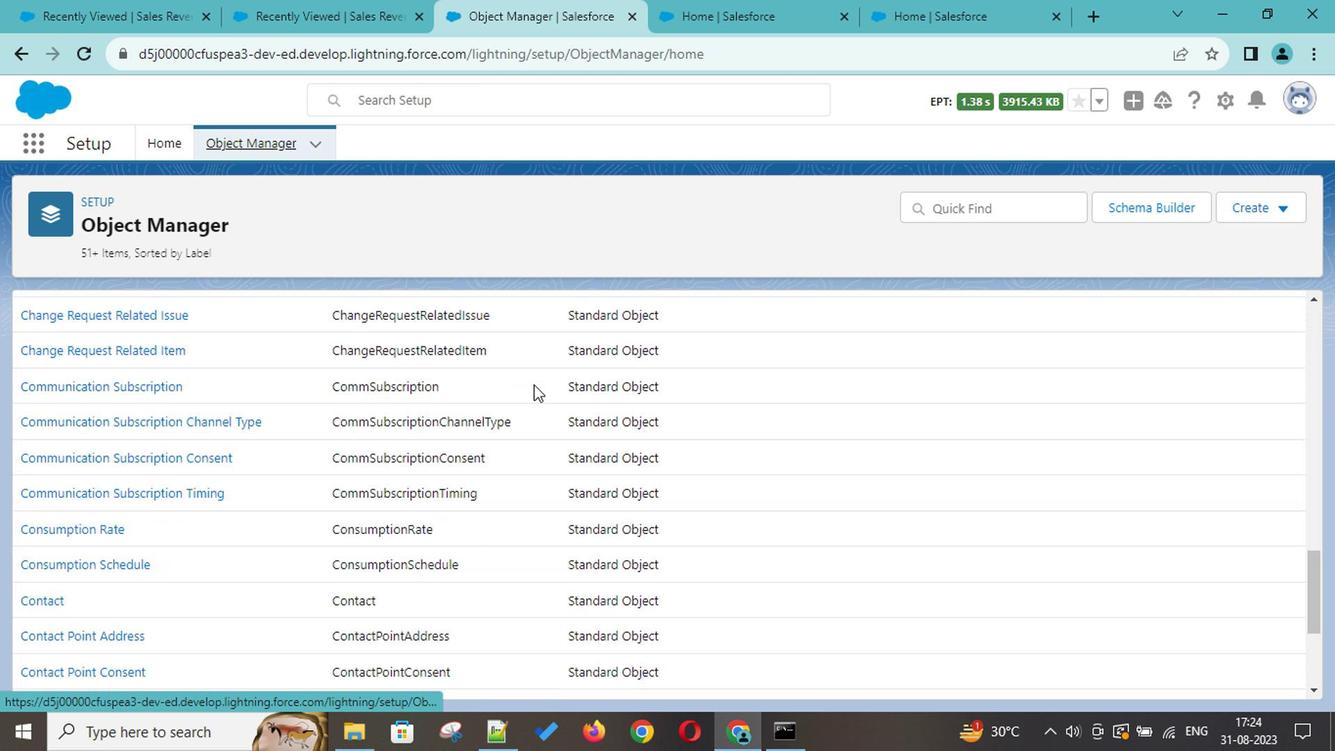
Action: Mouse scrolled (529, 383) with delta (0, -1)
Screenshot: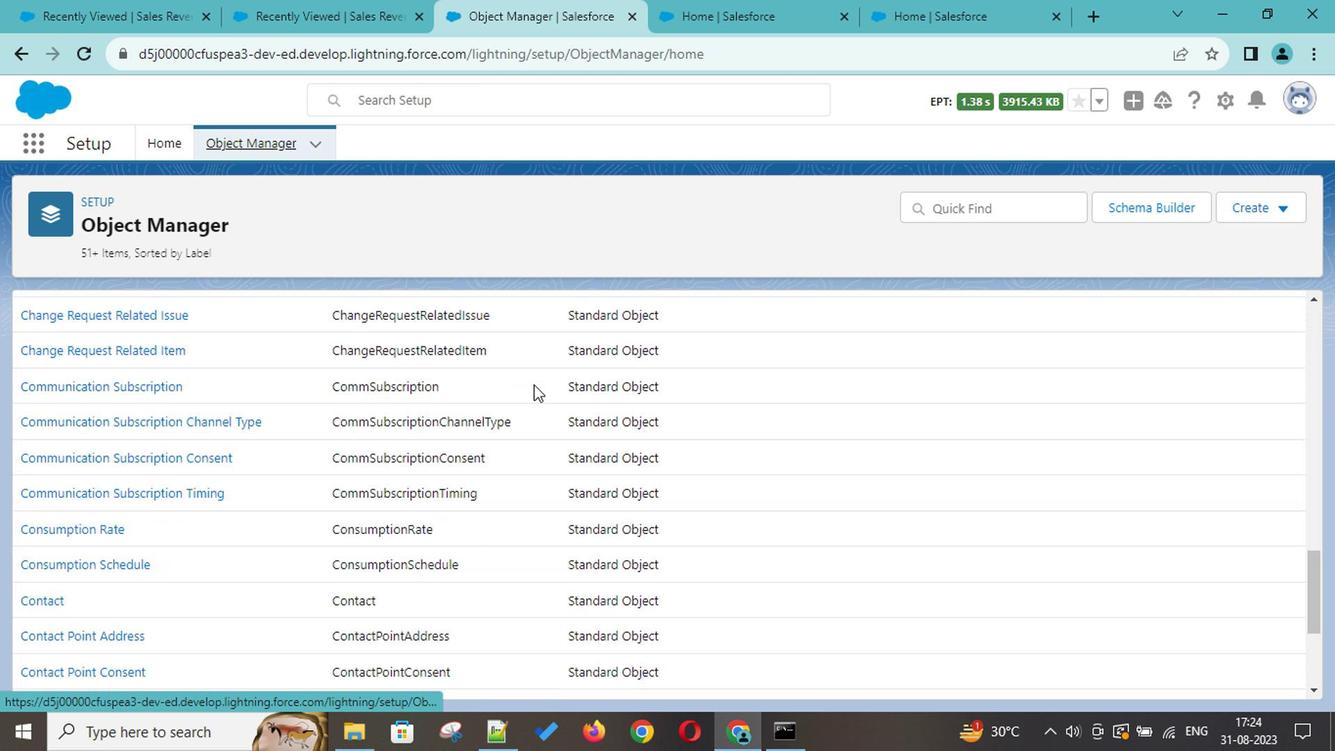 
Action: Mouse scrolled (529, 383) with delta (0, -1)
Screenshot: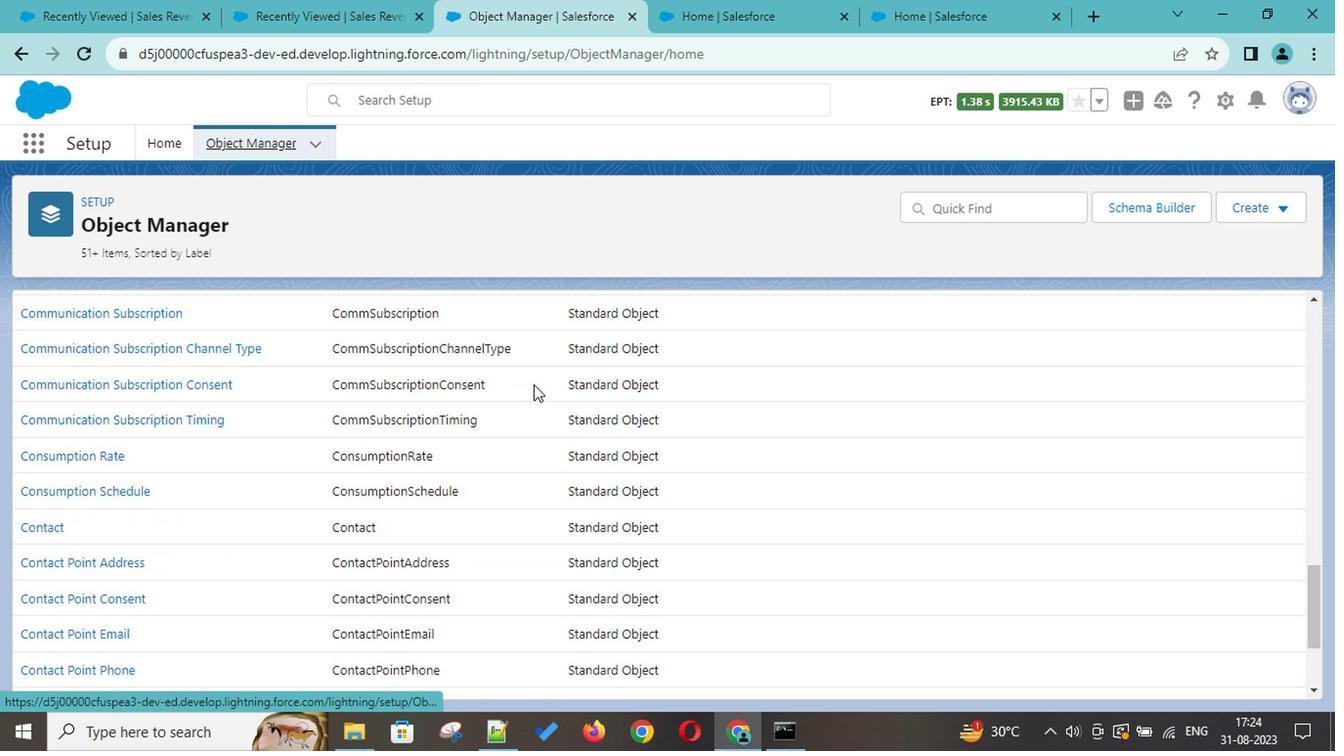 
Action: Mouse scrolled (529, 383) with delta (0, -1)
Screenshot: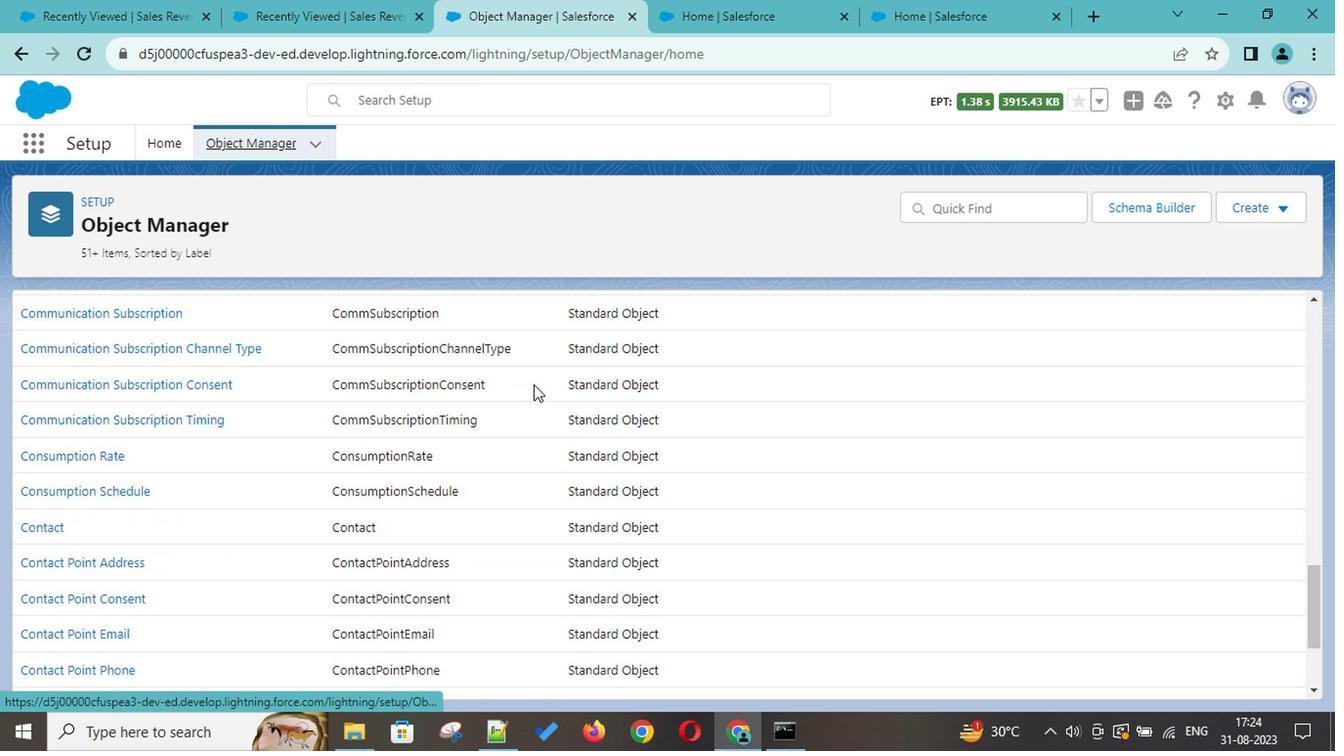 
Action: Mouse scrolled (529, 383) with delta (0, -1)
Screenshot: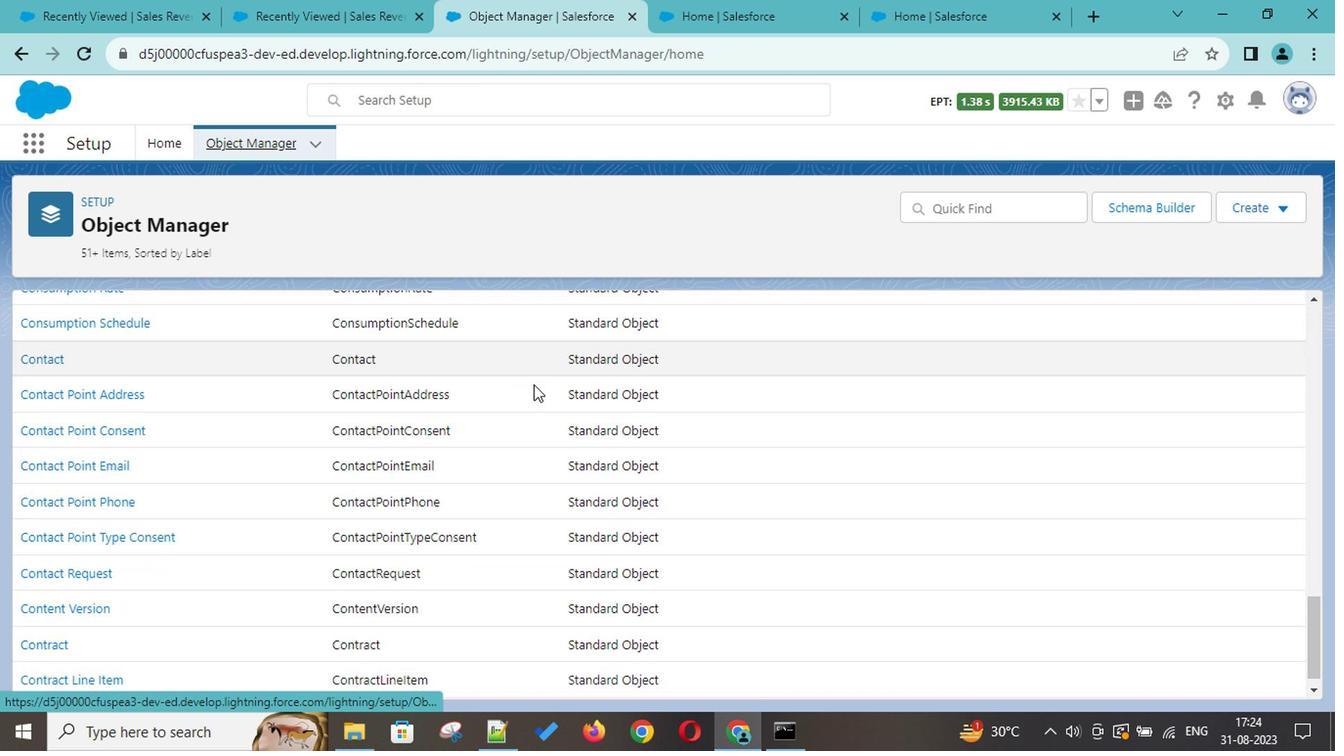 
Action: Mouse scrolled (529, 383) with delta (0, -1)
Screenshot: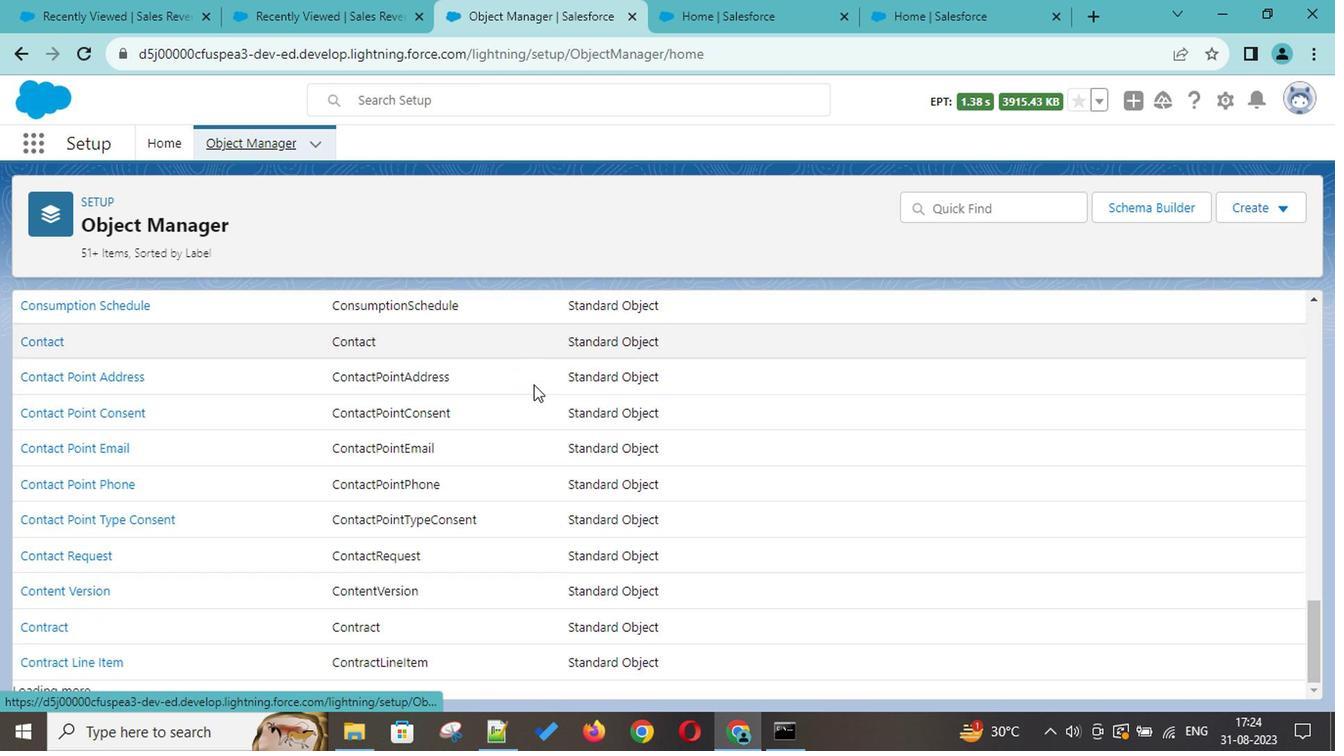 
Action: Mouse scrolled (529, 383) with delta (0, -1)
Screenshot: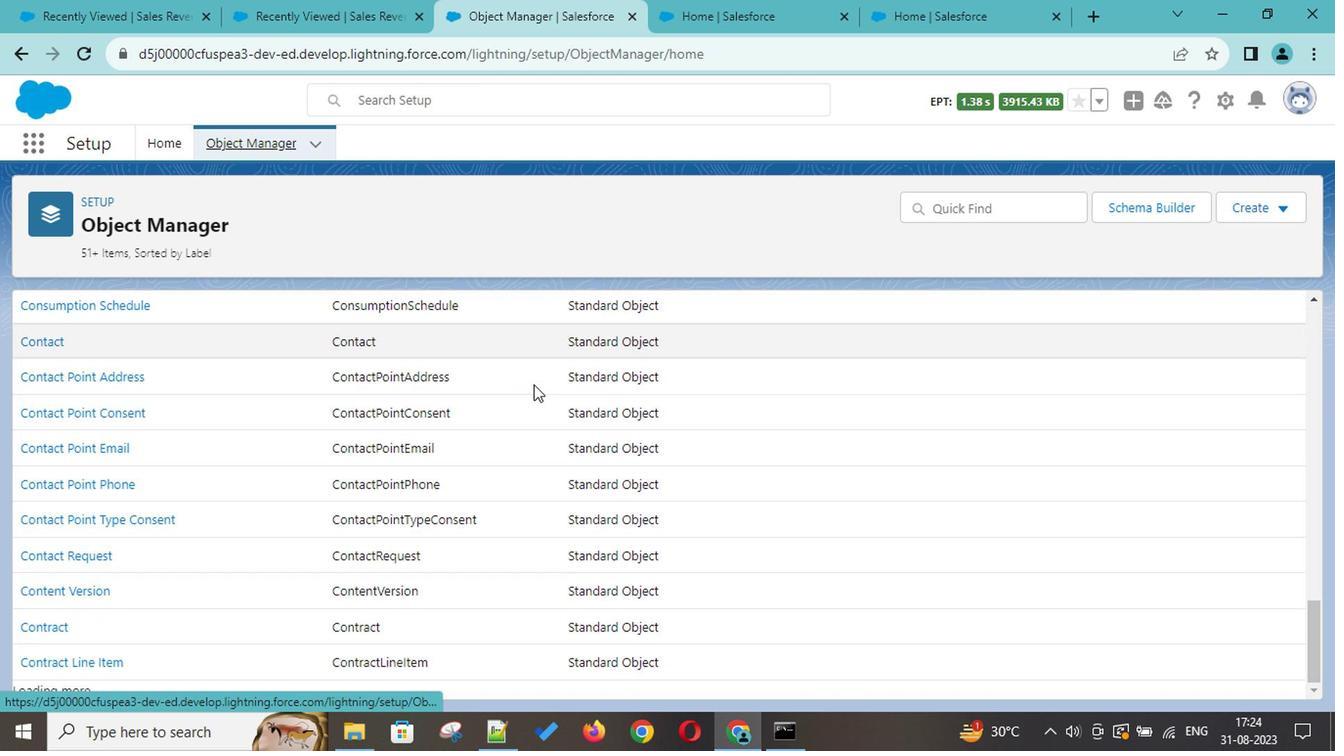 
Action: Mouse scrolled (529, 383) with delta (0, -1)
Screenshot: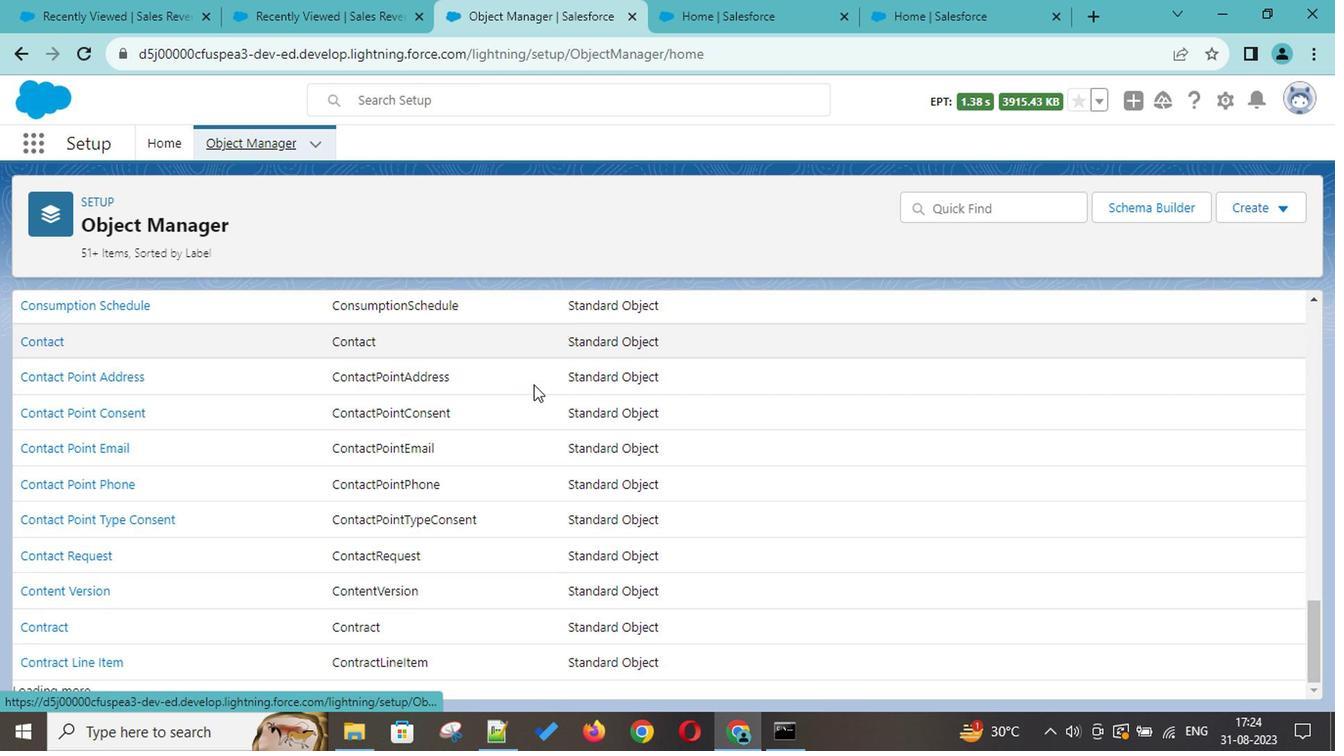 
Action: Mouse scrolled (529, 383) with delta (0, -1)
Screenshot: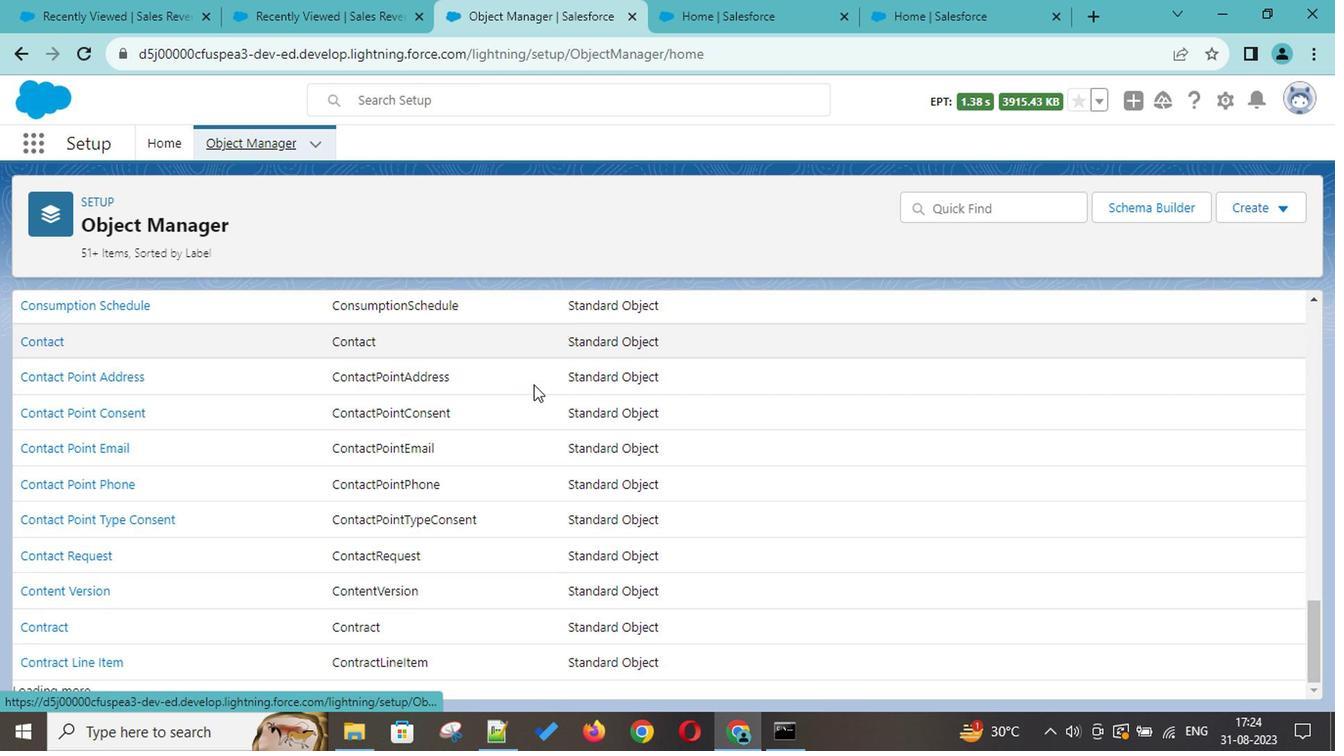 
Action: Mouse scrolled (529, 382) with delta (0, -2)
Screenshot: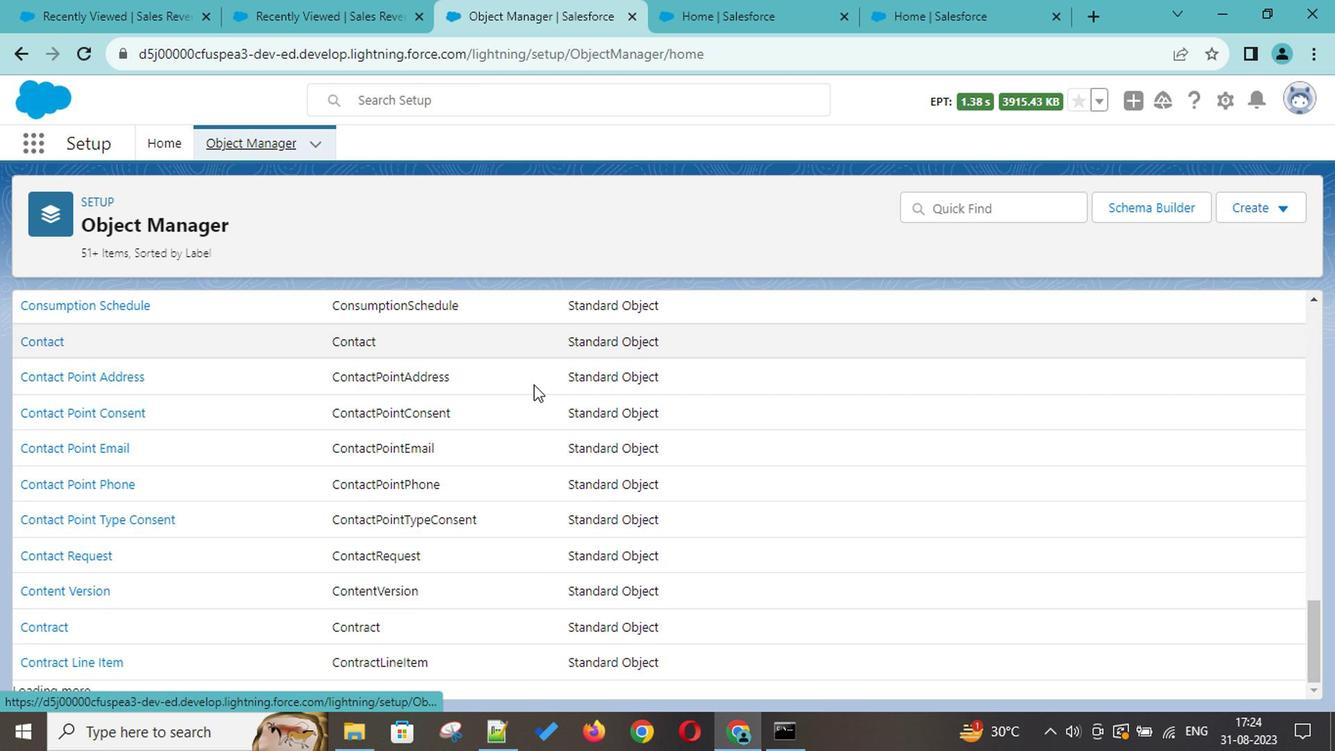 
Action: Mouse scrolled (529, 382) with delta (0, -2)
Screenshot: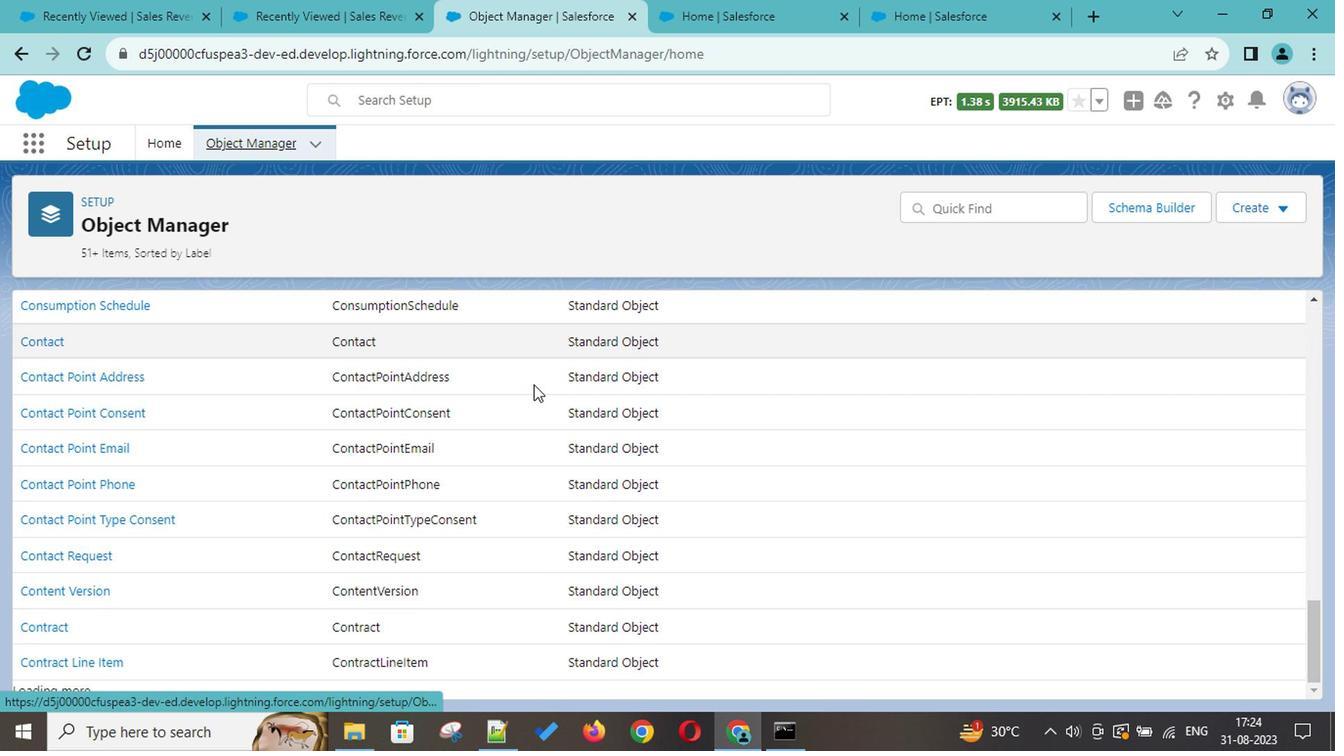 
Action: Mouse scrolled (529, 383) with delta (0, -1)
Screenshot: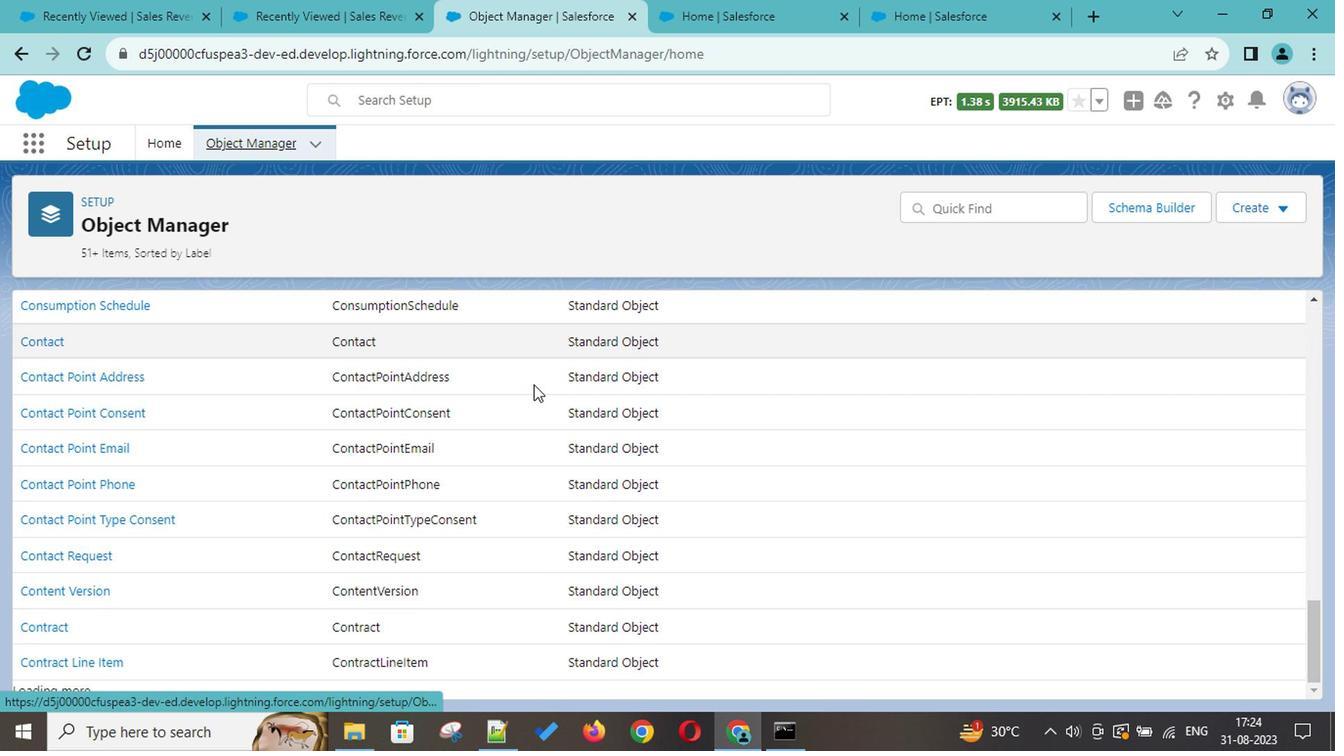 
Action: Mouse scrolled (529, 383) with delta (0, -1)
Screenshot: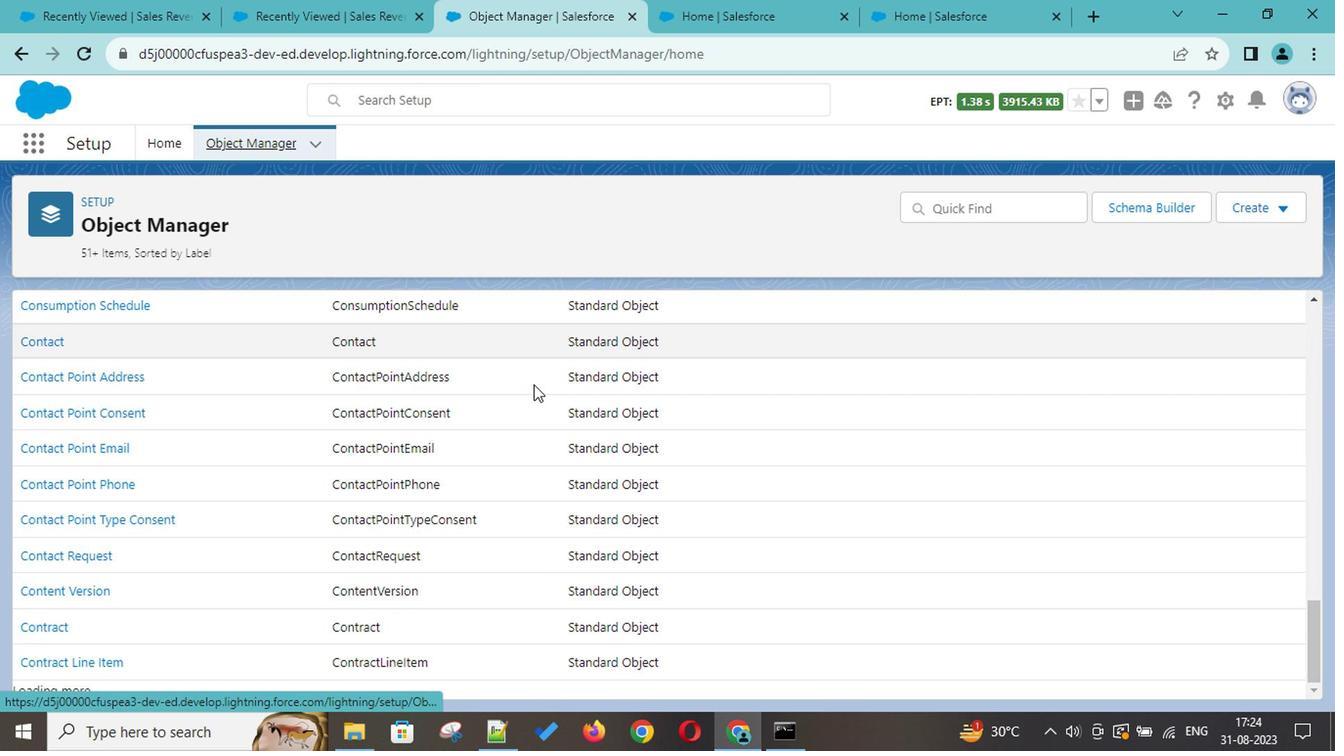 
Action: Mouse scrolled (529, 383) with delta (0, -1)
Screenshot: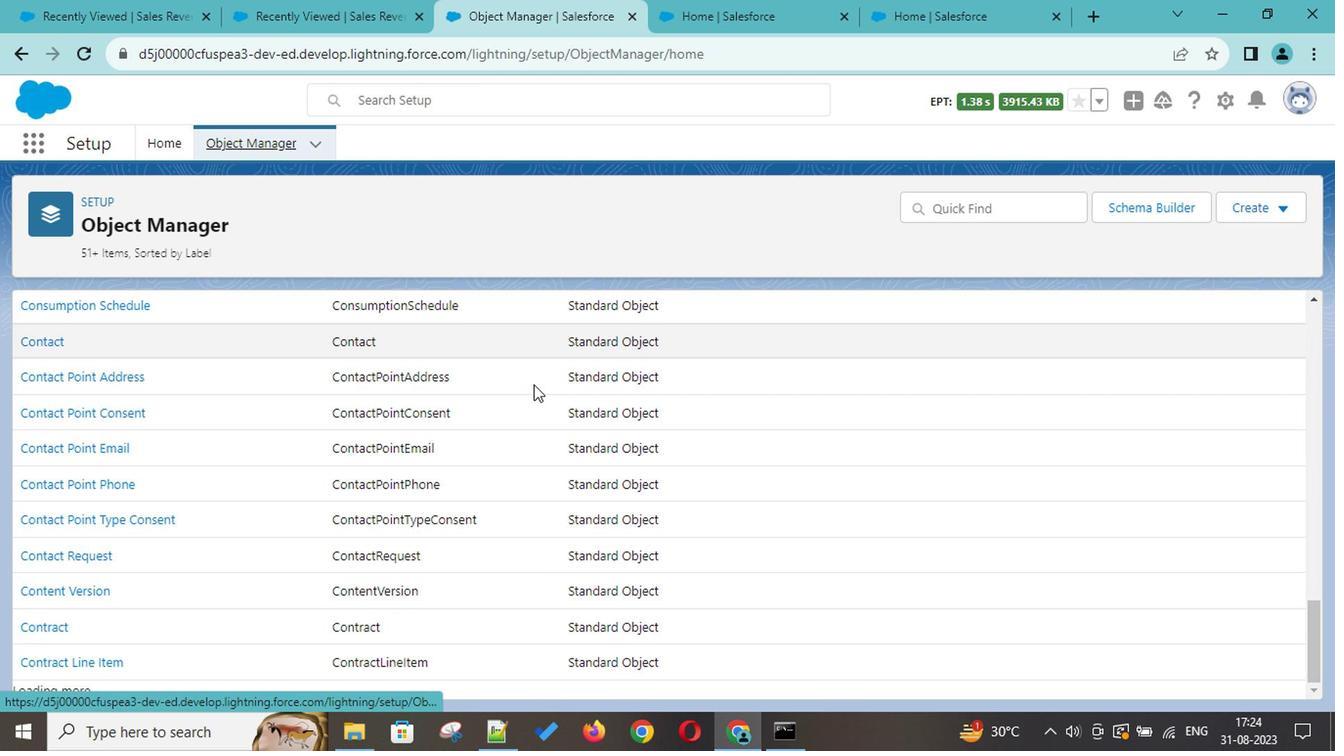 
Action: Mouse scrolled (529, 383) with delta (0, -1)
Screenshot: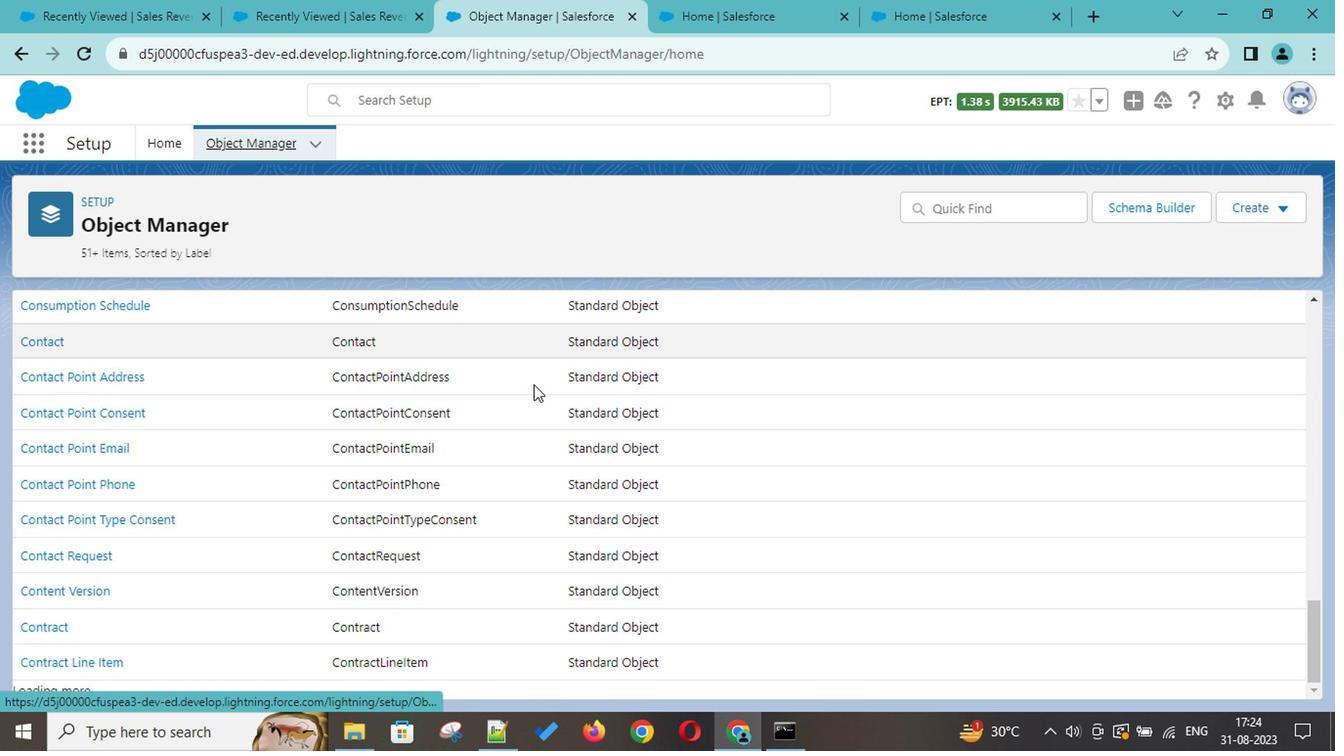 
Action: Mouse moved to (423, 568)
Screenshot: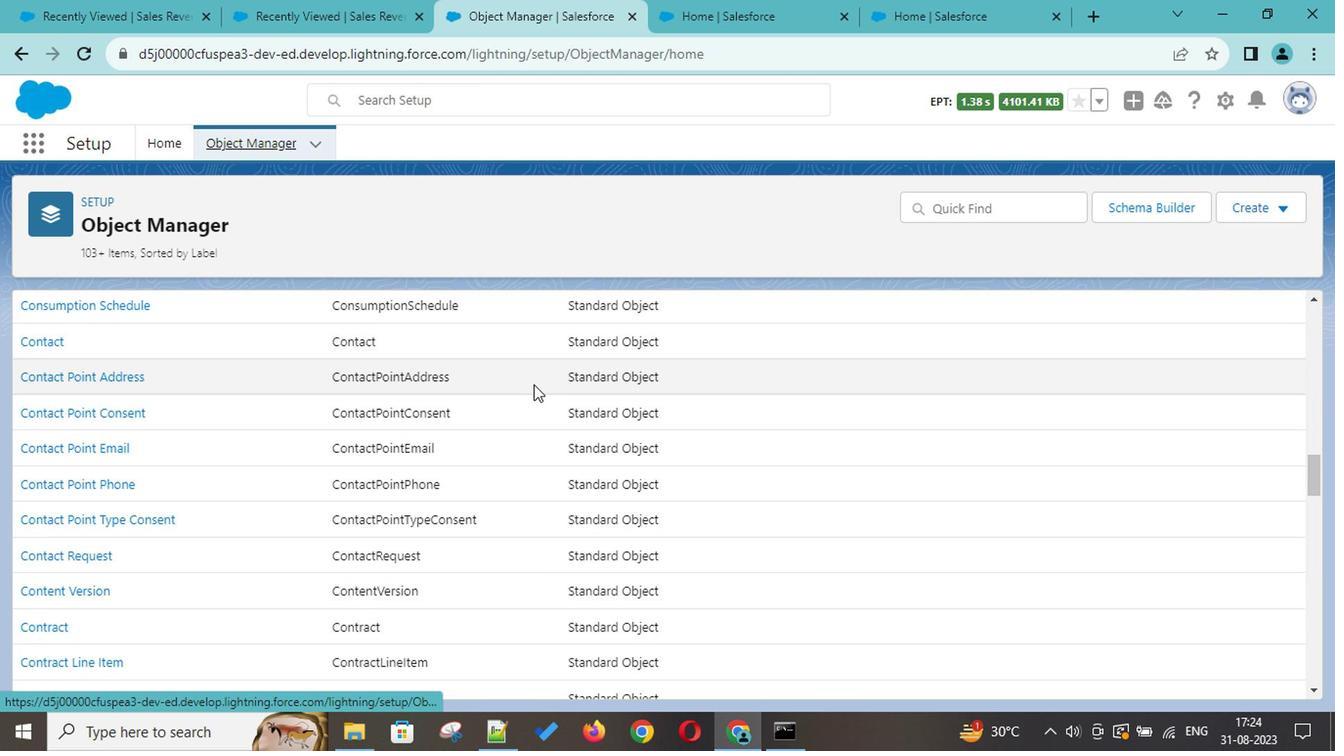 
Action: Mouse scrolled (423, 567) with delta (0, 0)
Screenshot: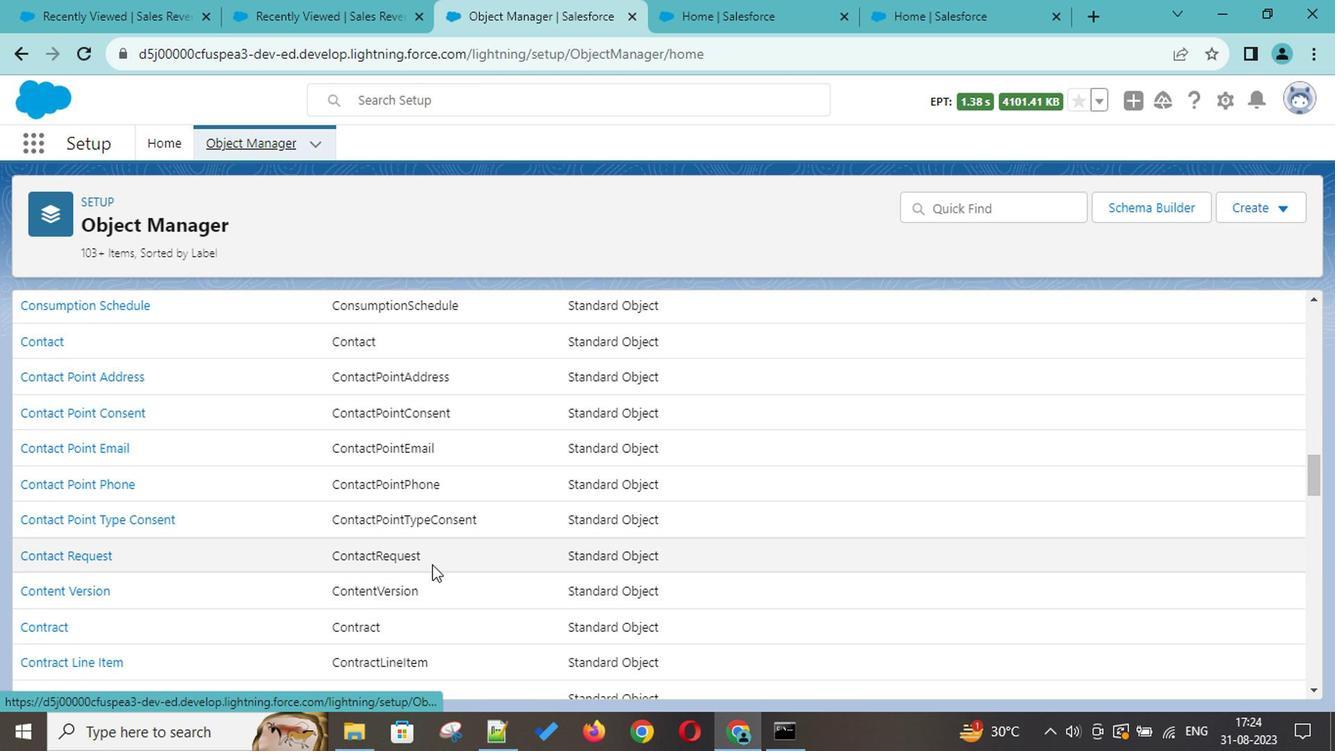 
Action: Mouse scrolled (423, 567) with delta (0, 0)
Screenshot: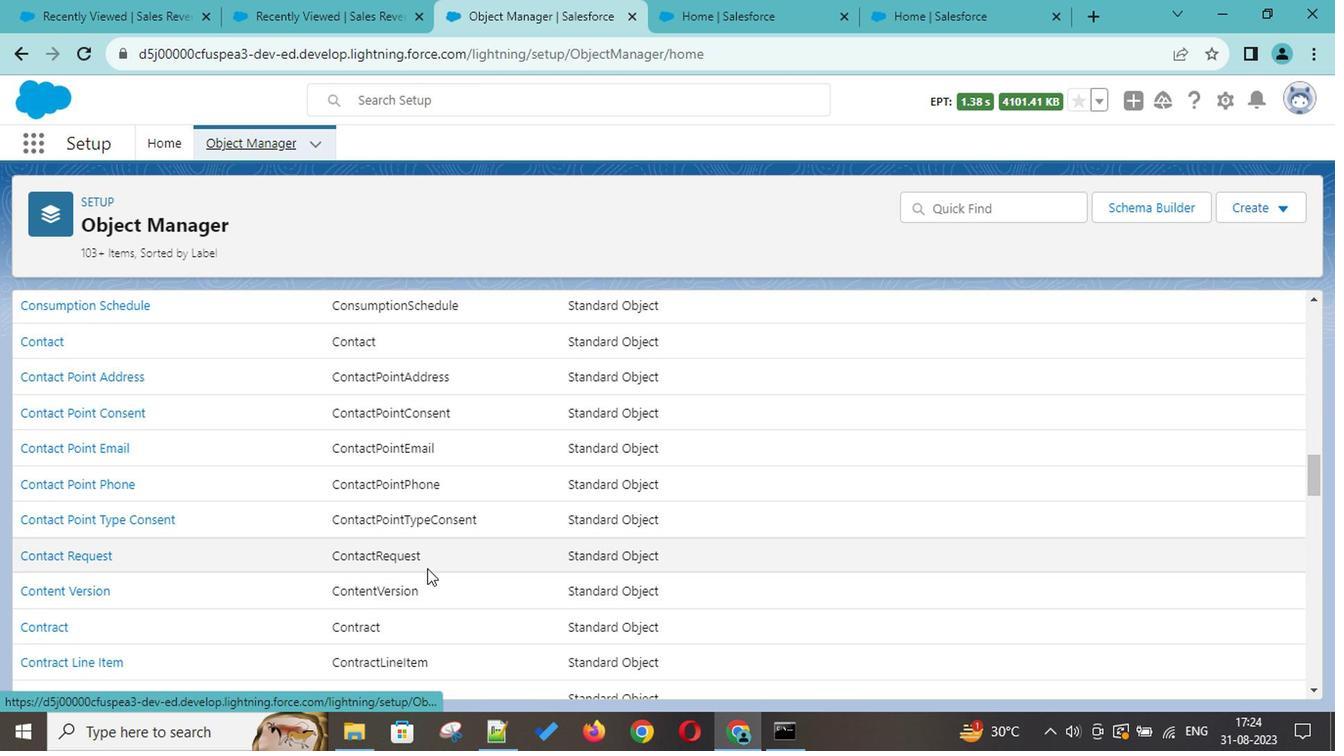 
Action: Mouse scrolled (423, 567) with delta (0, 0)
Screenshot: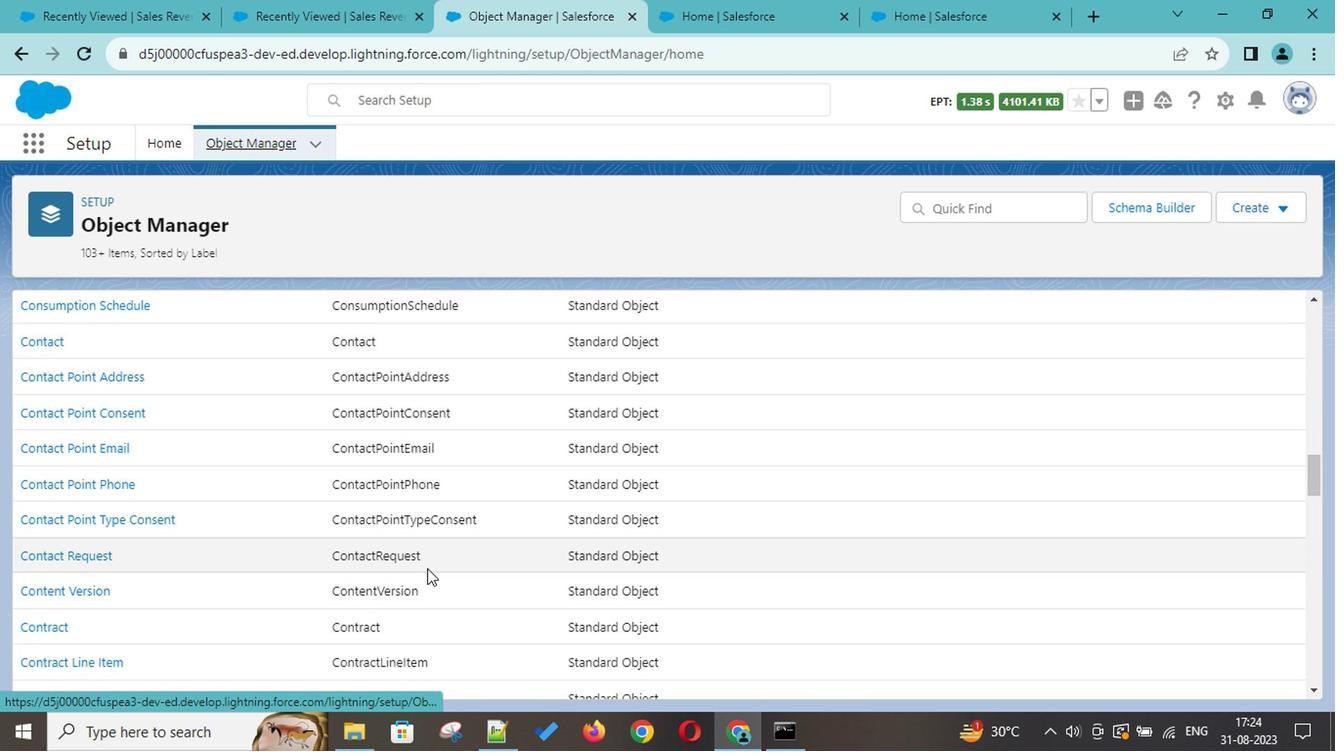 
Action: Mouse scrolled (423, 567) with delta (0, 0)
Screenshot: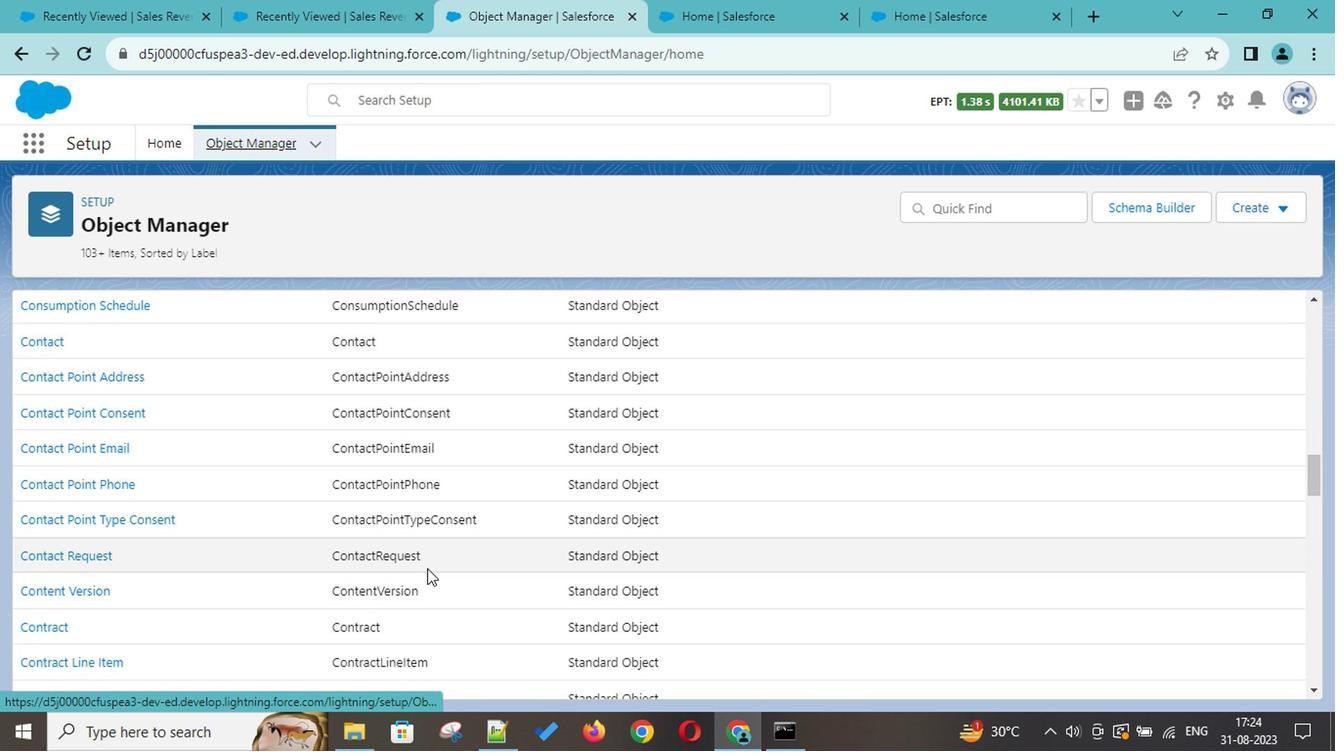 
Action: Mouse scrolled (423, 566) with delta (0, -2)
Screenshot: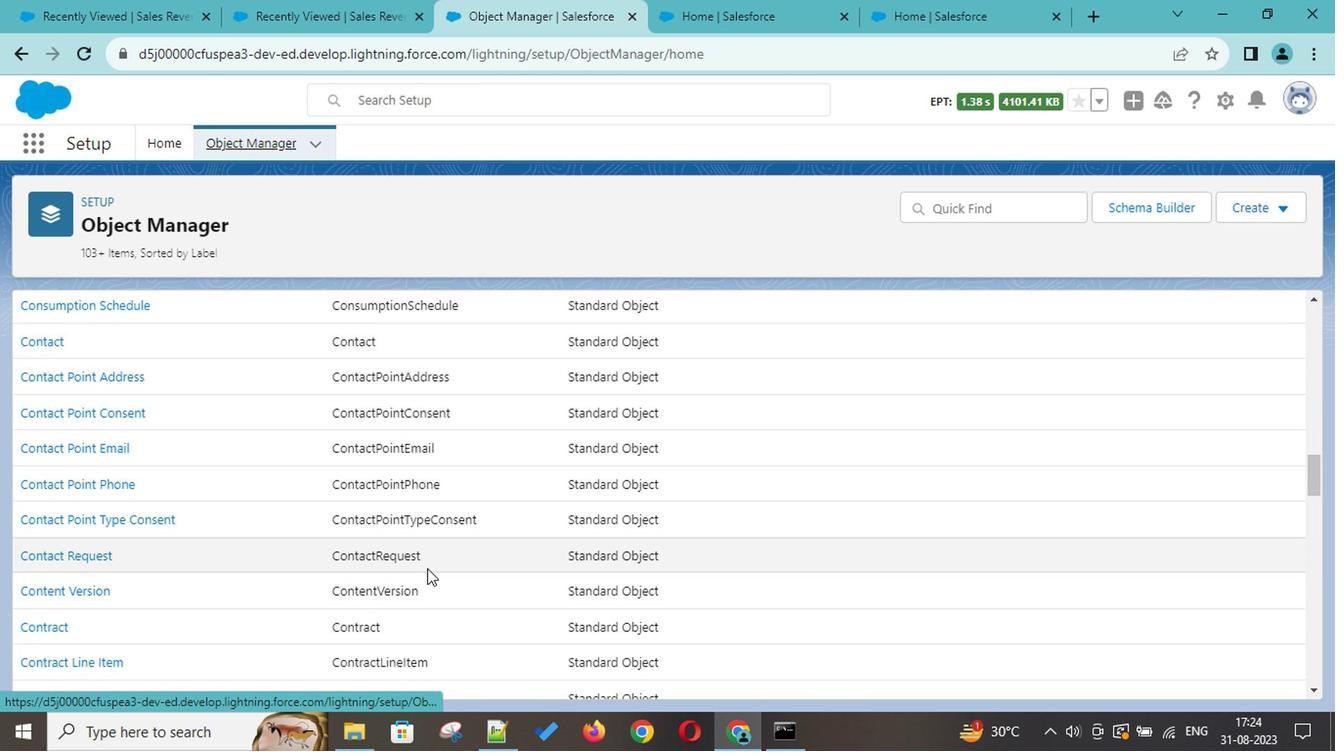 
Action: Mouse scrolled (423, 566) with delta (0, -2)
Screenshot: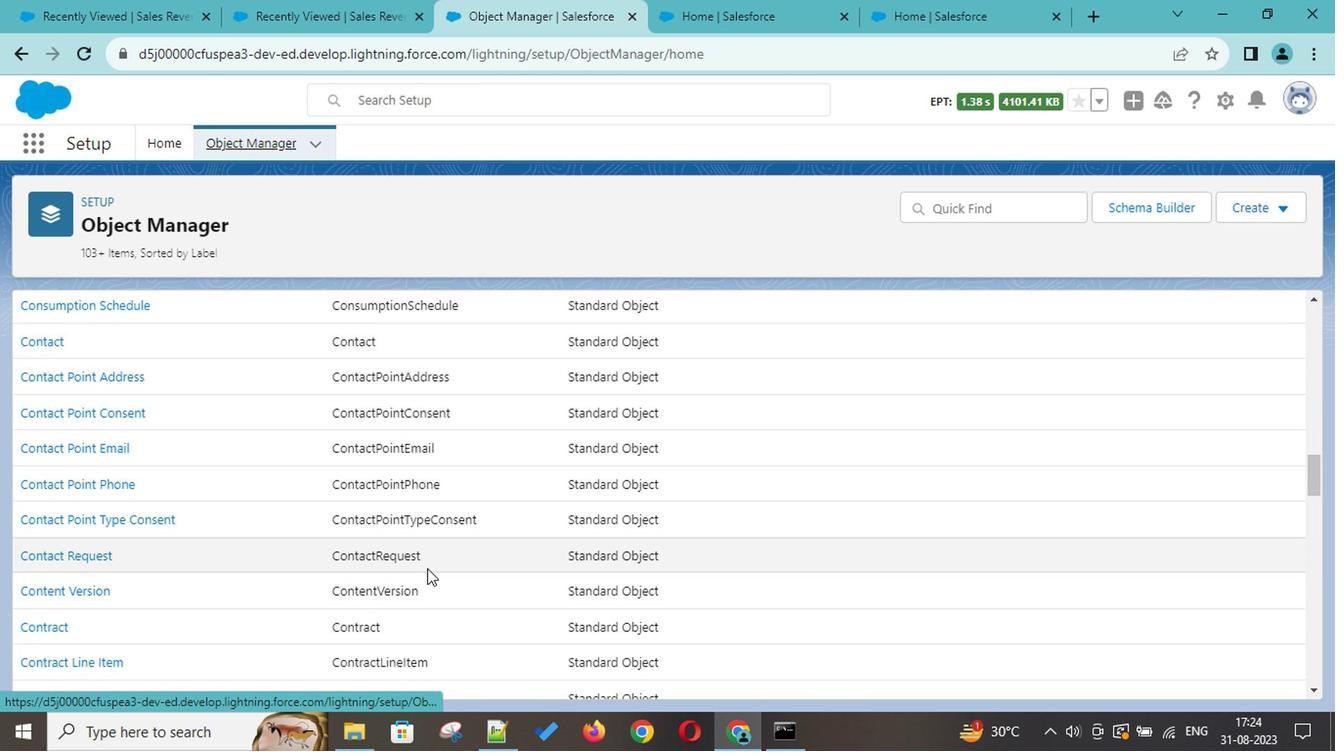 
Action: Mouse scrolled (423, 567) with delta (0, 0)
Screenshot: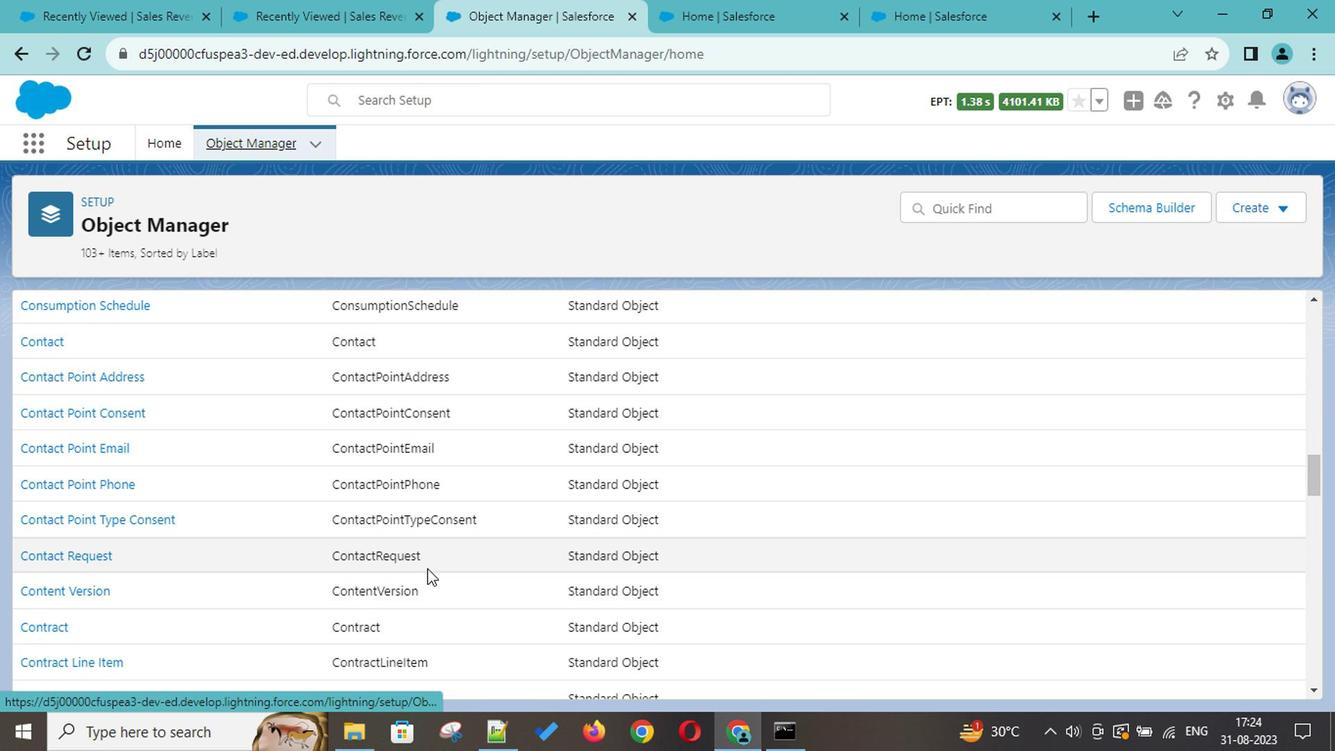 
Action: Mouse scrolled (423, 567) with delta (0, 0)
Screenshot: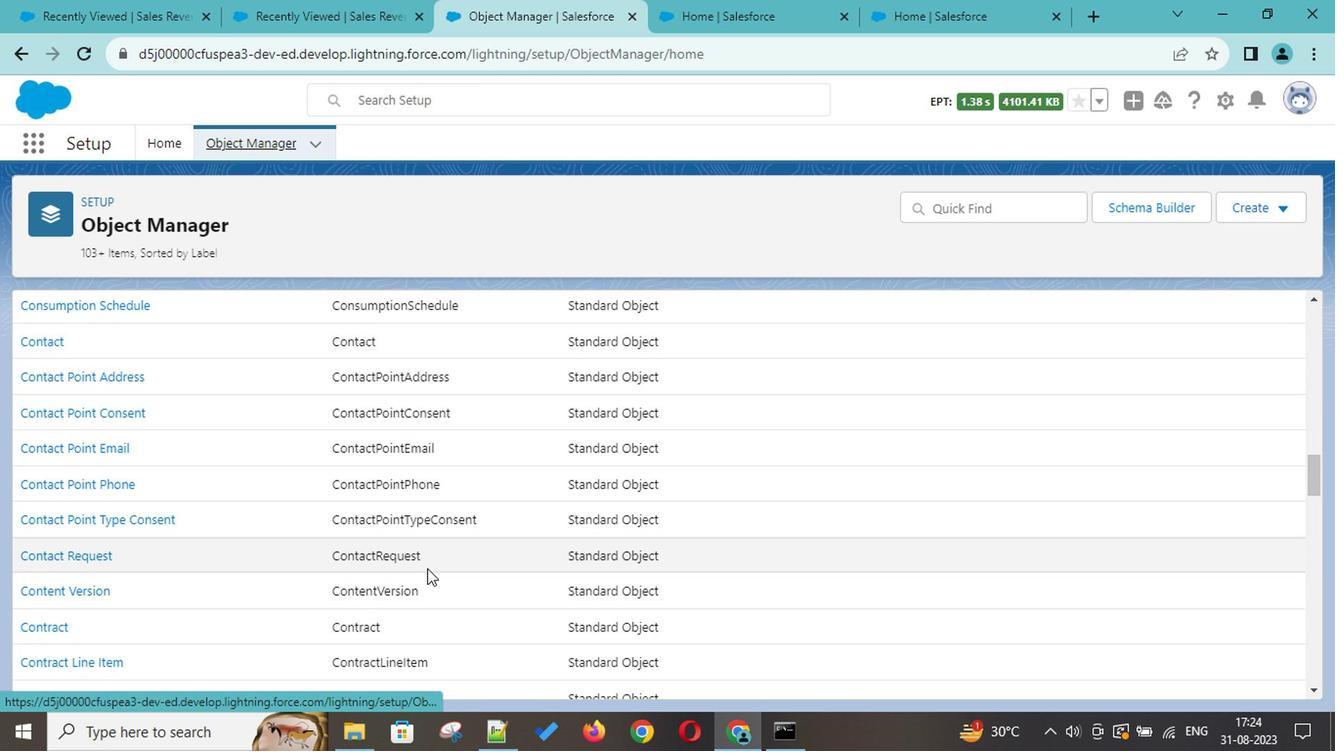 
Action: Mouse scrolled (423, 567) with delta (0, 0)
Screenshot: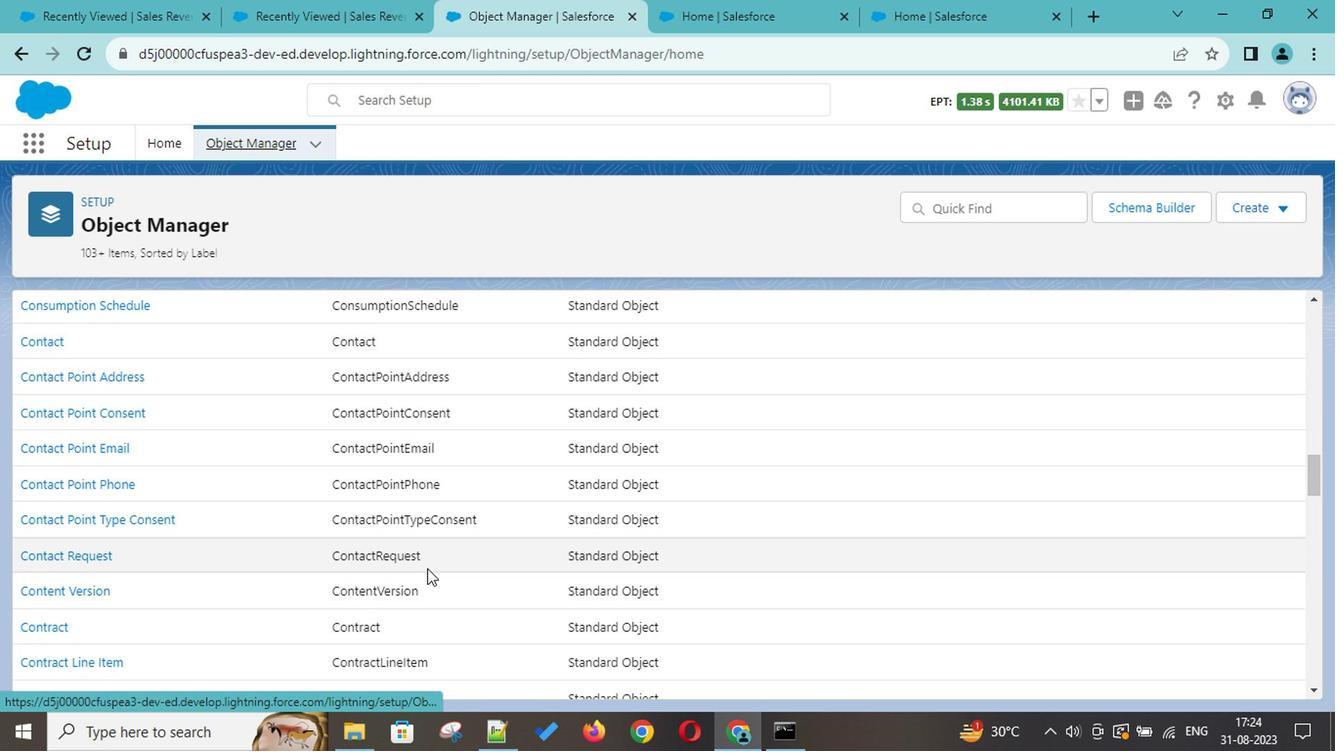 
Action: Mouse scrolled (423, 567) with delta (0, 0)
Screenshot: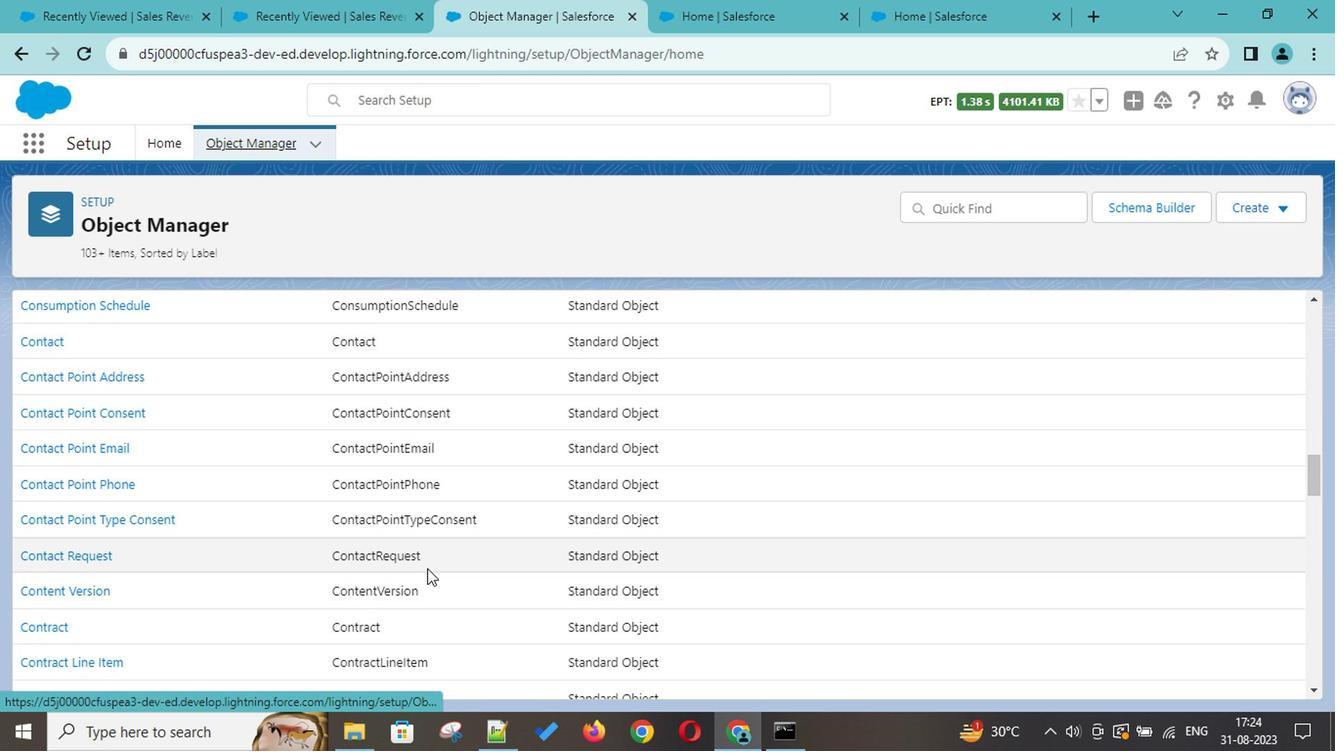 
Action: Mouse scrolled (423, 567) with delta (0, 0)
Screenshot: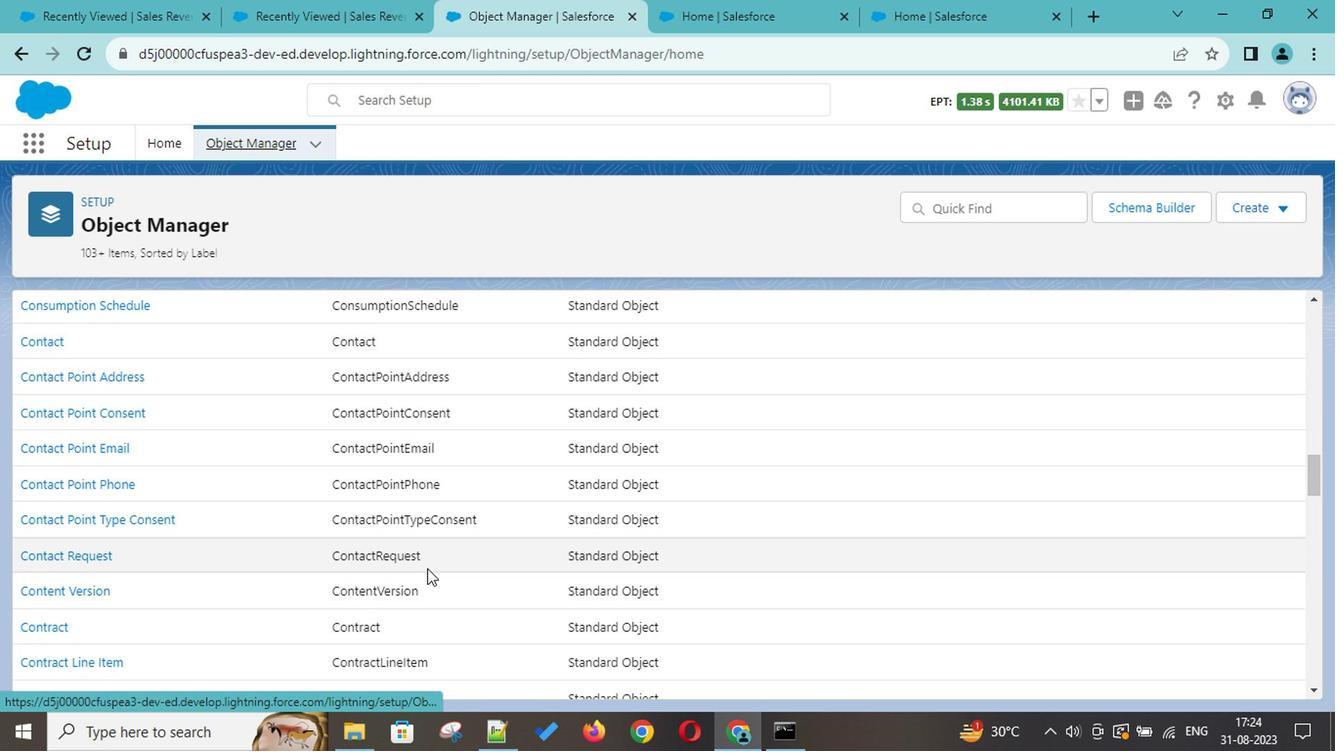 
Action: Mouse scrolled (423, 567) with delta (0, 0)
Screenshot: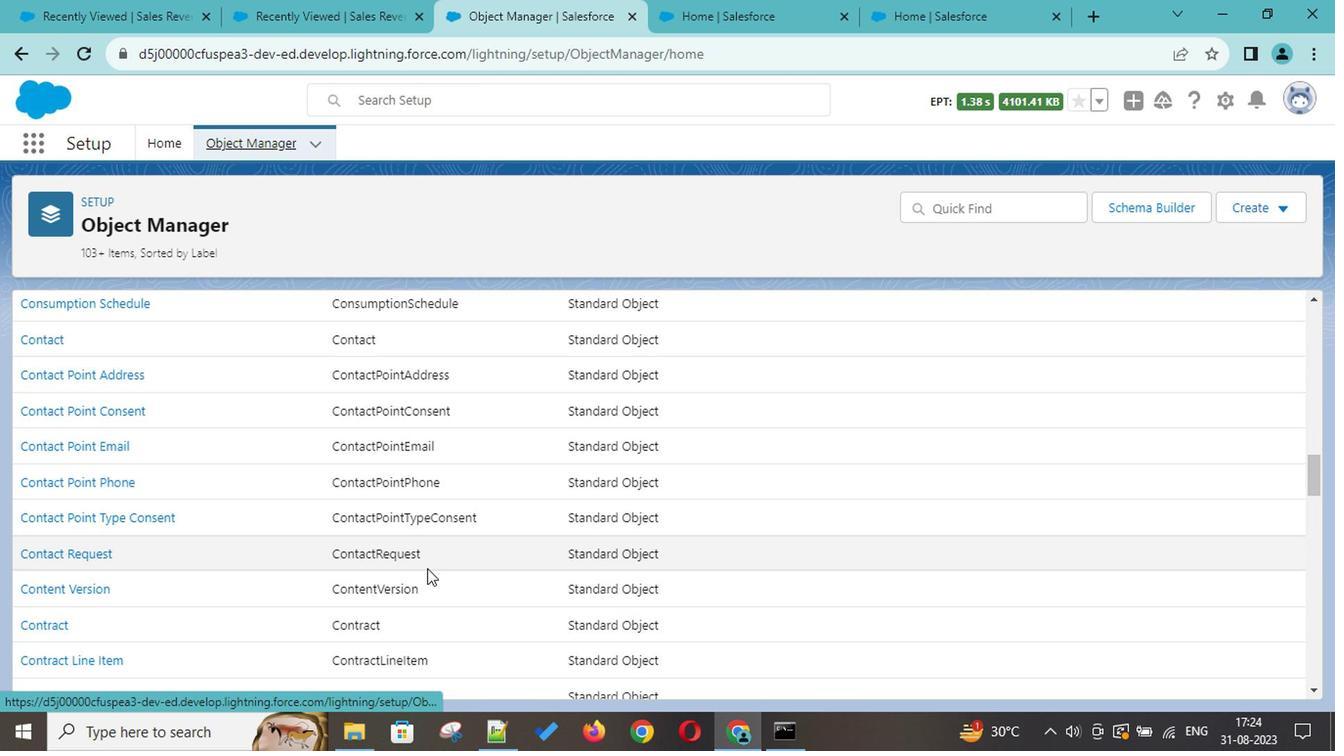 
Action: Mouse scrolled (423, 567) with delta (0, 0)
Screenshot: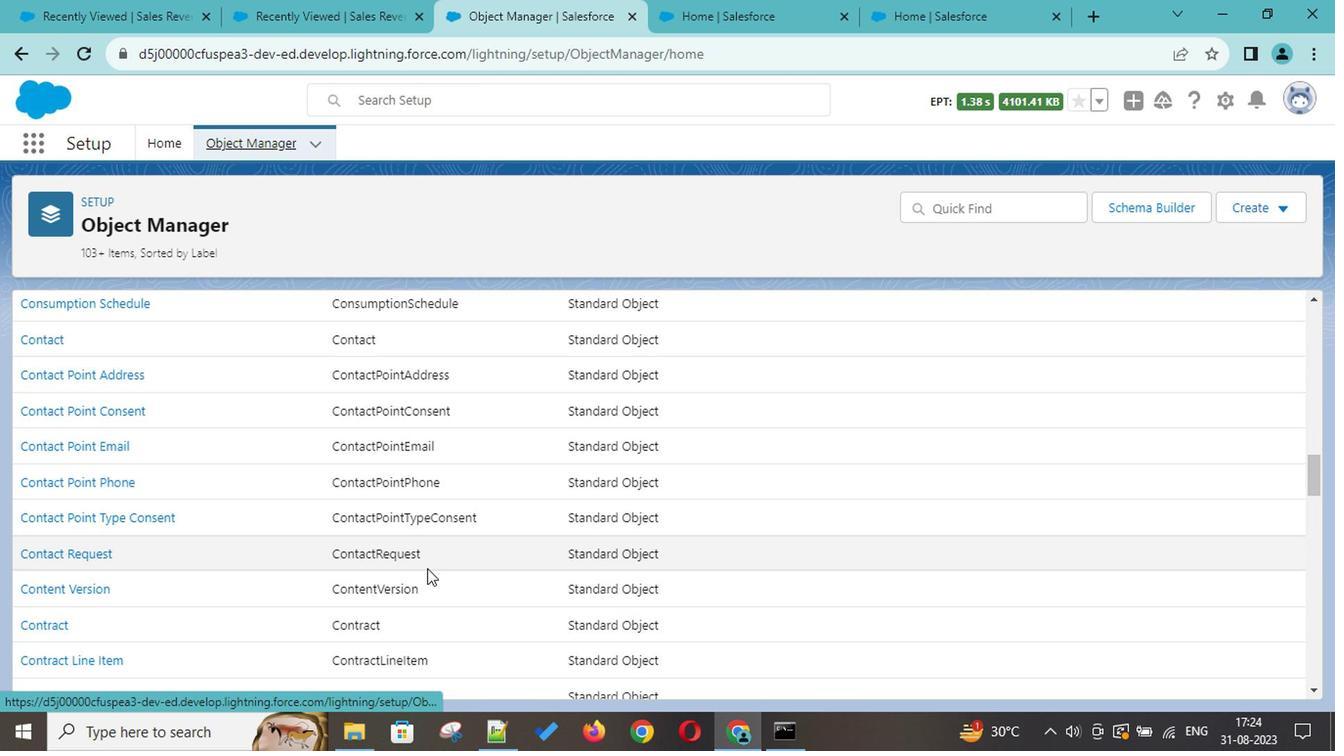 
Action: Mouse scrolled (423, 567) with delta (0, 0)
Screenshot: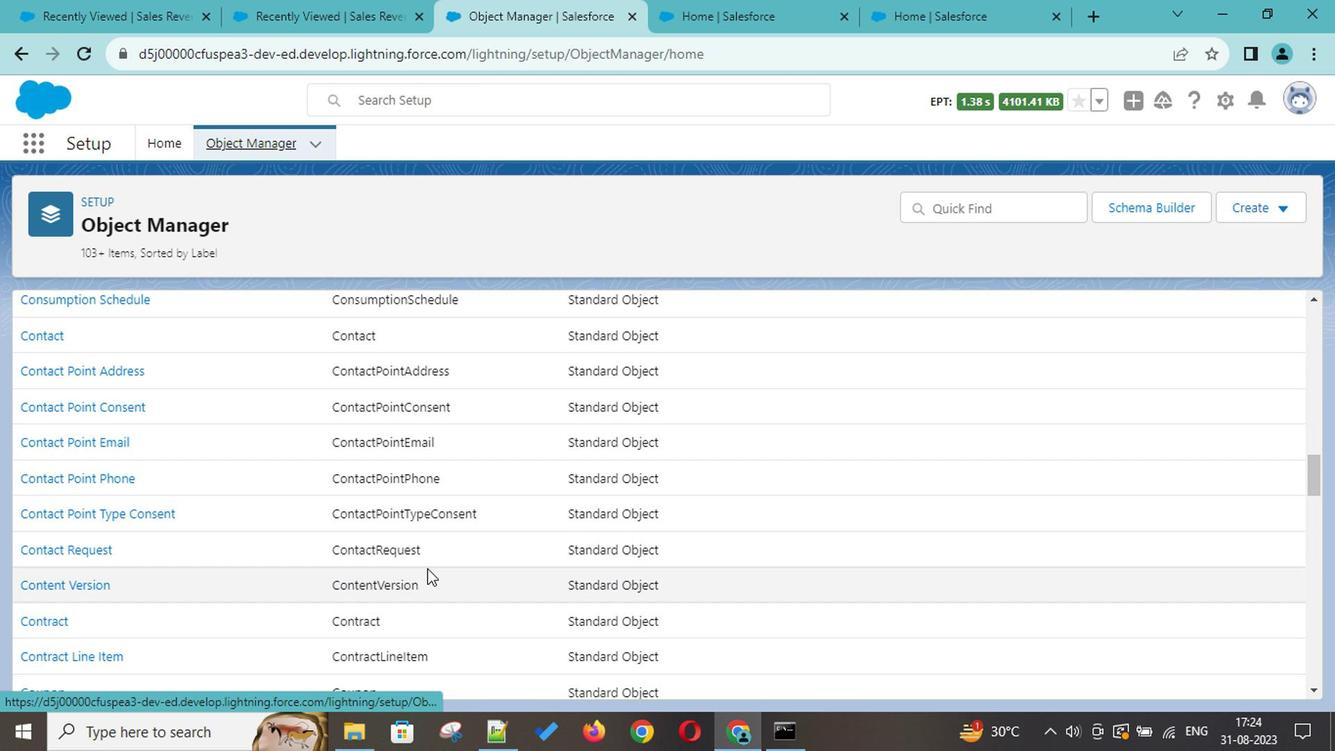 
Action: Mouse scrolled (423, 567) with delta (0, 0)
Screenshot: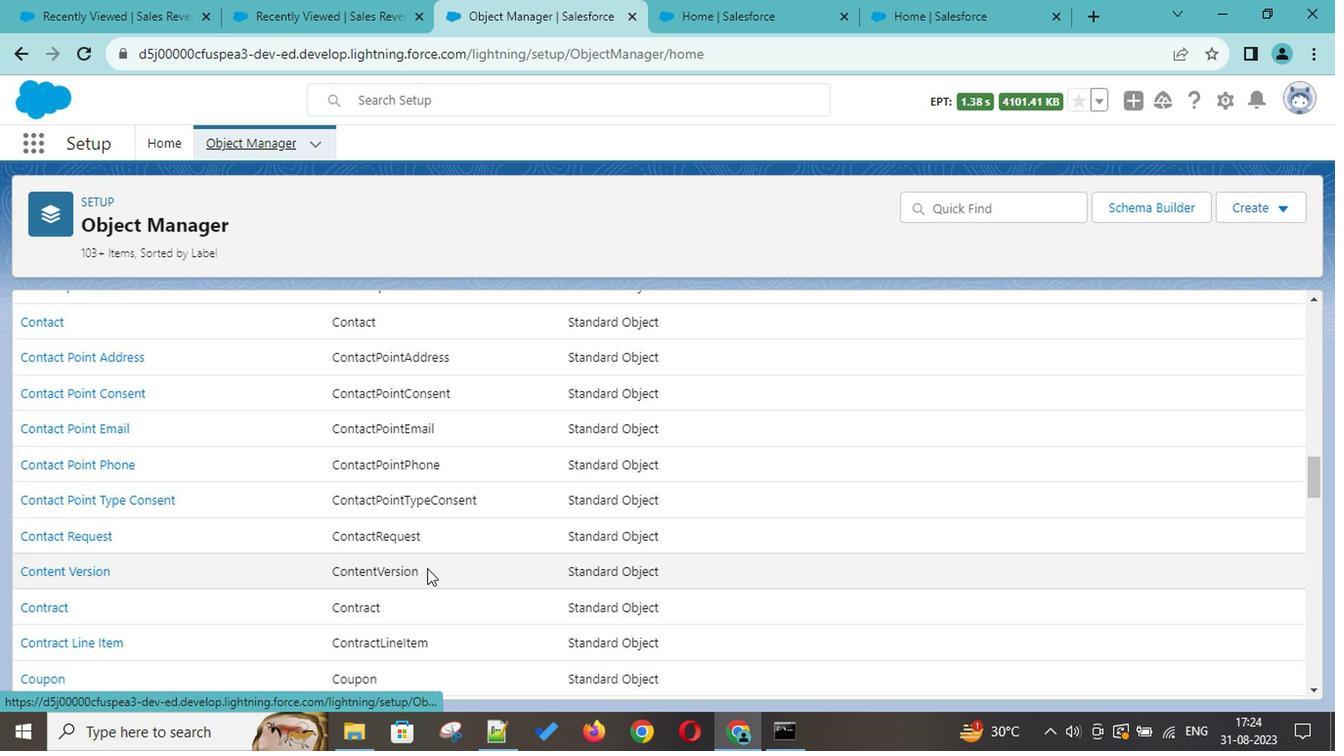 
Action: Mouse scrolled (423, 567) with delta (0, 0)
Screenshot: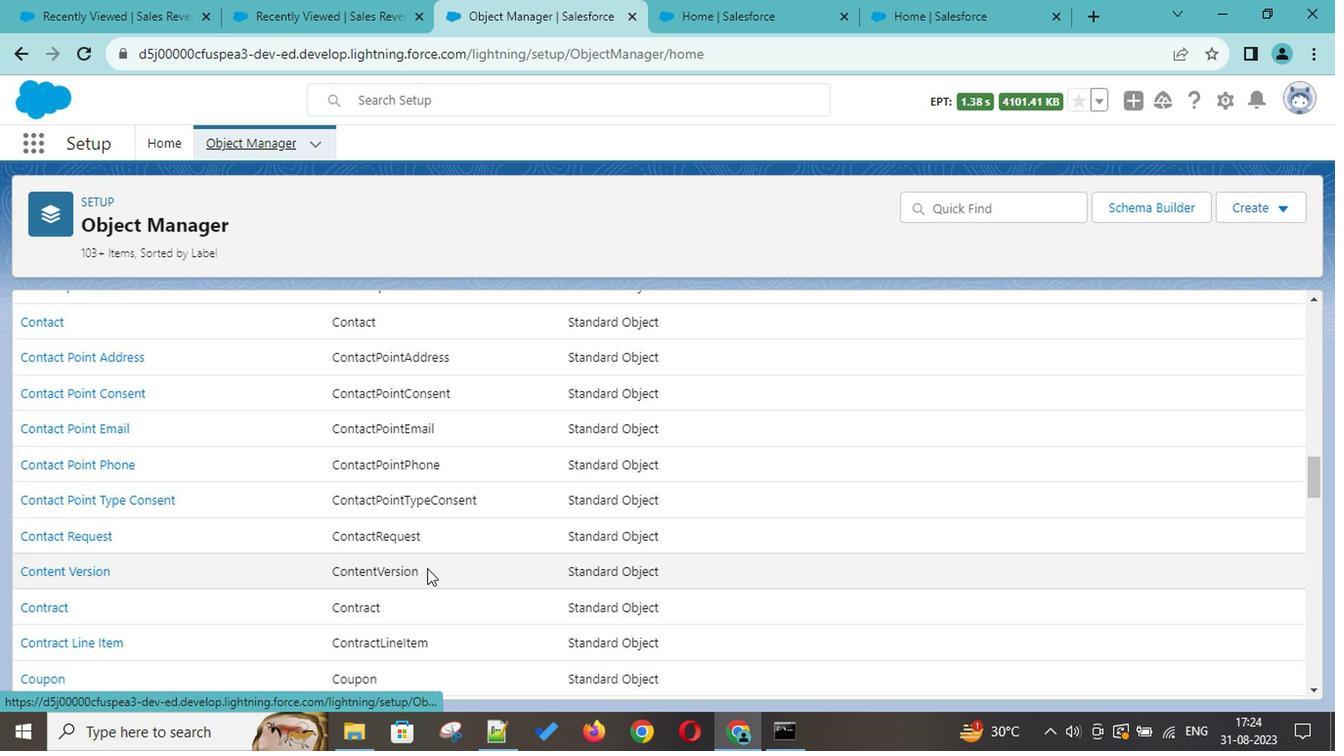 
Action: Mouse scrolled (423, 567) with delta (0, 0)
Screenshot: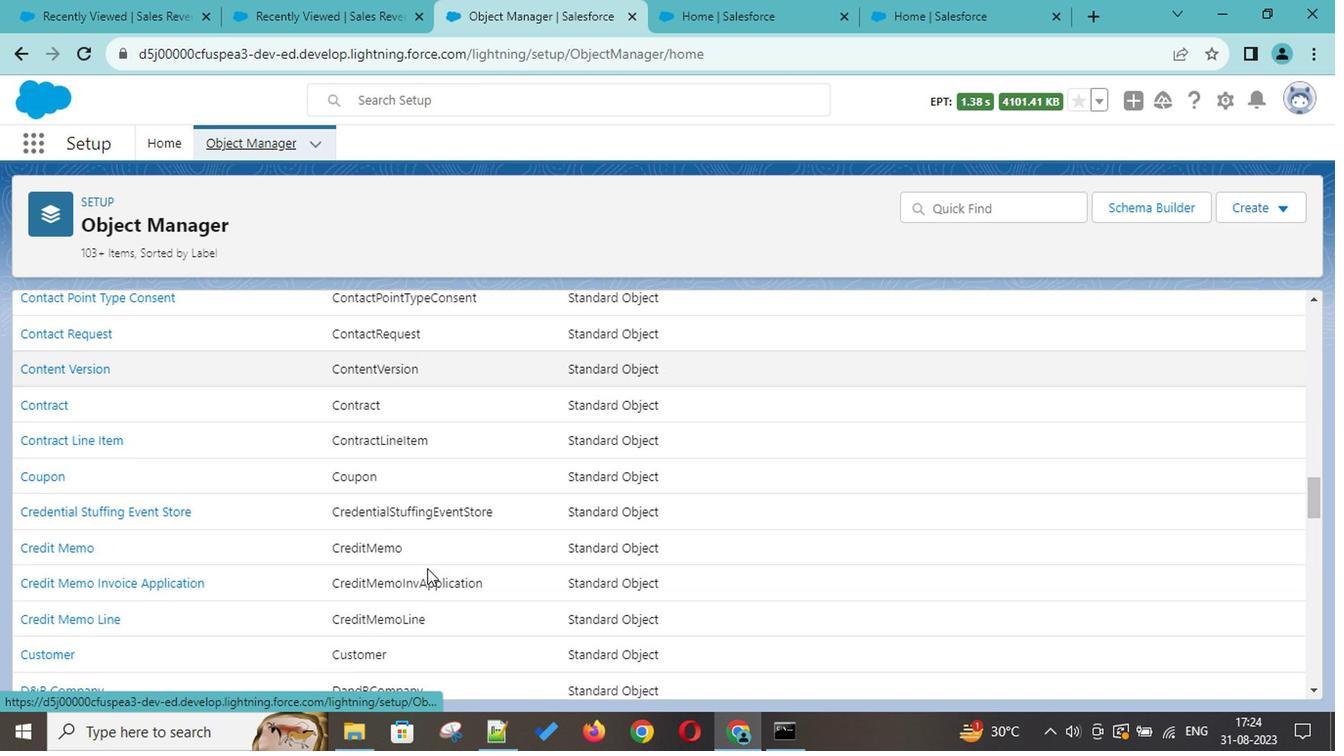 
Action: Mouse scrolled (423, 567) with delta (0, 0)
Screenshot: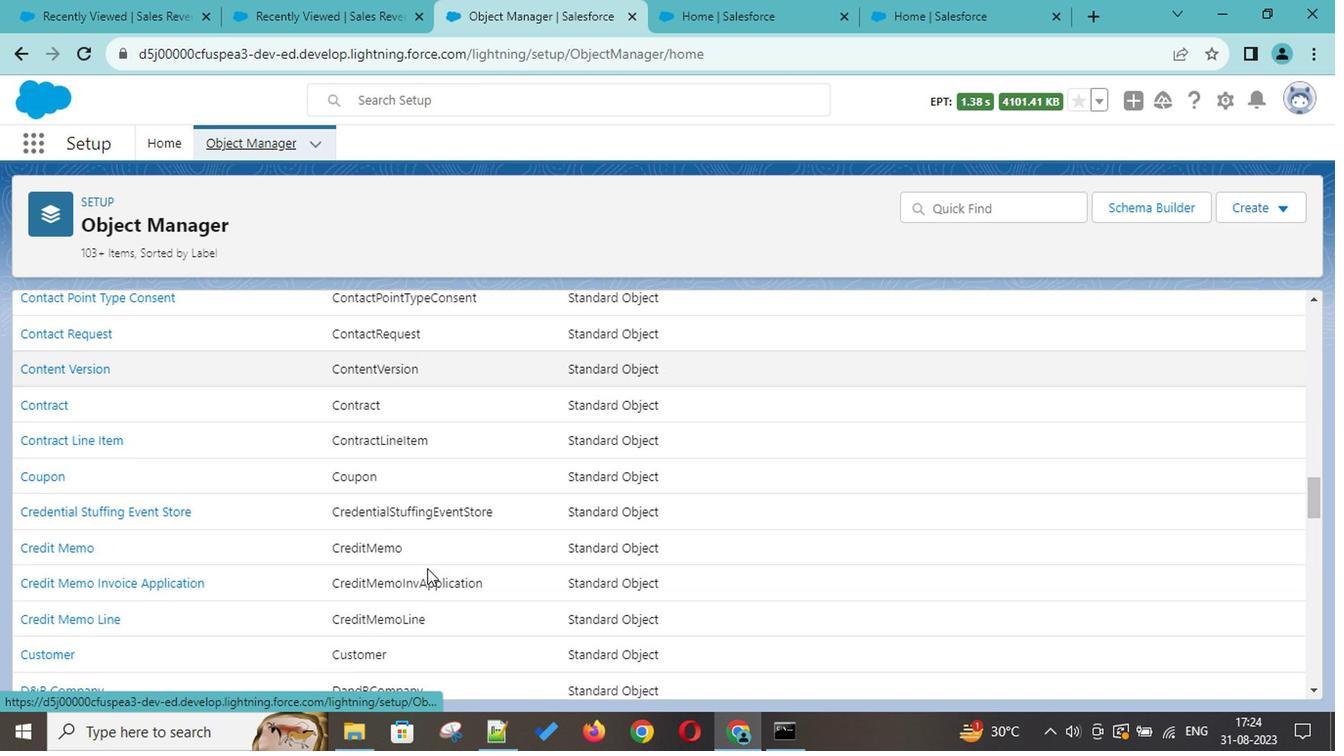 
Action: Mouse scrolled (423, 567) with delta (0, 0)
Screenshot: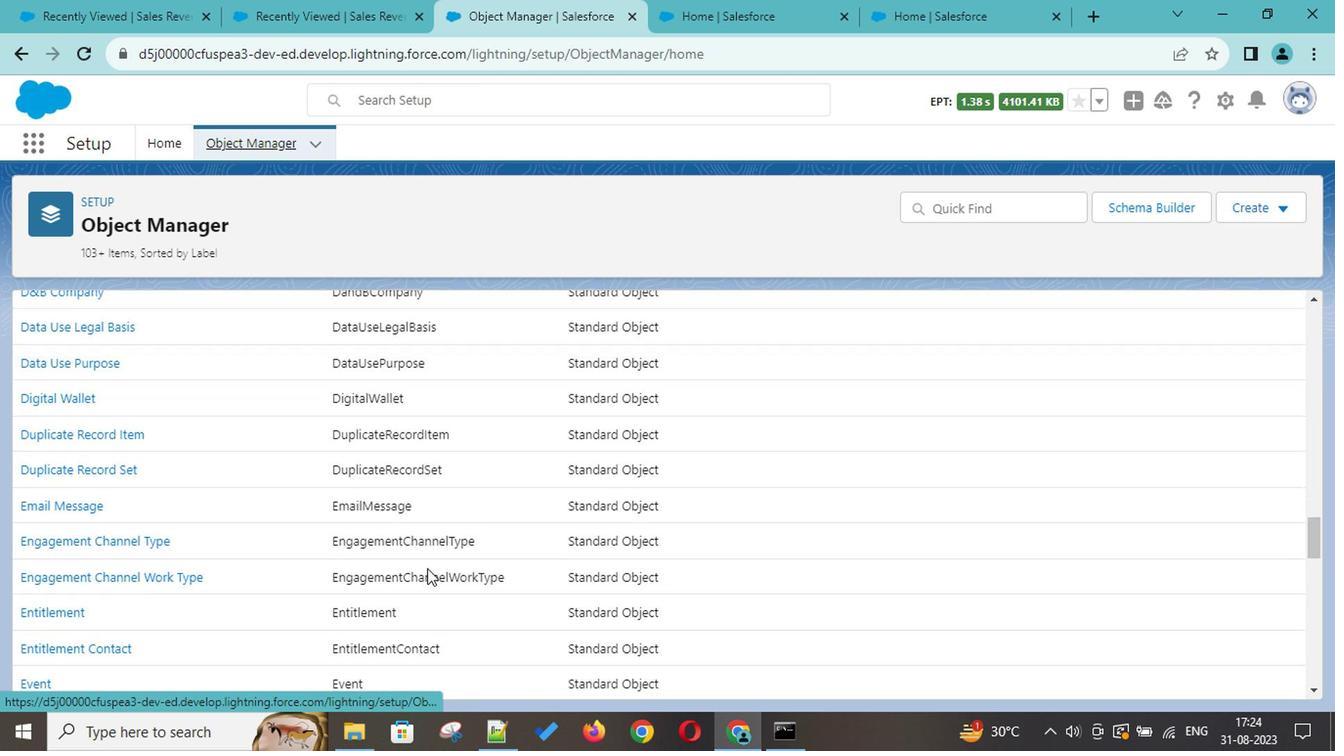 
Action: Mouse scrolled (423, 567) with delta (0, 0)
Screenshot: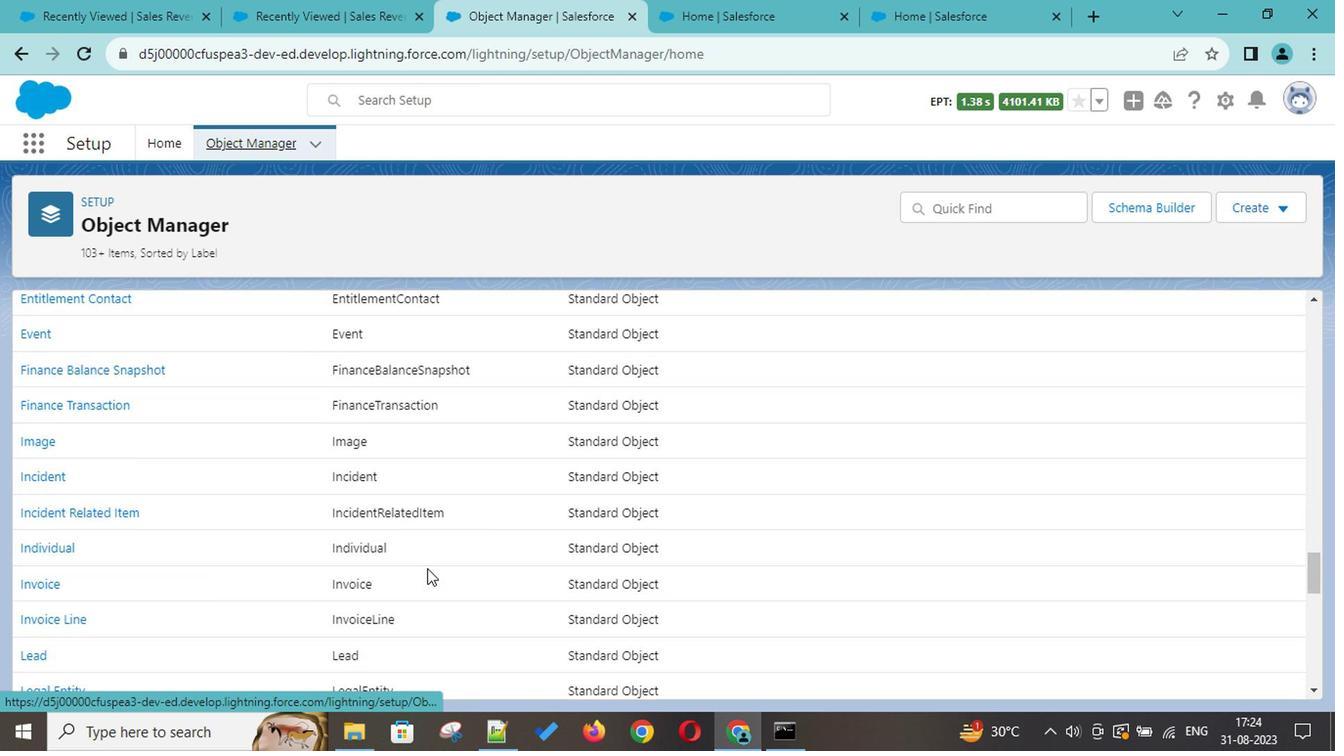 
Action: Mouse scrolled (423, 567) with delta (0, 0)
Screenshot: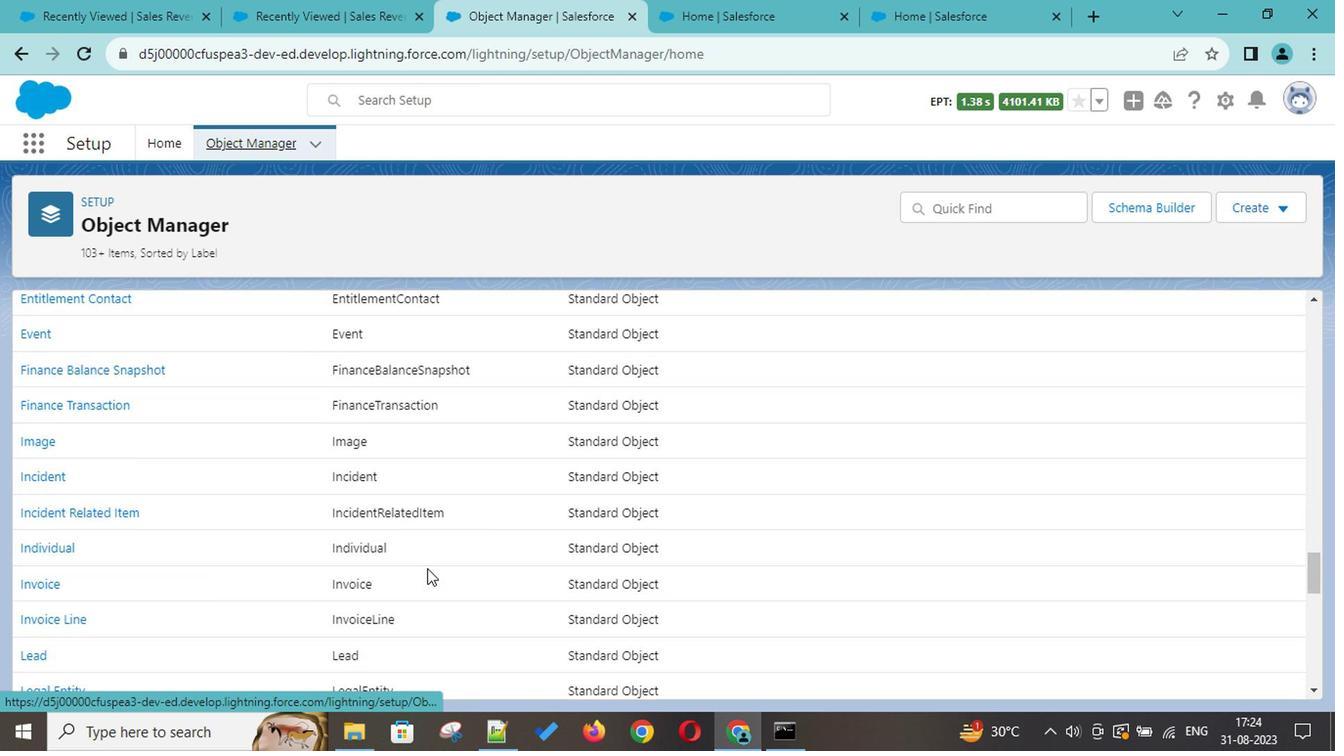 
Action: Mouse scrolled (423, 567) with delta (0, 0)
Screenshot: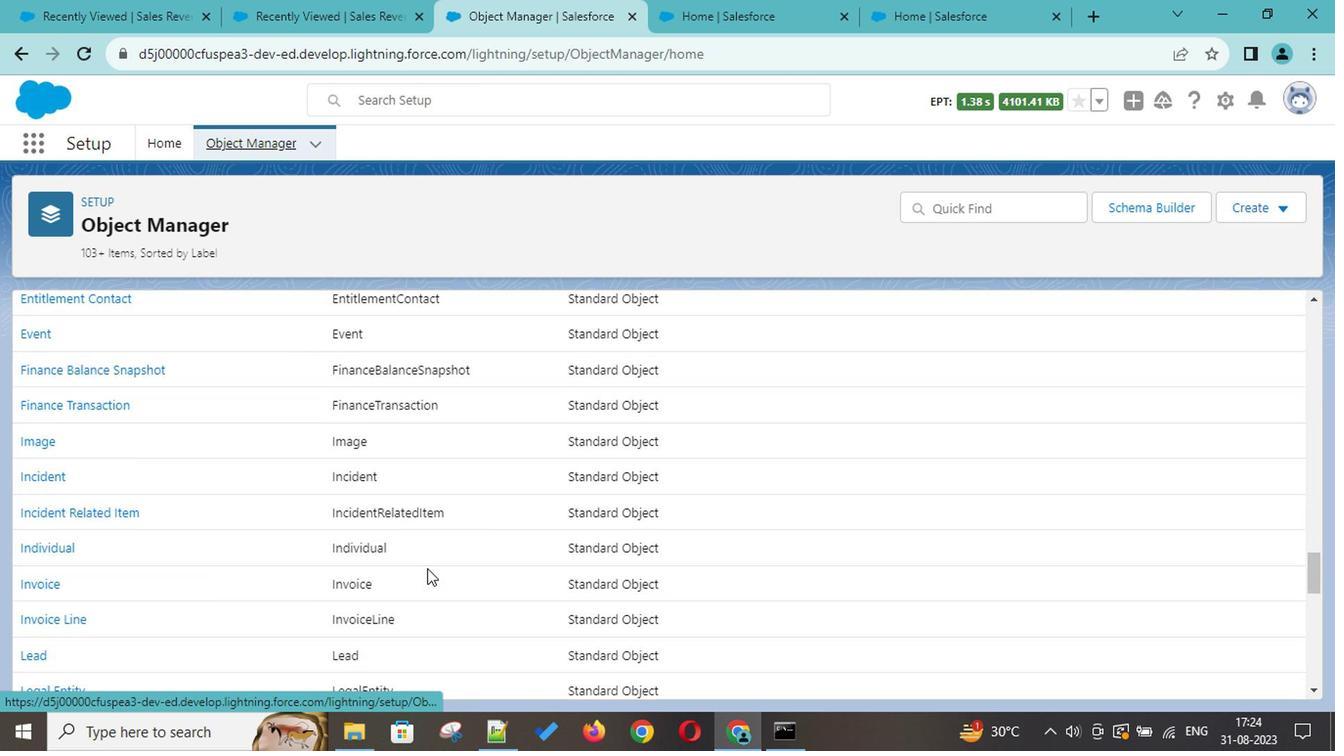 
Action: Mouse scrolled (423, 567) with delta (0, 0)
Screenshot: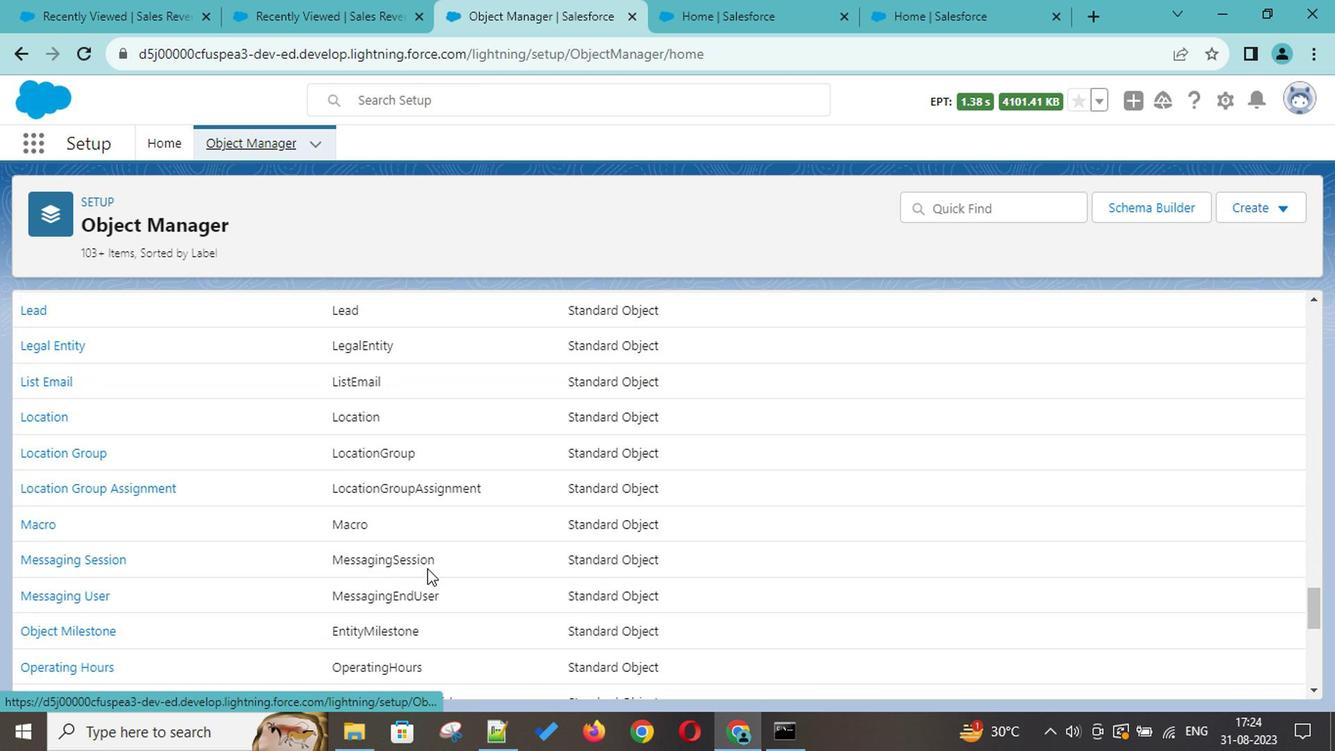 
Action: Mouse scrolled (423, 567) with delta (0, 0)
Screenshot: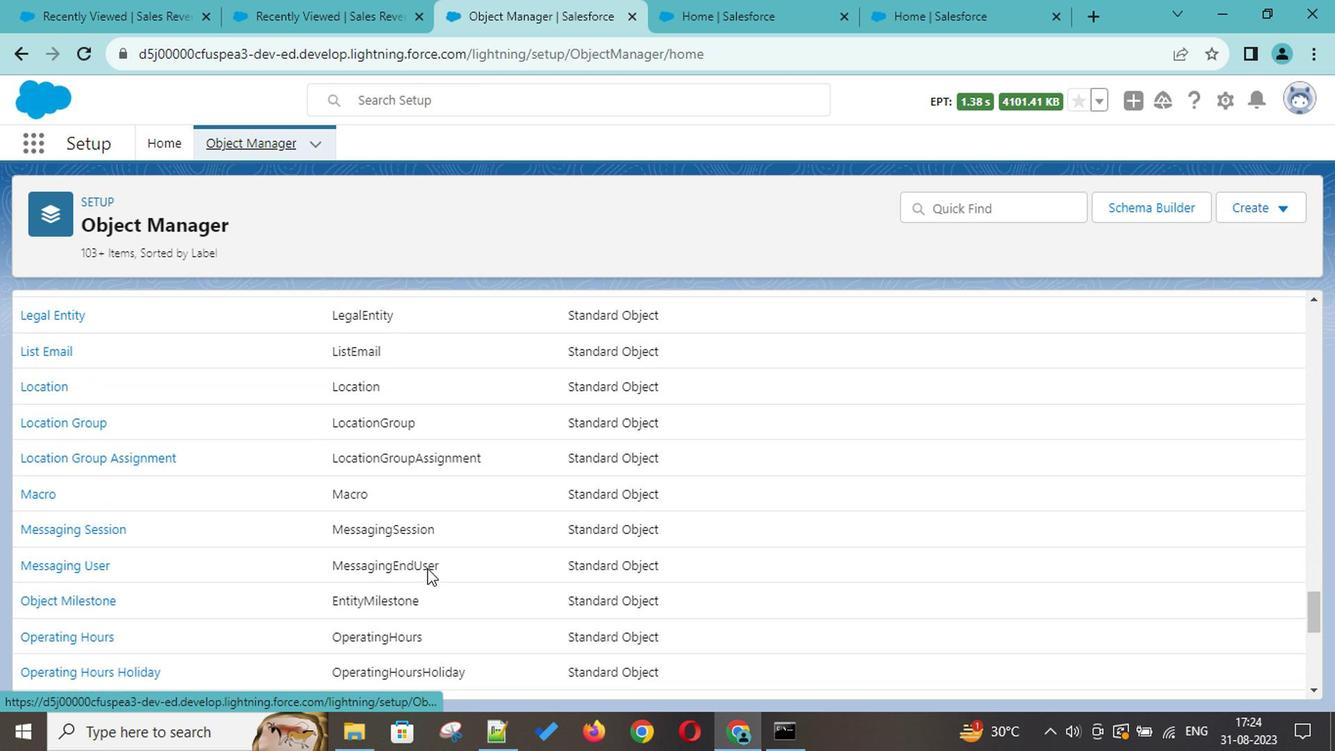 
Action: Mouse scrolled (423, 567) with delta (0, 0)
Screenshot: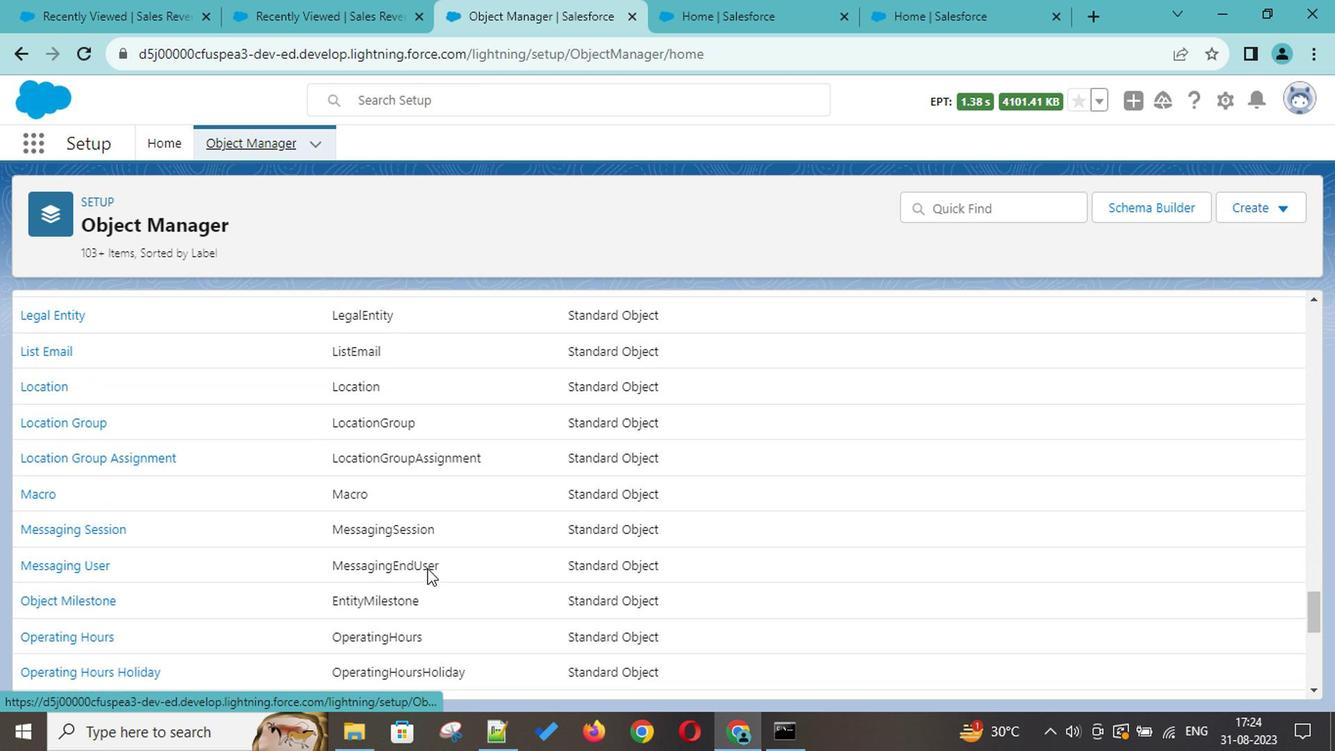 
Action: Mouse scrolled (423, 566) with delta (0, -2)
Screenshot: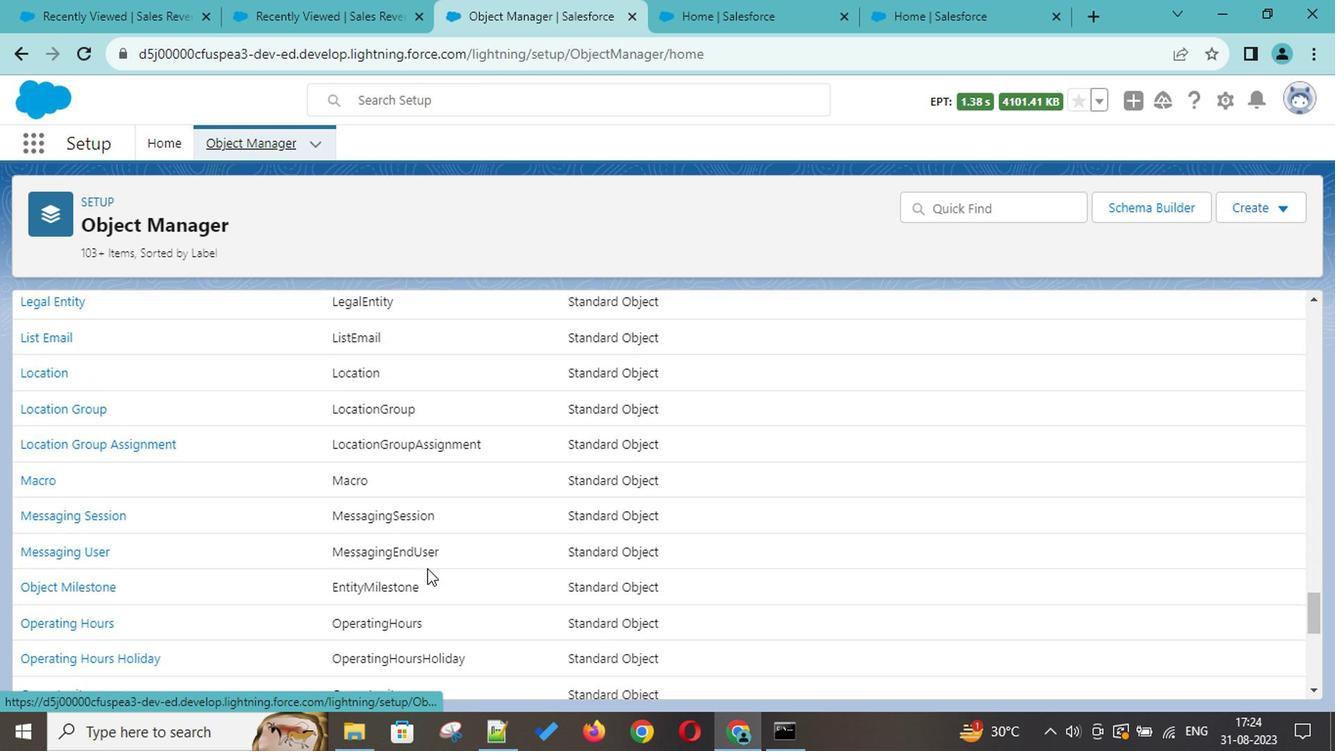 
Action: Mouse scrolled (423, 567) with delta (0, 0)
Screenshot: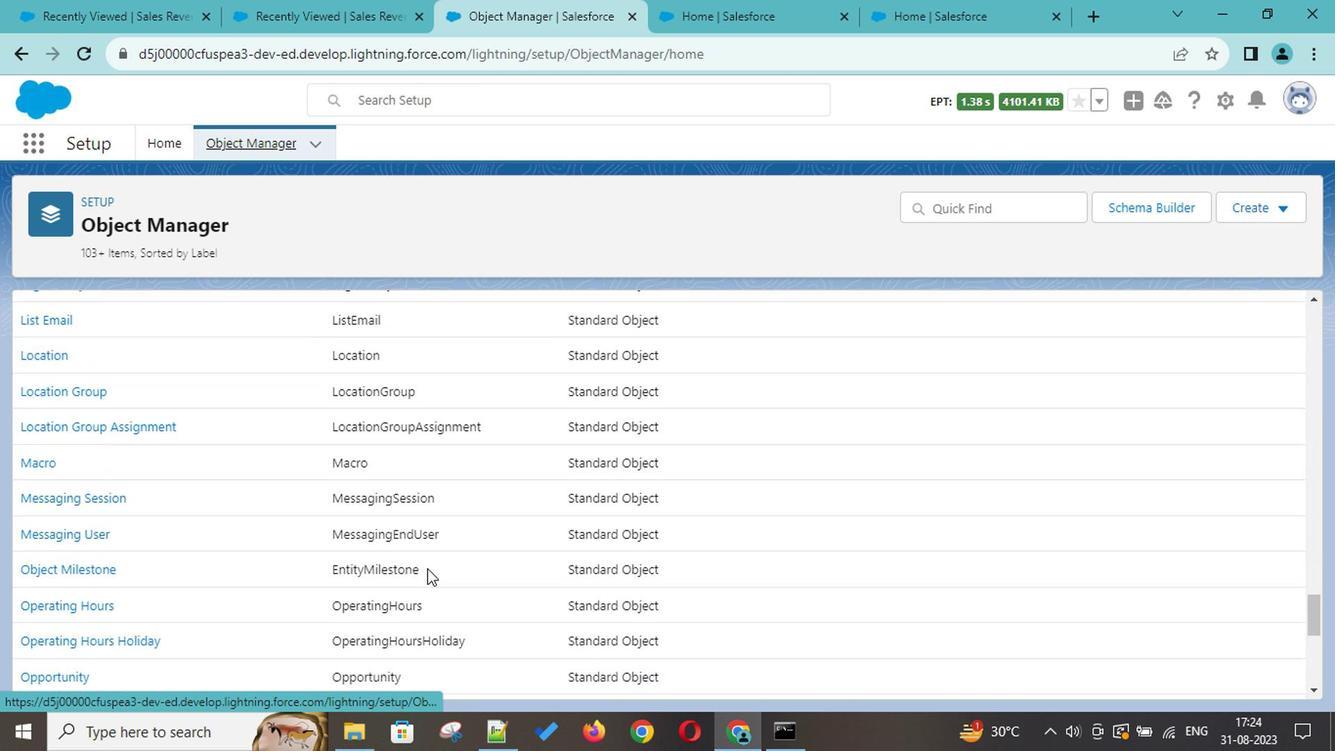 
Action: Mouse scrolled (423, 567) with delta (0, 0)
Screenshot: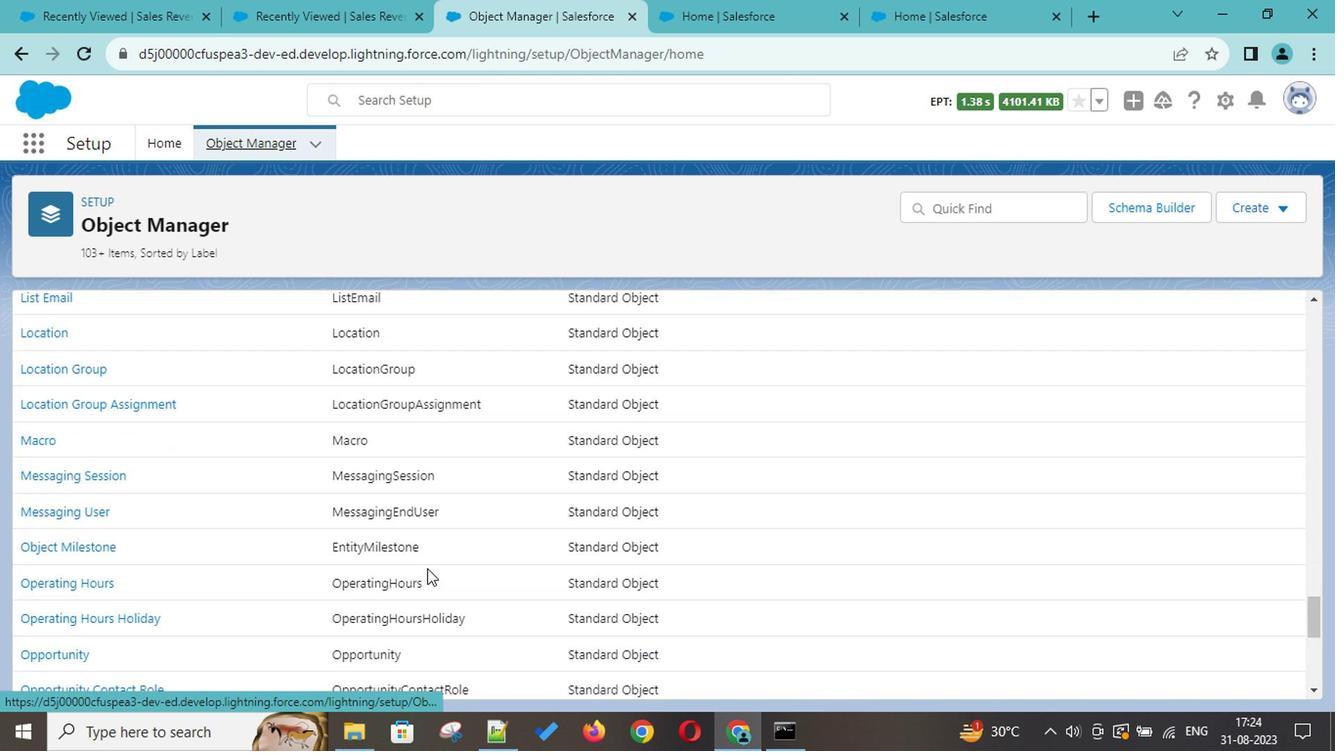 
Action: Mouse scrolled (423, 567) with delta (0, 0)
Screenshot: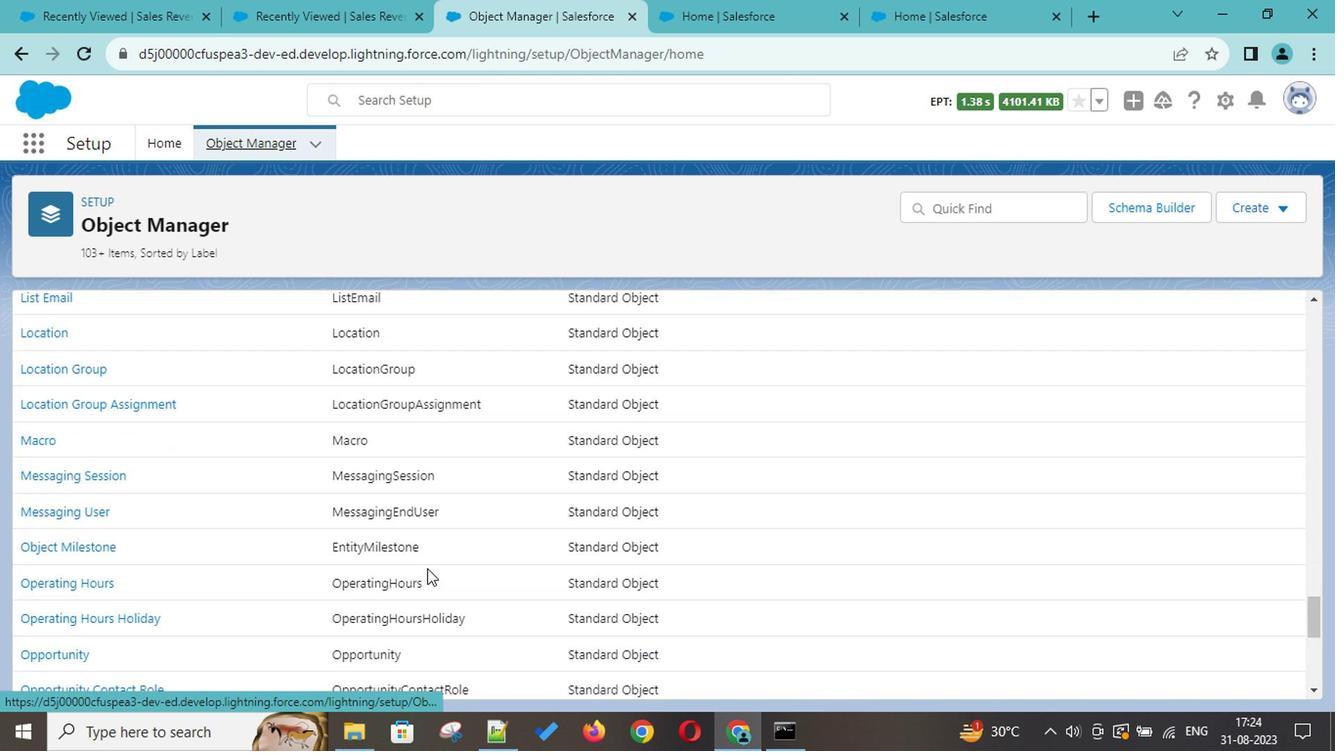 
Action: Mouse scrolled (423, 567) with delta (0, 0)
Screenshot: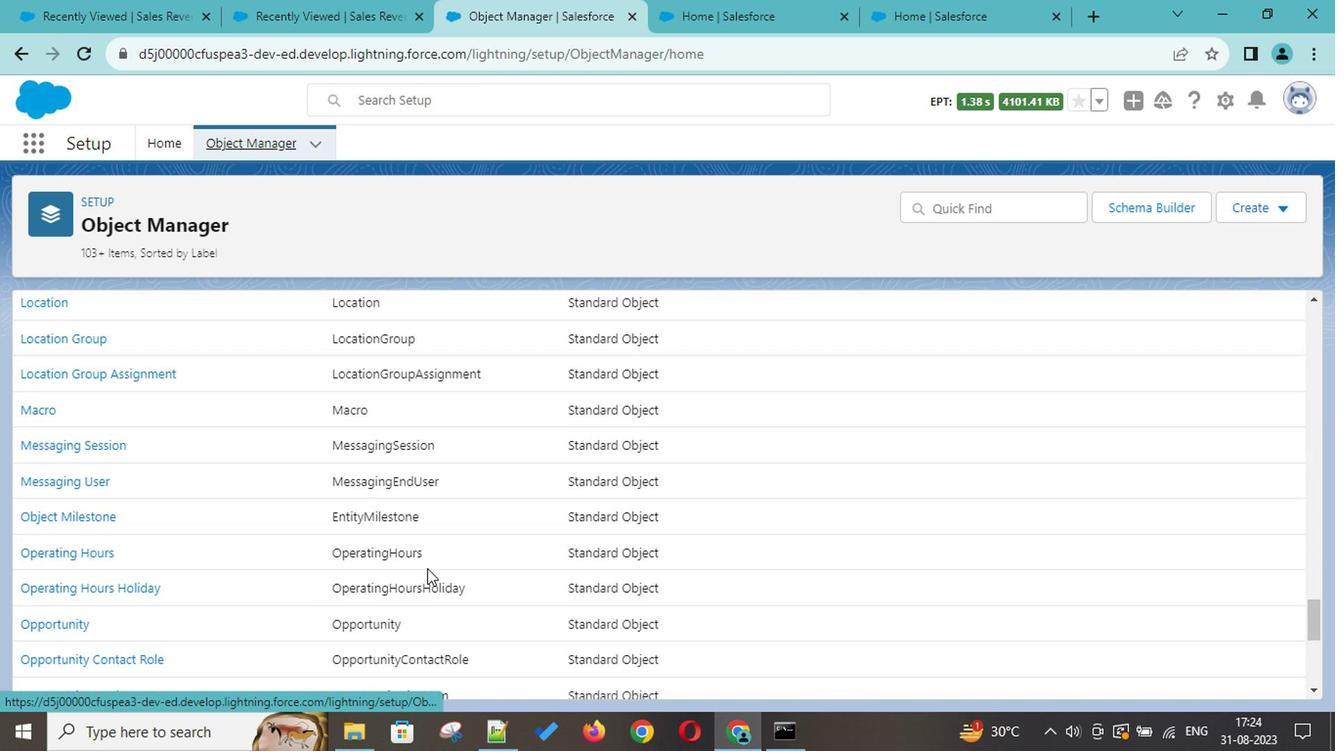 
Action: Mouse scrolled (423, 567) with delta (0, 0)
Screenshot: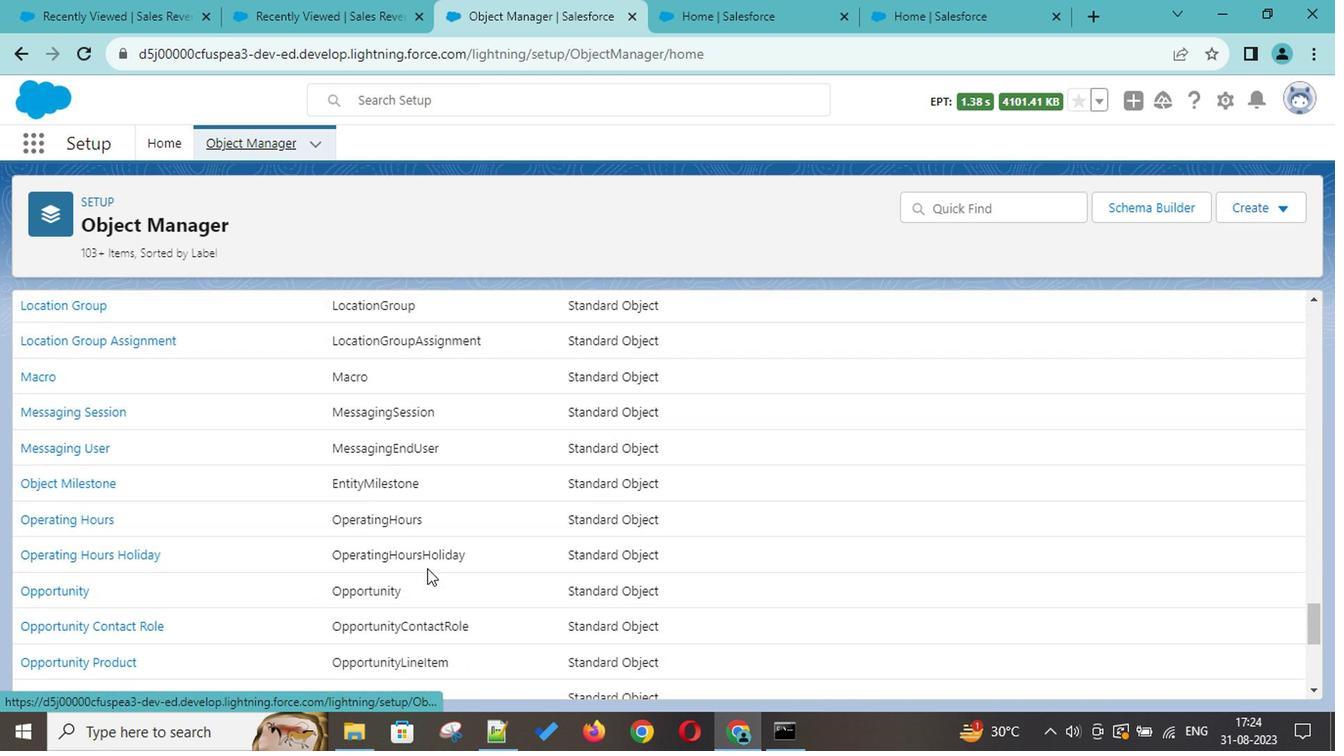 
Action: Mouse scrolled (423, 567) with delta (0, 0)
Screenshot: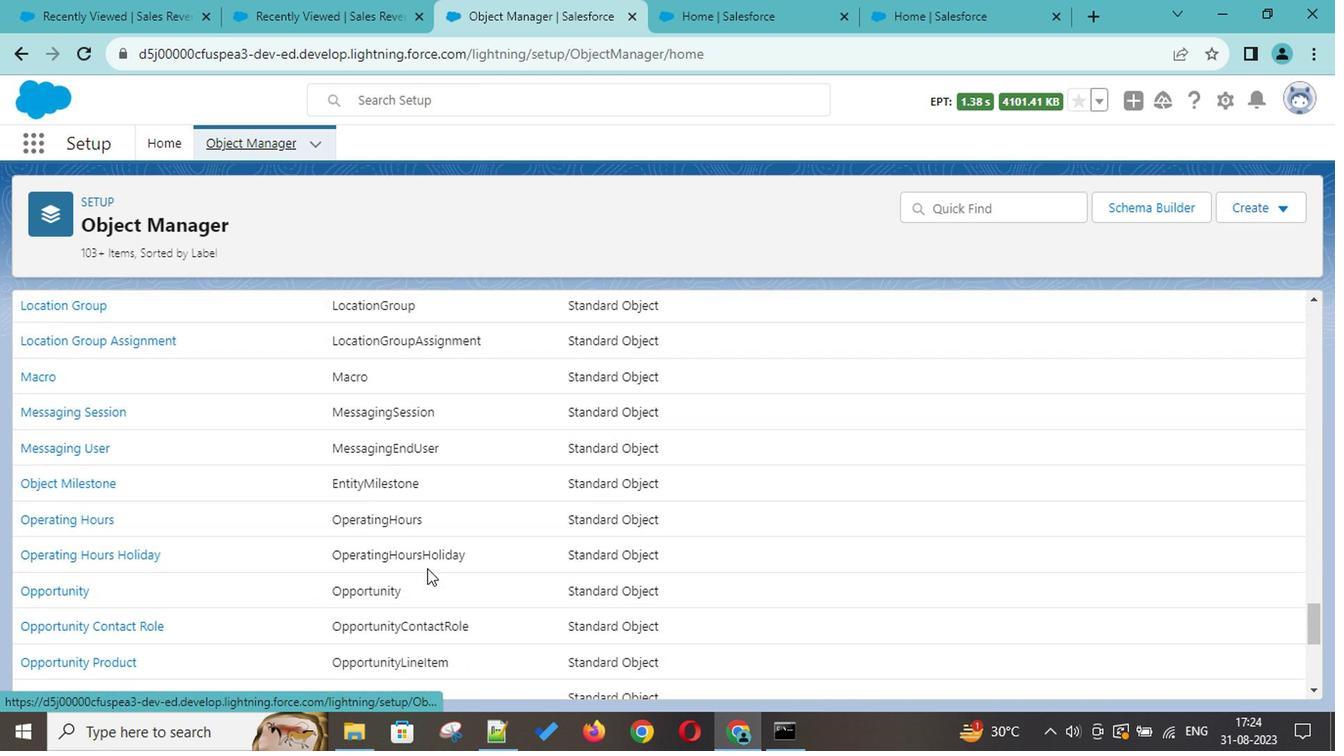 
Action: Mouse scrolled (423, 567) with delta (0, 0)
Screenshot: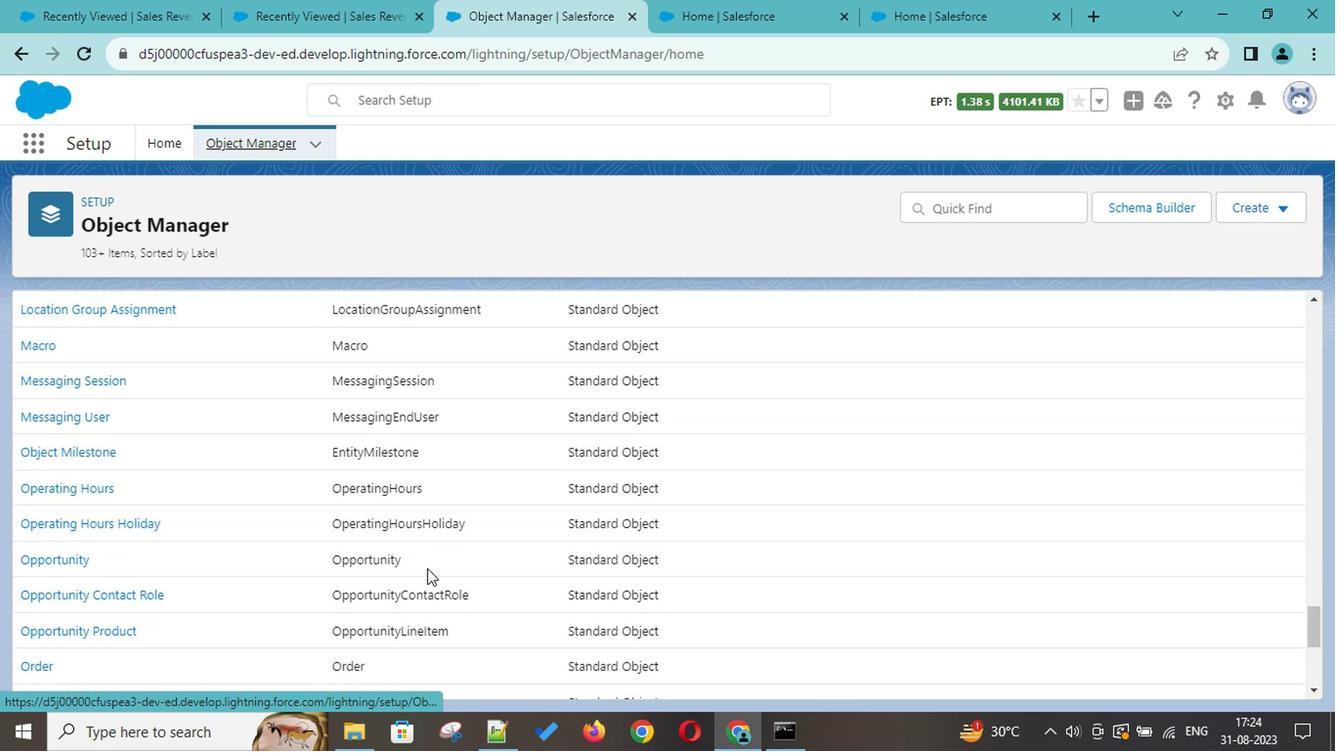 
Action: Mouse scrolled (423, 567) with delta (0, 0)
Screenshot: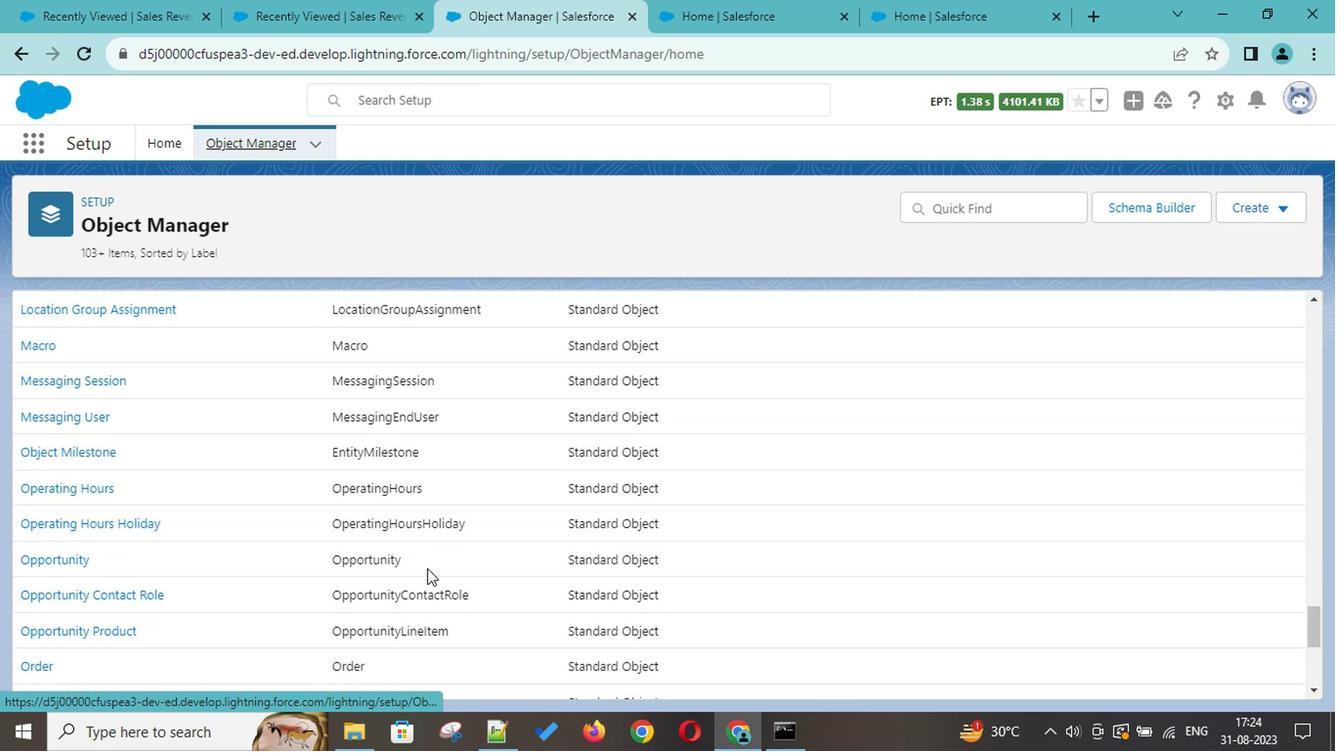 
Action: Mouse scrolled (423, 567) with delta (0, 0)
Screenshot: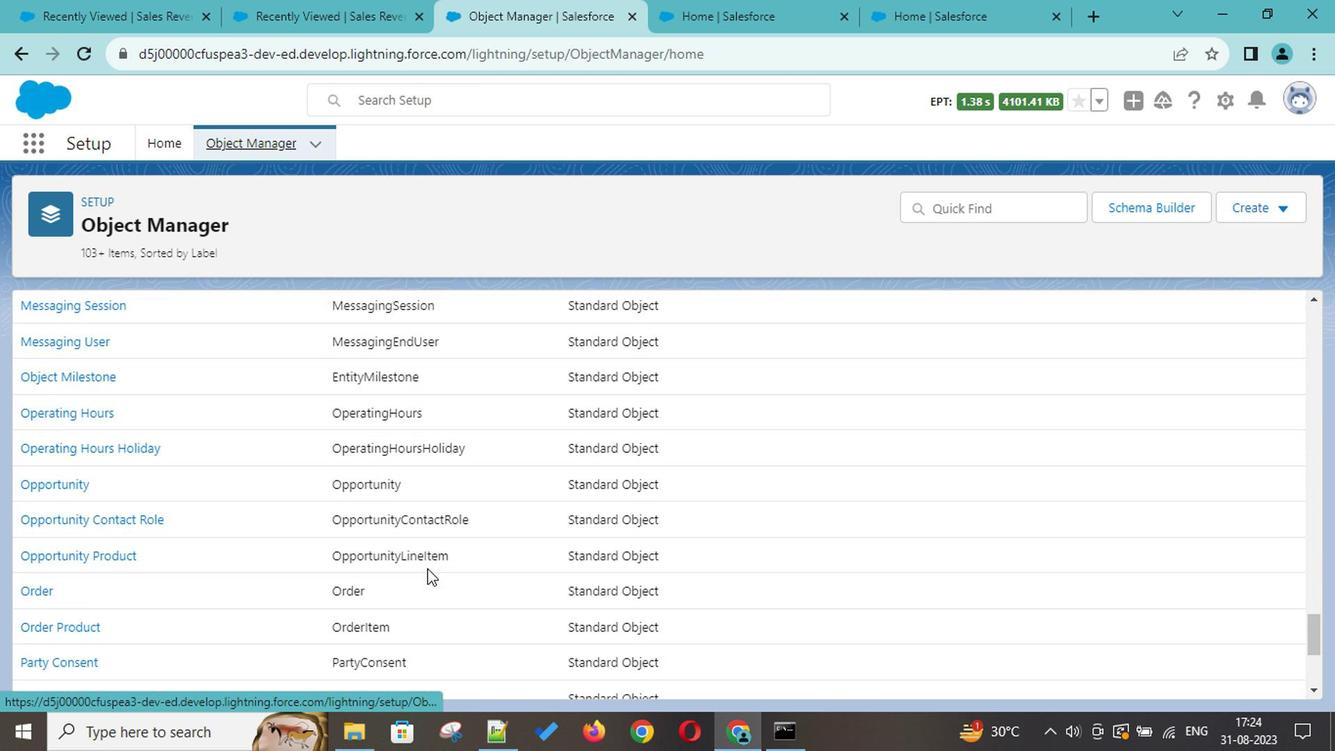 
Action: Mouse moved to (42, 508)
Screenshot: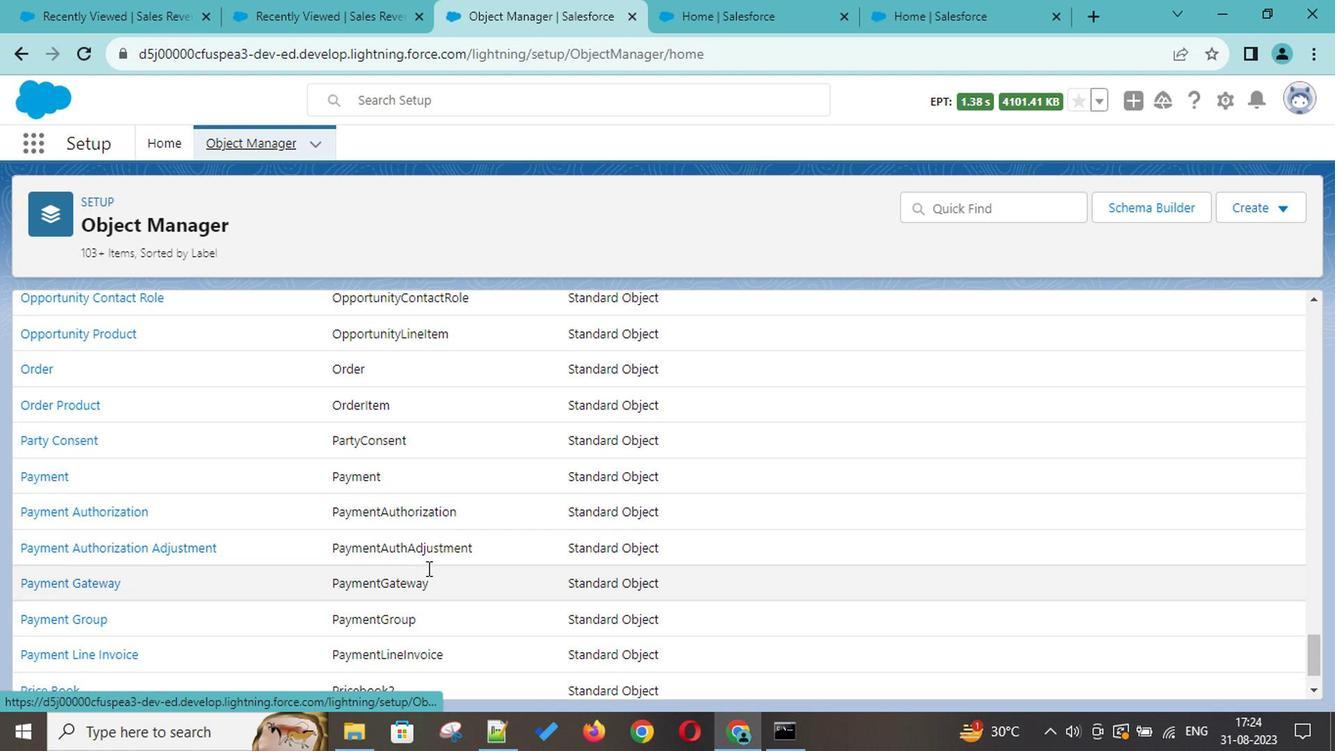 
Action: Mouse scrolled (42, 507) with delta (0, 0)
Screenshot: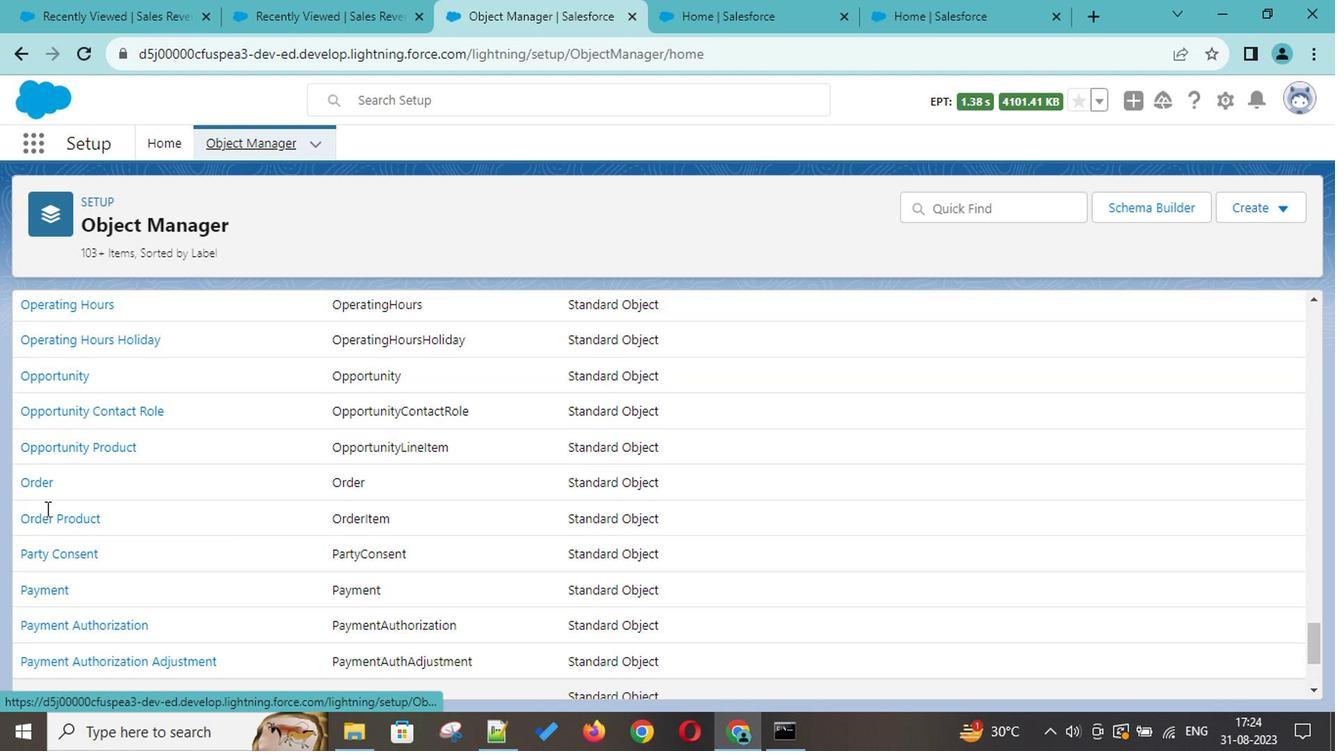 
Action: Mouse scrolled (42, 507) with delta (0, 0)
Screenshot: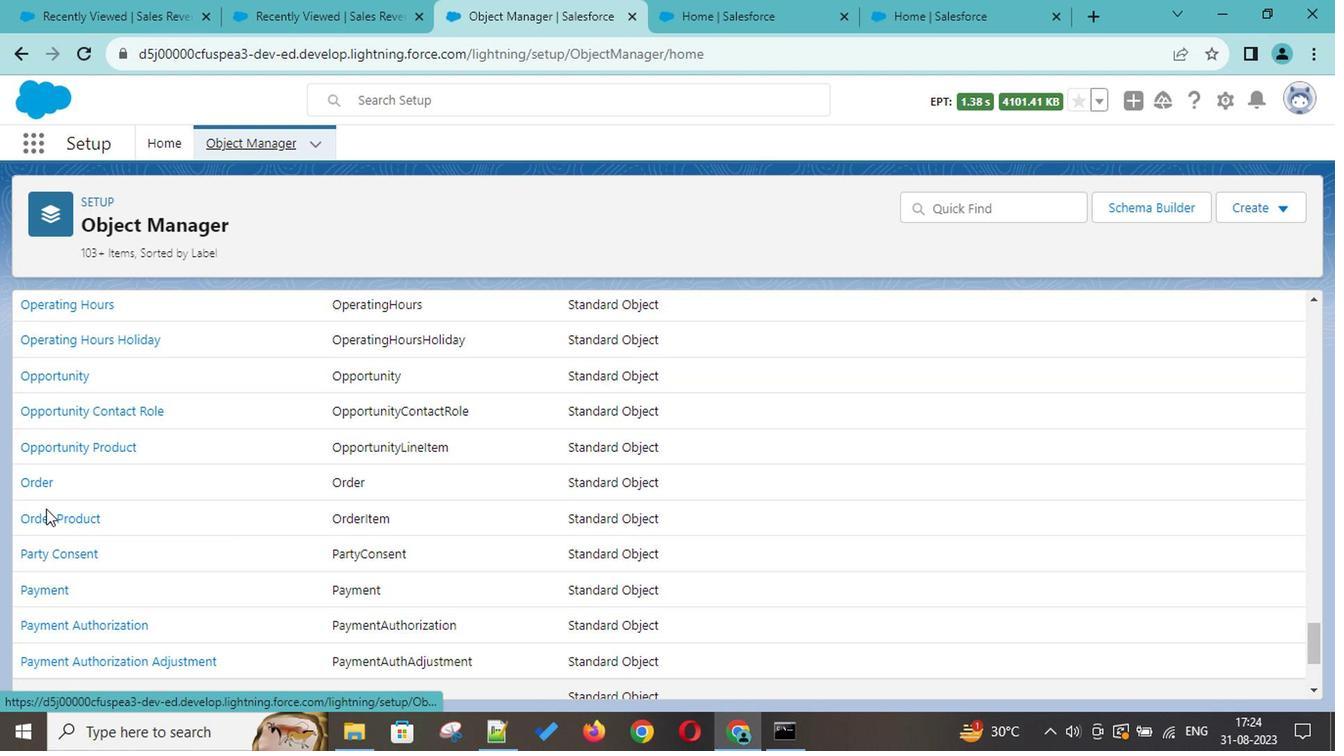 
Action: Mouse scrolled (42, 507) with delta (0, 0)
Screenshot: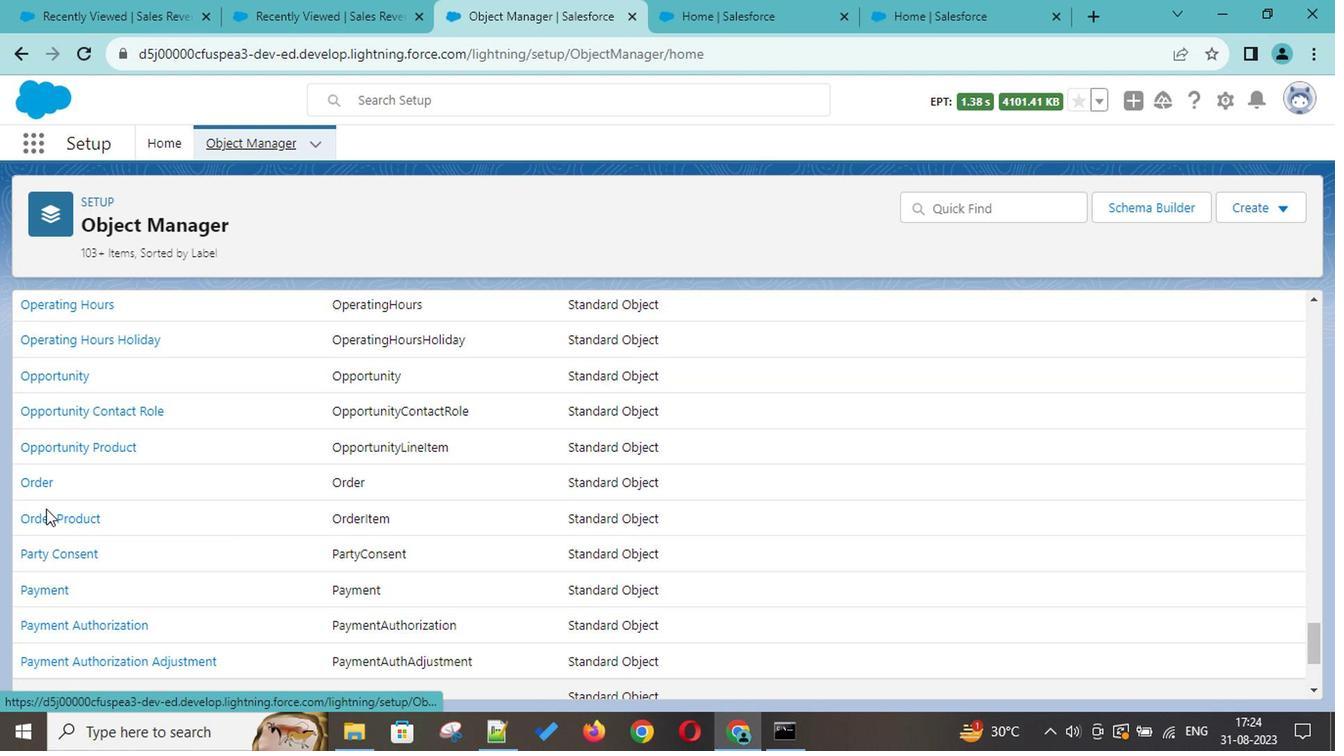 
Action: Mouse scrolled (42, 507) with delta (0, 0)
Screenshot: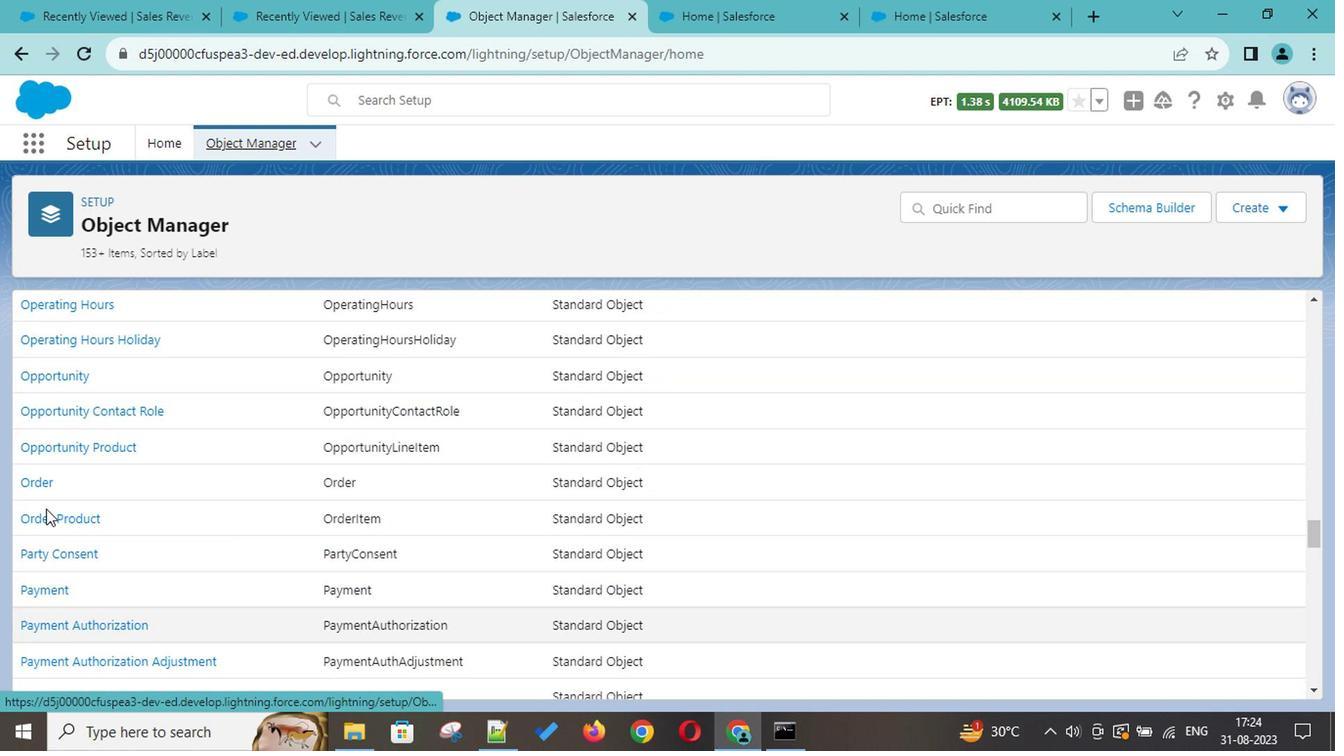 
Action: Mouse scrolled (42, 507) with delta (0, 0)
Screenshot: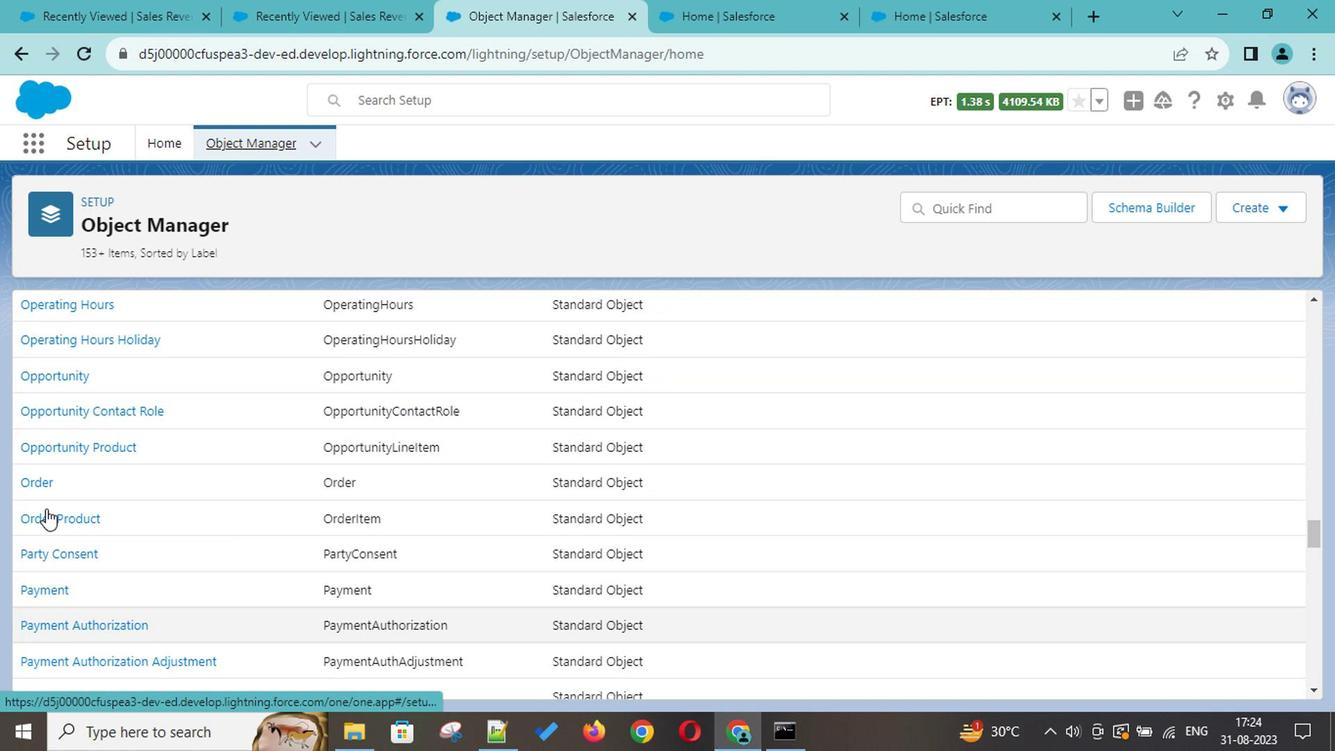 
Action: Mouse scrolled (42, 507) with delta (0, 0)
Screenshot: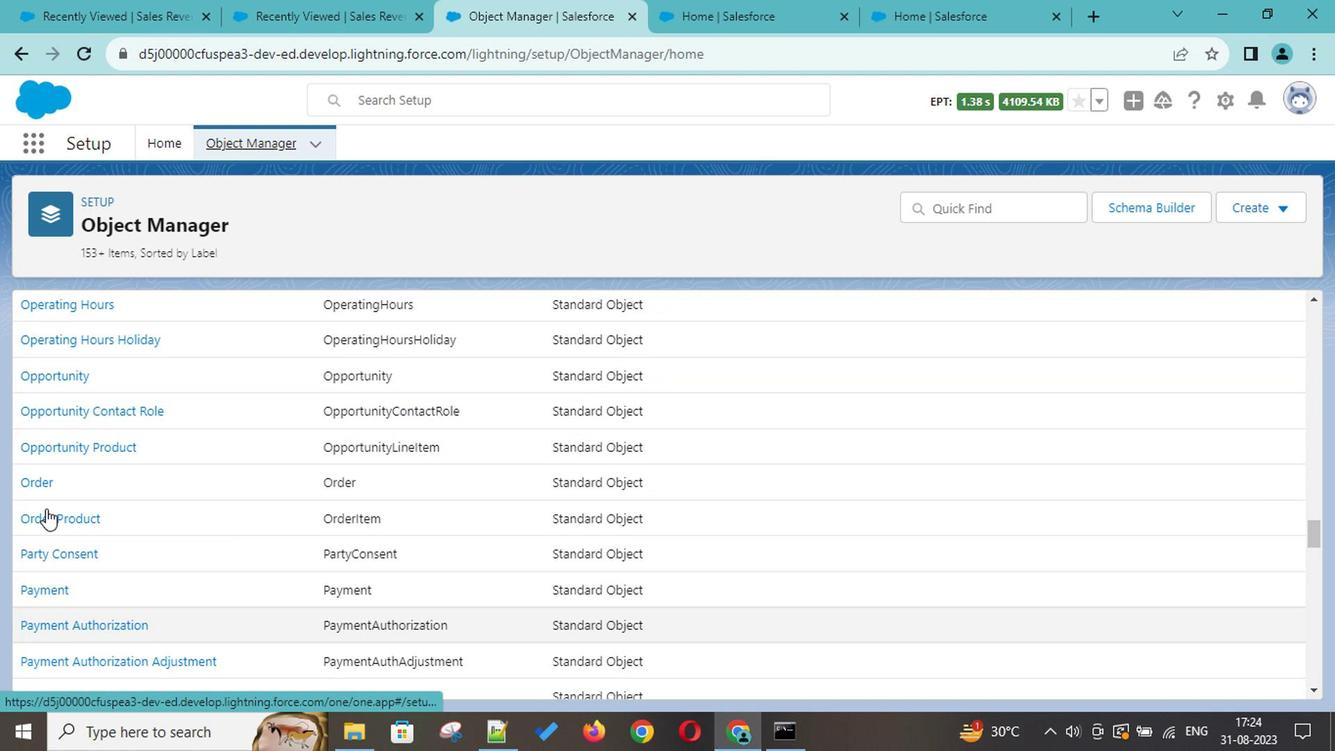 
Action: Mouse scrolled (42, 507) with delta (0, 0)
Screenshot: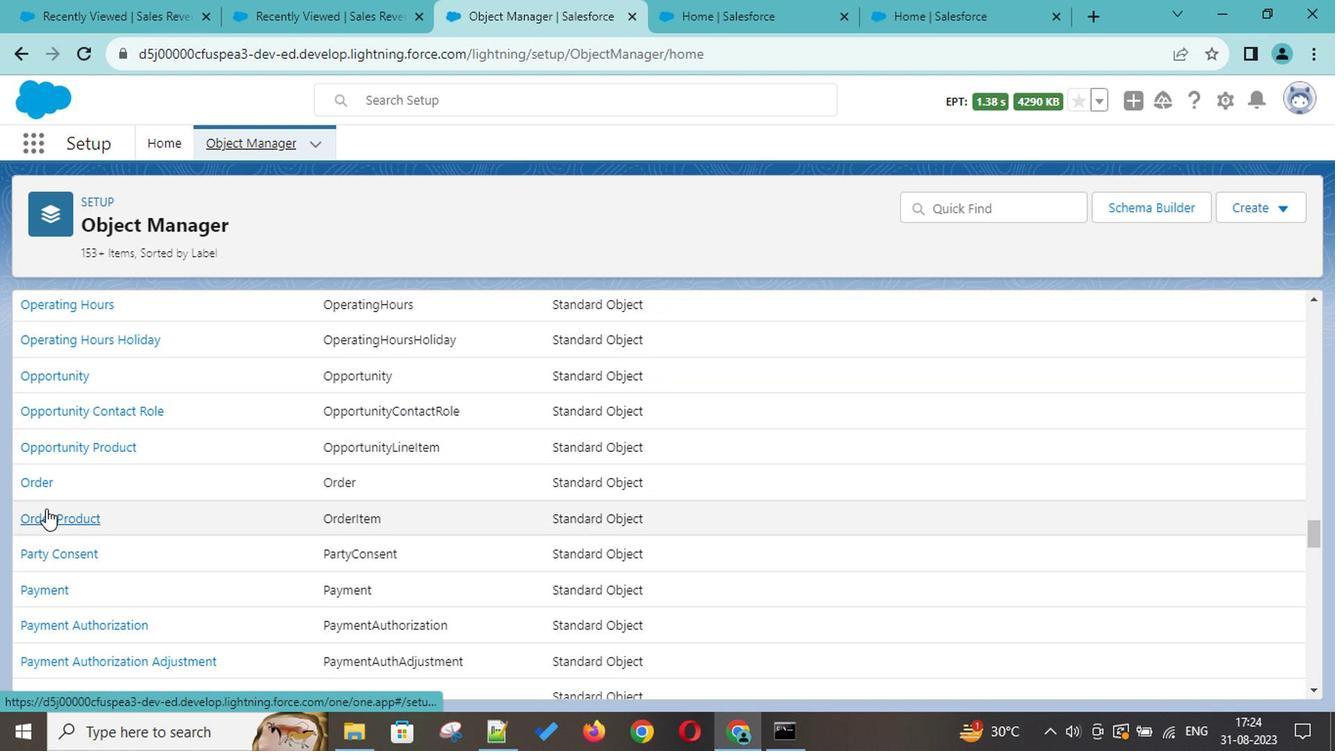 
Action: Mouse scrolled (42, 507) with delta (0, 0)
Screenshot: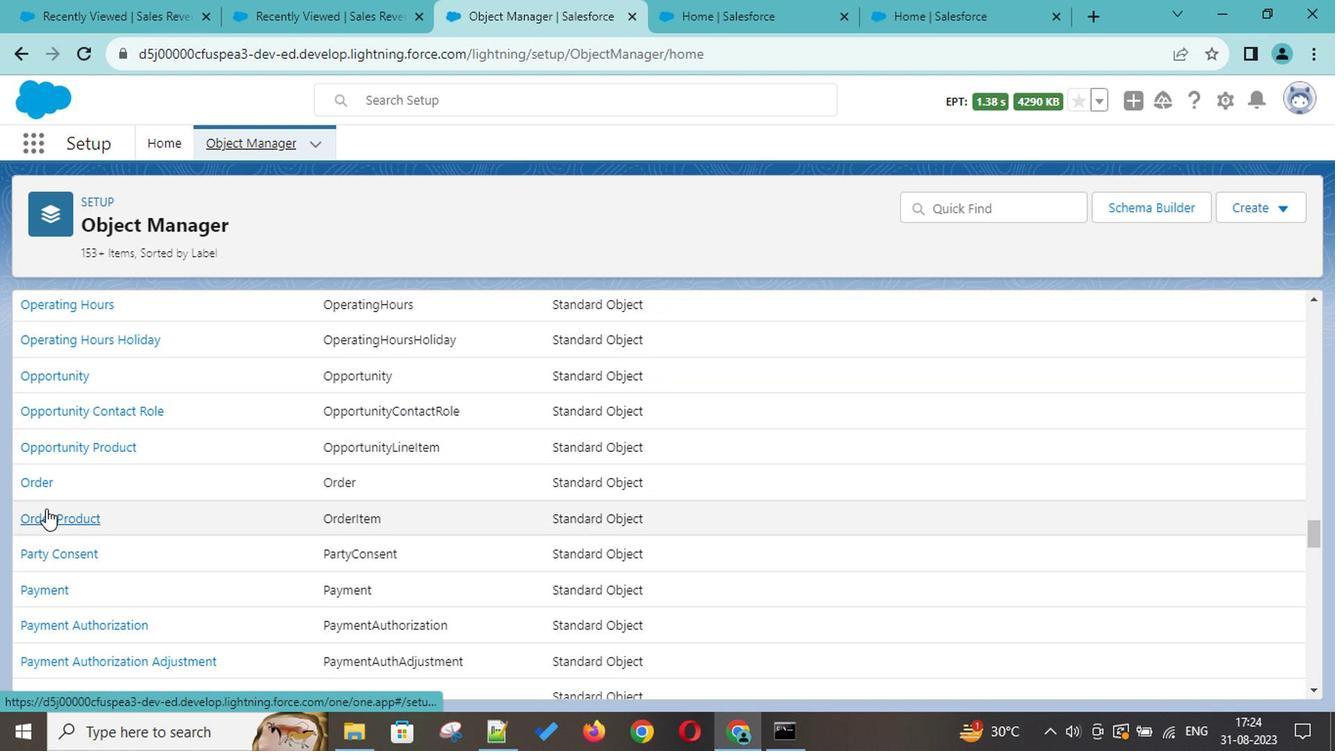 
Action: Mouse scrolled (42, 507) with delta (0, 0)
Screenshot: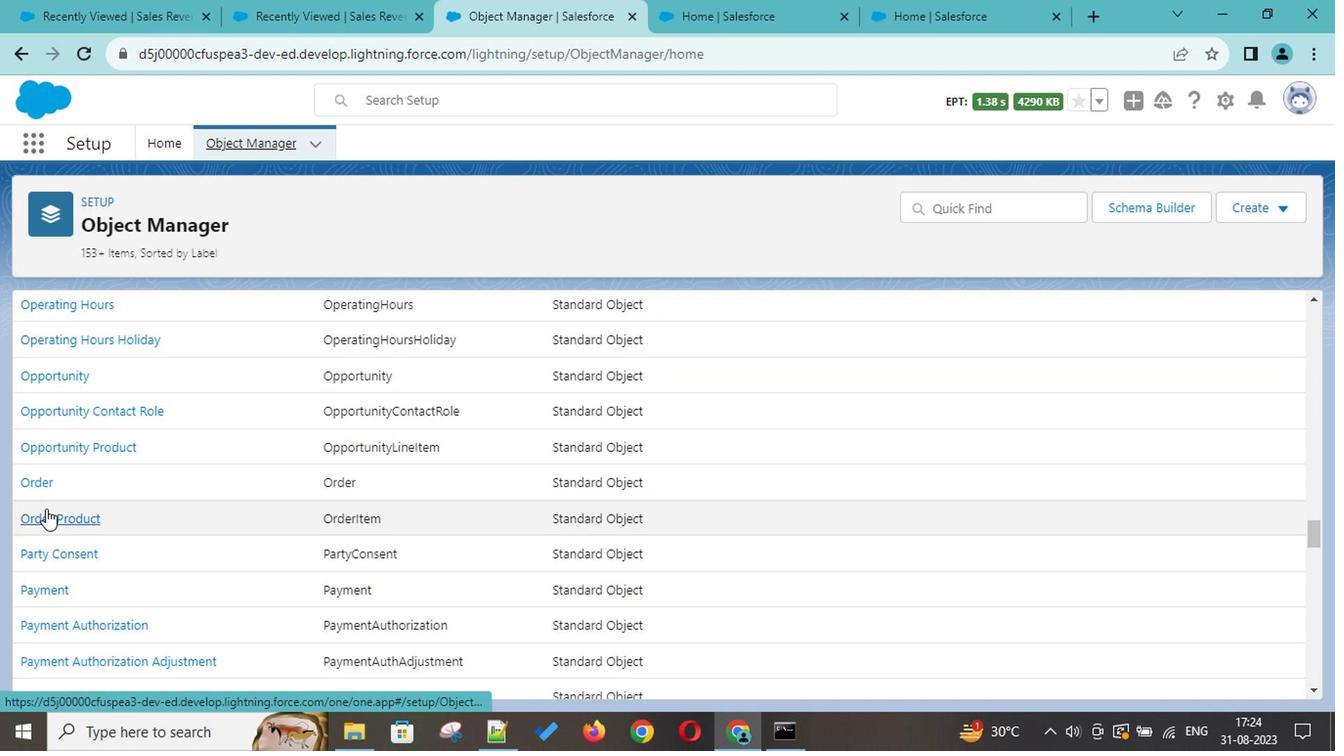 
Action: Mouse scrolled (42, 507) with delta (0, 0)
Screenshot: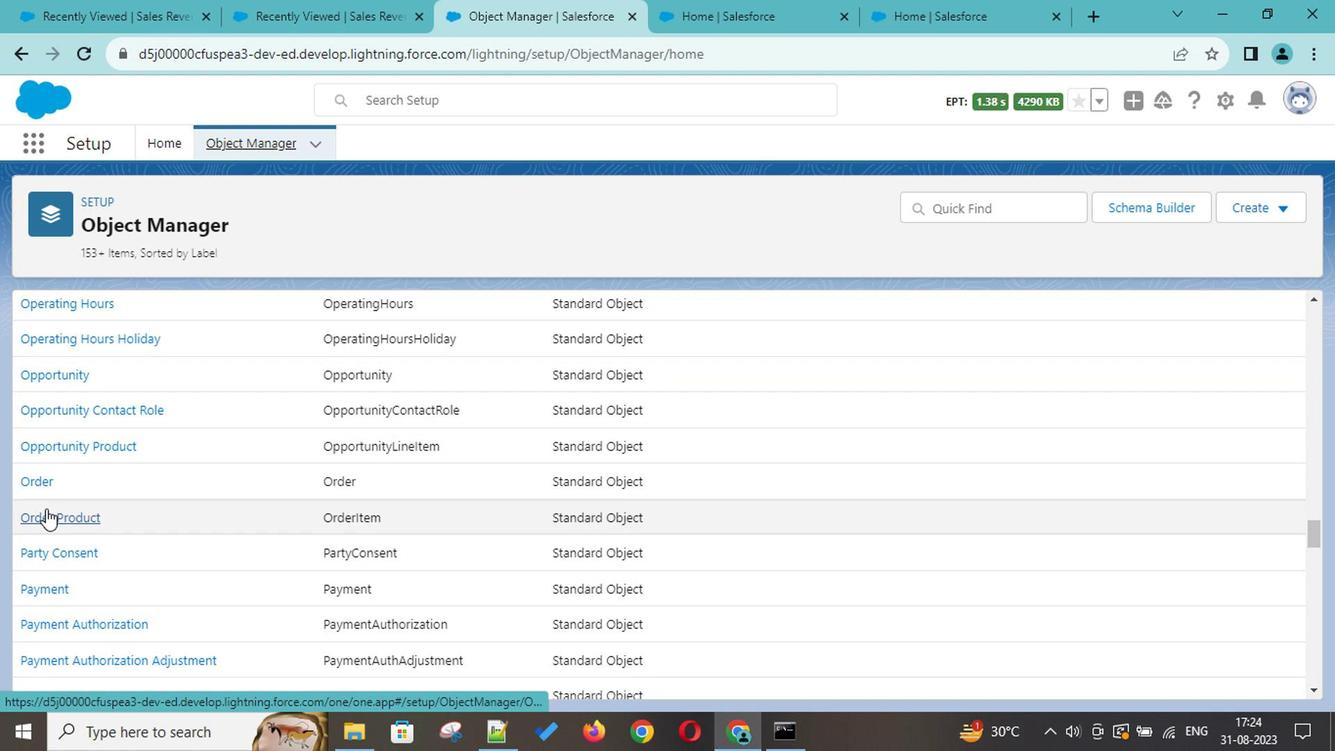 
Action: Mouse scrolled (42, 507) with delta (0, 0)
Screenshot: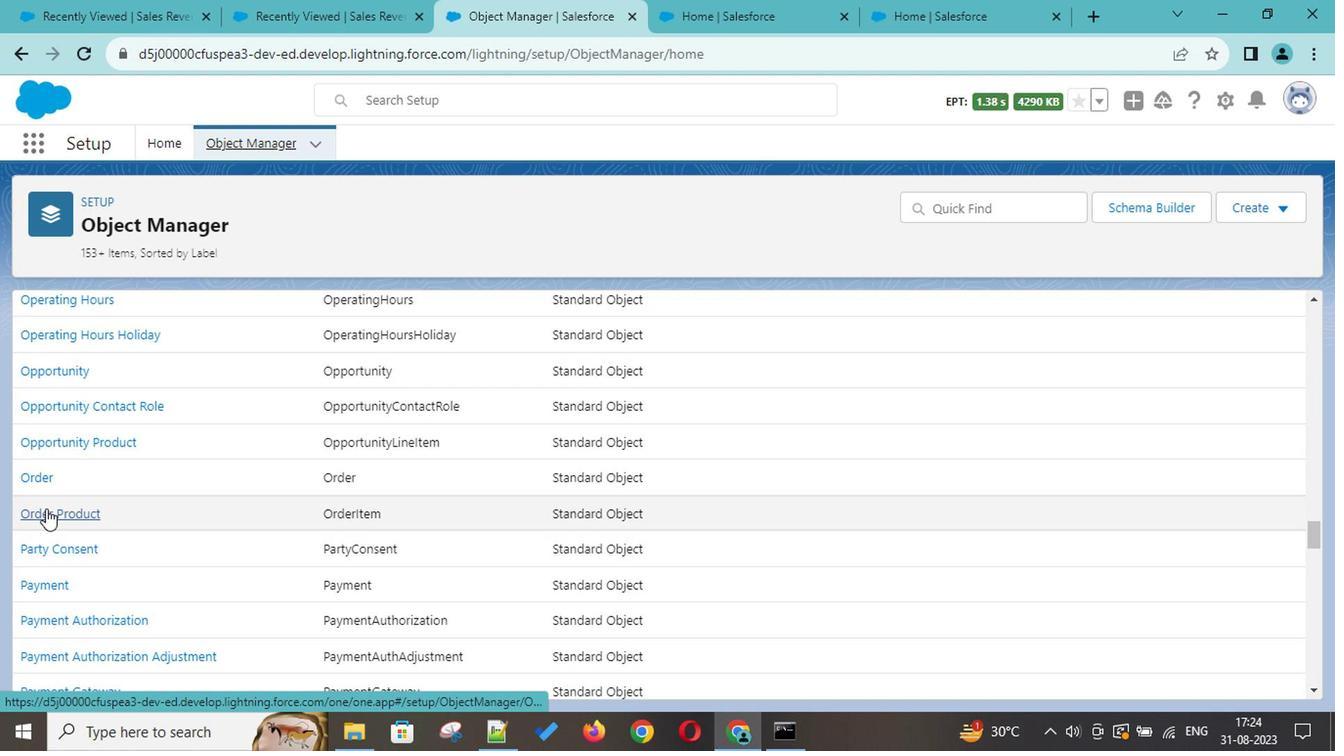 
Action: Mouse scrolled (42, 507) with delta (0, 0)
Screenshot: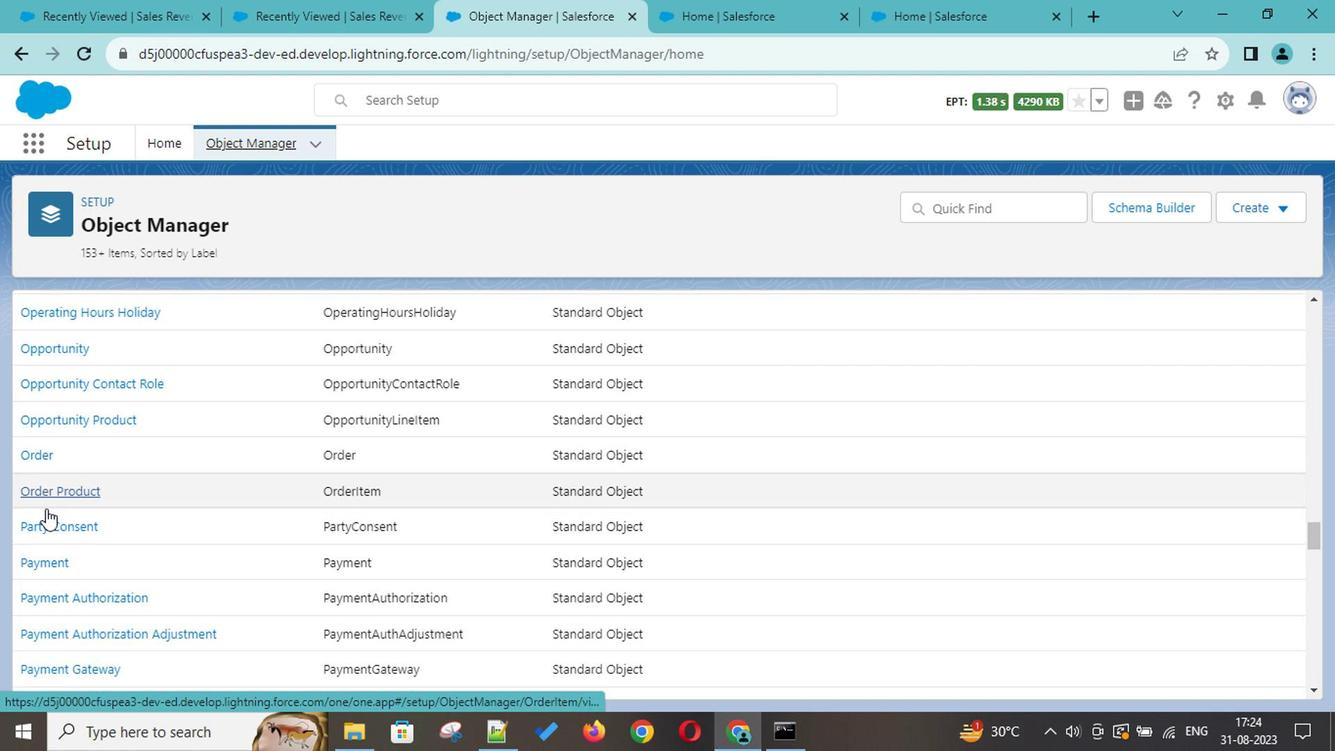 
Action: Mouse scrolled (42, 507) with delta (0, 0)
Screenshot: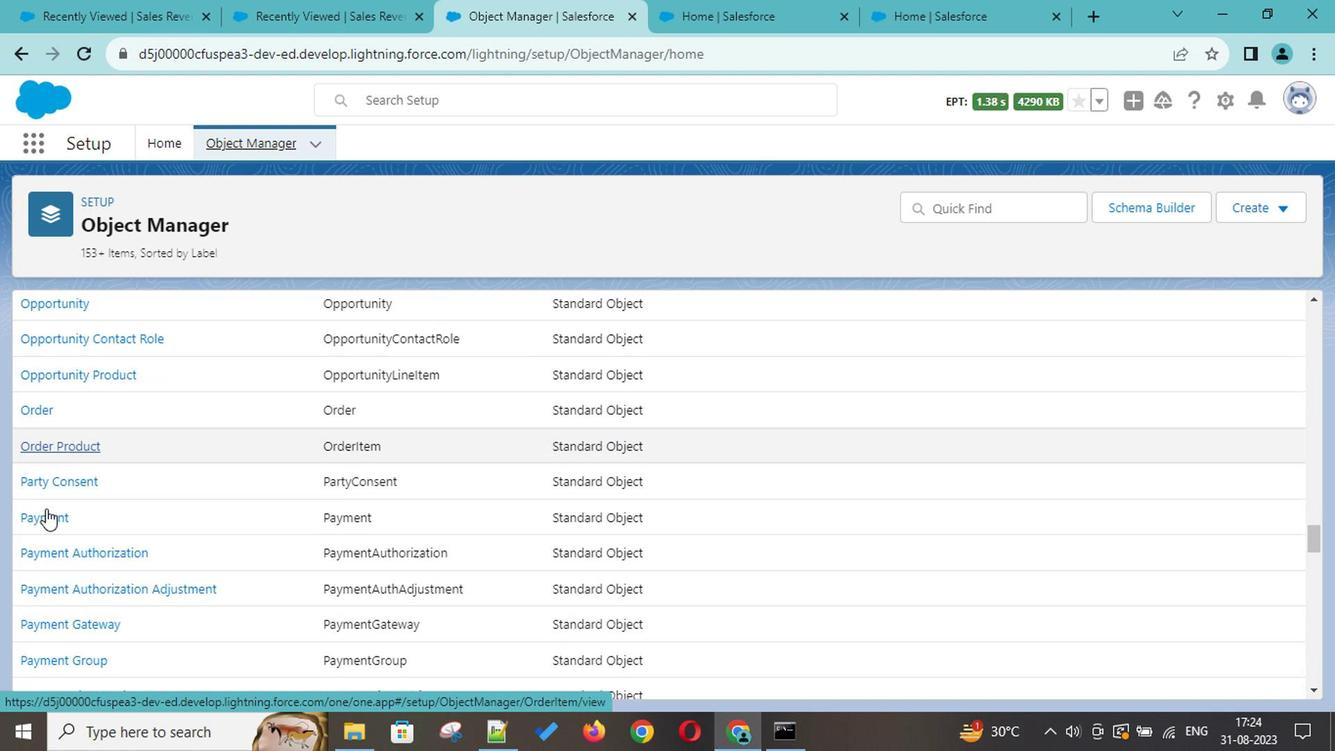
Action: Mouse scrolled (42, 507) with delta (0, 0)
Screenshot: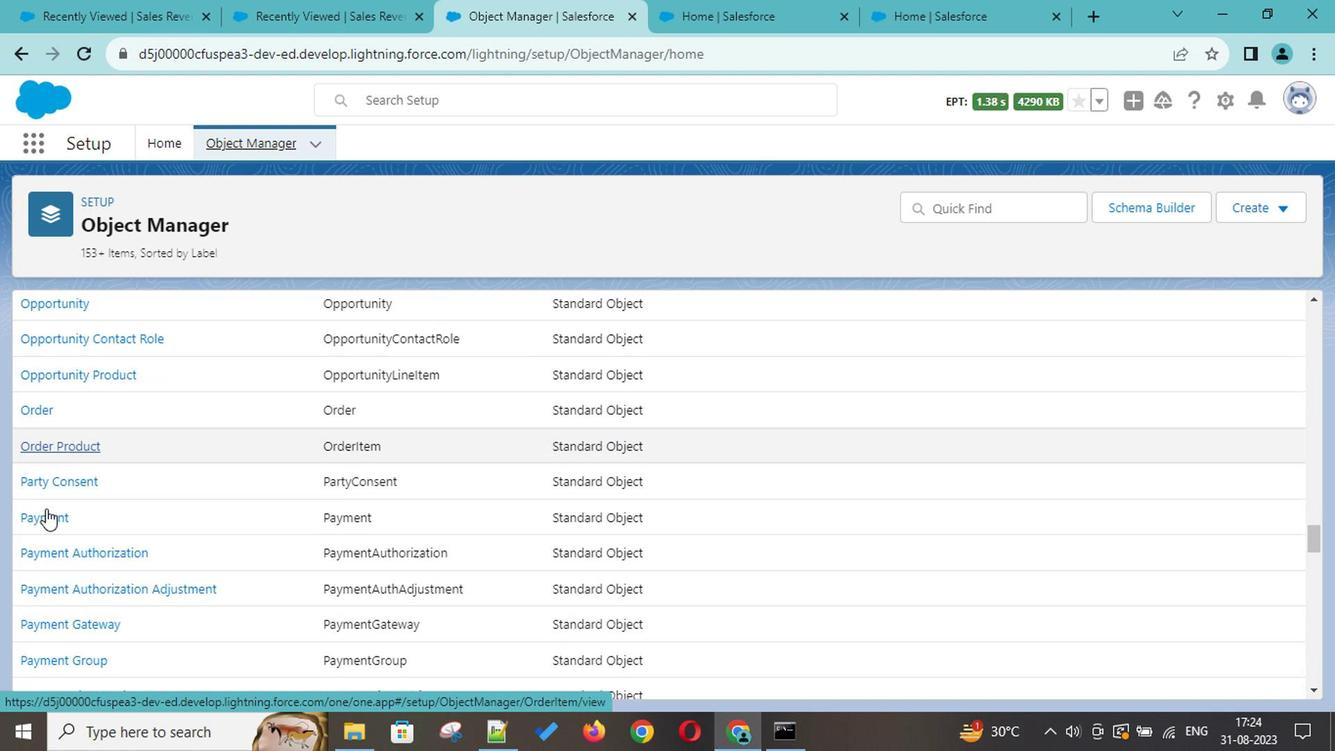 
Action: Mouse scrolled (42, 507) with delta (0, 0)
Screenshot: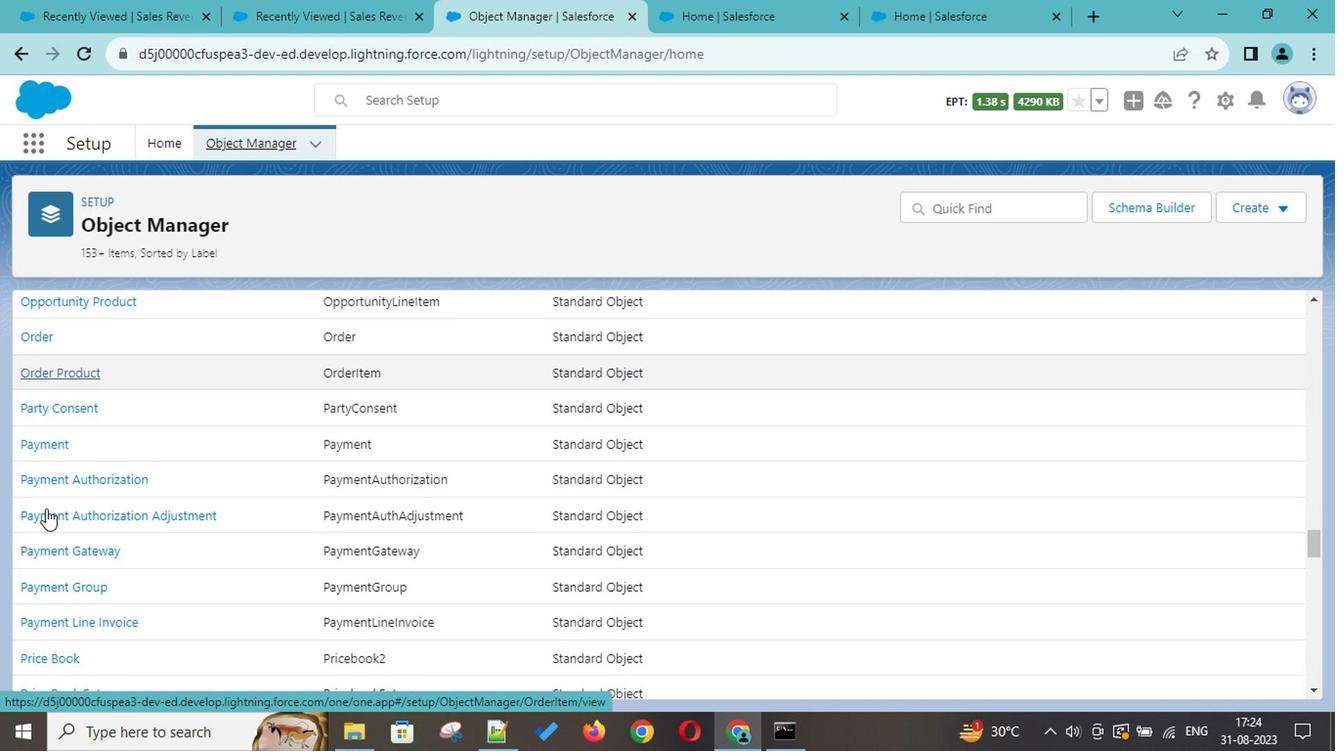 
Action: Mouse moved to (252, 495)
Screenshot: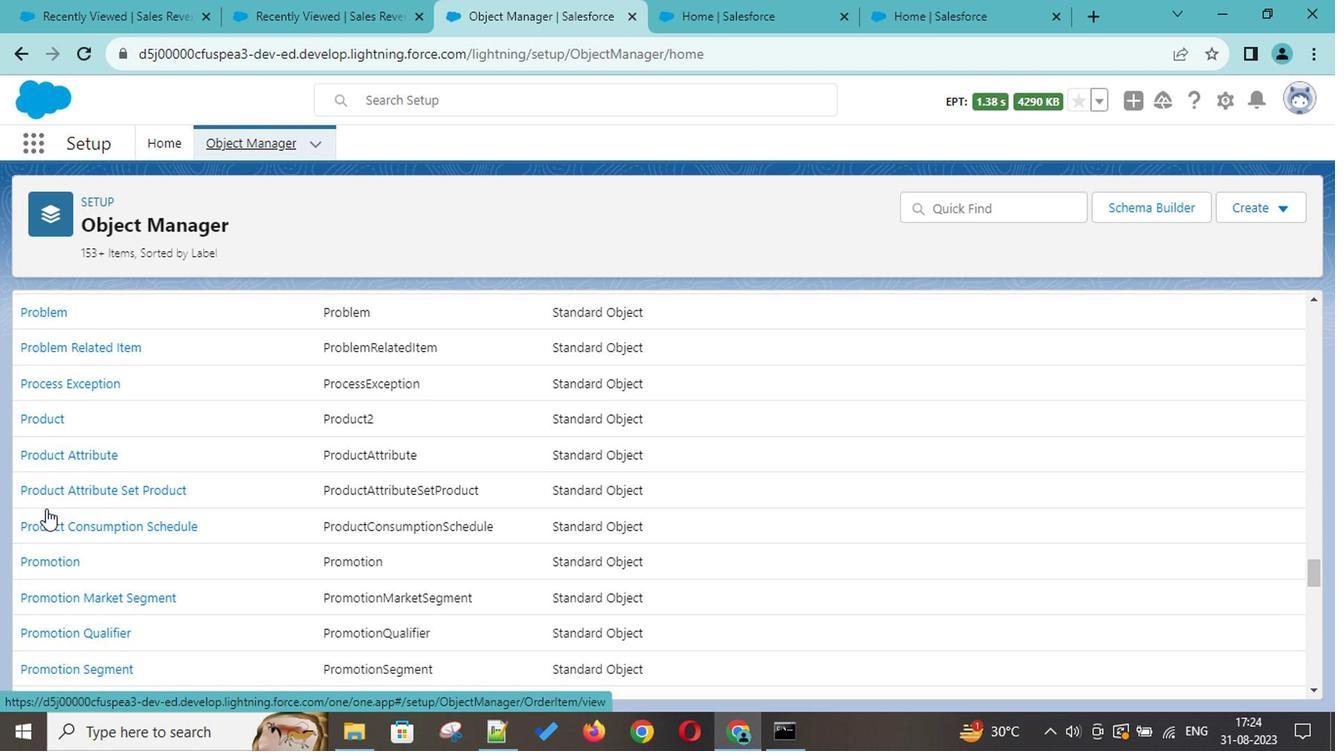 
Action: Mouse scrolled (252, 495) with delta (0, 0)
Screenshot: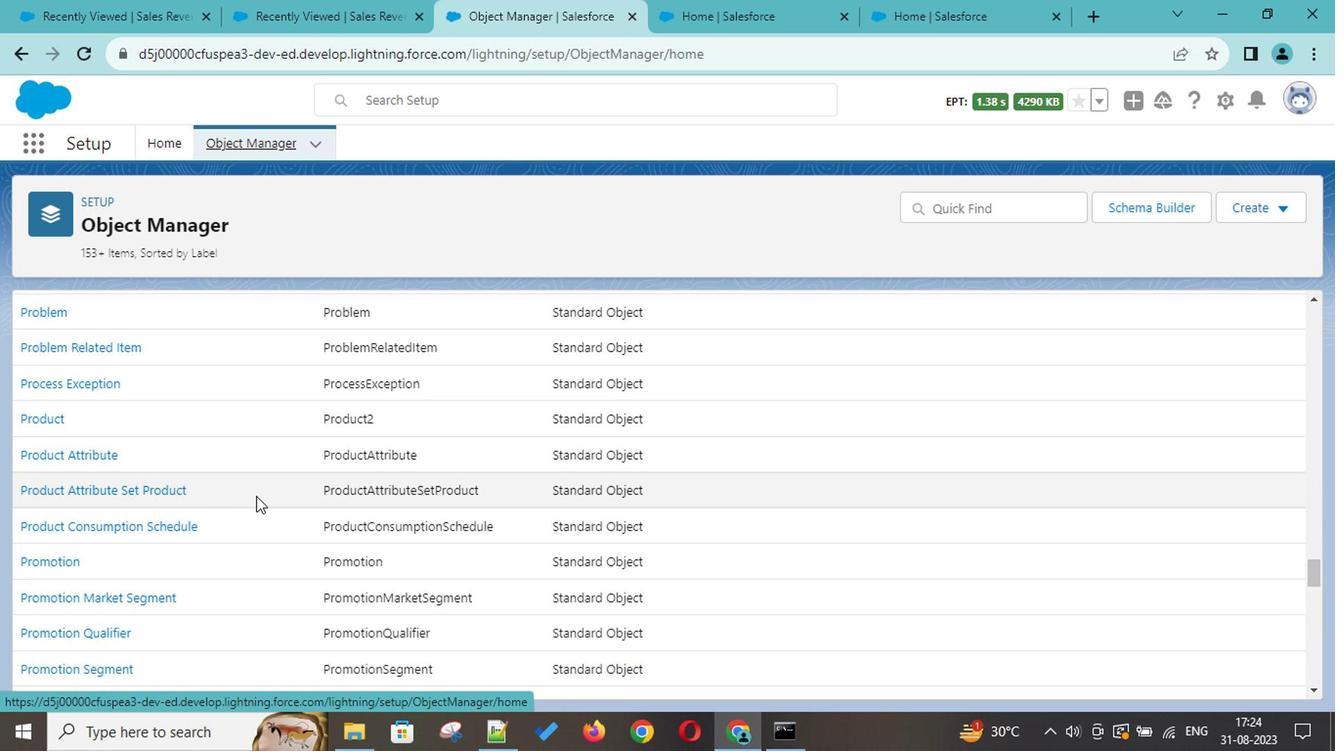 
Action: Mouse scrolled (252, 495) with delta (0, 0)
Screenshot: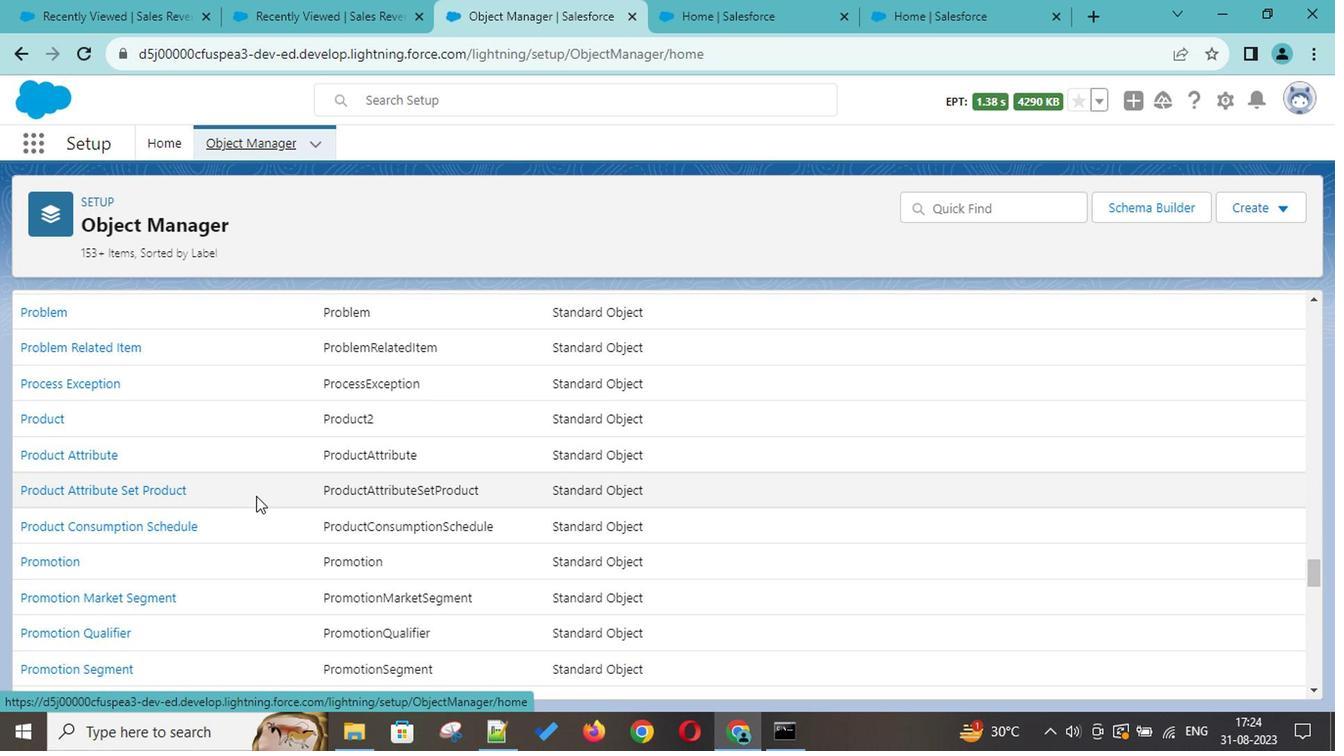 
Action: Mouse scrolled (252, 495) with delta (0, 0)
Screenshot: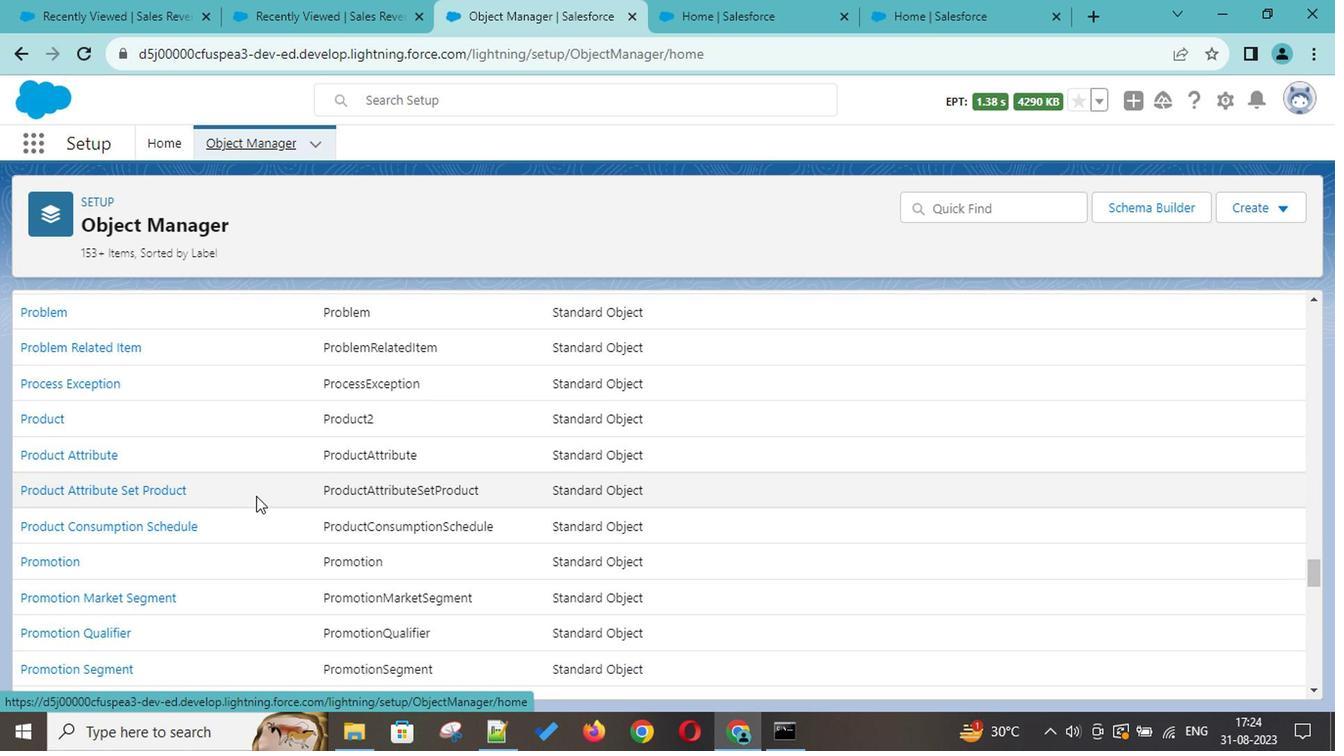 
Action: Mouse scrolled (252, 495) with delta (0, 0)
Screenshot: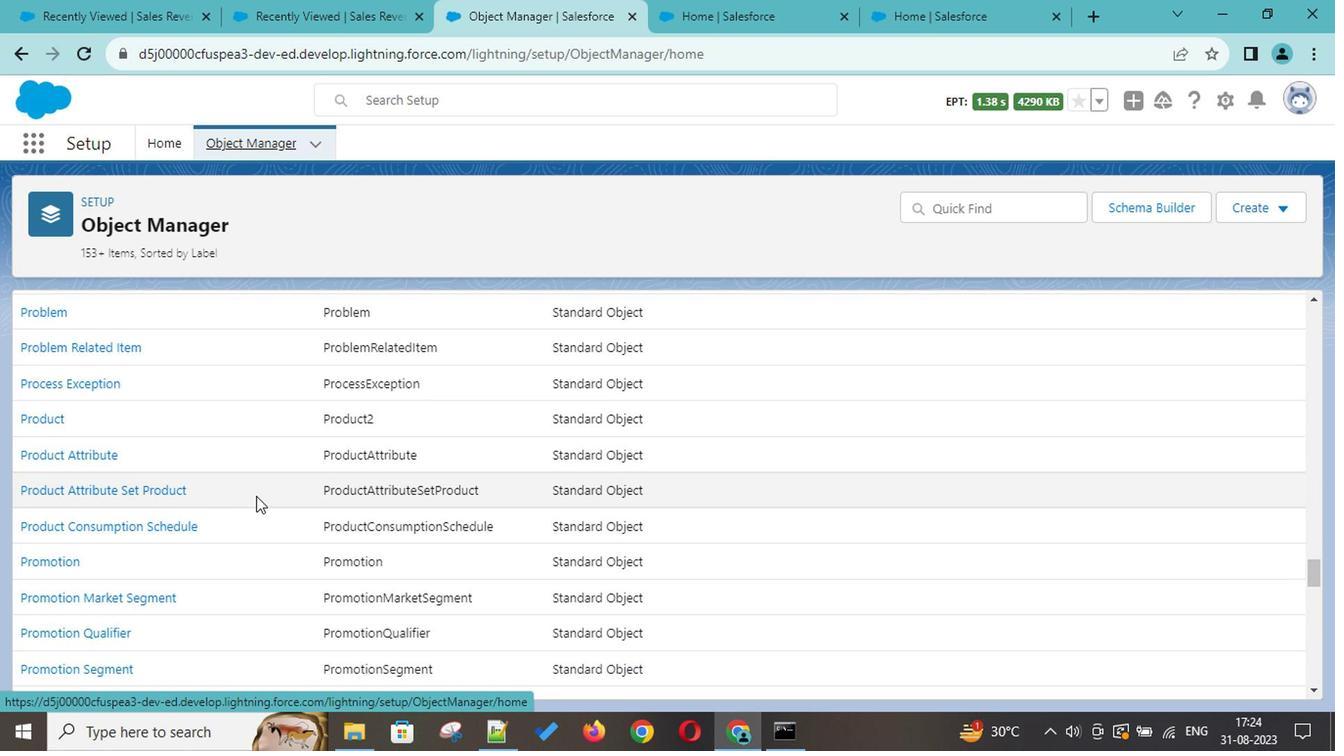 
Action: Mouse scrolled (252, 495) with delta (0, 0)
Screenshot: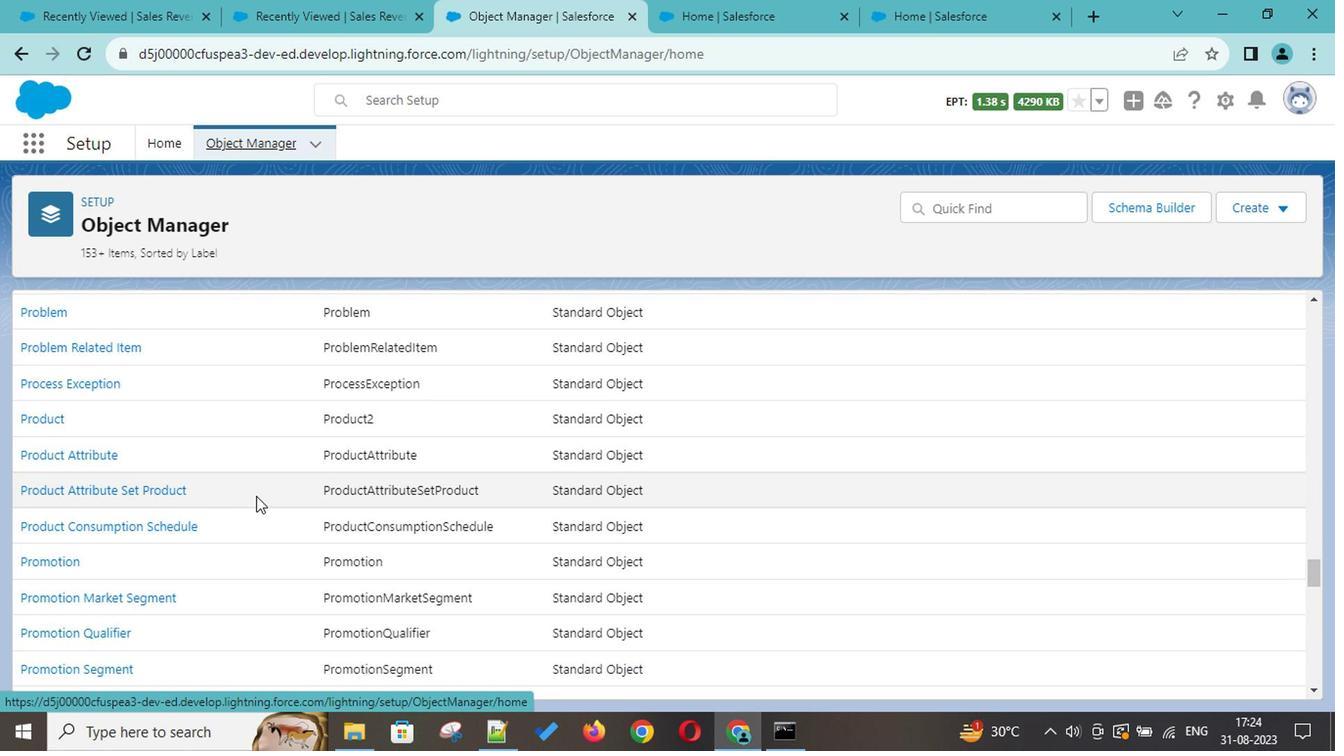 
Action: Mouse scrolled (252, 495) with delta (0, 0)
Screenshot: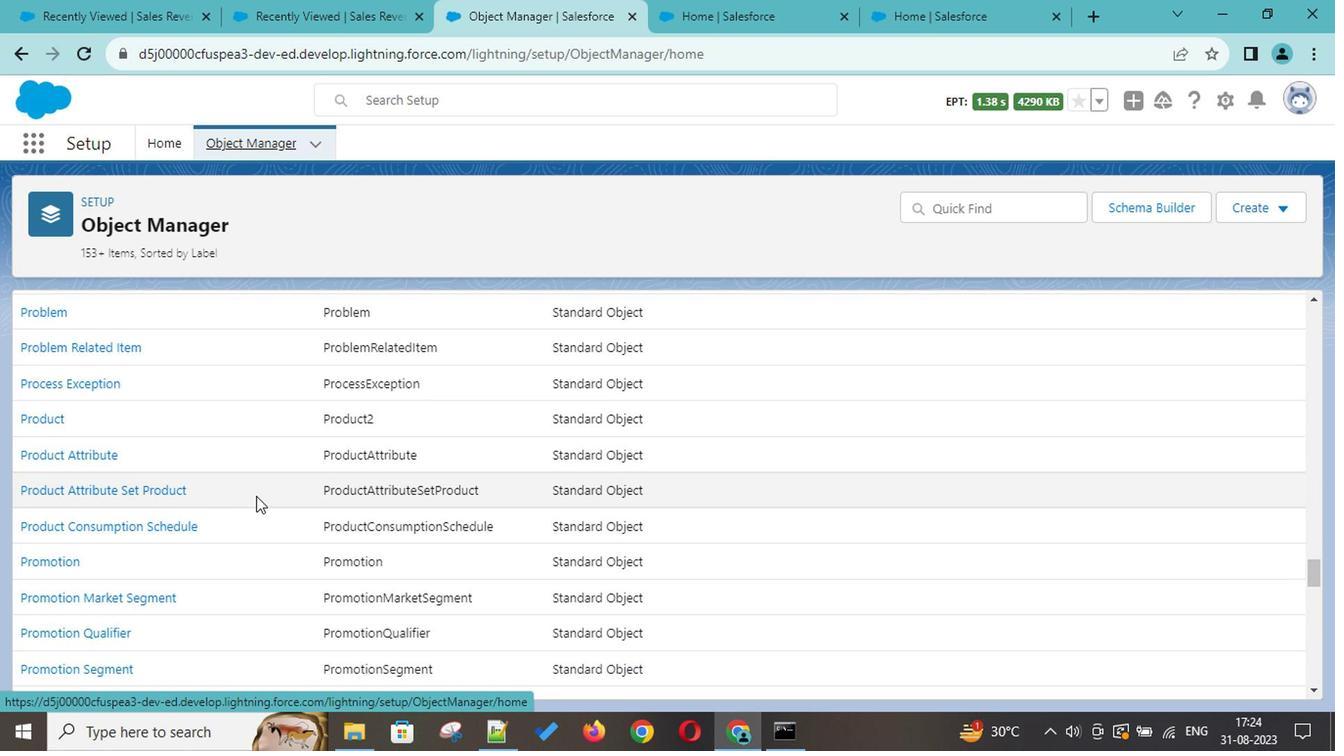 
Action: Mouse scrolled (252, 495) with delta (0, 0)
Screenshot: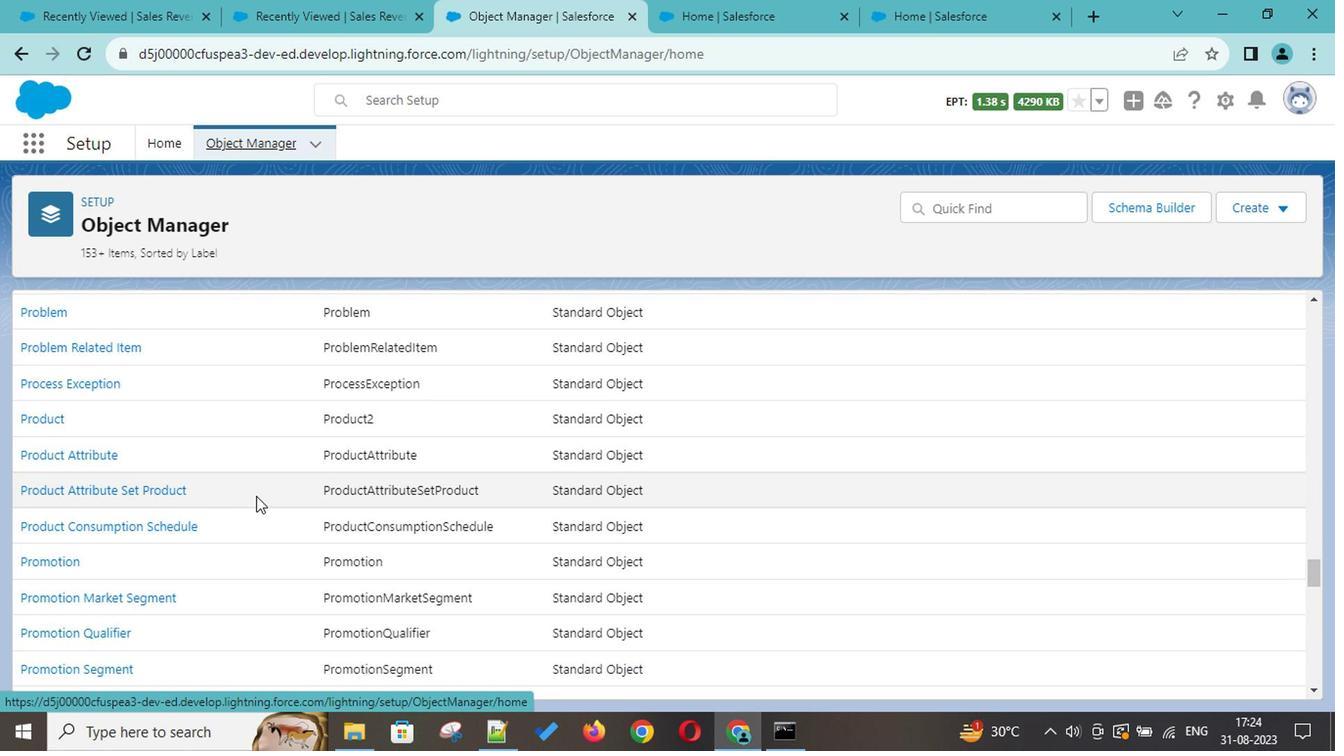 
Action: Mouse scrolled (252, 495) with delta (0, 0)
Screenshot: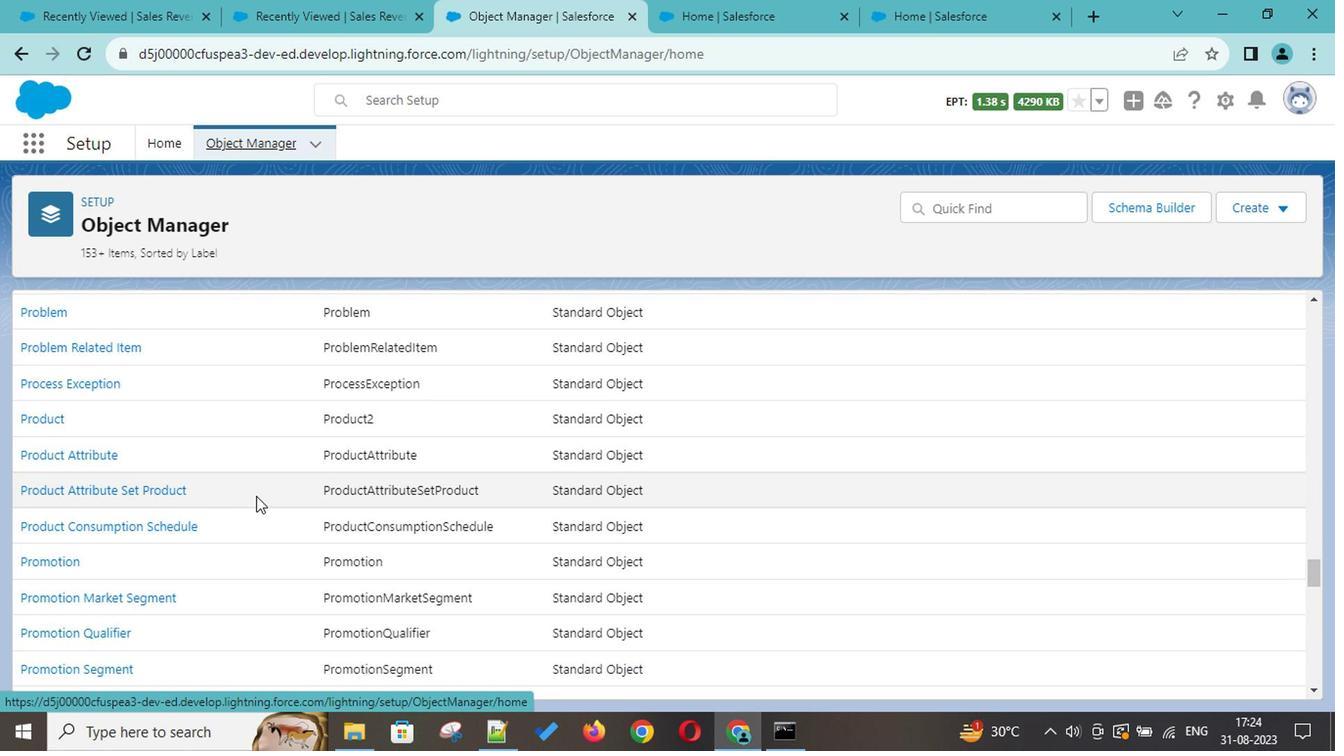 
Action: Mouse scrolled (252, 495) with delta (0, 0)
Screenshot: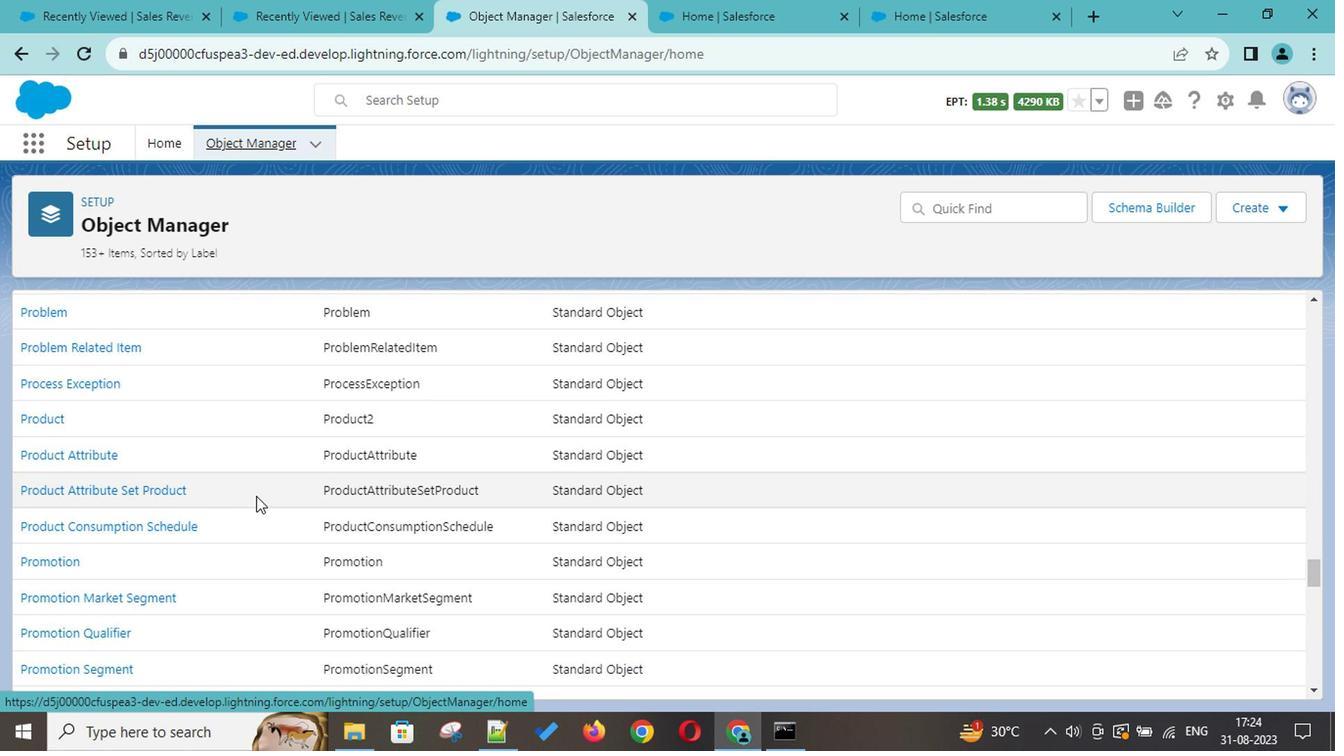 
Action: Mouse scrolled (252, 495) with delta (0, 0)
Screenshot: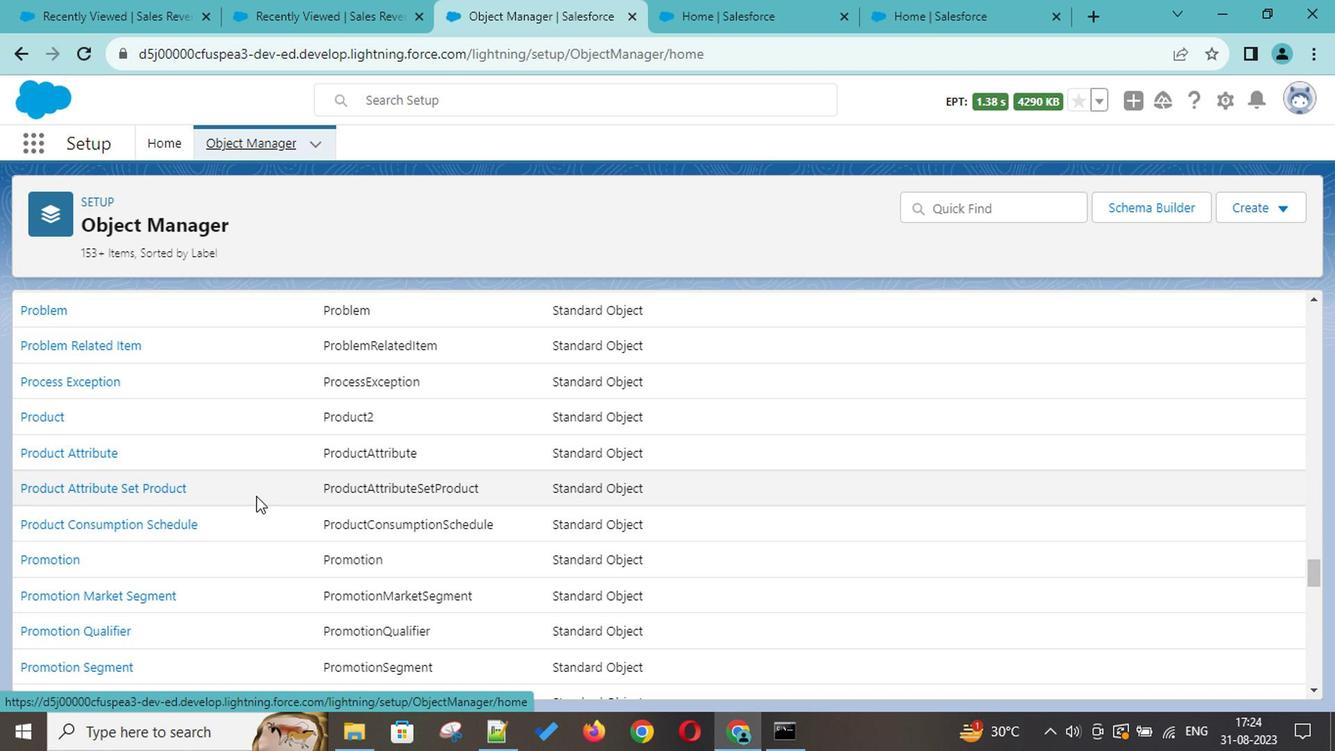 
Action: Mouse scrolled (252, 495) with delta (0, 0)
Screenshot: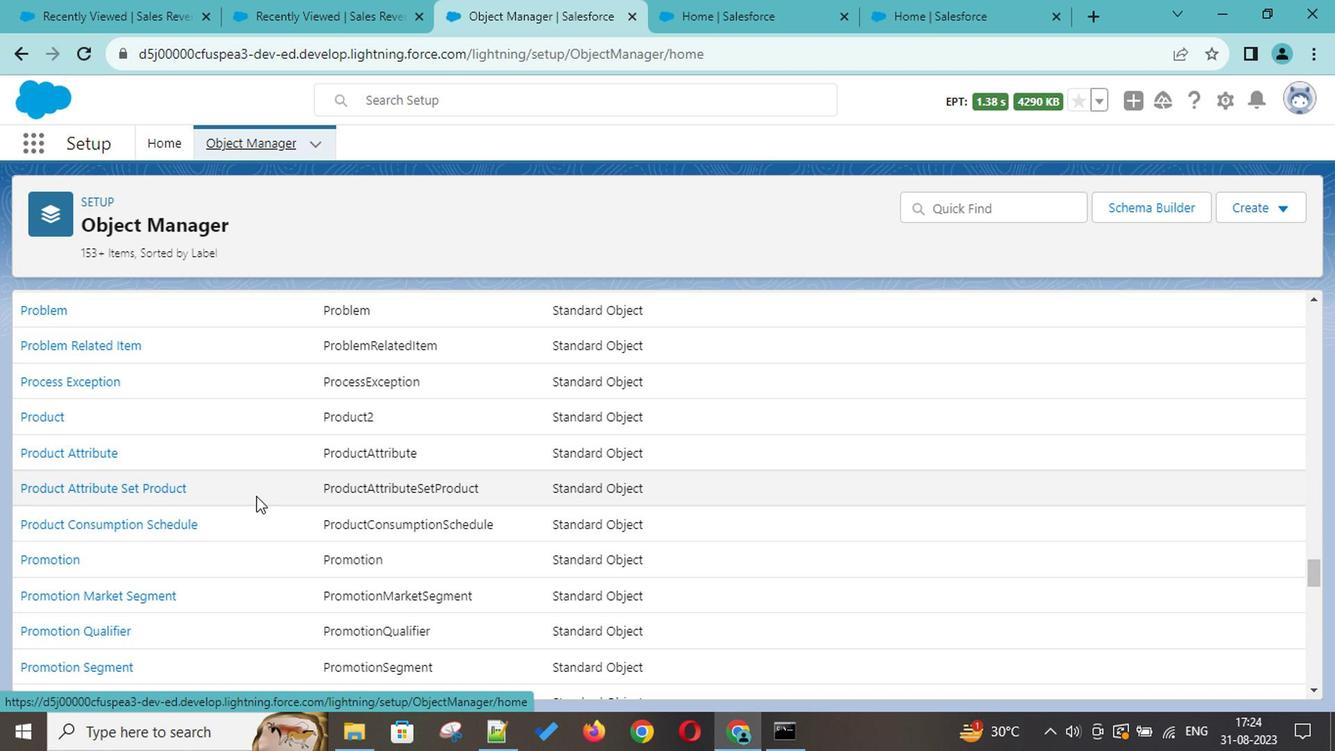 
Action: Mouse scrolled (252, 495) with delta (0, 0)
Screenshot: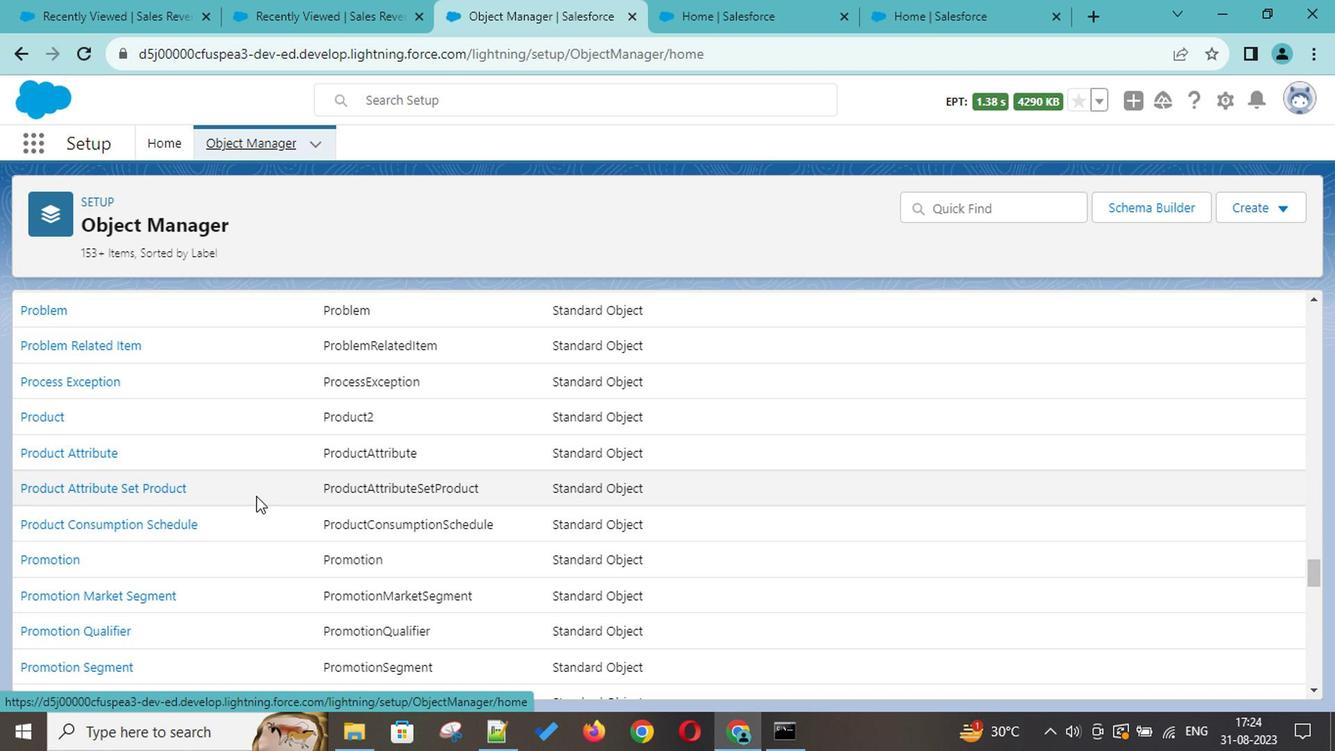 
Action: Mouse scrolled (252, 495) with delta (0, 0)
Screenshot: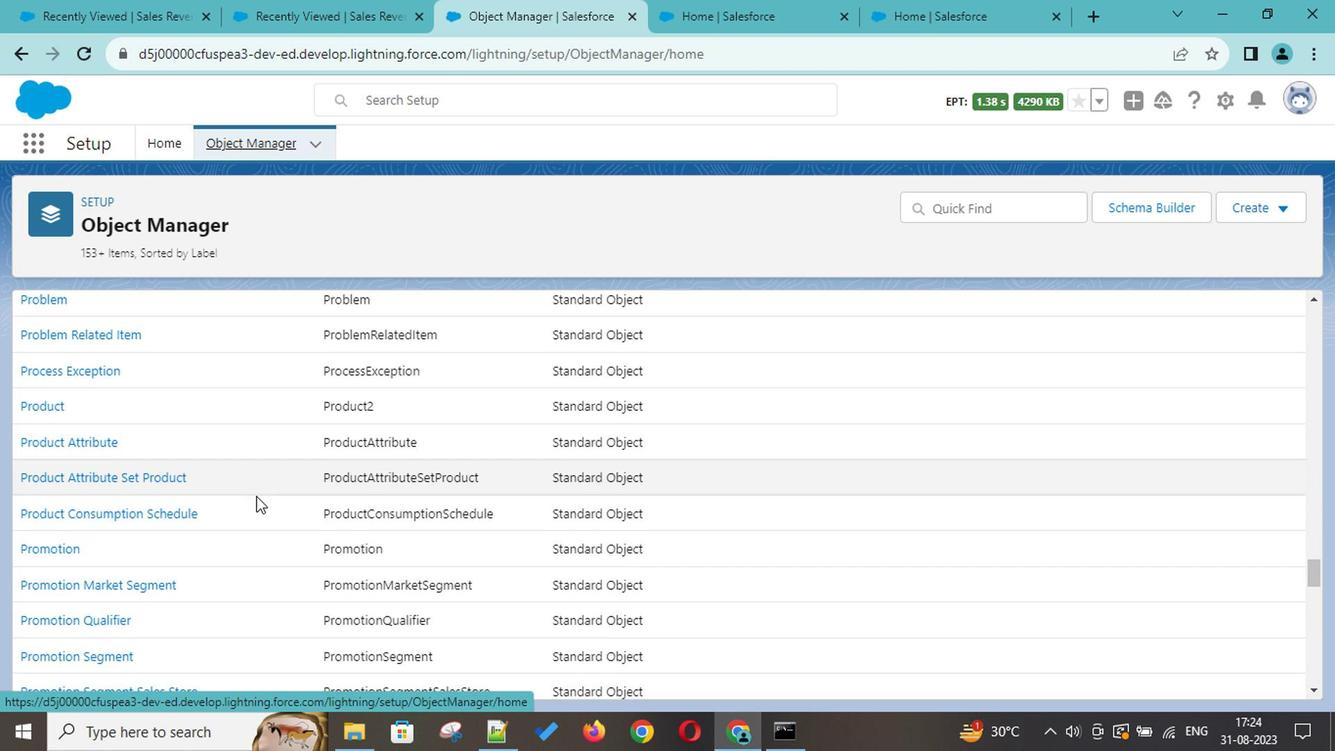 
Action: Mouse scrolled (252, 495) with delta (0, 0)
Screenshot: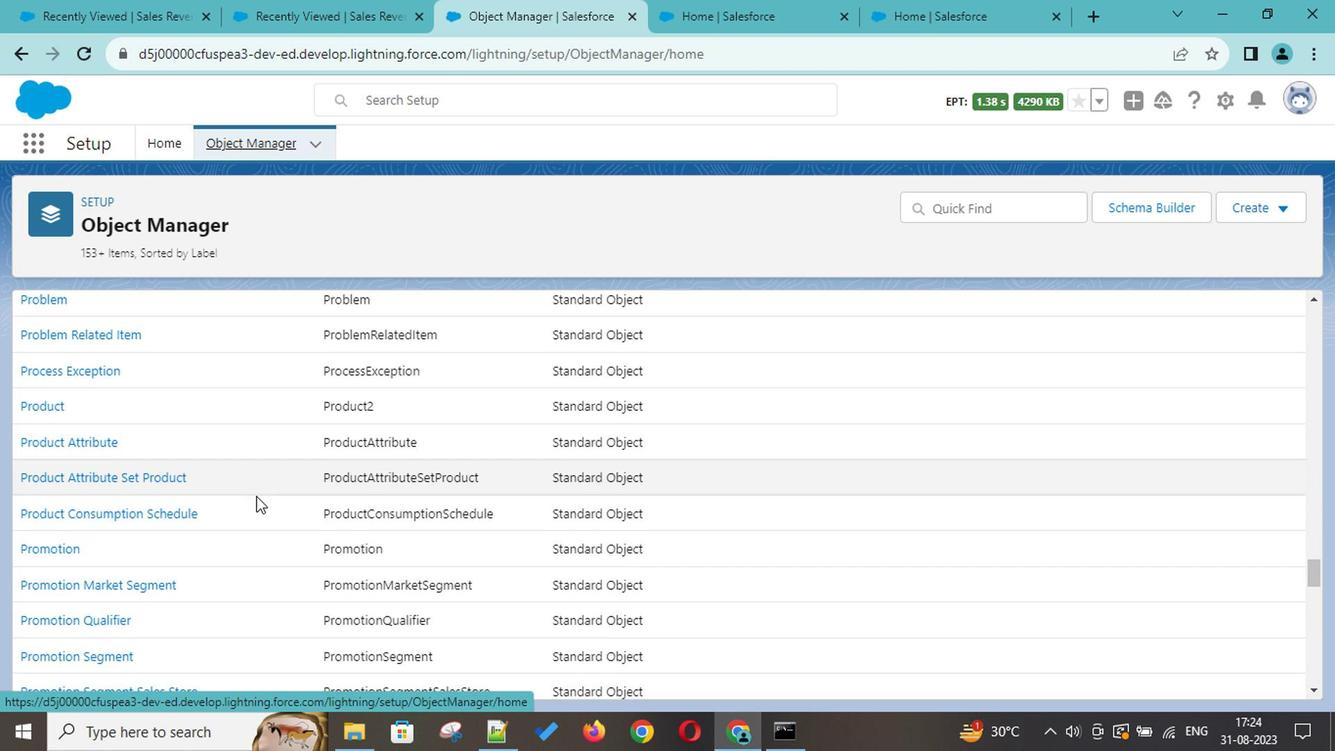
Action: Mouse scrolled (252, 495) with delta (0, 0)
Screenshot: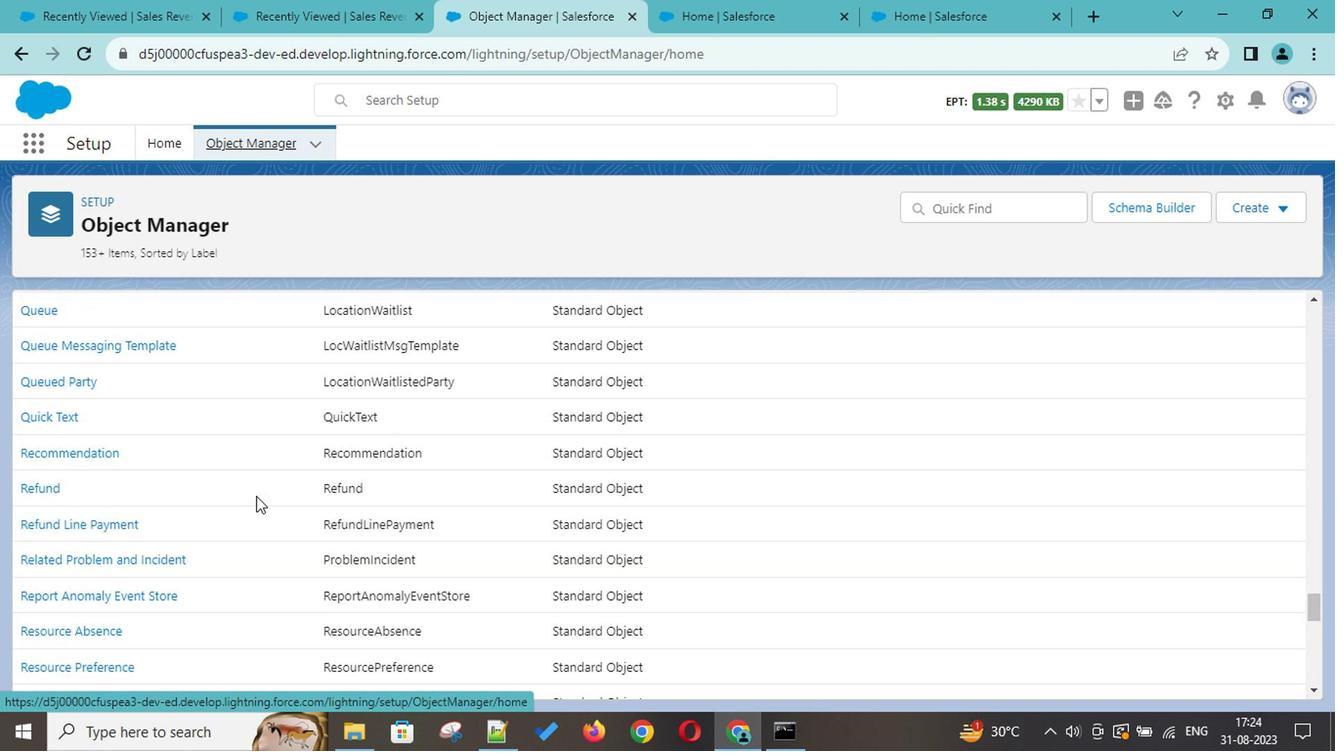 
Action: Mouse scrolled (252, 495) with delta (0, 0)
Screenshot: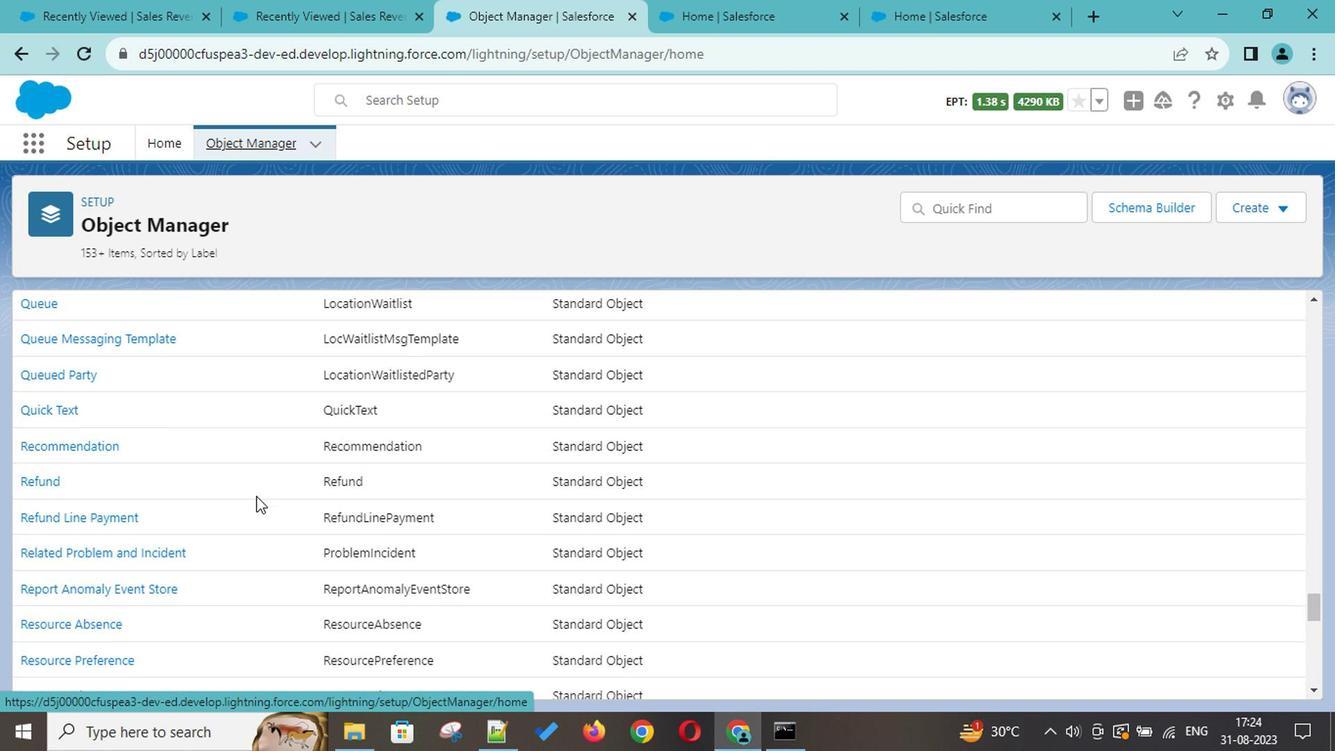 
Action: Mouse scrolled (252, 495) with delta (0, 0)
Screenshot: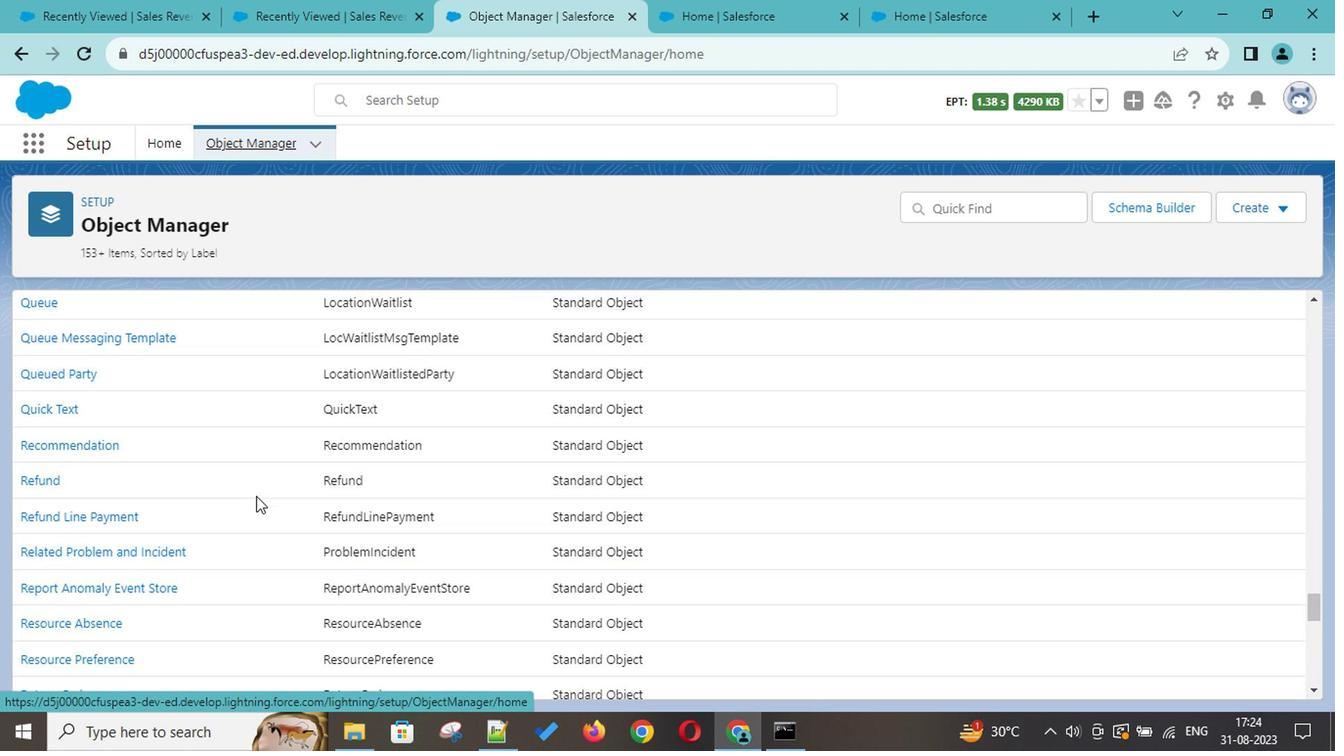 
Action: Mouse scrolled (252, 495) with delta (0, 0)
Screenshot: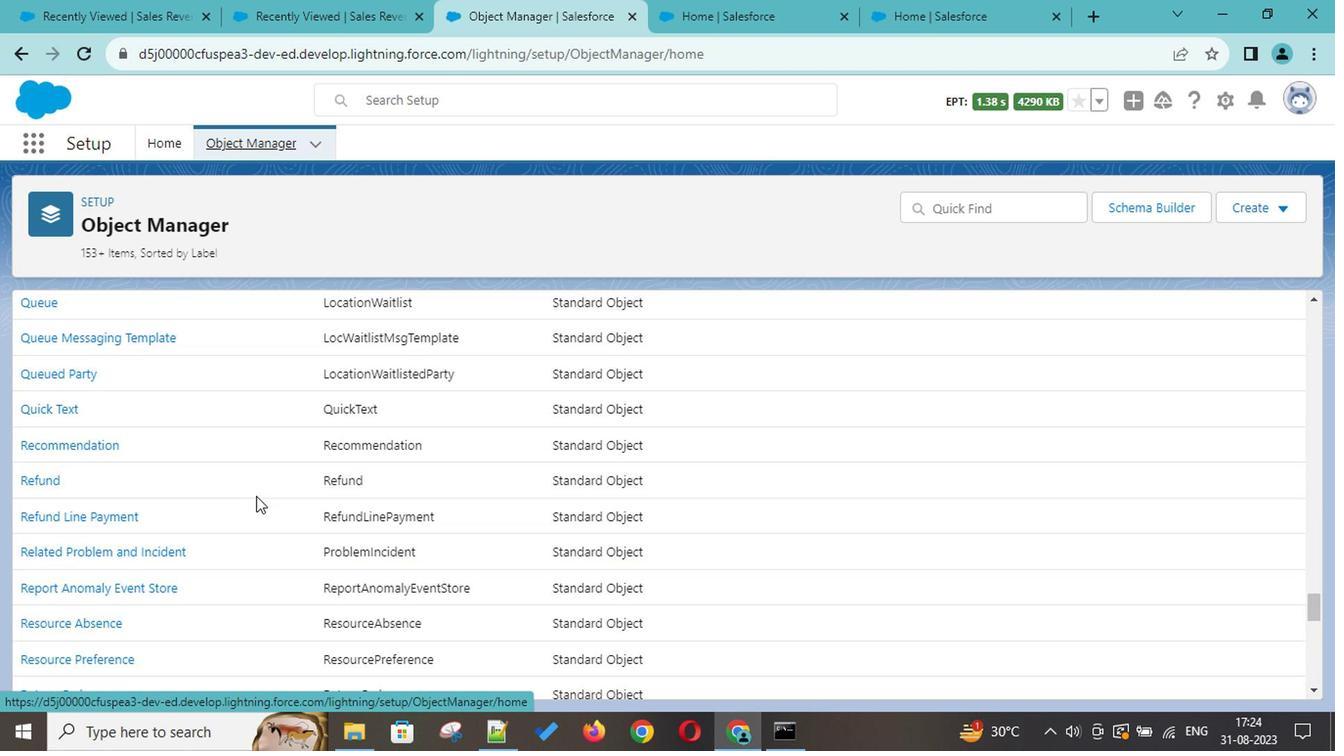 
Action: Mouse scrolled (252, 495) with delta (0, 0)
Screenshot: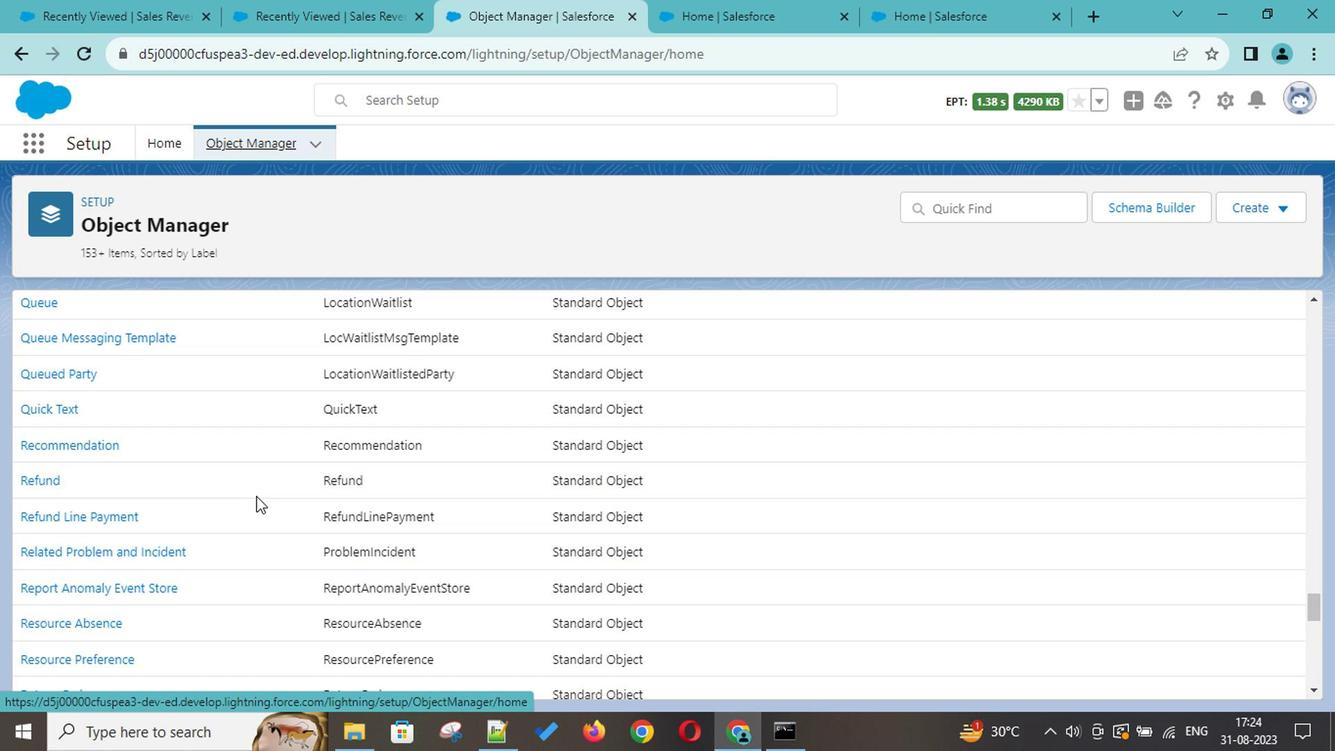 
Action: Mouse scrolled (252, 495) with delta (0, 0)
Screenshot: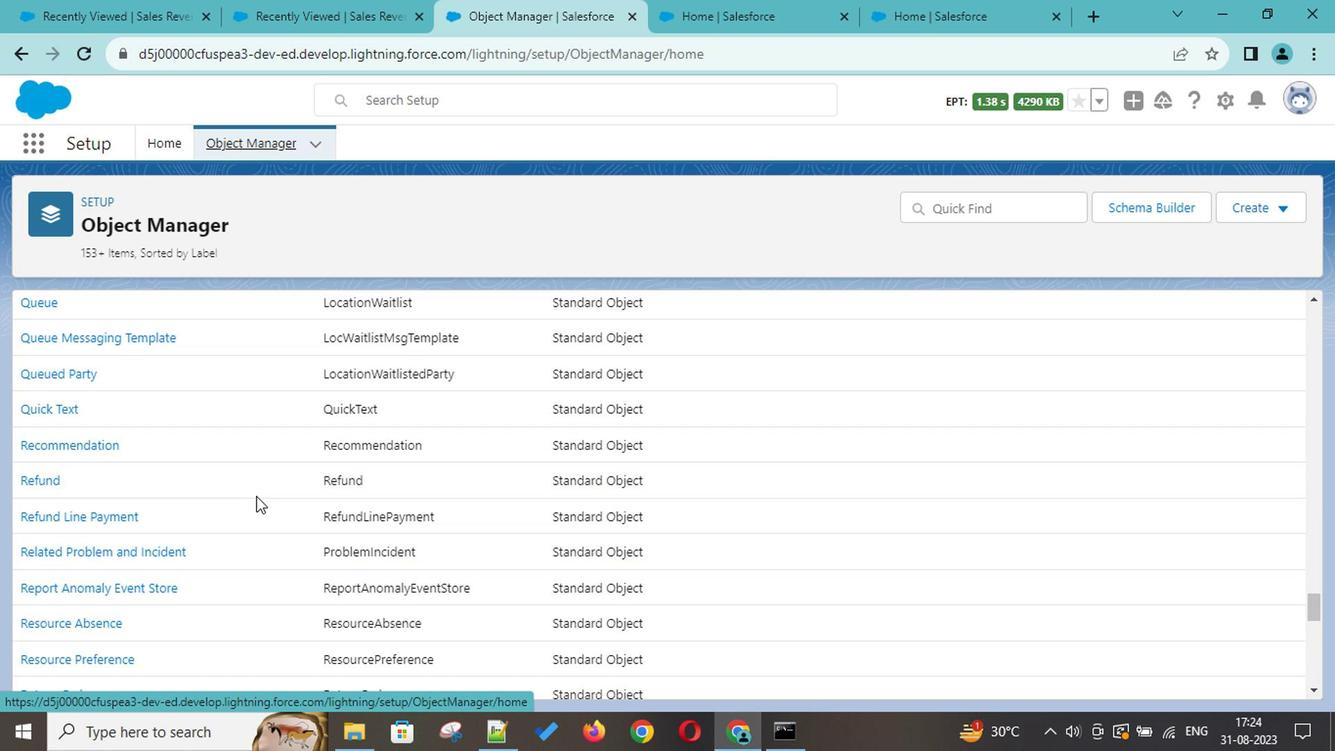 
Action: Mouse scrolled (252, 495) with delta (0, 0)
Screenshot: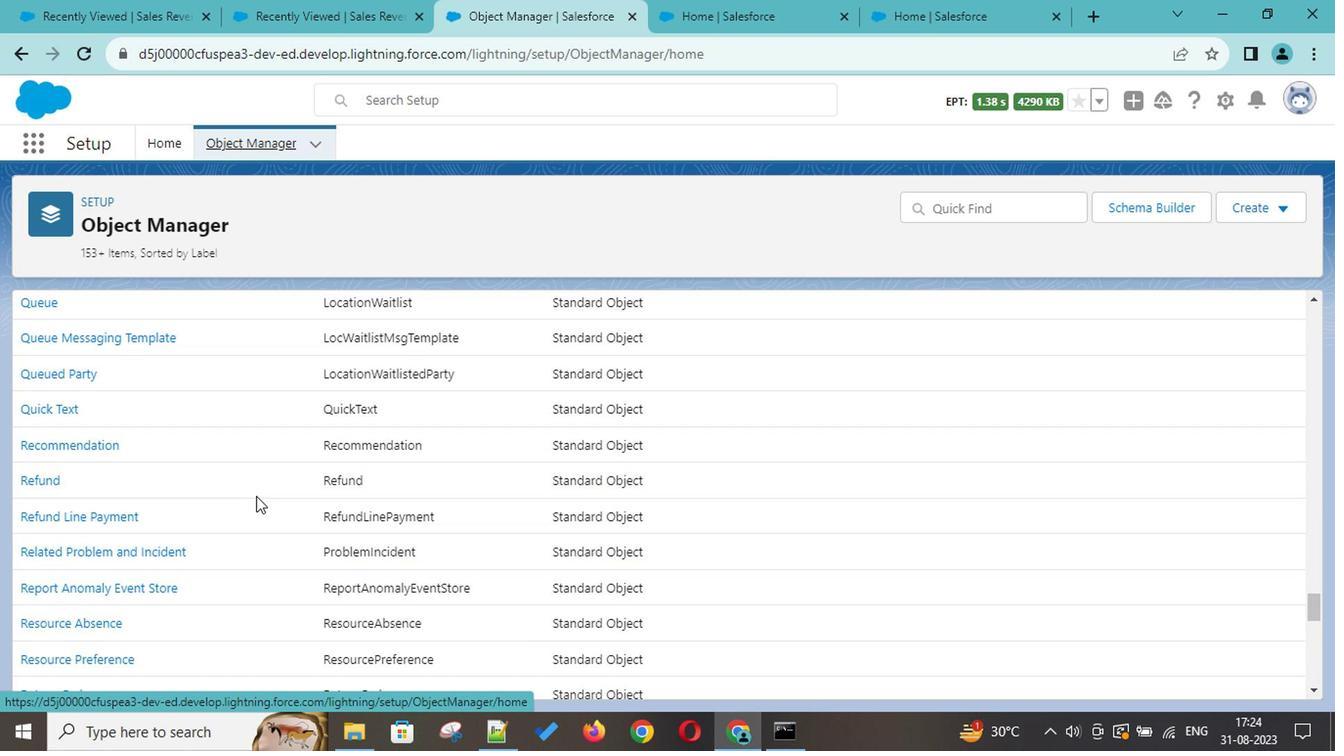 
Action: Mouse scrolled (252, 495) with delta (0, 0)
Screenshot: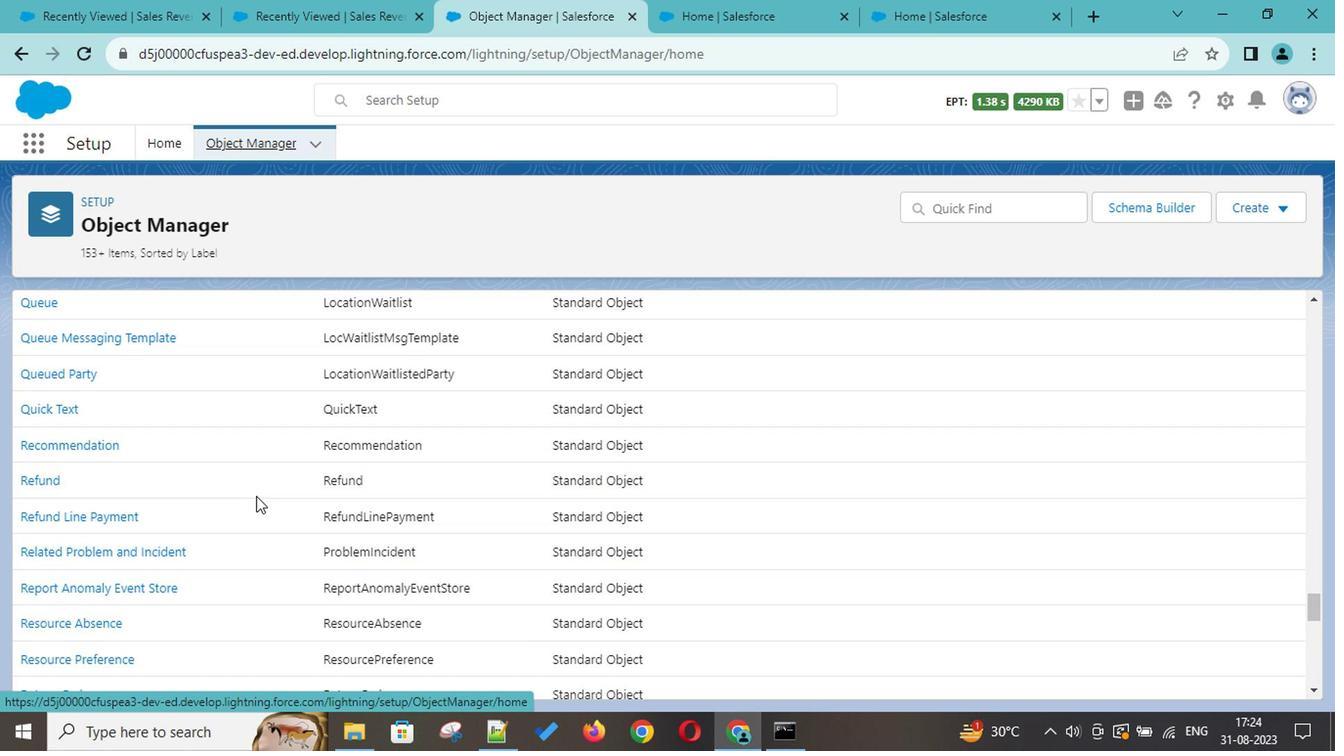 
Action: Mouse scrolled (252, 495) with delta (0, 0)
Screenshot: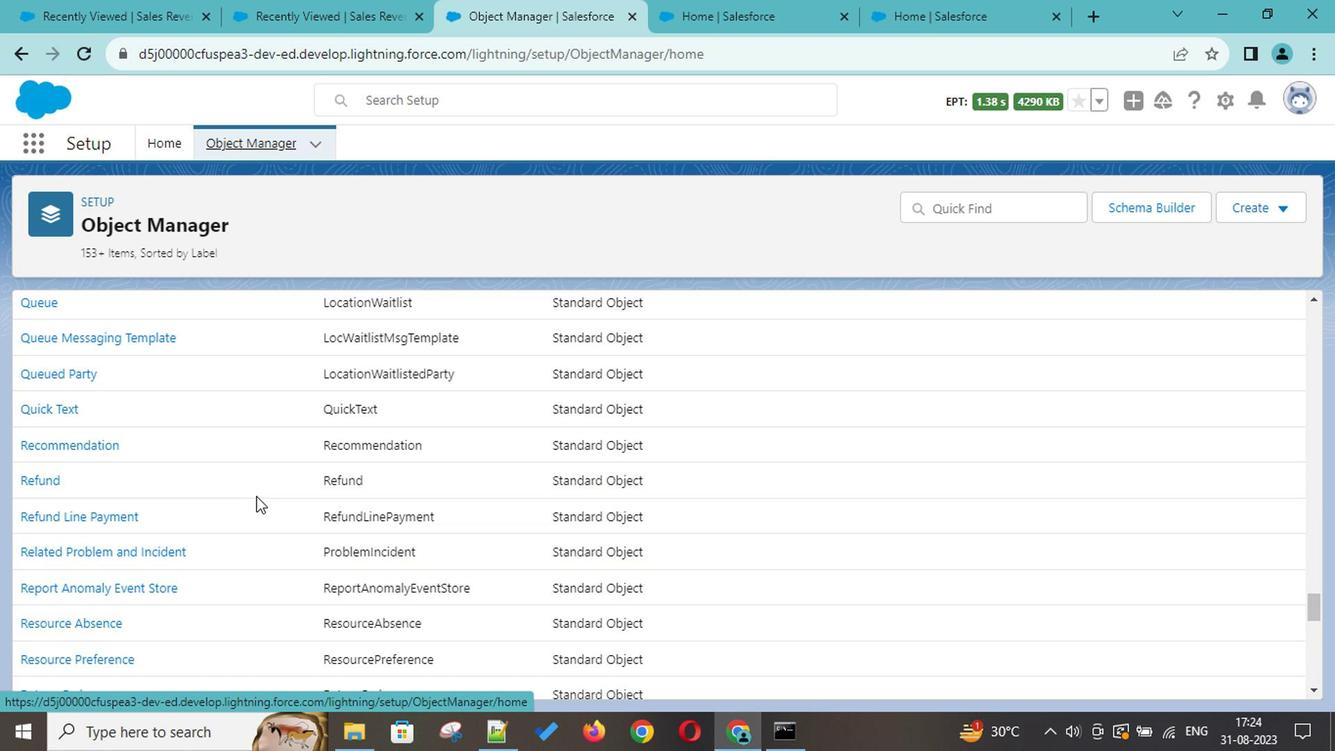 
Action: Mouse scrolled (252, 495) with delta (0, 0)
Screenshot: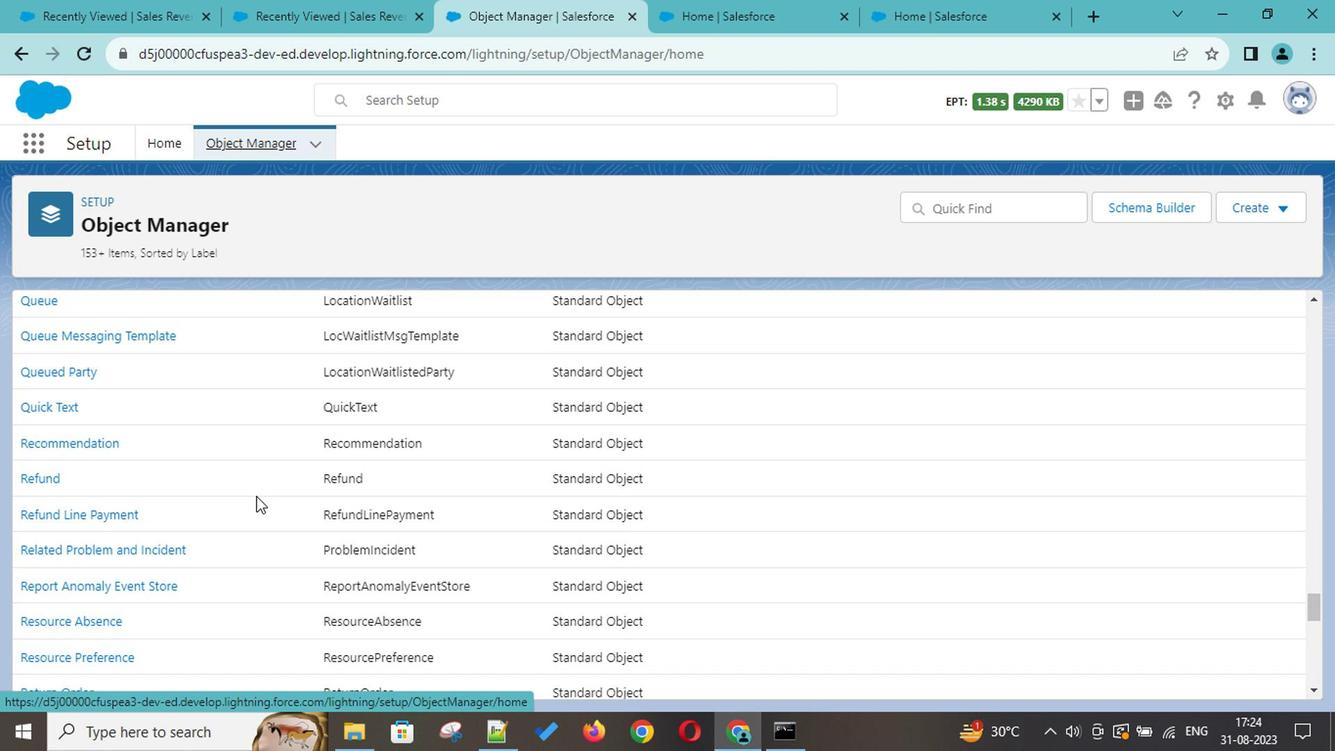 
Action: Mouse scrolled (252, 495) with delta (0, 0)
Screenshot: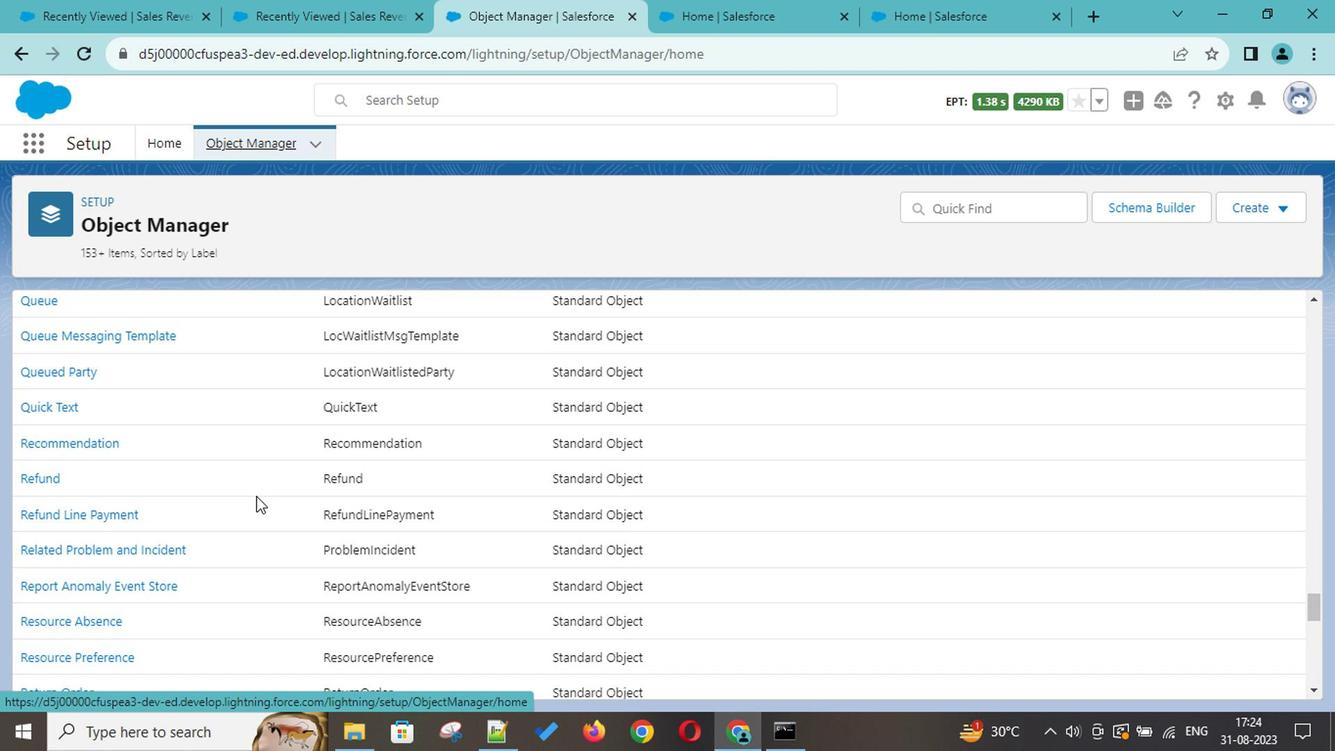 
Action: Mouse scrolled (252, 495) with delta (0, 0)
